 Task: Create a modern business letterhead pack template set of two.
Action: Mouse moved to (310, 87)
Screenshot: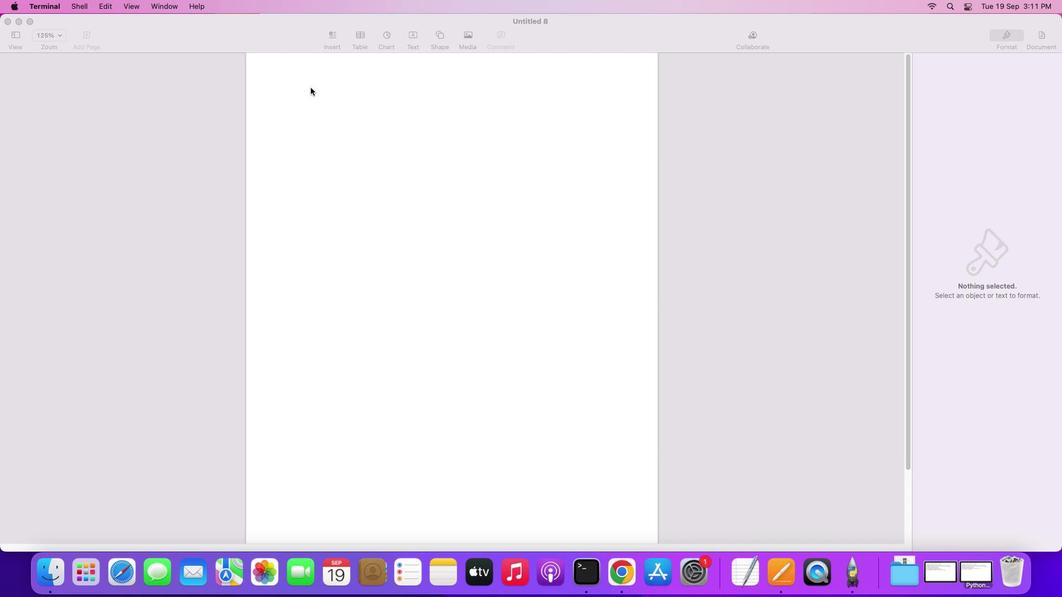 
Action: Mouse pressed left at (310, 87)
Screenshot: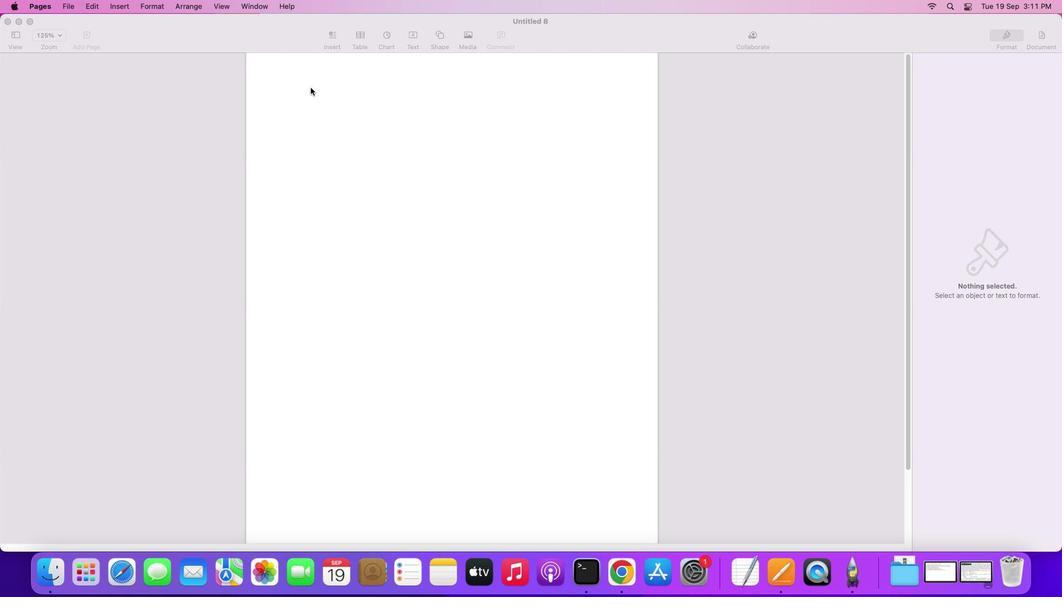 
Action: Mouse moved to (108, 77)
Screenshot: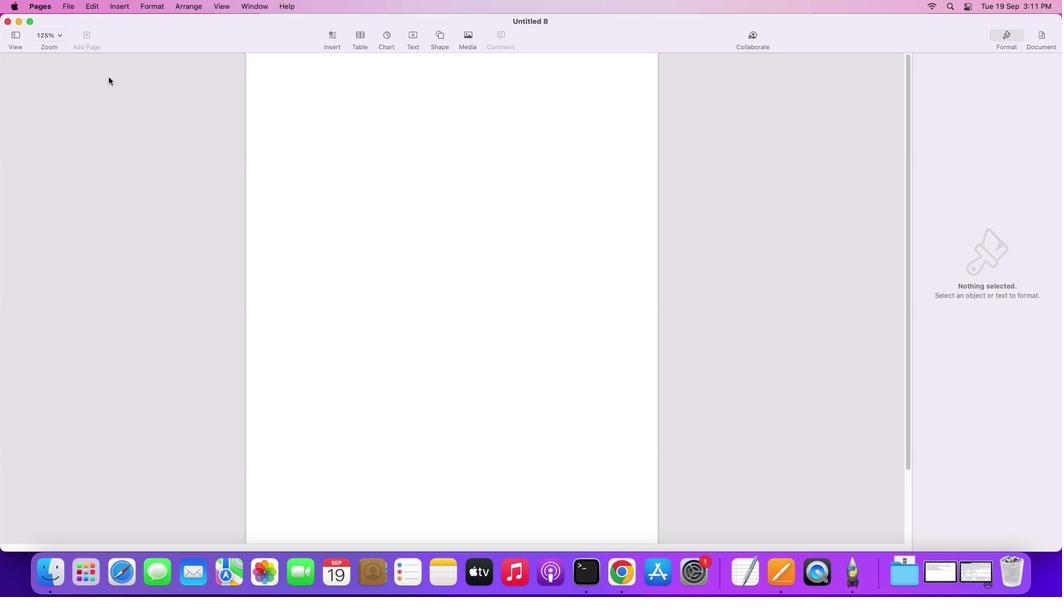 
Action: Mouse pressed left at (108, 77)
Screenshot: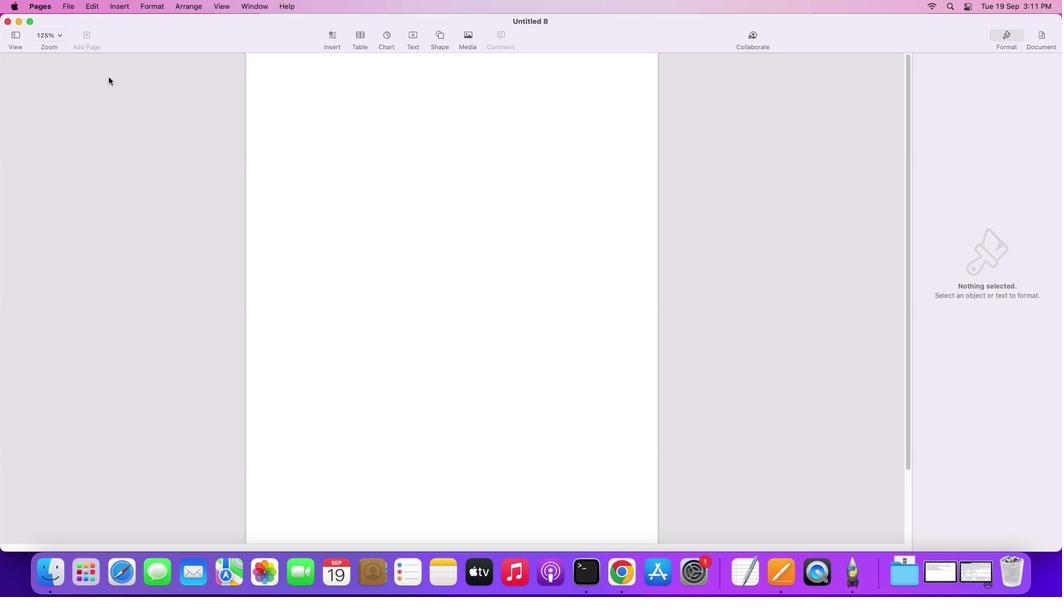 
Action: Mouse moved to (86, 35)
Screenshot: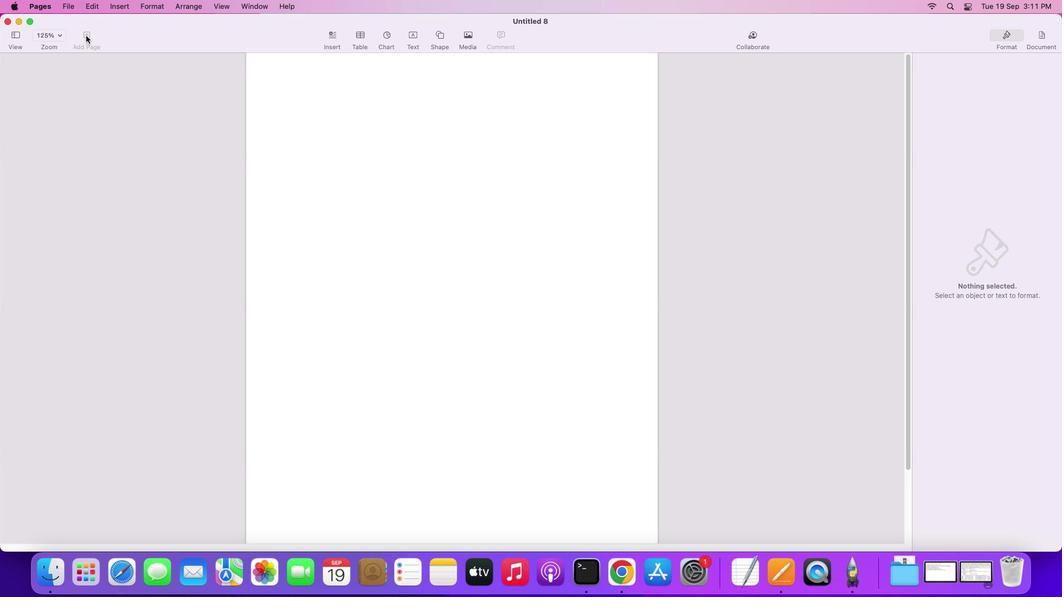 
Action: Mouse pressed left at (86, 35)
Screenshot: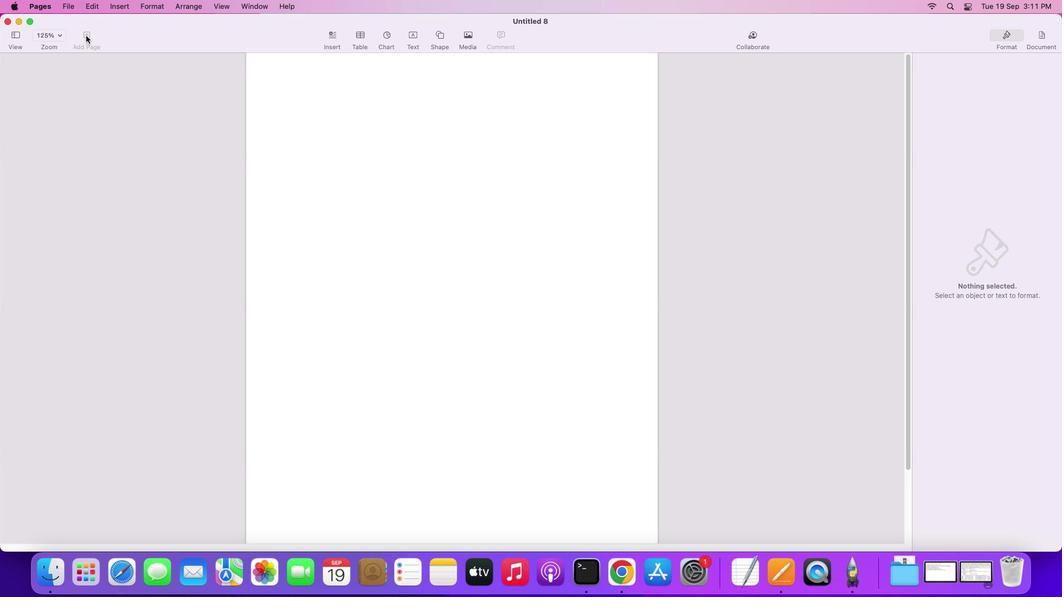 
Action: Mouse moved to (87, 35)
Screenshot: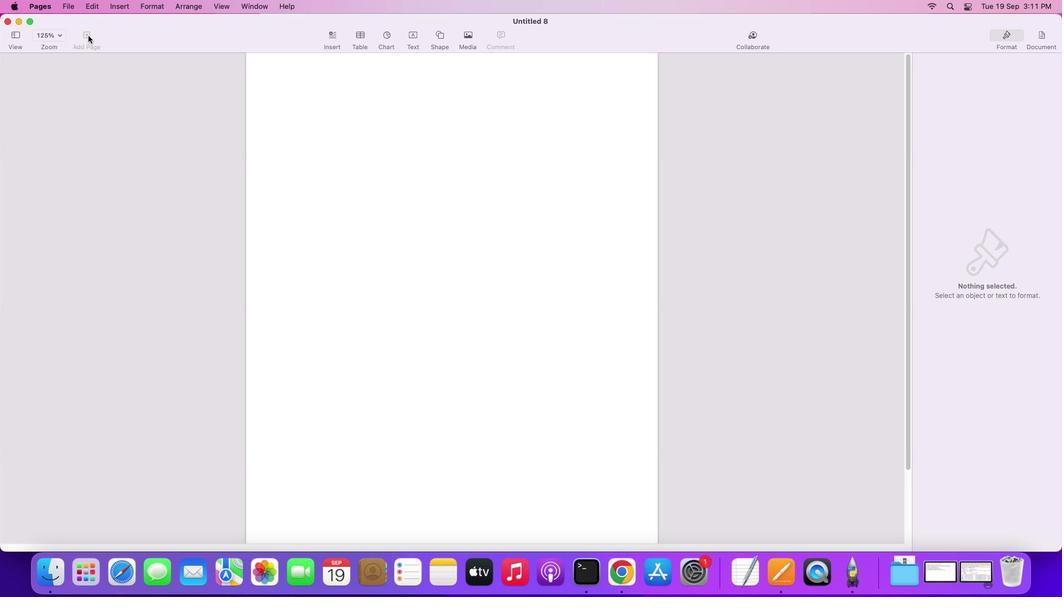 
Action: Mouse pressed left at (87, 35)
Screenshot: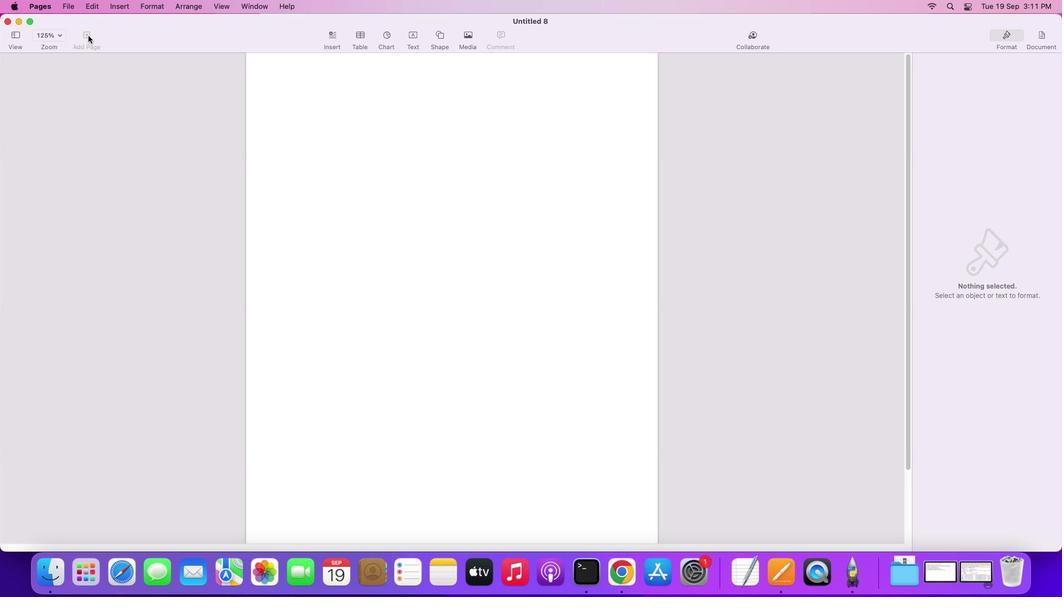 
Action: Mouse moved to (310, 131)
Screenshot: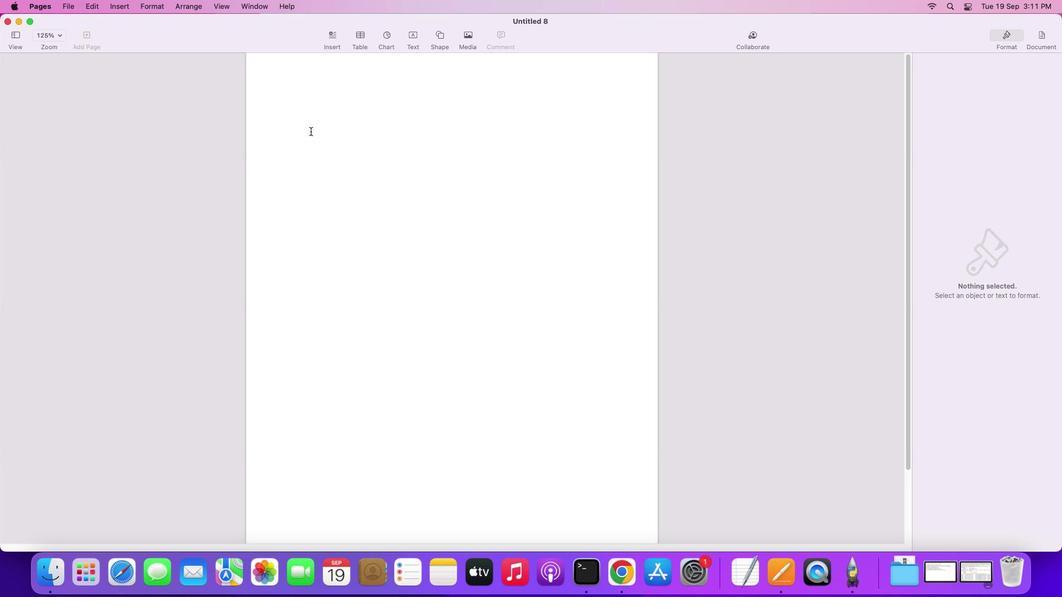 
Action: Mouse pressed left at (310, 131)
Screenshot: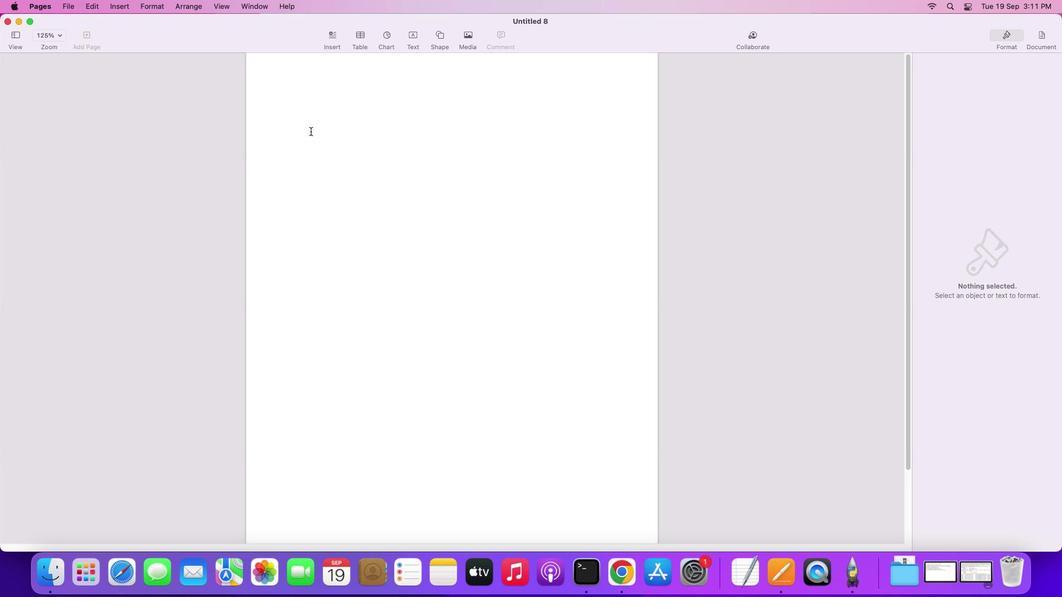 
Action: Mouse moved to (86, 33)
Screenshot: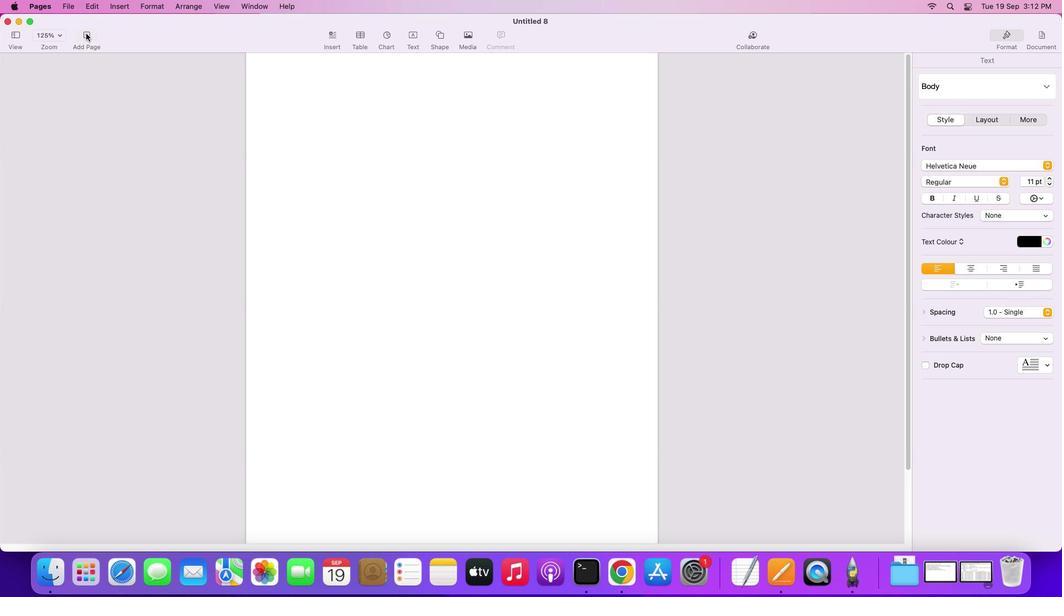 
Action: Mouse pressed left at (86, 33)
Screenshot: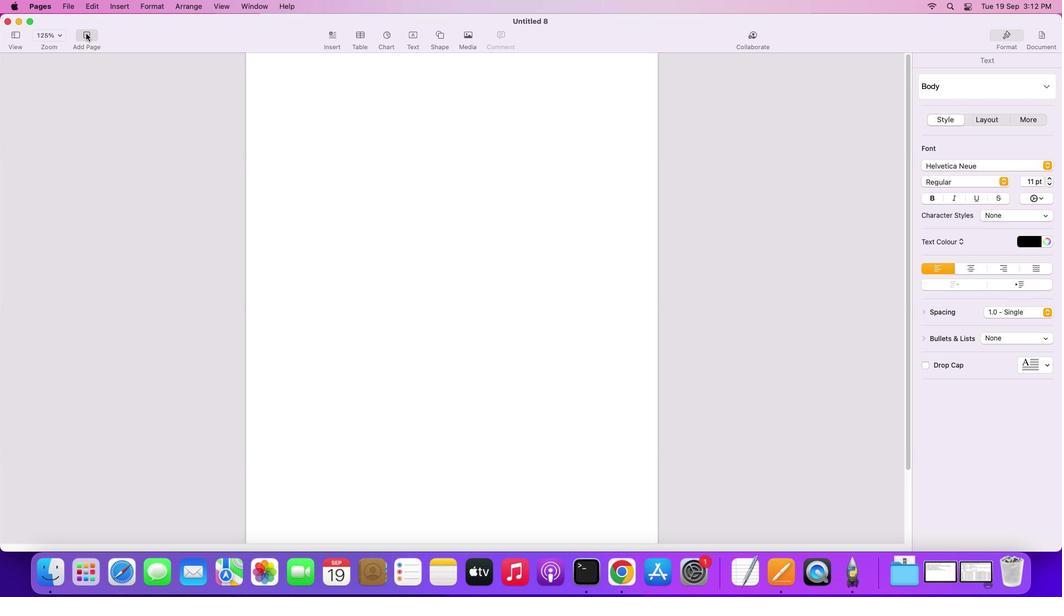 
Action: Mouse moved to (538, 298)
Screenshot: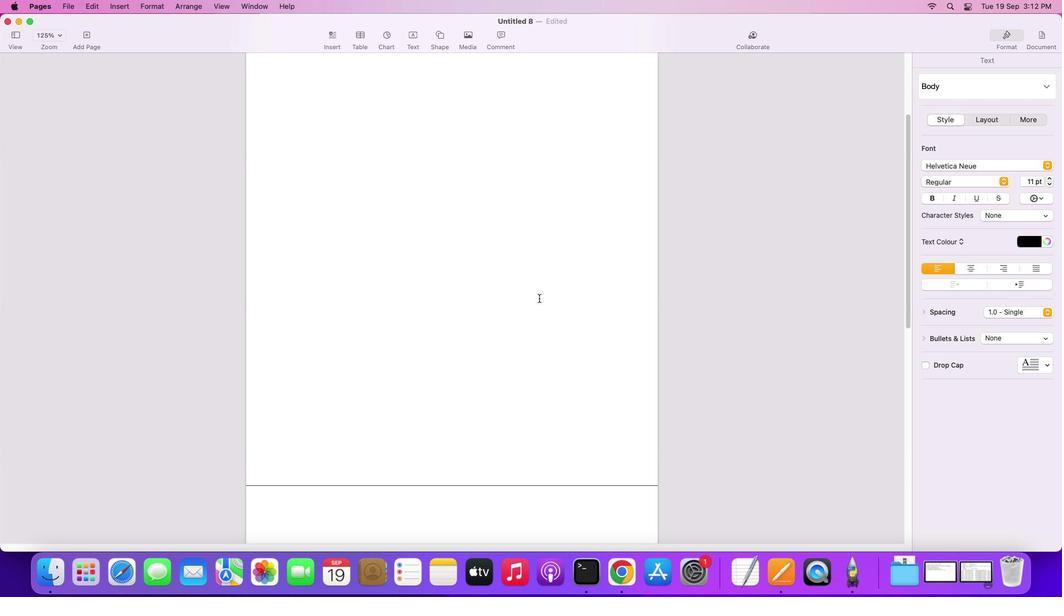 
Action: Mouse scrolled (538, 298) with delta (0, 0)
Screenshot: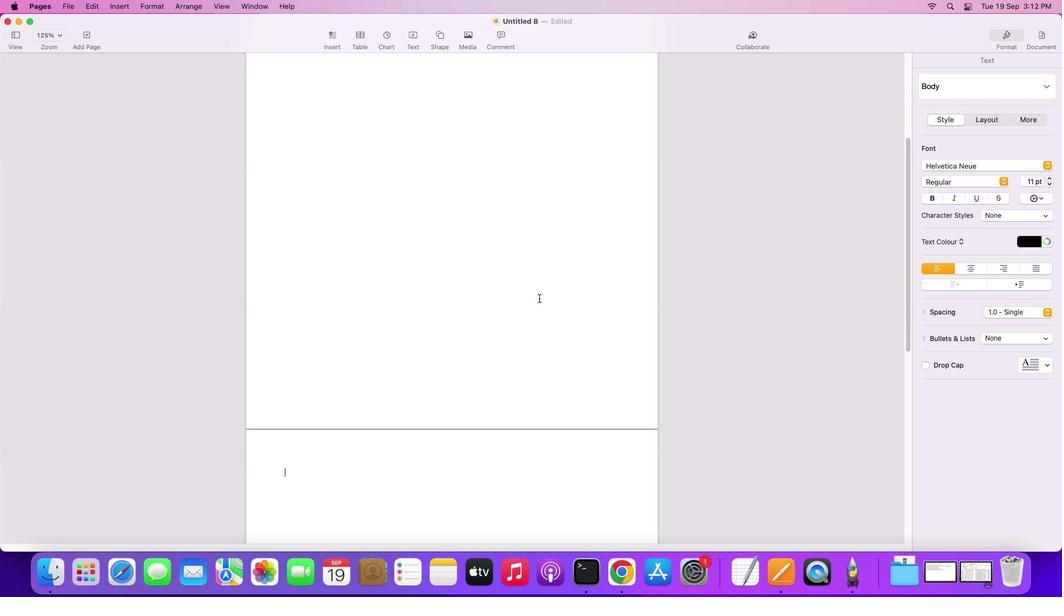 
Action: Mouse scrolled (538, 298) with delta (0, 0)
Screenshot: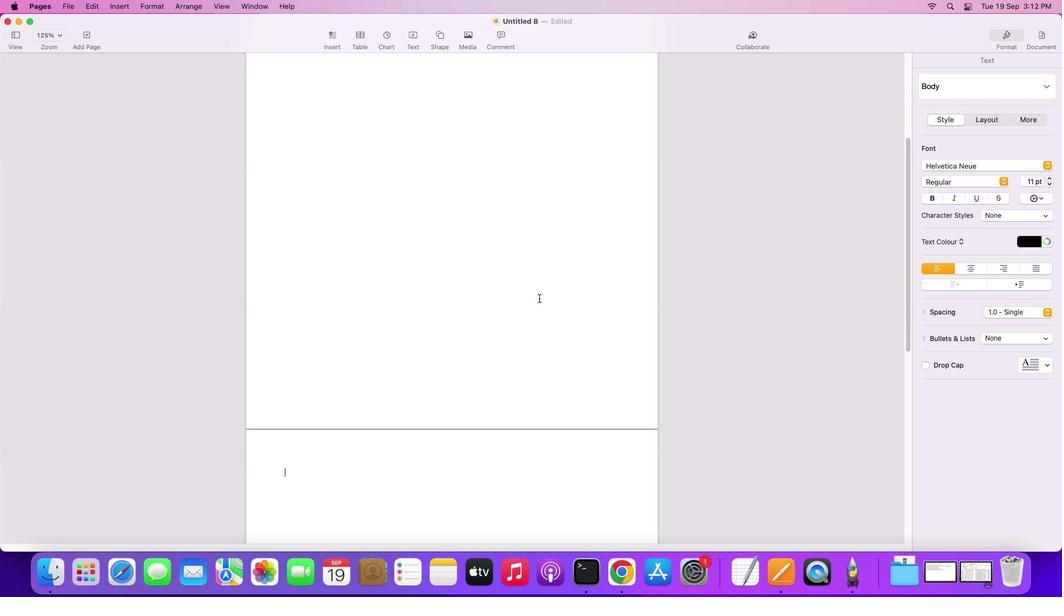 
Action: Mouse scrolled (538, 298) with delta (0, -2)
Screenshot: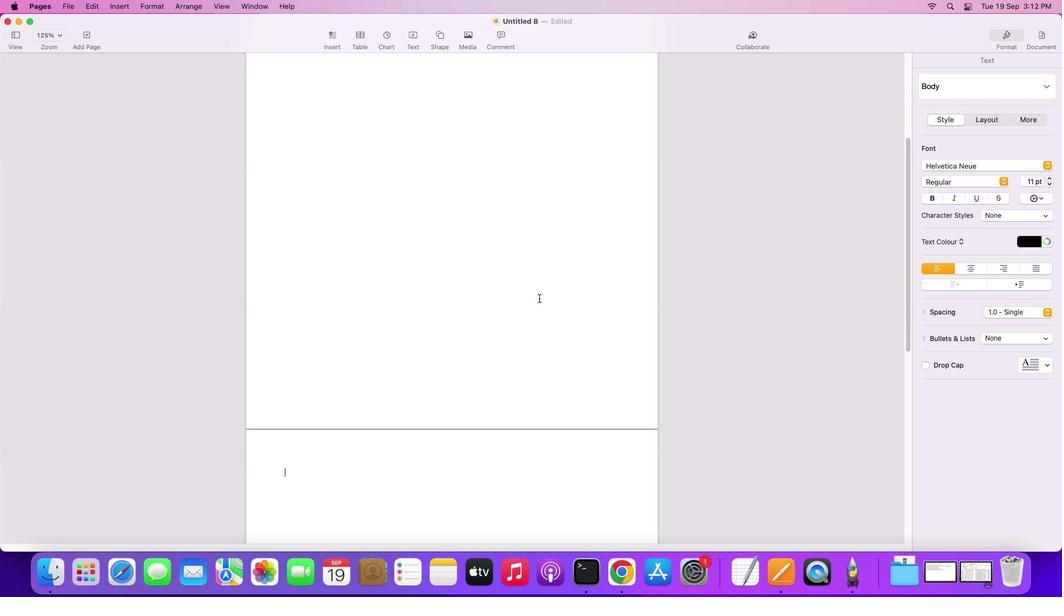 
Action: Mouse scrolled (538, 298) with delta (0, -2)
Screenshot: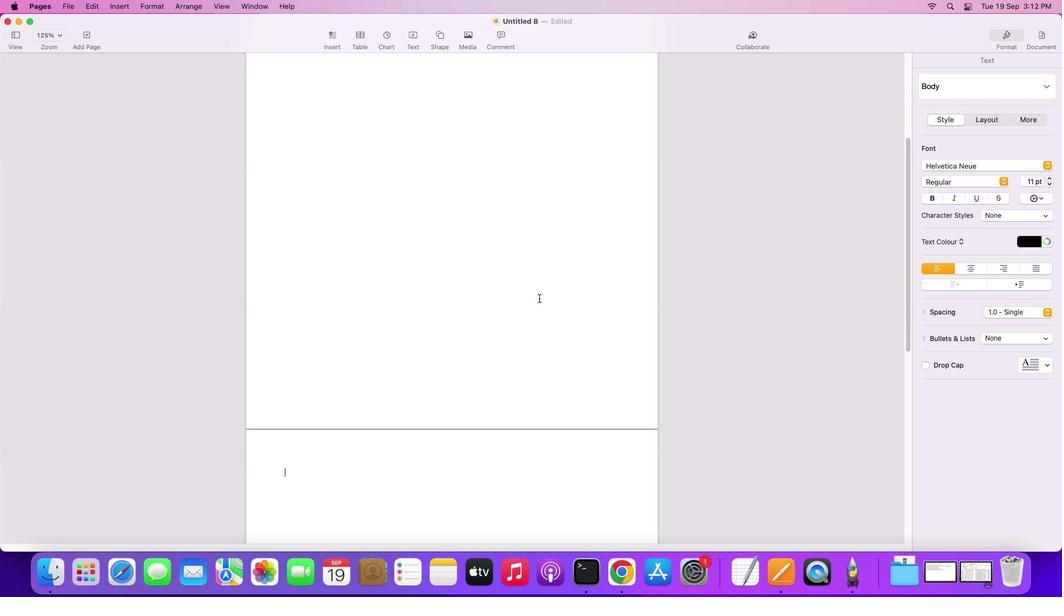 
Action: Mouse scrolled (538, 298) with delta (0, -3)
Screenshot: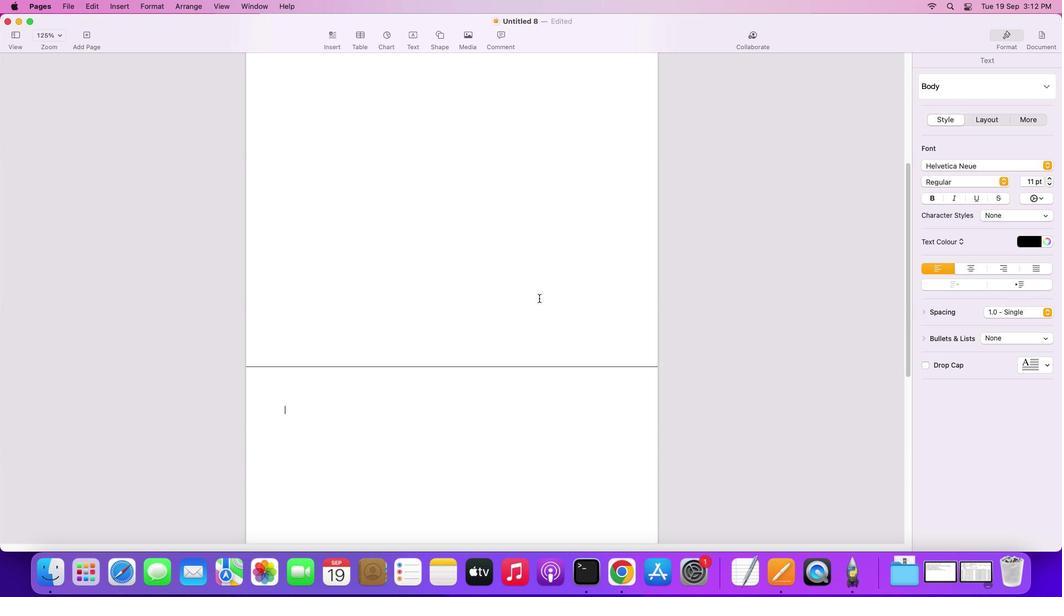 
Action: Mouse scrolled (538, 298) with delta (0, -3)
Screenshot: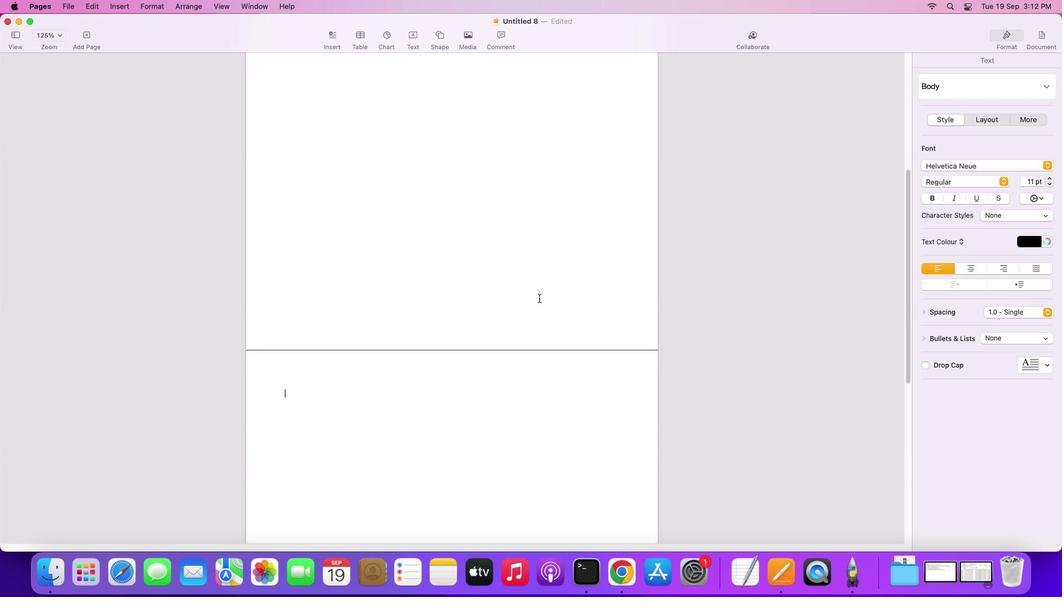 
Action: Mouse scrolled (538, 298) with delta (0, 0)
Screenshot: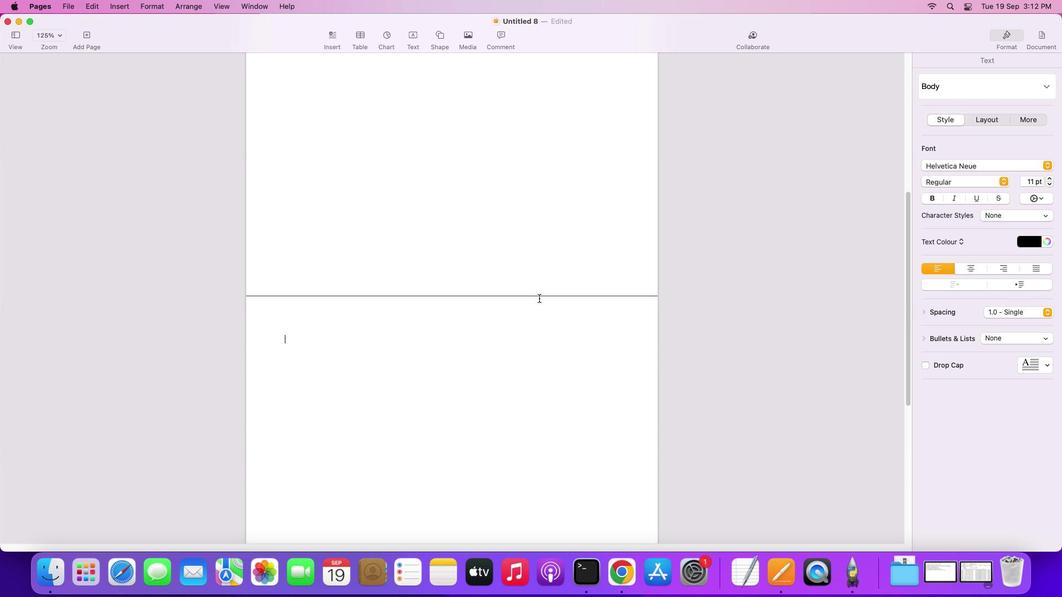 
Action: Mouse scrolled (538, 298) with delta (0, 0)
Screenshot: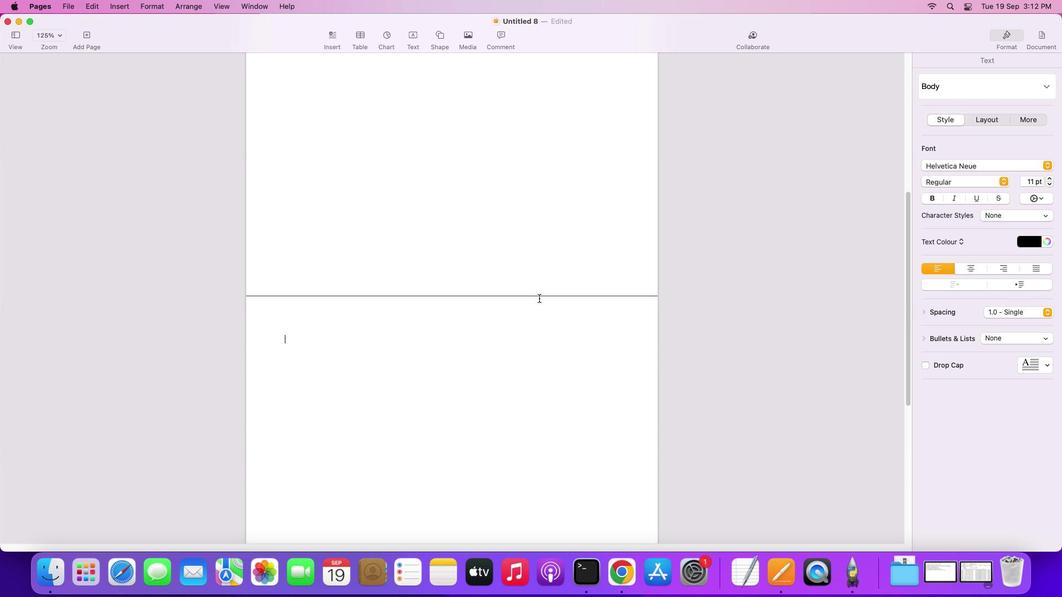 
Action: Mouse scrolled (538, 298) with delta (0, -2)
Screenshot: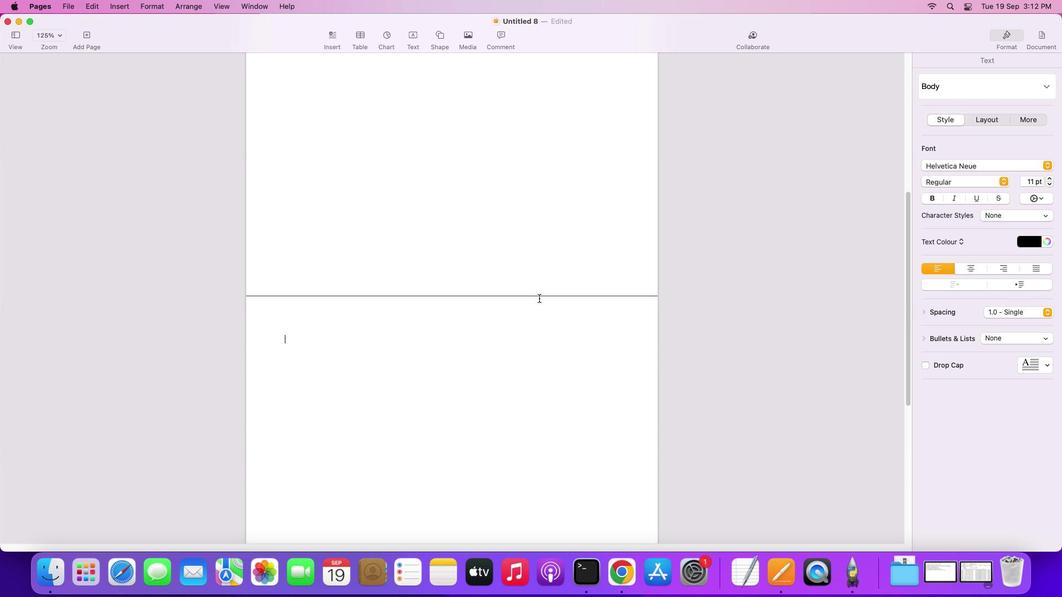 
Action: Mouse scrolled (538, 298) with delta (0, -2)
Screenshot: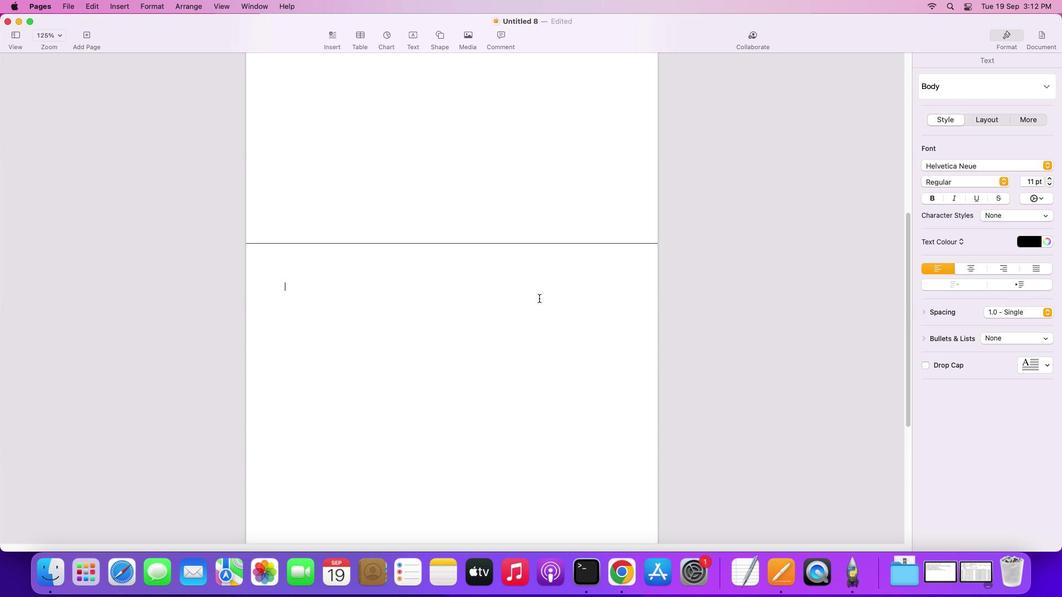
Action: Mouse scrolled (538, 298) with delta (0, -3)
Screenshot: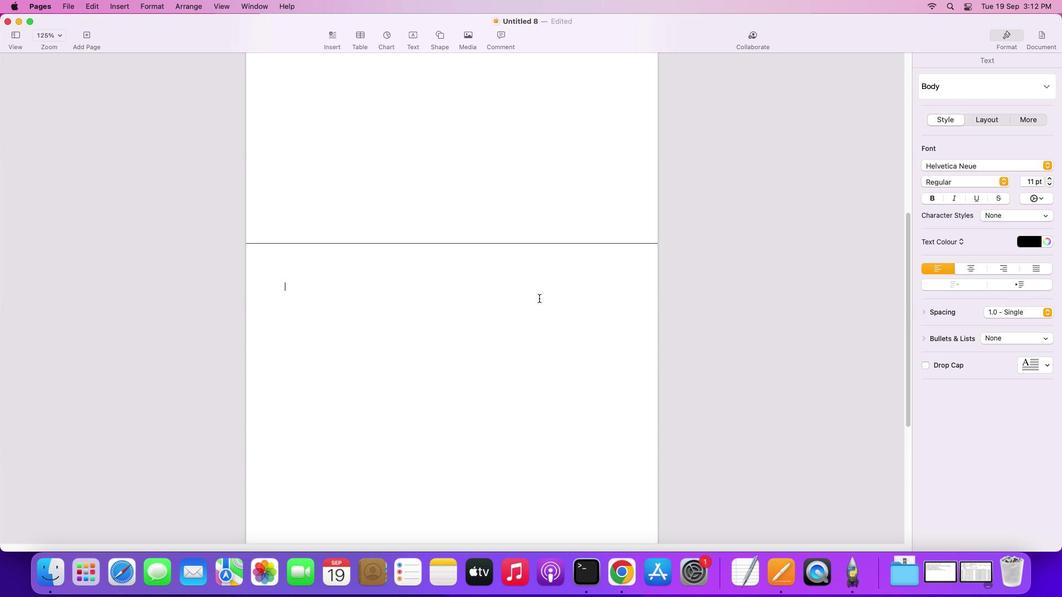 
Action: Mouse scrolled (538, 298) with delta (0, -3)
Screenshot: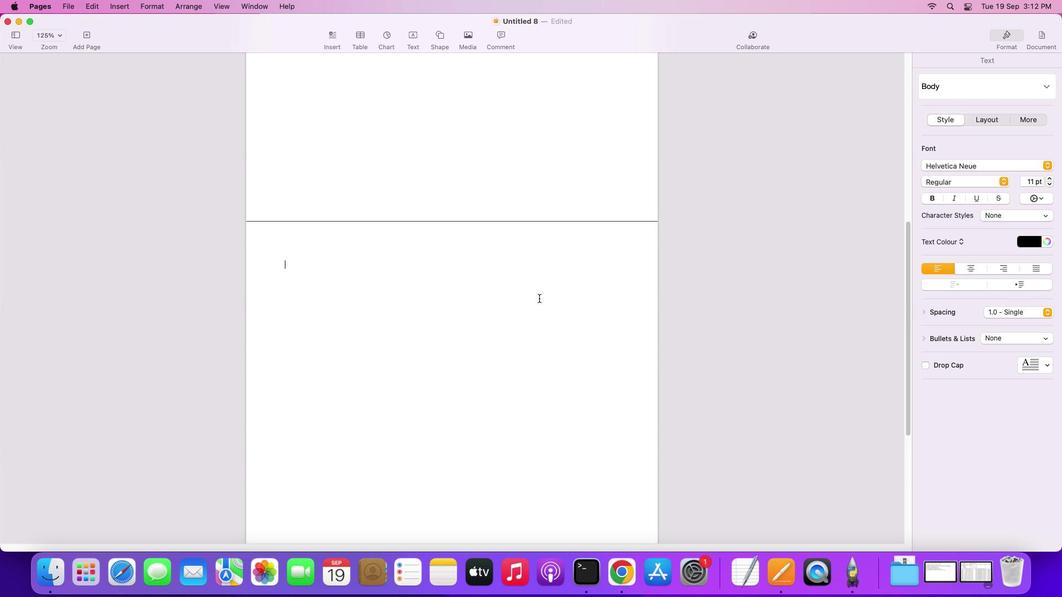
Action: Mouse scrolled (538, 298) with delta (0, 0)
Screenshot: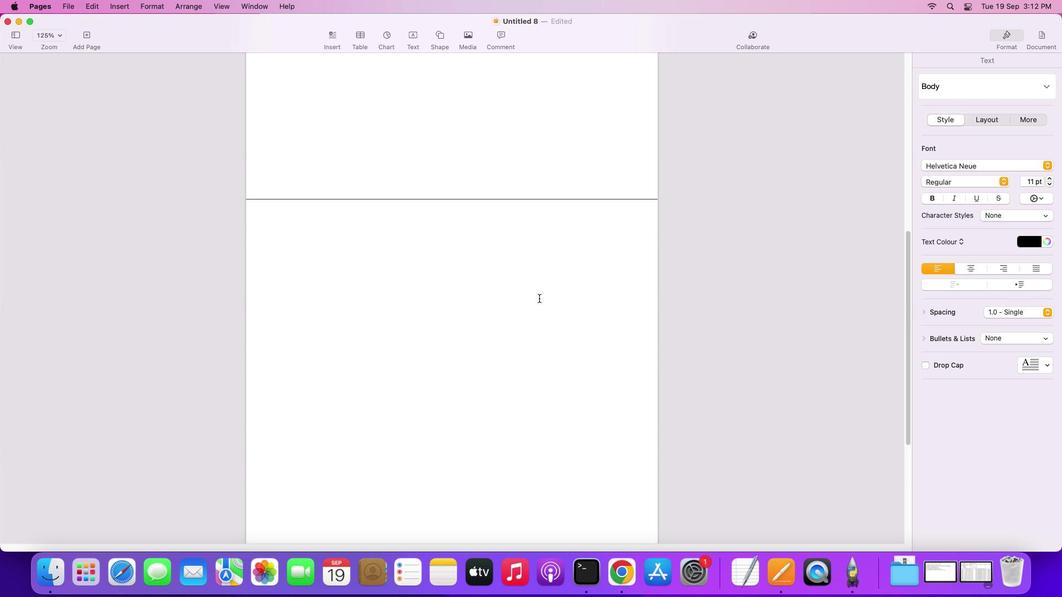 
Action: Mouse scrolled (538, 298) with delta (0, 0)
Screenshot: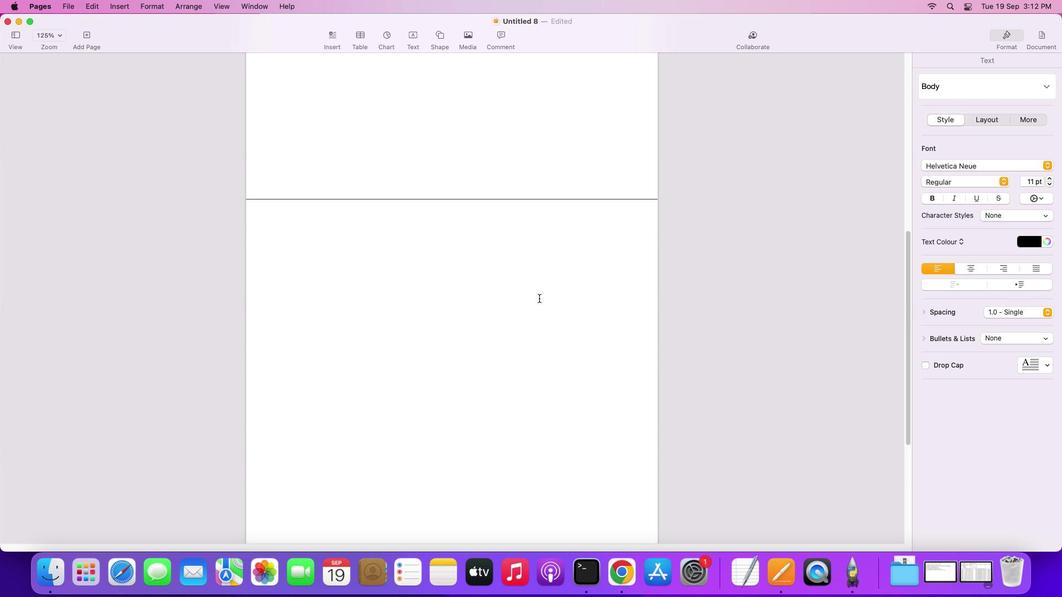 
Action: Mouse scrolled (538, 298) with delta (0, -2)
Screenshot: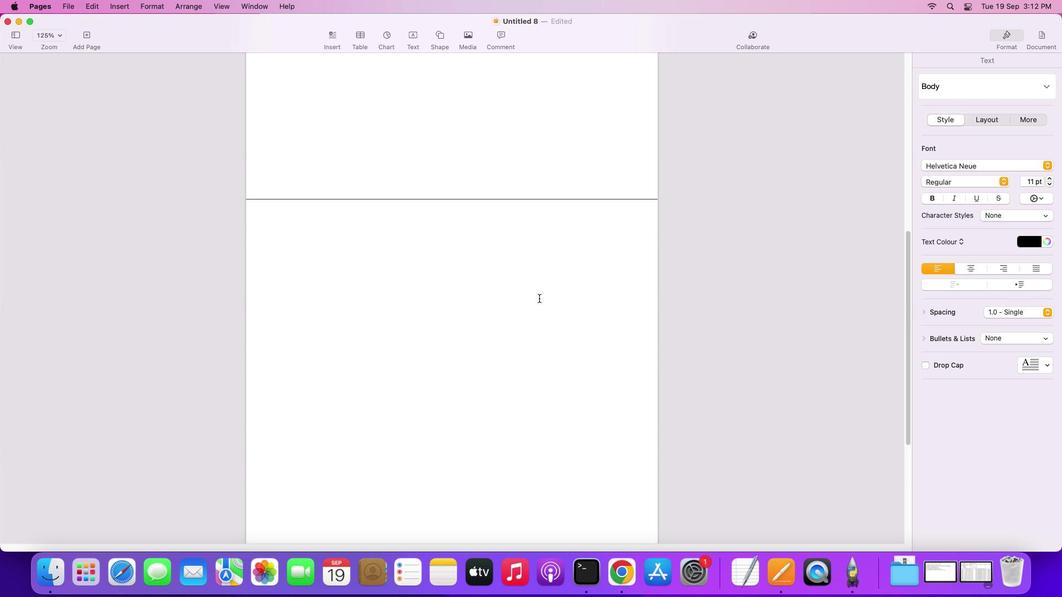 
Action: Mouse scrolled (538, 298) with delta (0, -2)
Screenshot: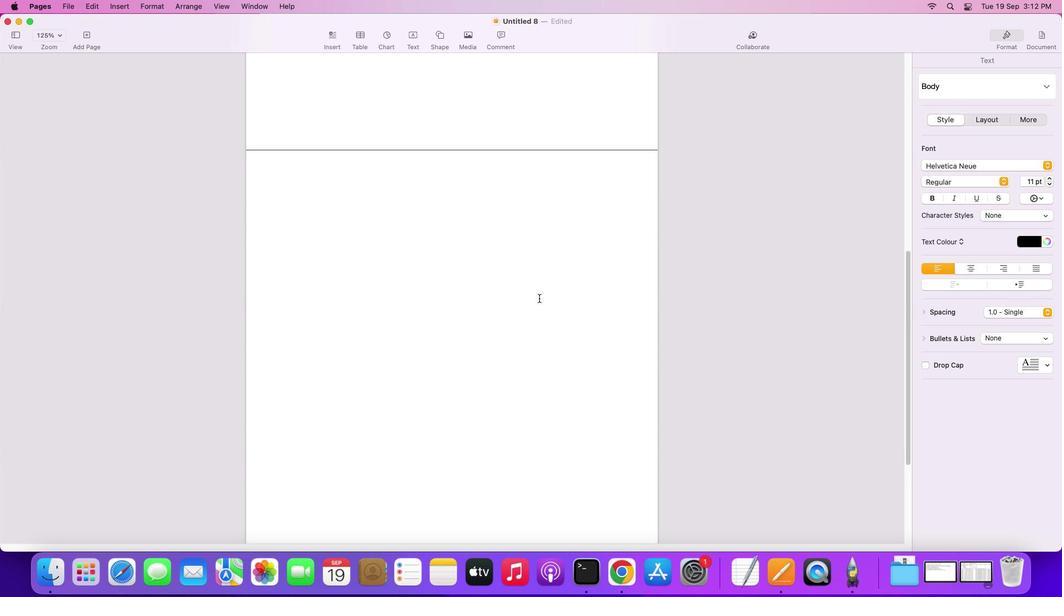 
Action: Mouse scrolled (538, 298) with delta (0, -3)
Screenshot: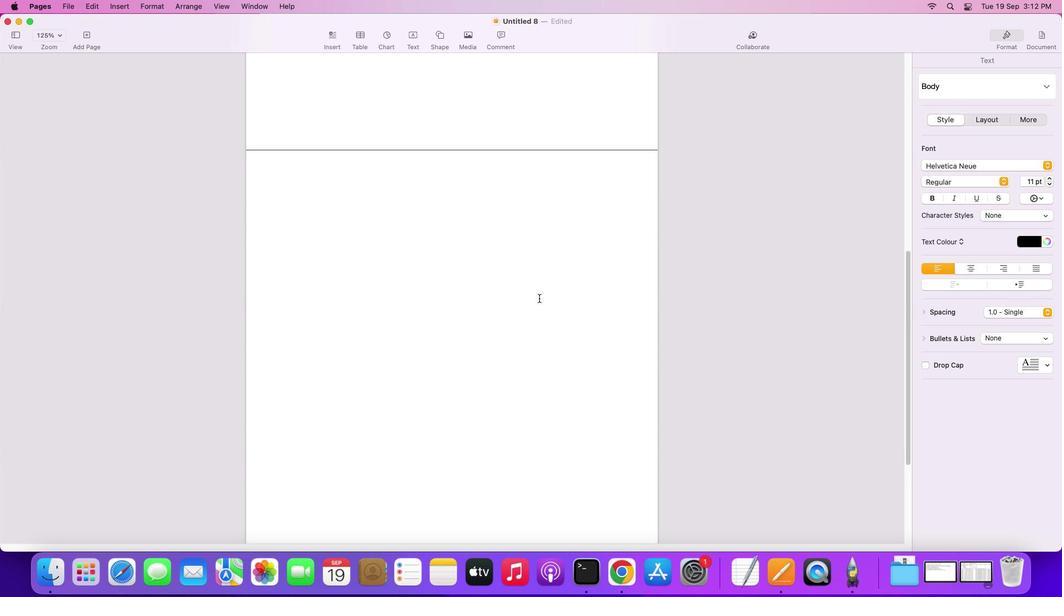 
Action: Mouse scrolled (538, 298) with delta (0, -3)
Screenshot: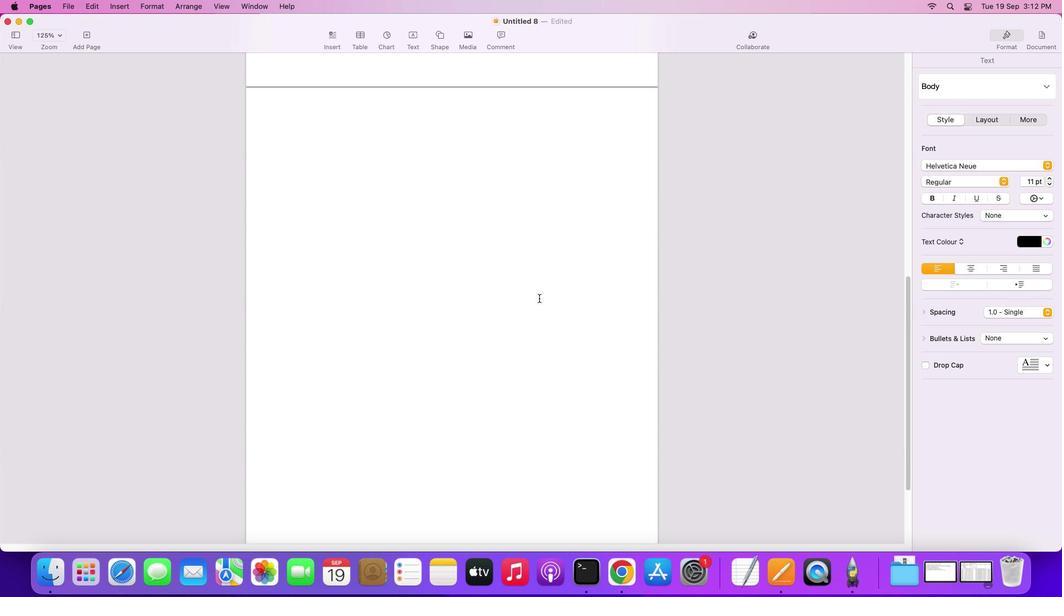
Action: Mouse scrolled (538, 298) with delta (0, 0)
Screenshot: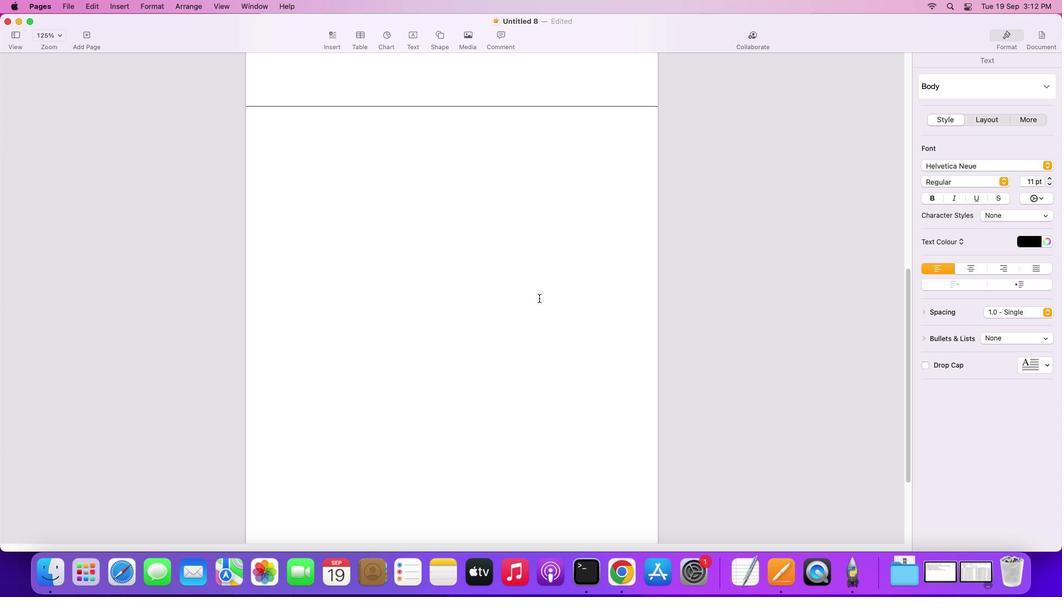 
Action: Mouse scrolled (538, 298) with delta (0, 0)
Screenshot: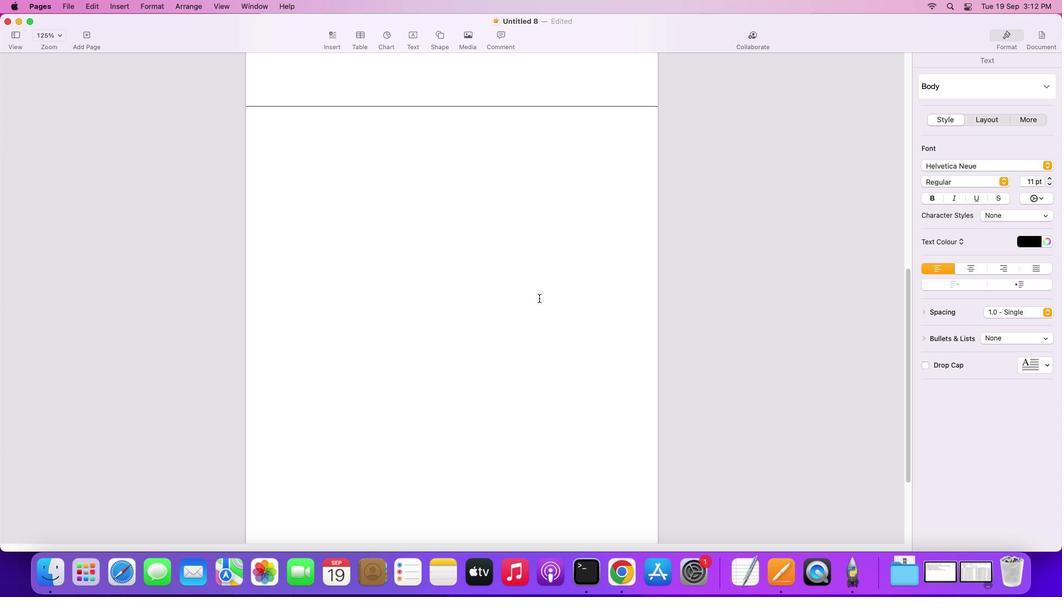 
Action: Mouse scrolled (538, 298) with delta (0, 2)
Screenshot: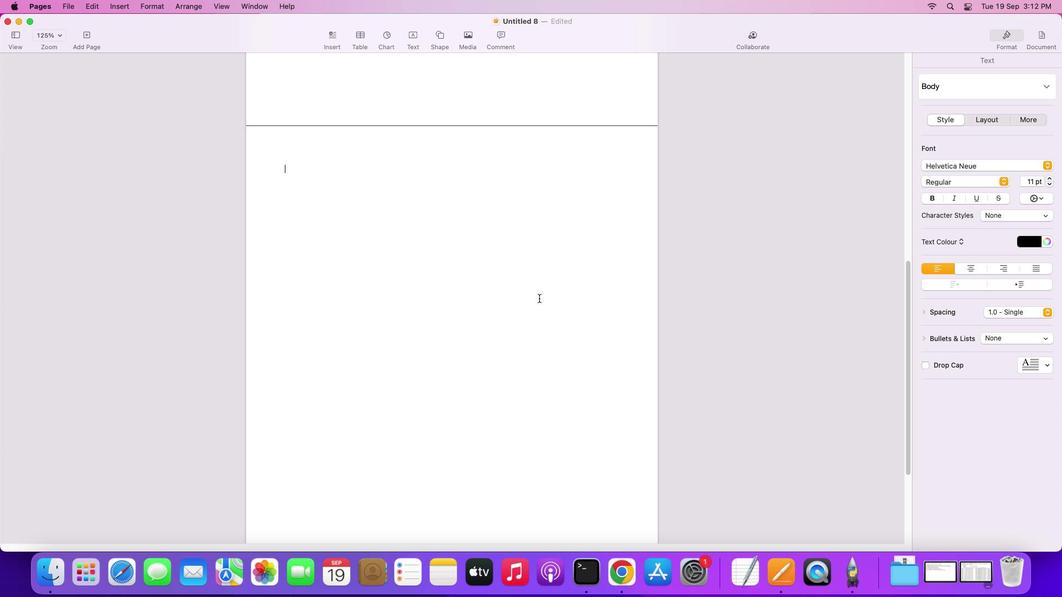 
Action: Mouse scrolled (538, 298) with delta (0, 2)
Screenshot: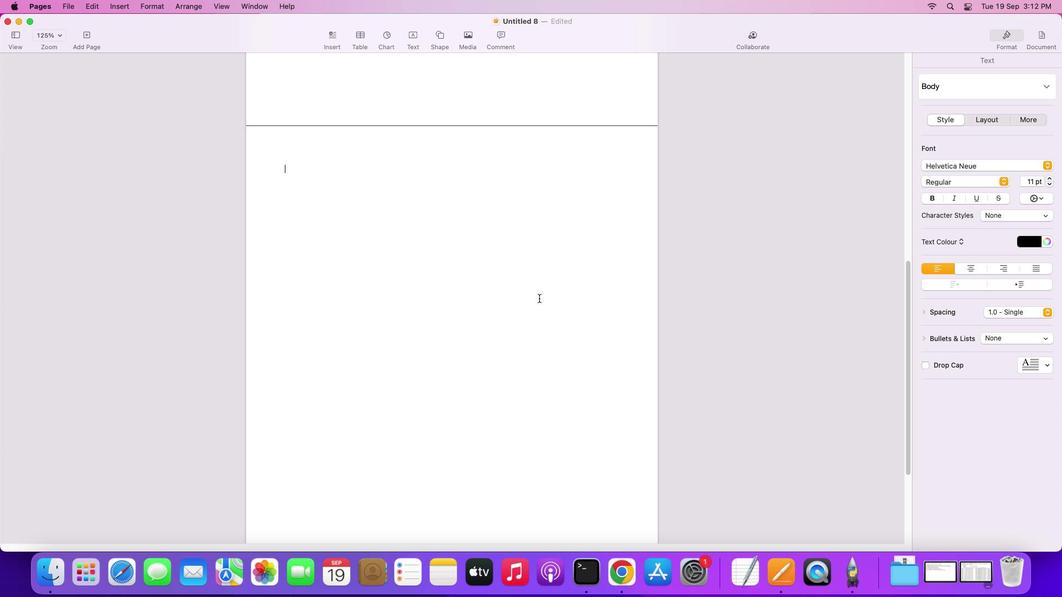 
Action: Mouse scrolled (538, 298) with delta (0, 3)
Screenshot: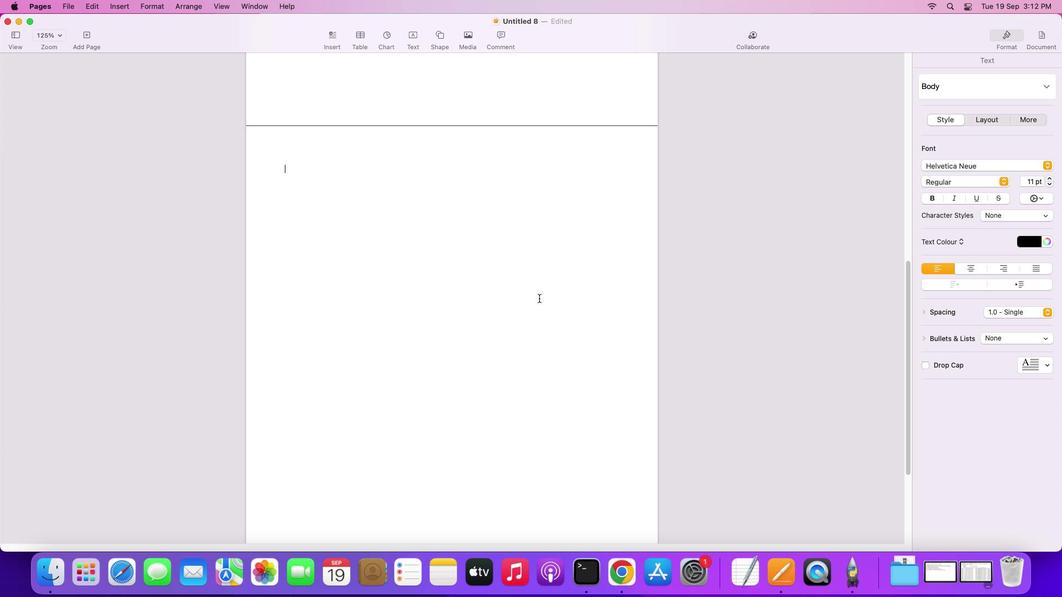 
Action: Mouse scrolled (538, 298) with delta (0, 3)
Screenshot: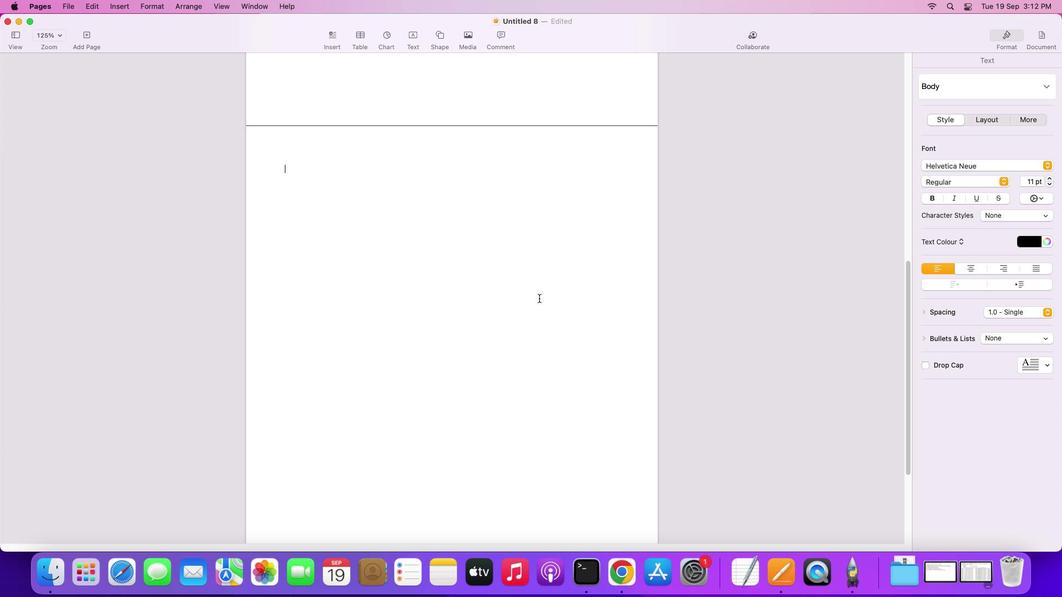 
Action: Mouse scrolled (538, 298) with delta (0, 4)
Screenshot: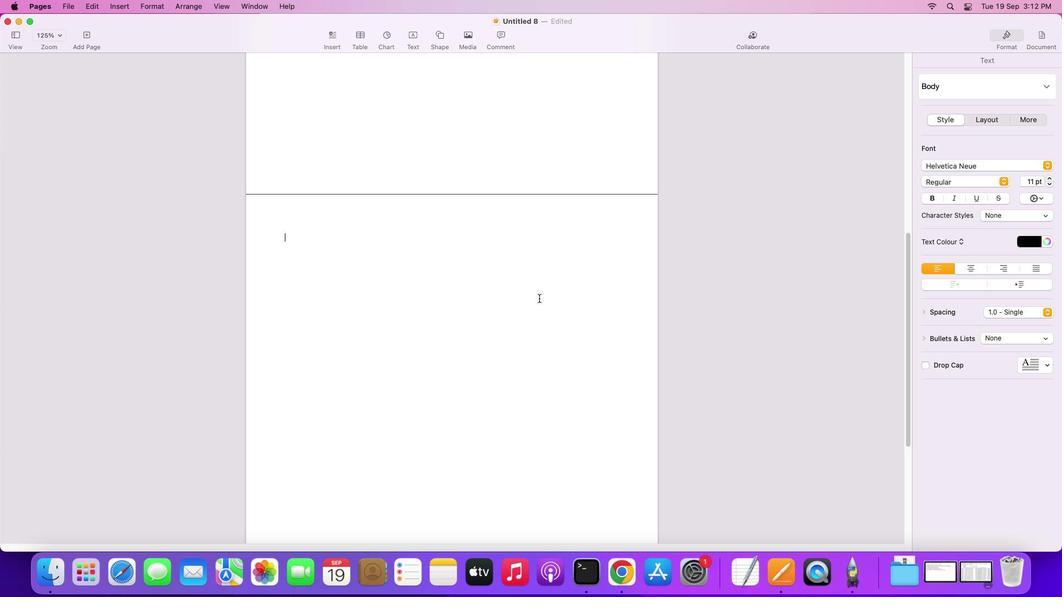 
Action: Mouse scrolled (538, 298) with delta (0, 4)
Screenshot: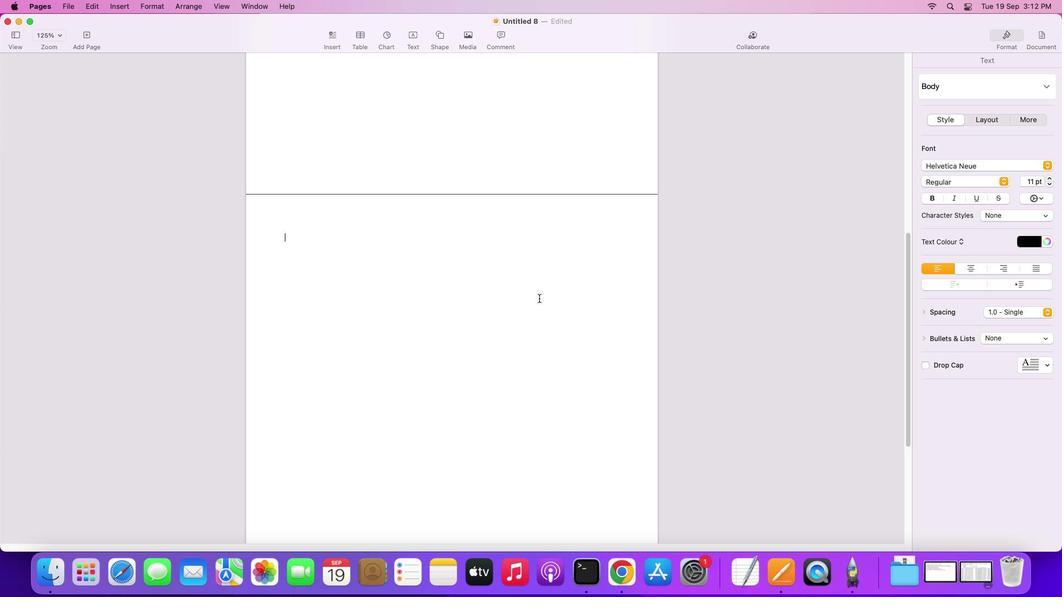 
Action: Mouse scrolled (538, 298) with delta (0, 0)
Screenshot: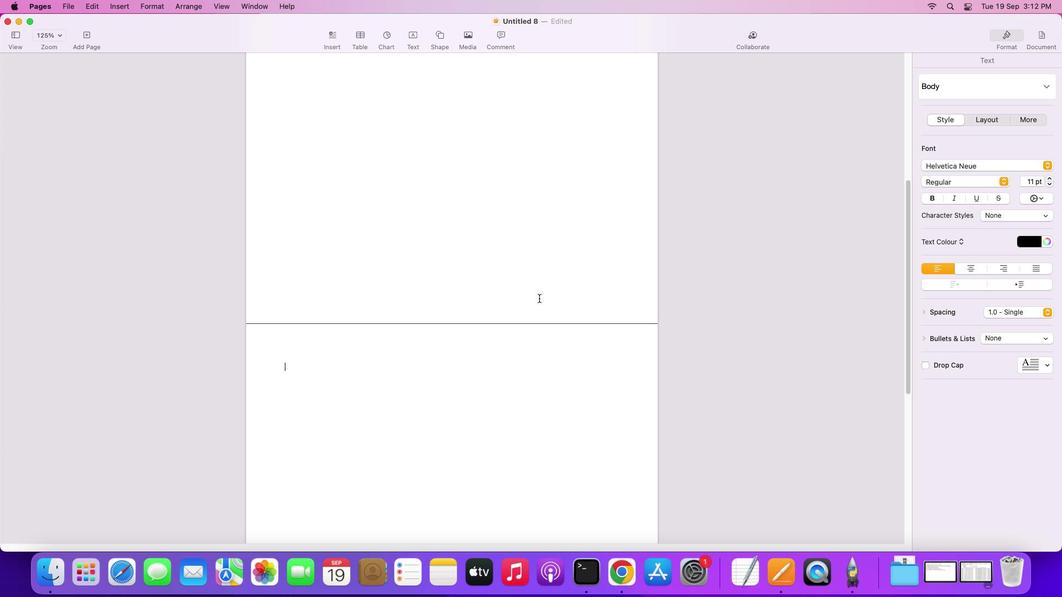 
Action: Mouse scrolled (538, 298) with delta (0, 0)
Screenshot: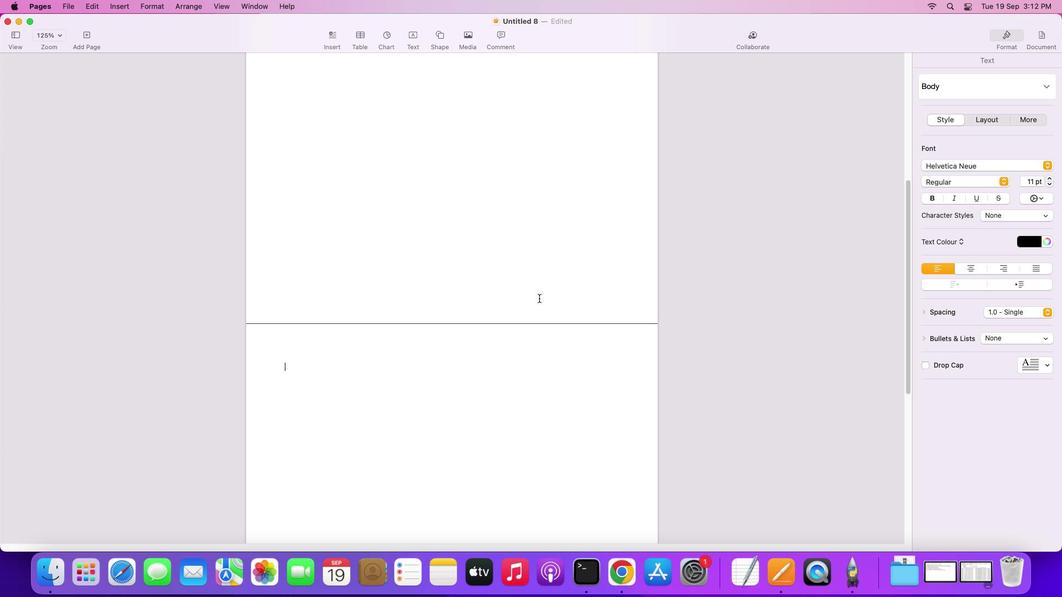 
Action: Mouse scrolled (538, 298) with delta (0, 2)
Screenshot: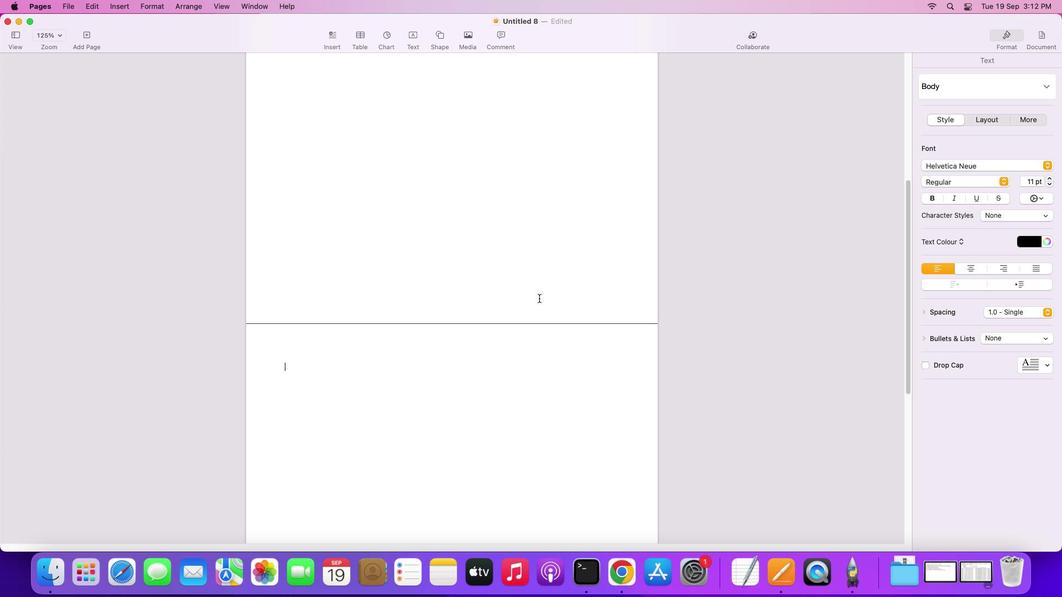 
Action: Mouse scrolled (538, 298) with delta (0, 2)
Screenshot: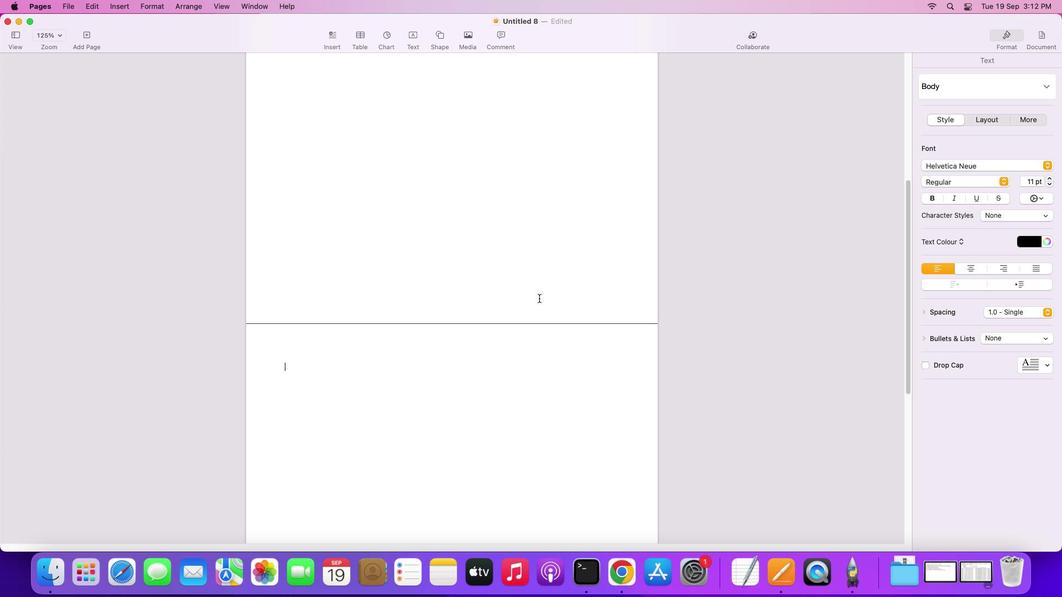 
Action: Mouse scrolled (538, 298) with delta (0, 3)
Screenshot: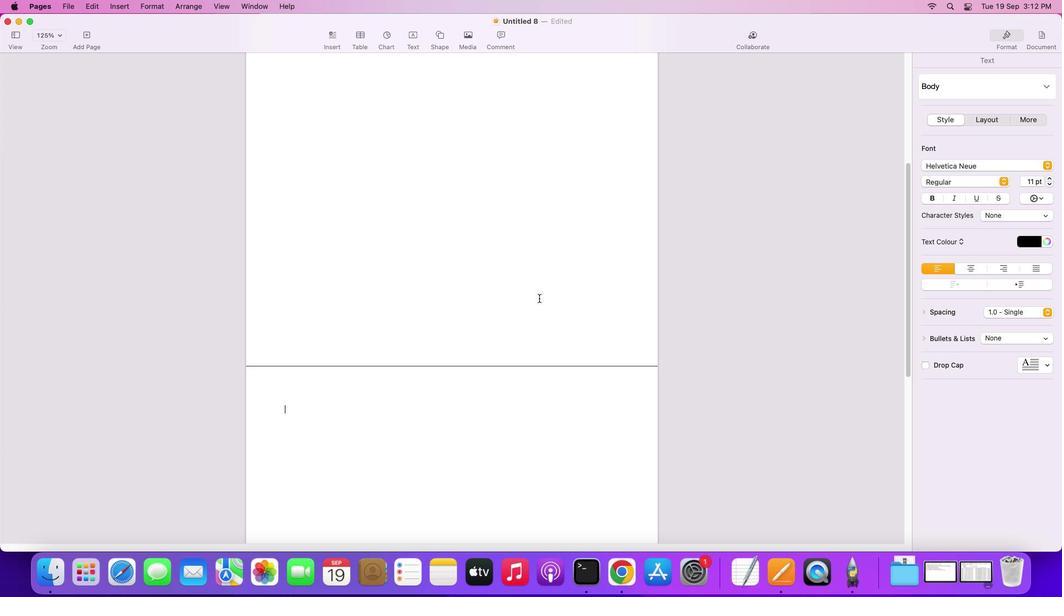 
Action: Mouse scrolled (538, 298) with delta (0, 3)
Screenshot: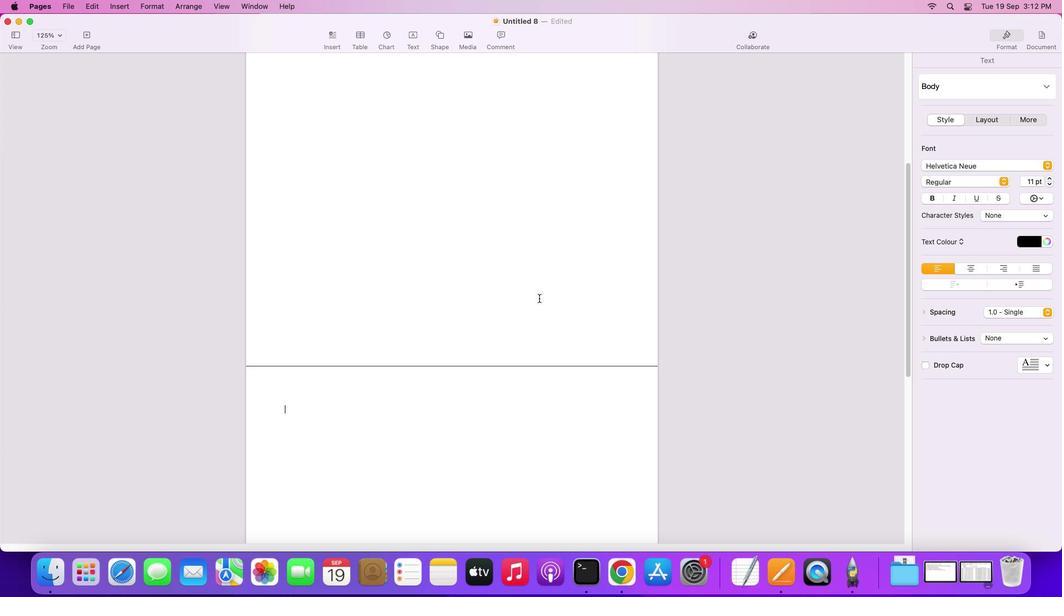 
Action: Mouse scrolled (538, 298) with delta (0, 0)
Screenshot: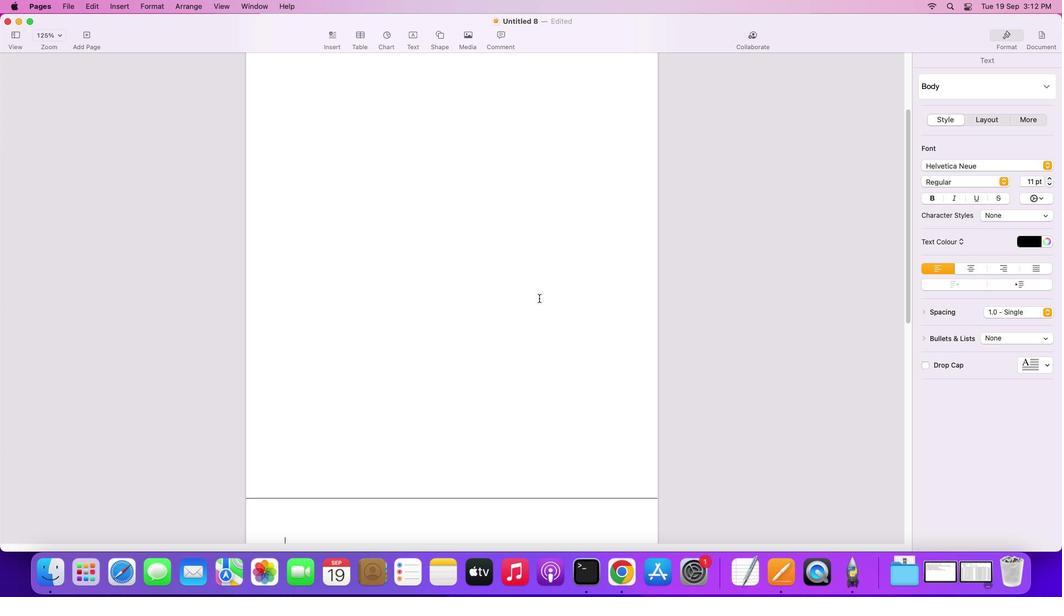 
Action: Mouse scrolled (538, 298) with delta (0, 0)
Screenshot: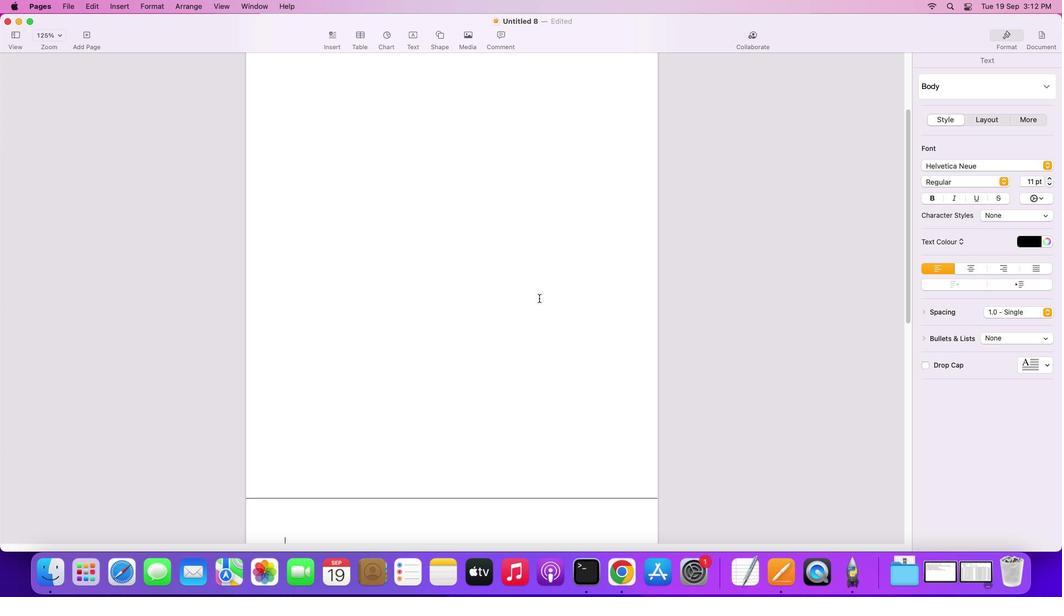 
Action: Mouse scrolled (538, 298) with delta (0, 2)
Screenshot: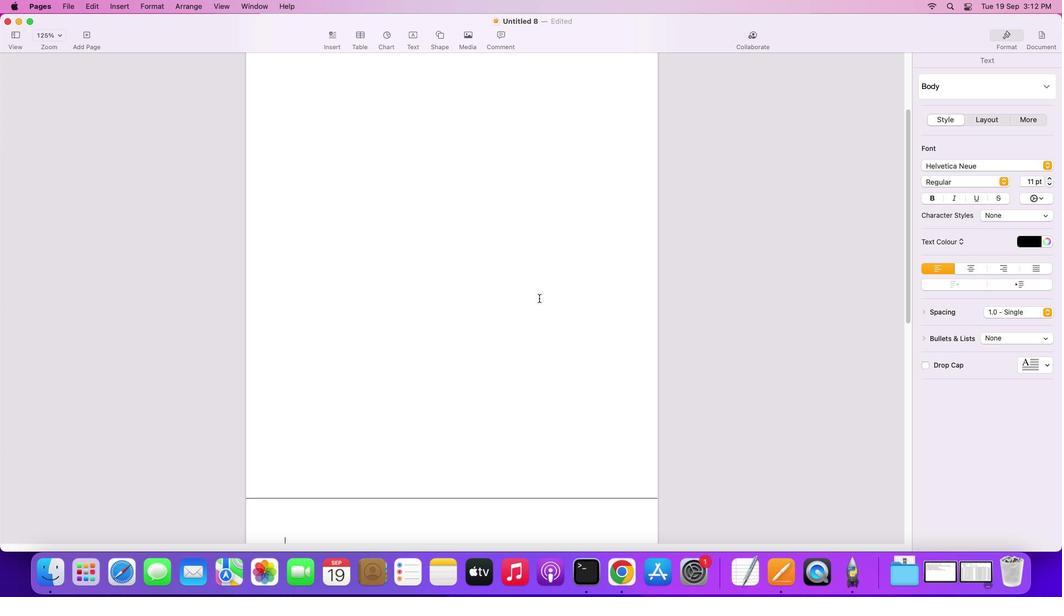 
Action: Mouse scrolled (538, 298) with delta (0, 2)
Screenshot: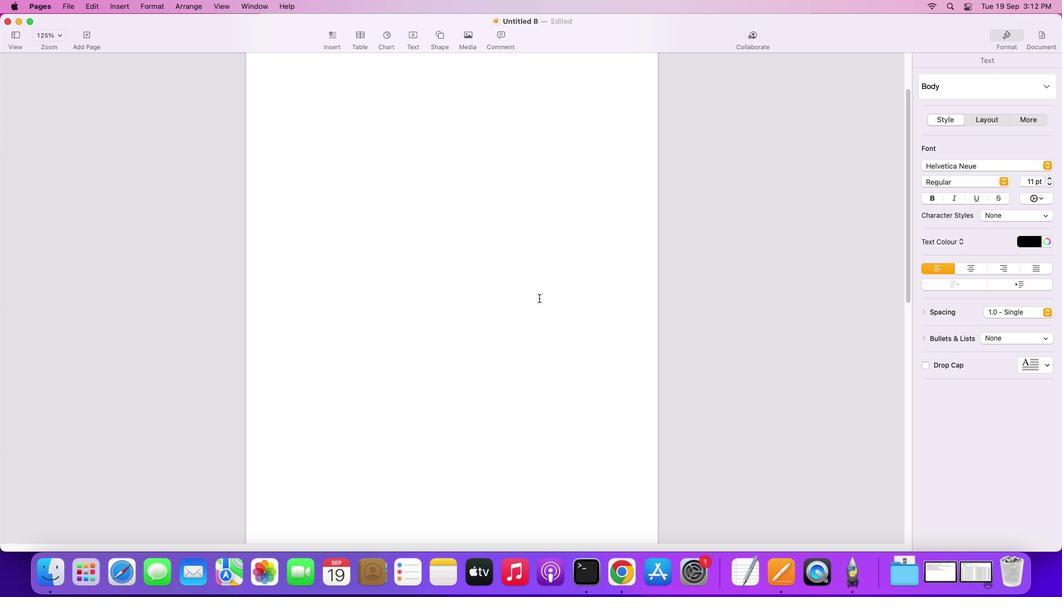 
Action: Mouse scrolled (538, 298) with delta (0, 3)
Screenshot: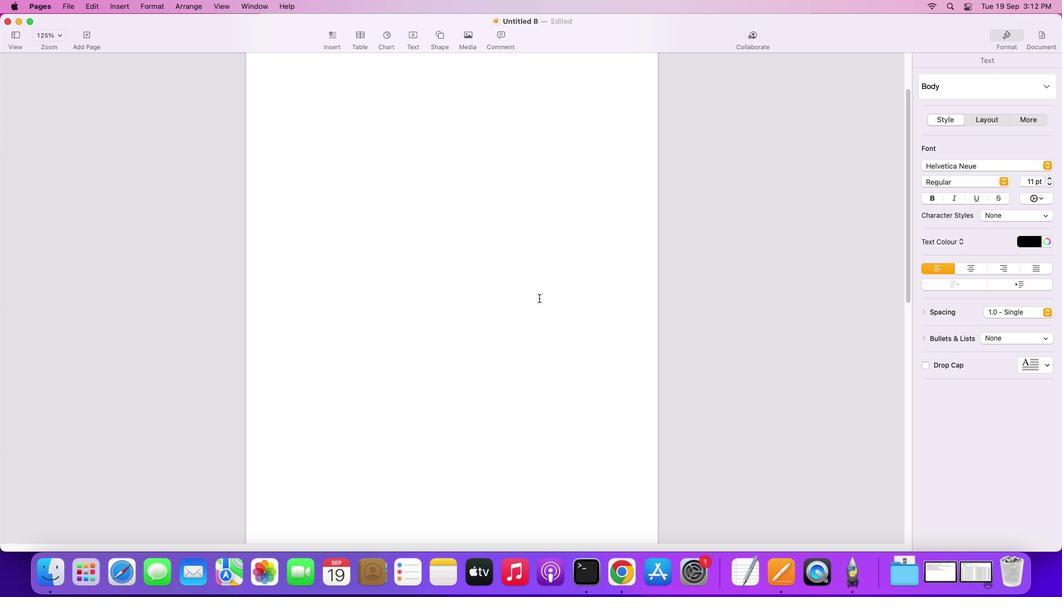
Action: Mouse scrolled (538, 298) with delta (0, 3)
Screenshot: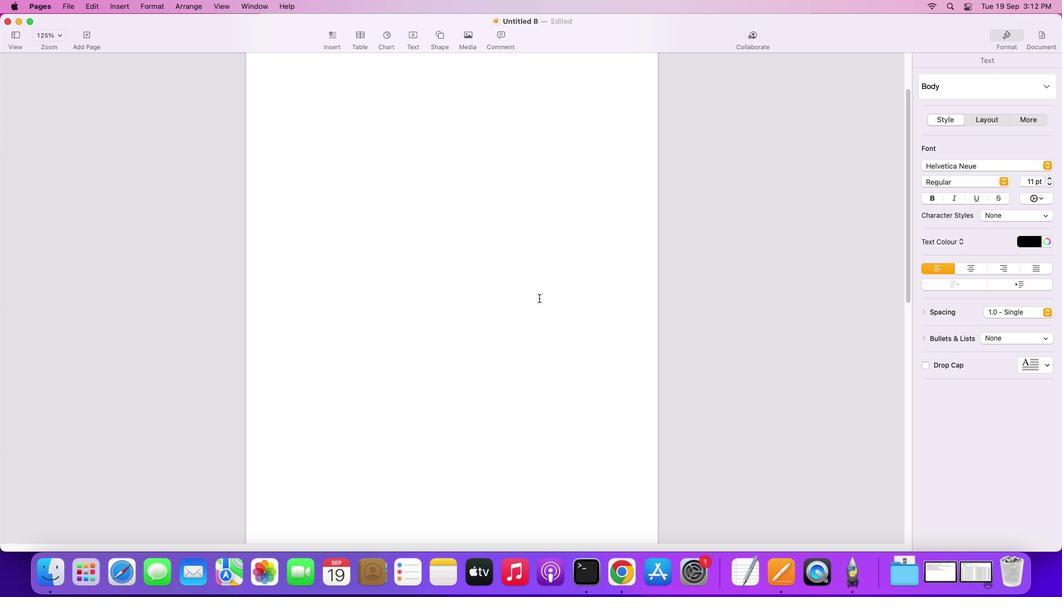 
Action: Mouse moved to (440, 241)
Screenshot: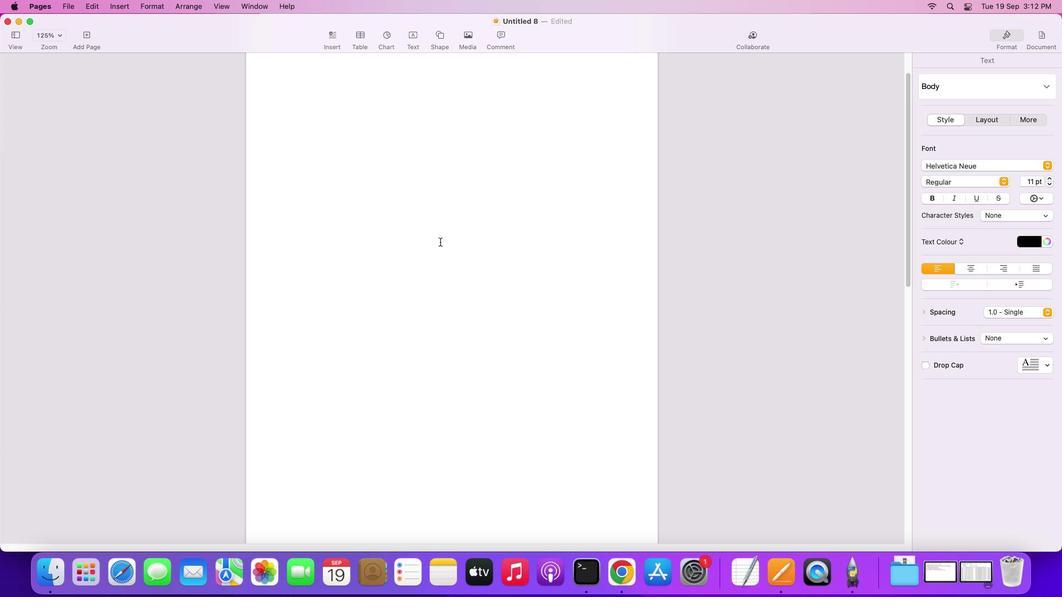 
Action: Mouse pressed left at (440, 241)
Screenshot: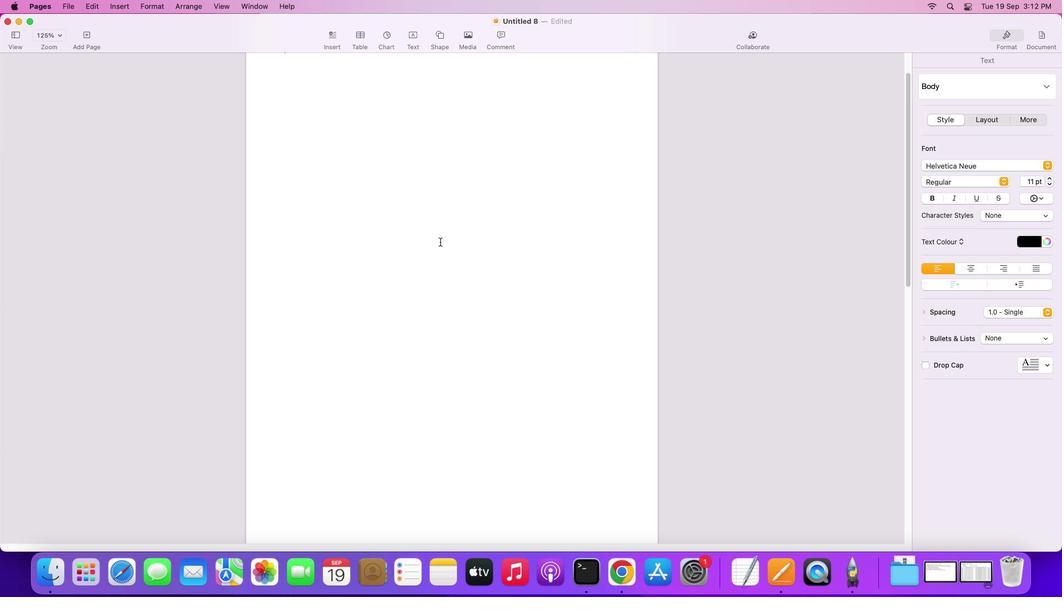 
Action: Mouse moved to (434, 225)
Screenshot: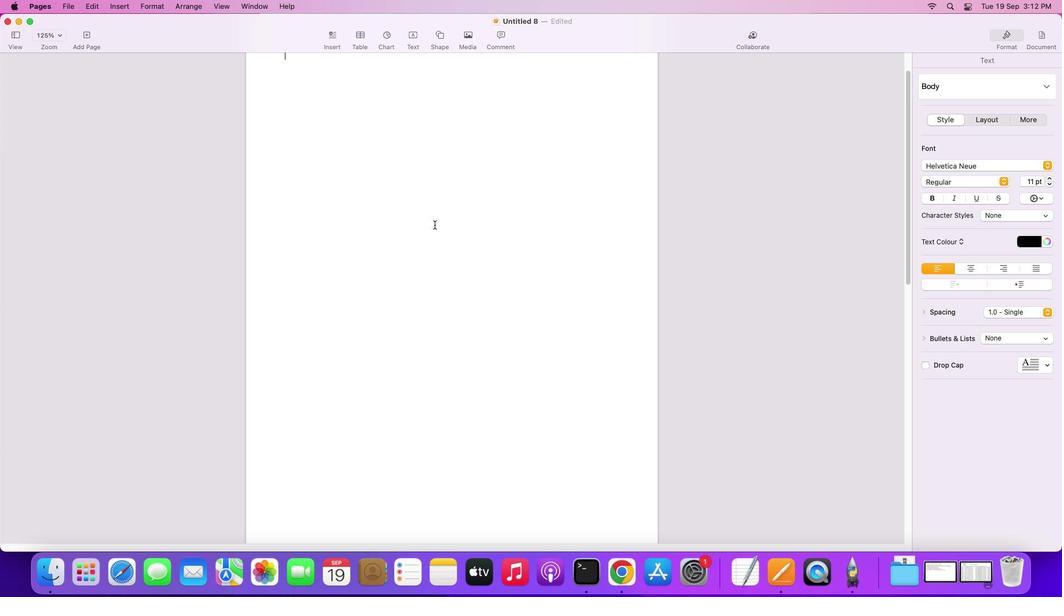 
Action: Mouse scrolled (434, 225) with delta (0, 0)
Screenshot: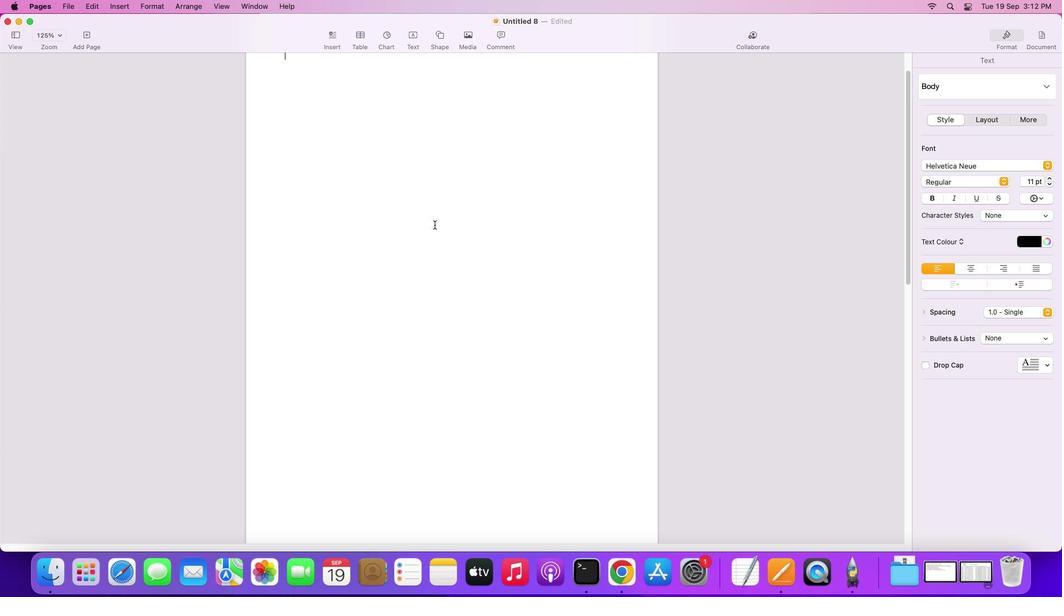 
Action: Mouse scrolled (434, 225) with delta (0, 0)
Screenshot: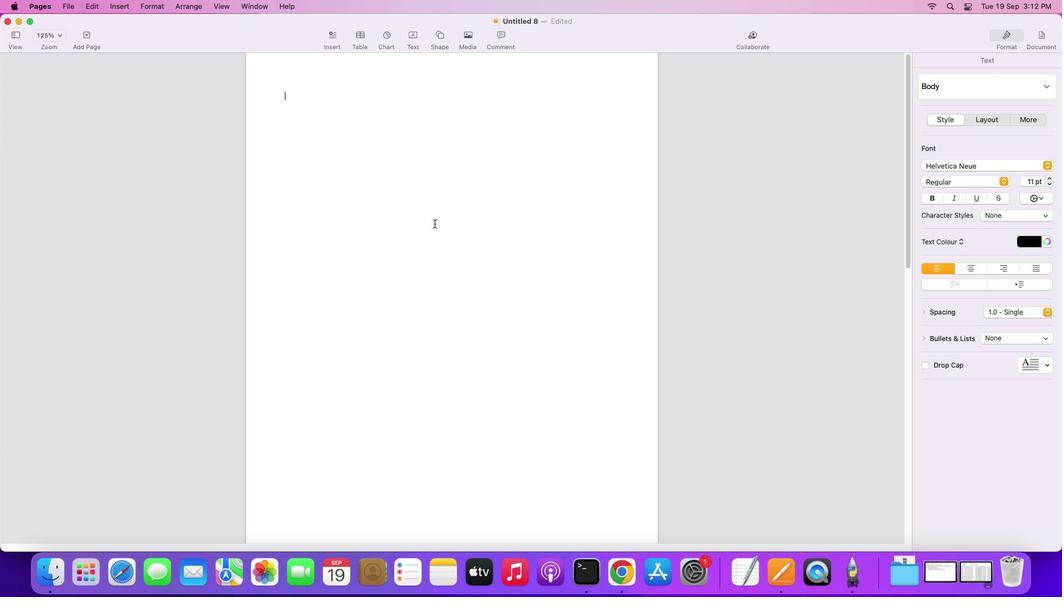 
Action: Mouse scrolled (434, 225) with delta (0, 2)
Screenshot: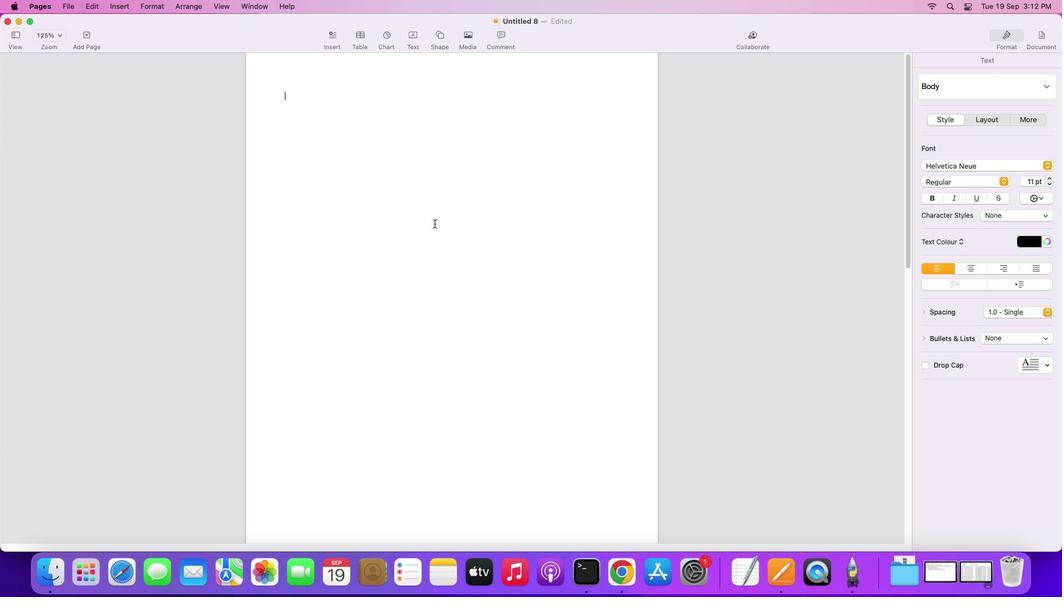 
Action: Mouse scrolled (434, 225) with delta (0, 2)
Screenshot: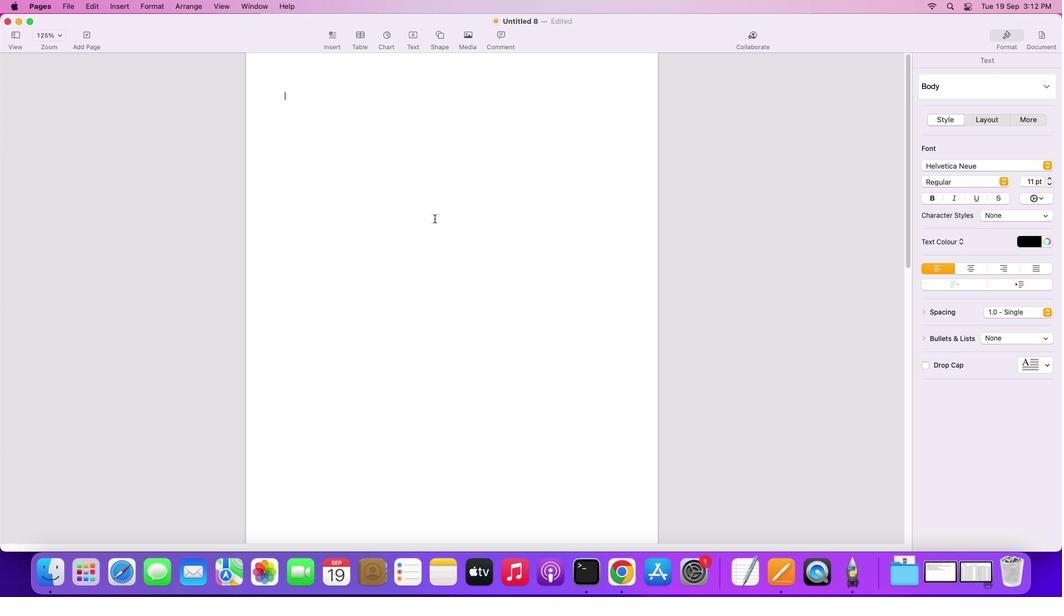 
Action: Mouse scrolled (434, 225) with delta (0, 3)
Screenshot: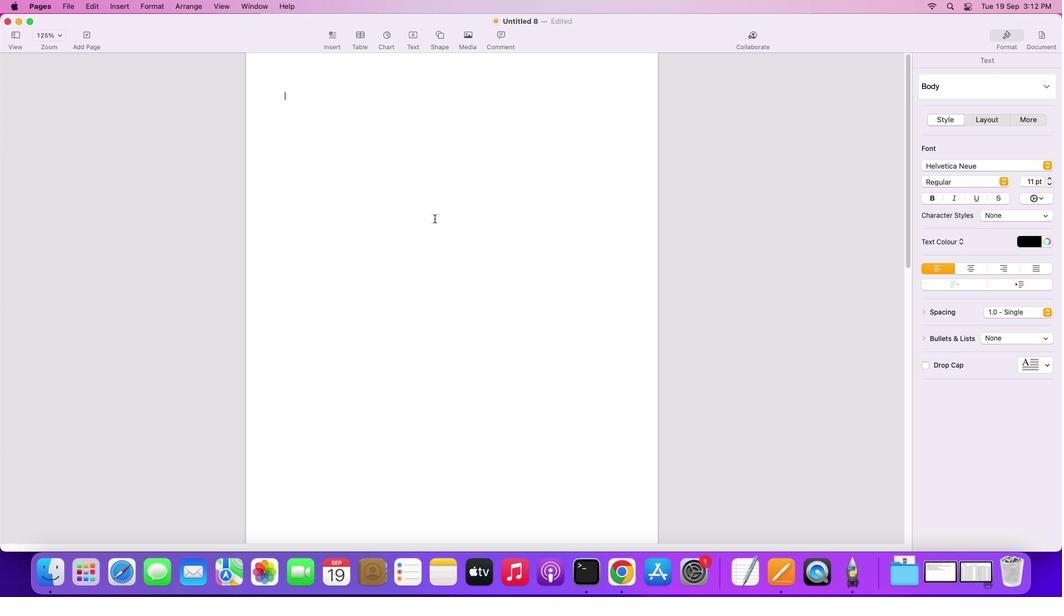 
Action: Mouse moved to (440, 38)
Screenshot: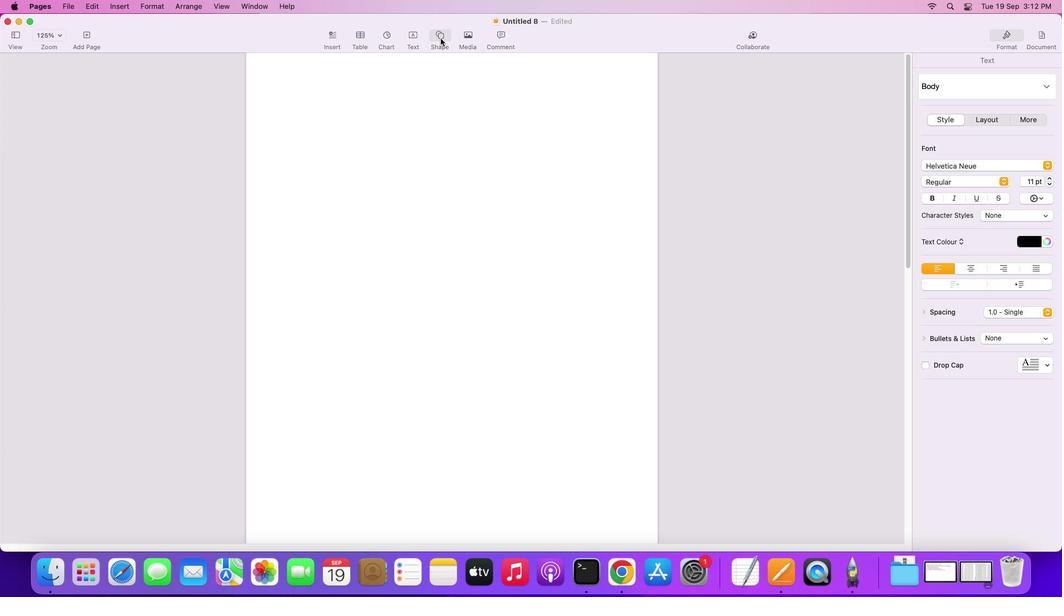 
Action: Mouse pressed left at (440, 38)
Screenshot: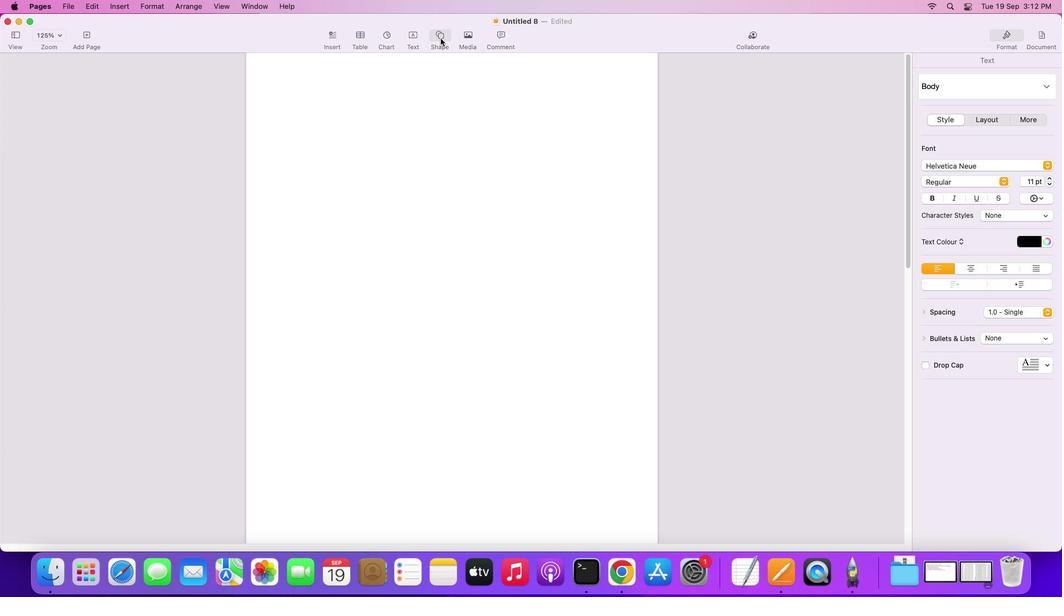 
Action: Mouse moved to (436, 131)
Screenshot: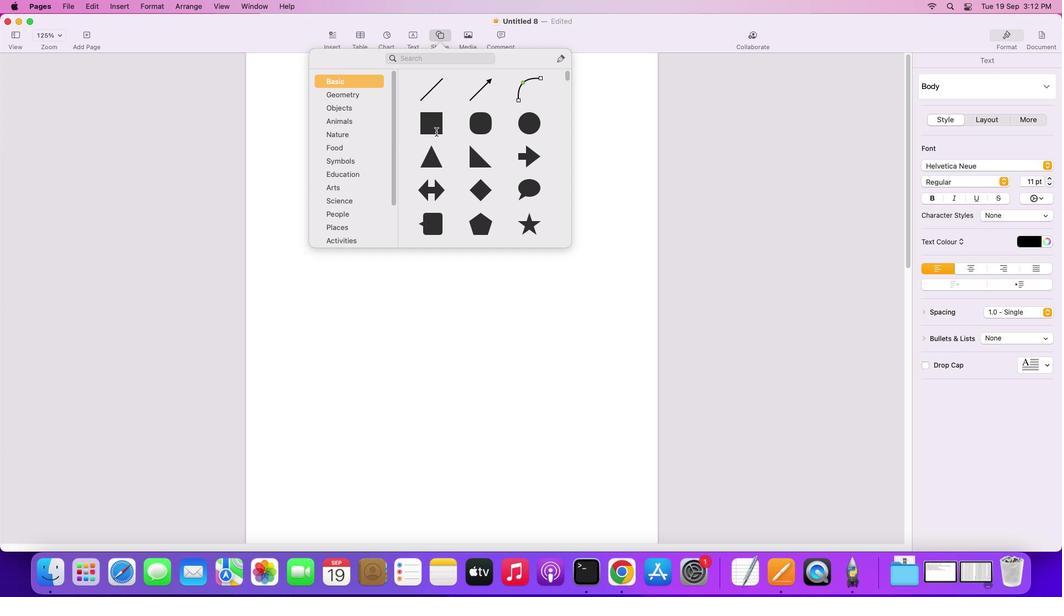 
Action: Mouse pressed left at (436, 131)
Screenshot: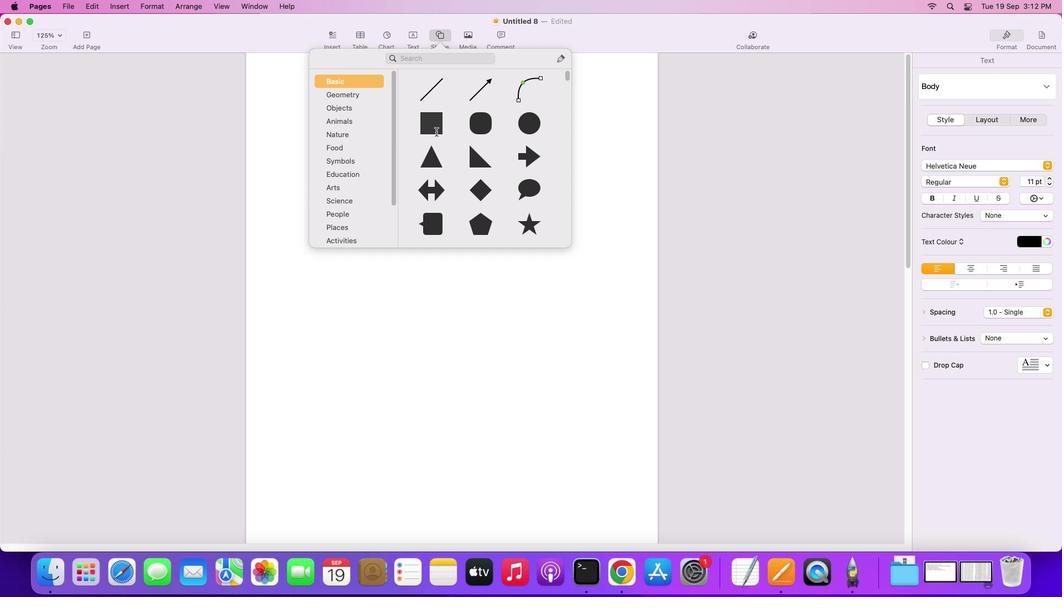 
Action: Mouse moved to (460, 170)
Screenshot: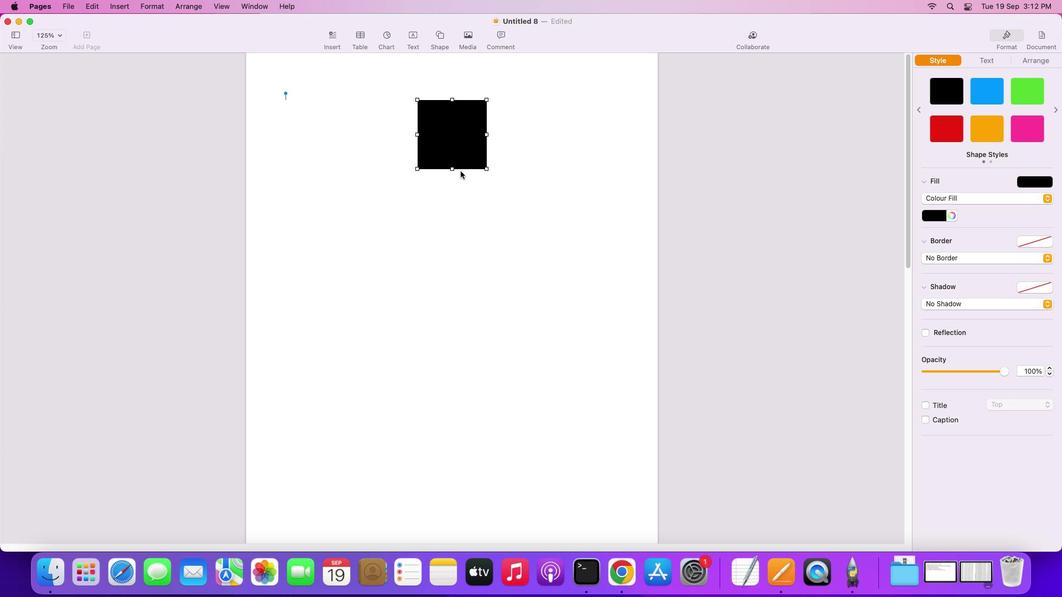 
Action: Mouse scrolled (460, 170) with delta (0, 0)
Screenshot: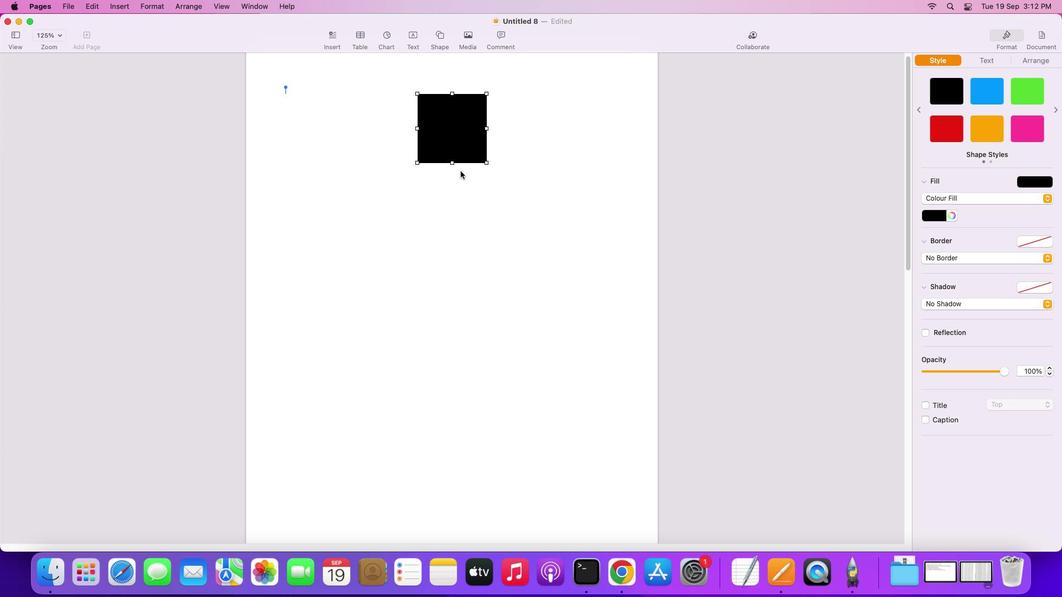 
Action: Mouse moved to (460, 171)
Screenshot: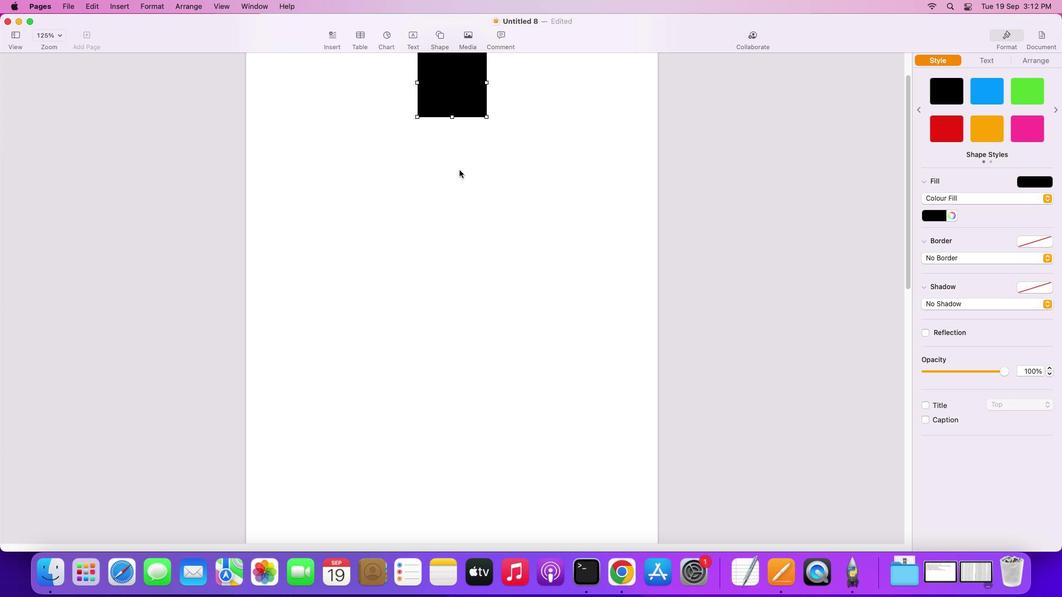 
Action: Mouse scrolled (460, 171) with delta (0, 0)
Screenshot: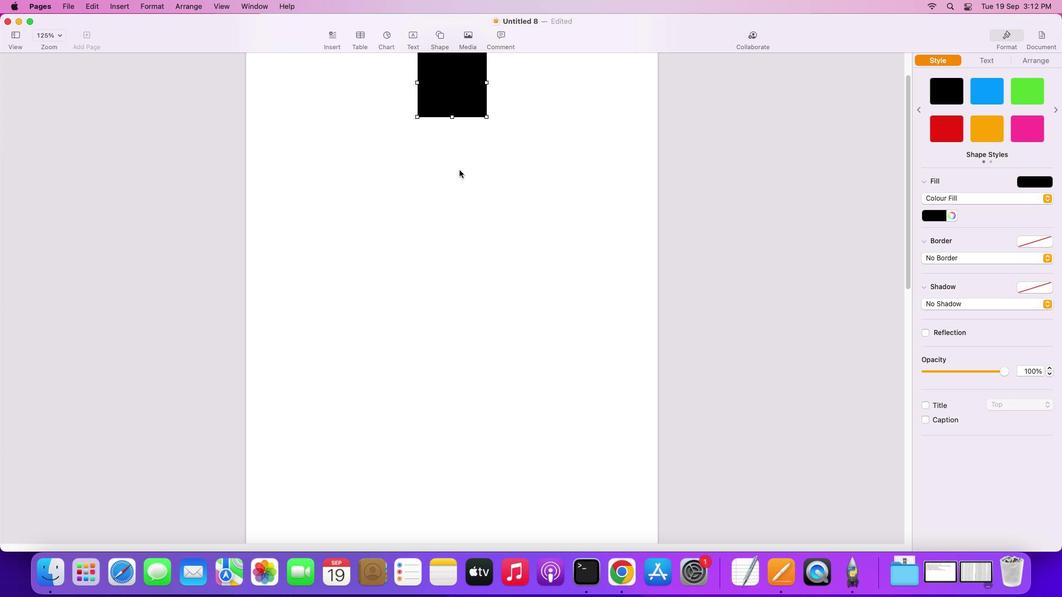 
Action: Mouse scrolled (460, 171) with delta (0, -1)
Screenshot: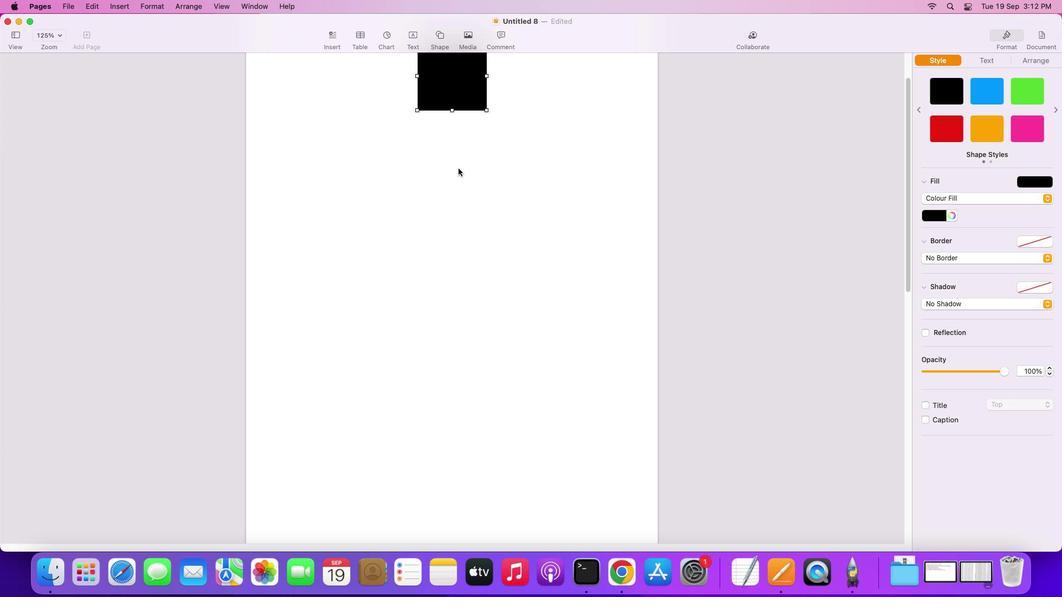 
Action: Mouse moved to (460, 170)
Screenshot: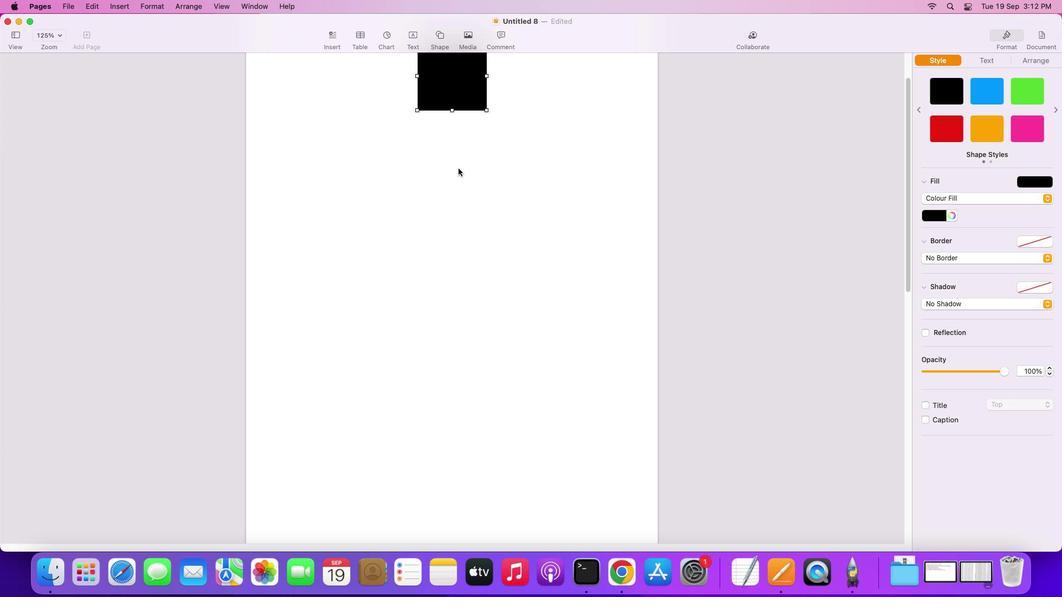 
Action: Mouse scrolled (460, 170) with delta (0, -2)
Screenshot: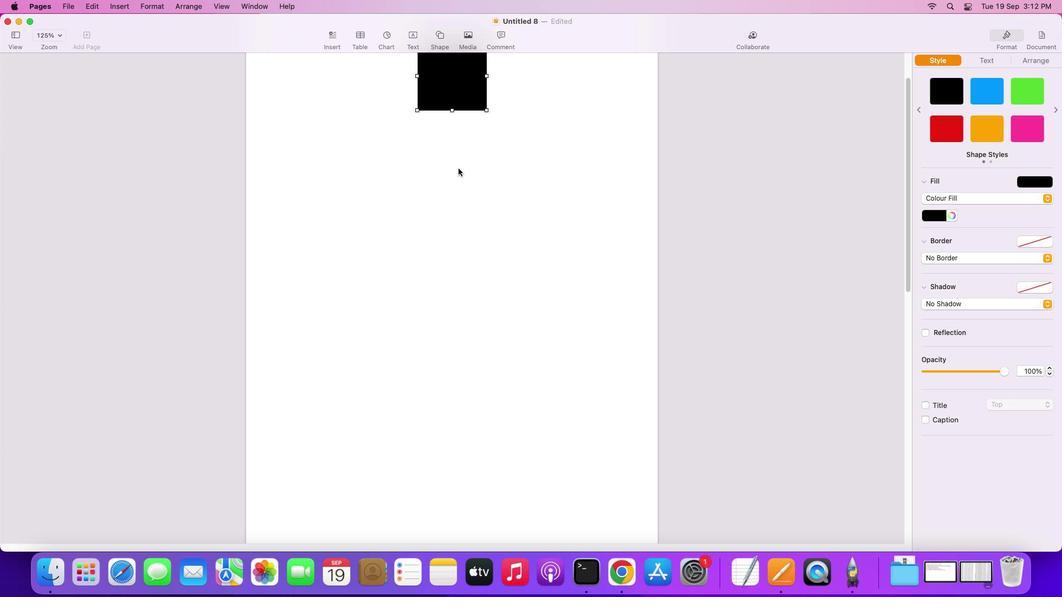 
Action: Mouse moved to (451, 103)
Screenshot: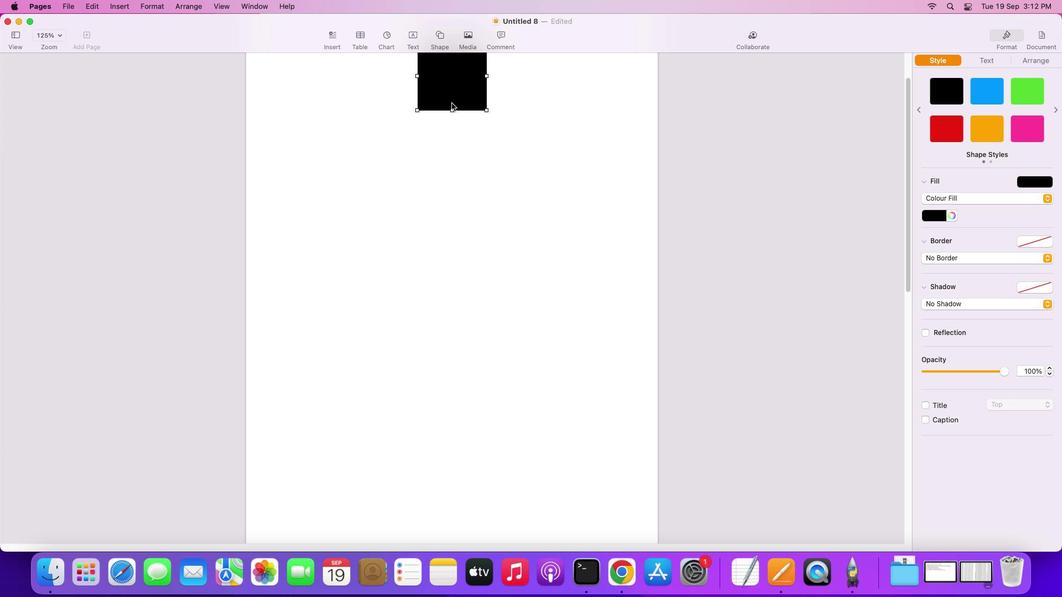 
Action: Mouse pressed left at (451, 103)
Screenshot: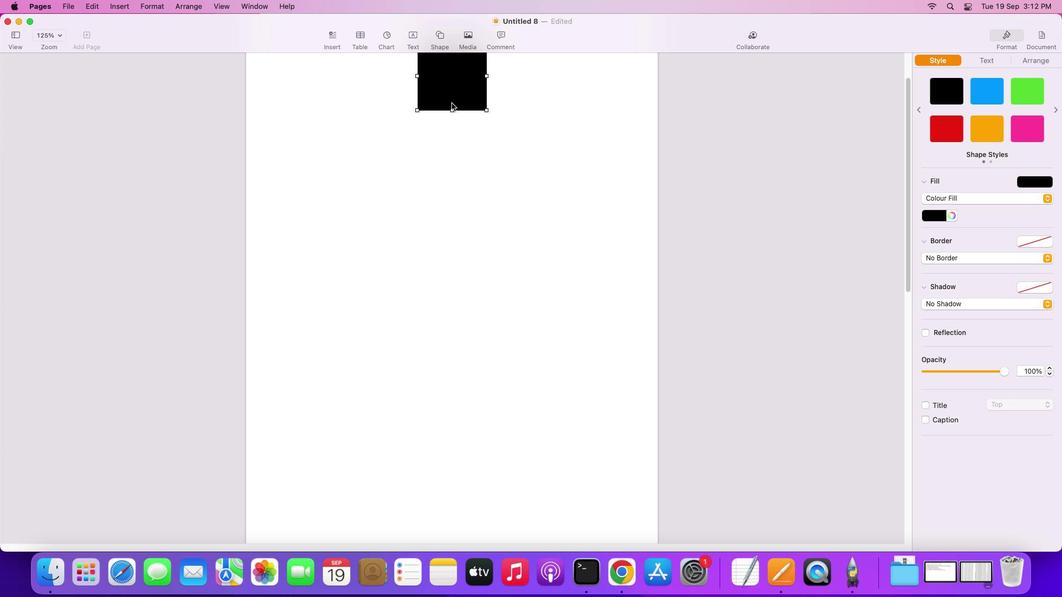 
Action: Mouse moved to (490, 424)
Screenshot: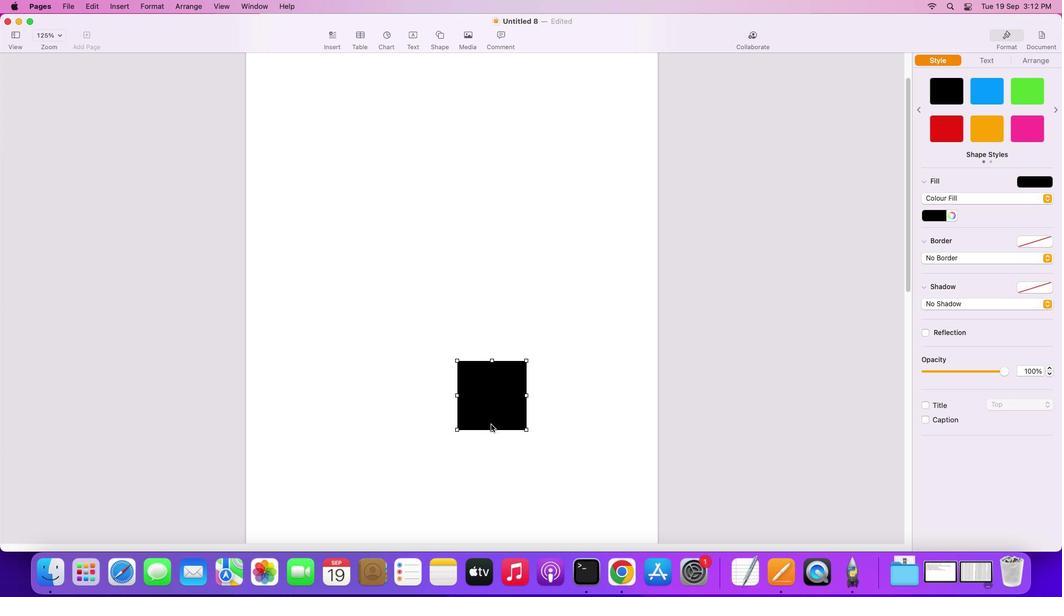 
Action: Mouse scrolled (490, 424) with delta (0, 0)
Screenshot: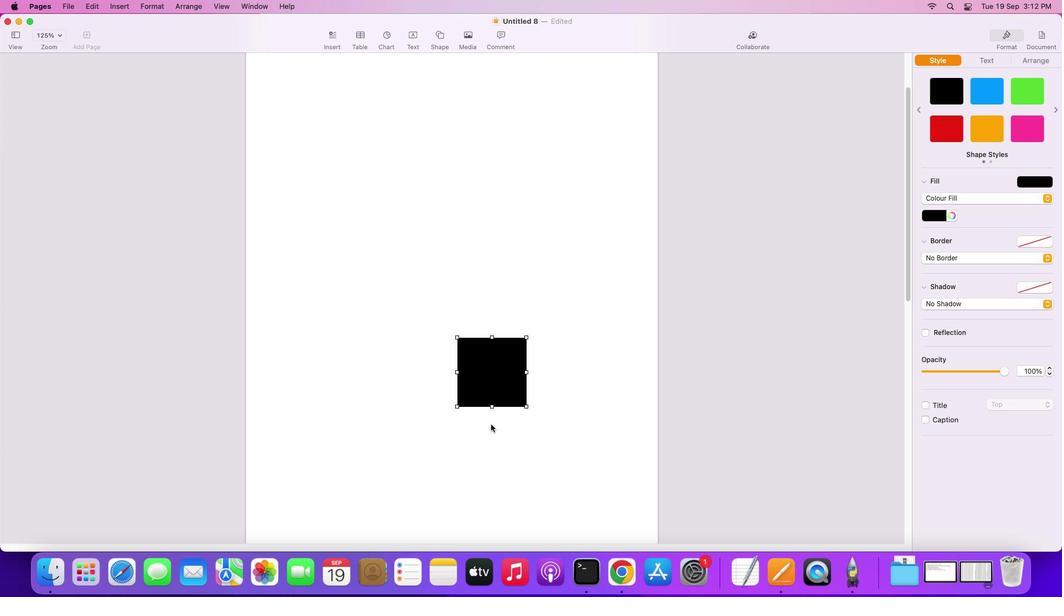 
Action: Mouse scrolled (490, 424) with delta (0, 0)
Screenshot: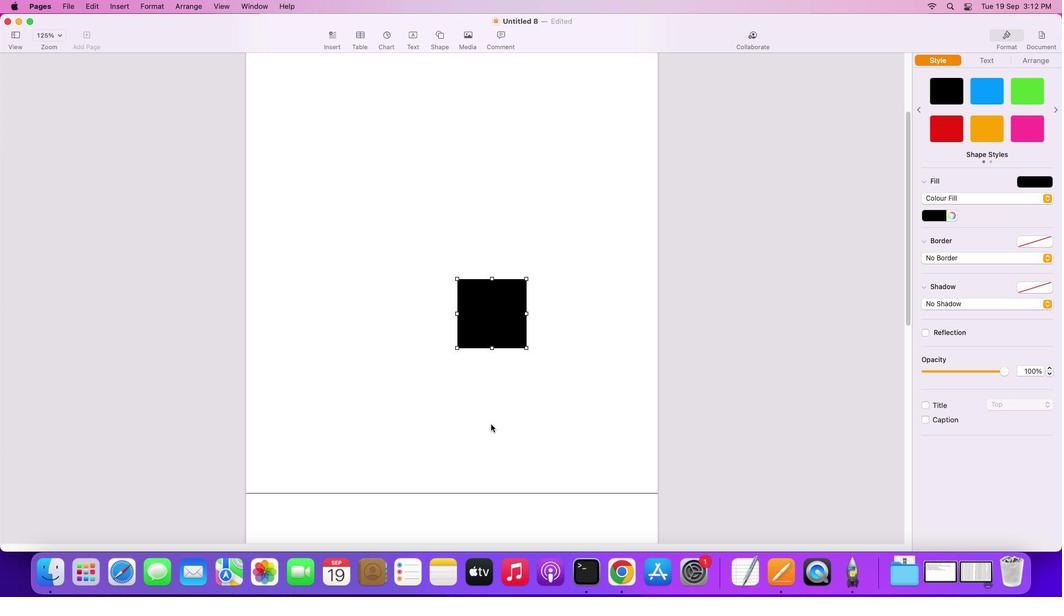 
Action: Mouse scrolled (490, 424) with delta (0, -1)
Screenshot: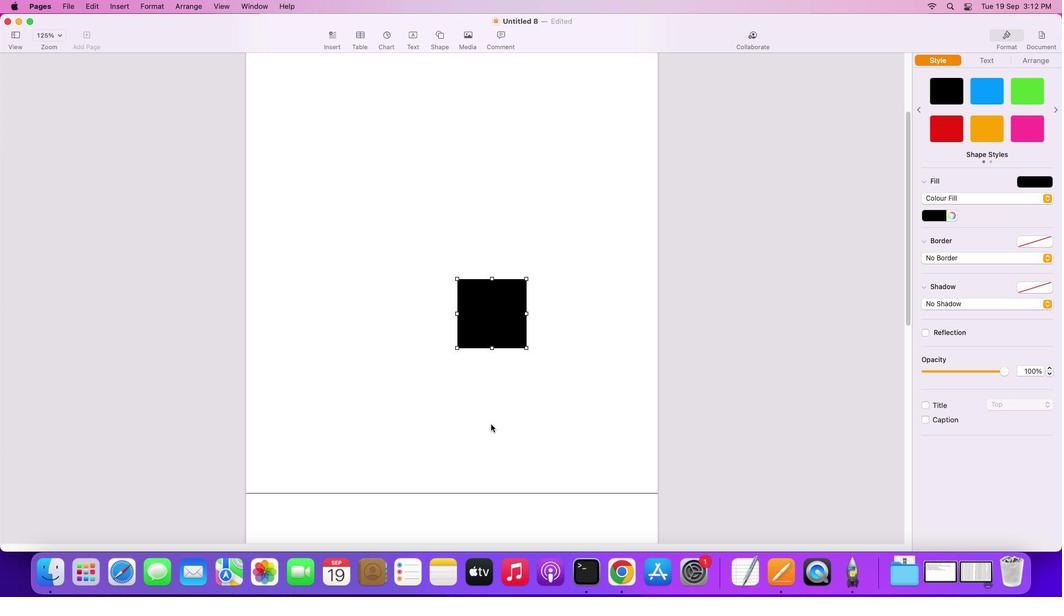 
Action: Mouse scrolled (490, 424) with delta (0, -2)
Screenshot: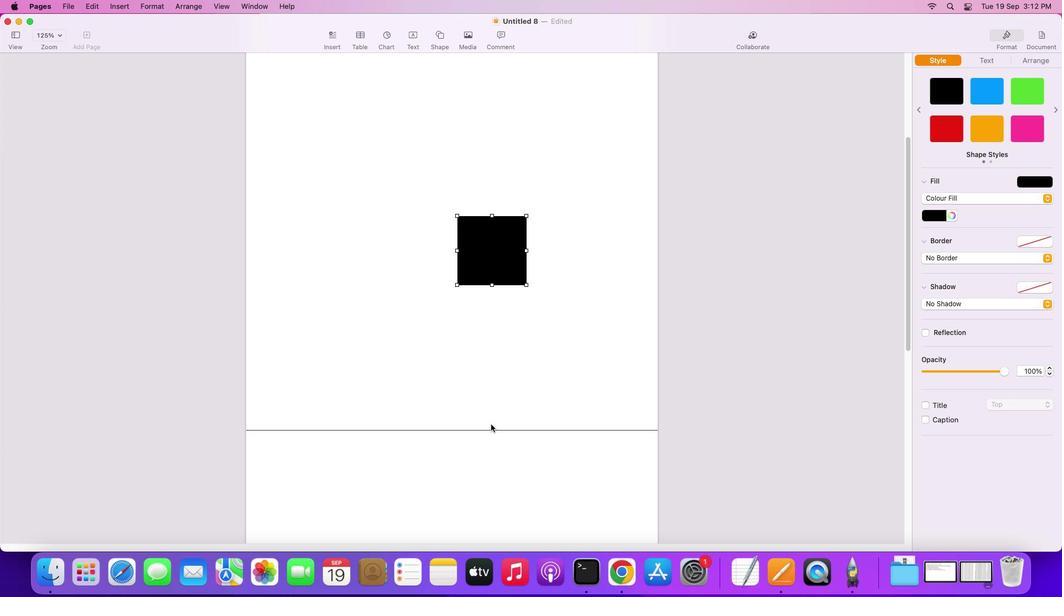 
Action: Mouse scrolled (490, 424) with delta (0, -3)
Screenshot: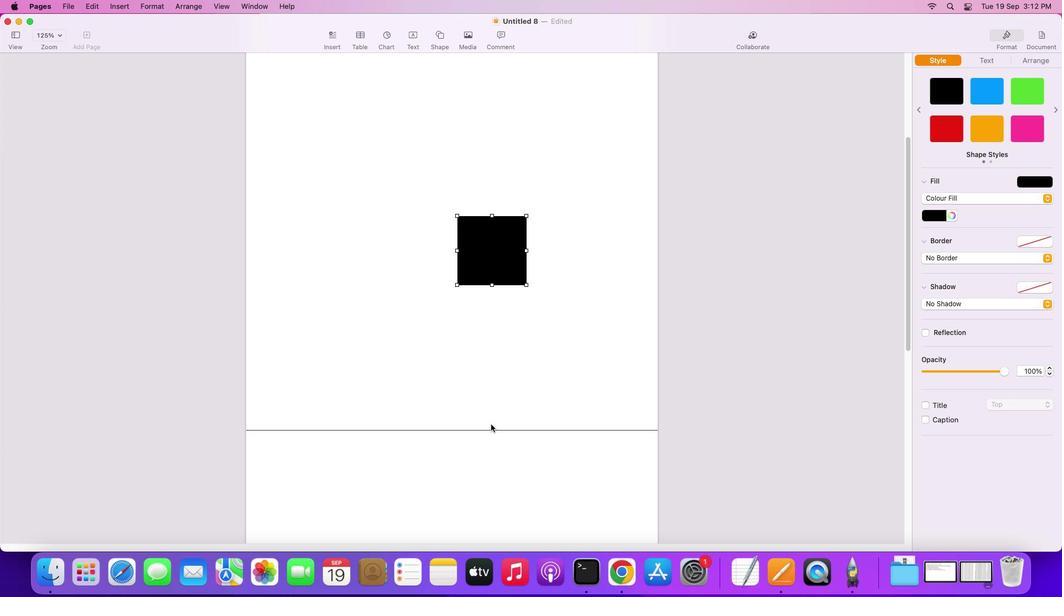 
Action: Mouse scrolled (490, 424) with delta (0, -3)
Screenshot: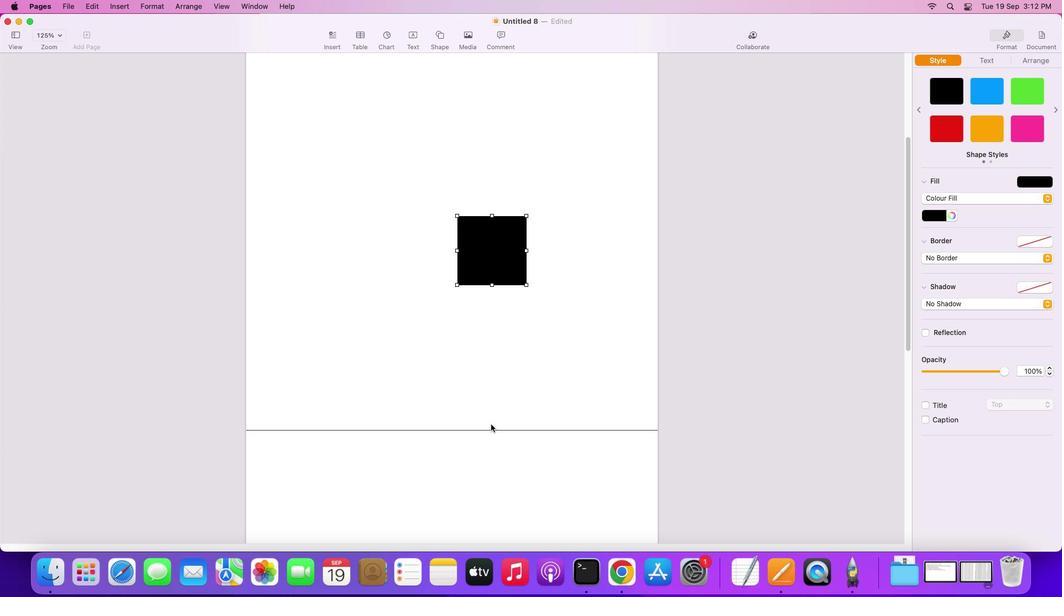 
Action: Mouse scrolled (490, 424) with delta (0, -3)
Screenshot: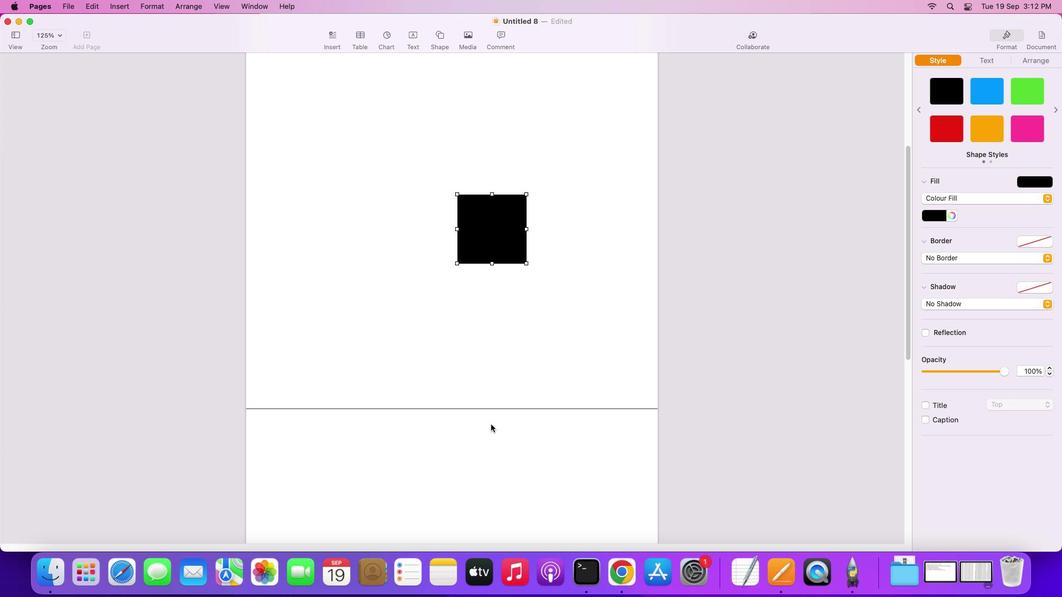 
Action: Mouse moved to (476, 276)
Screenshot: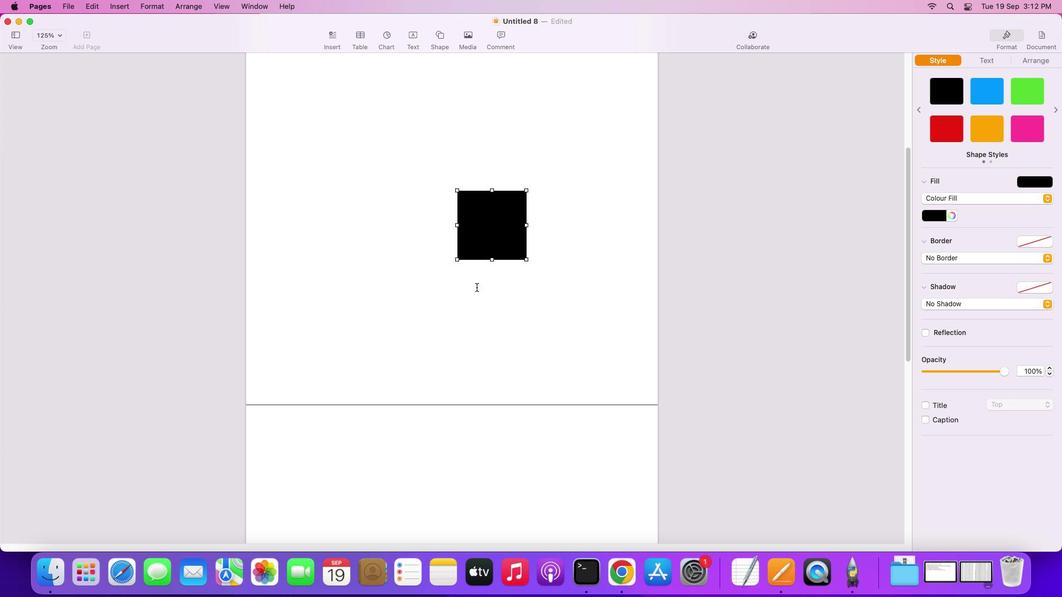 
Action: Mouse scrolled (476, 276) with delta (0, 0)
Screenshot: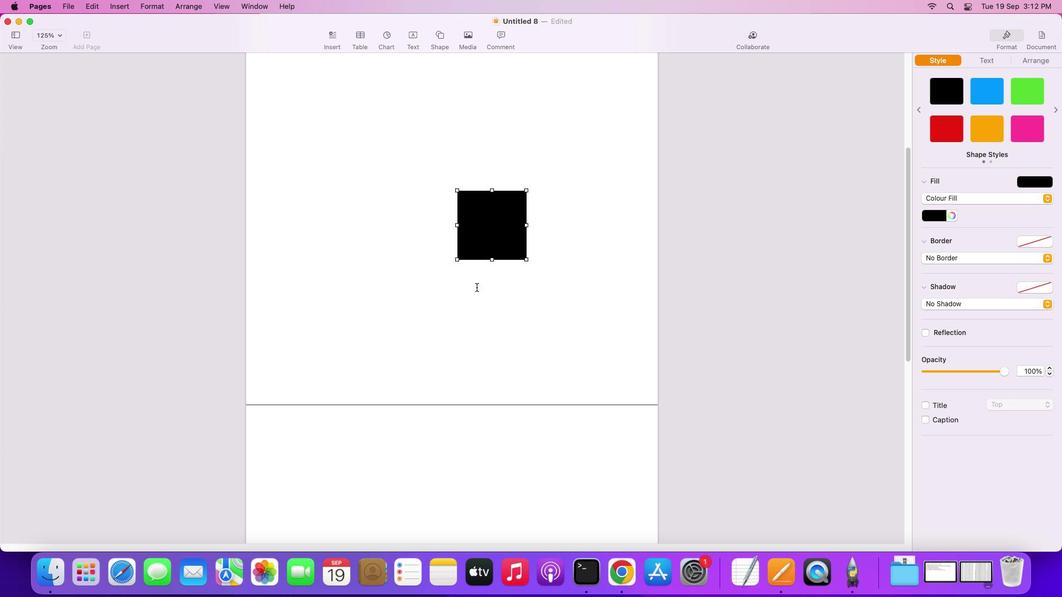 
Action: Mouse moved to (476, 277)
Screenshot: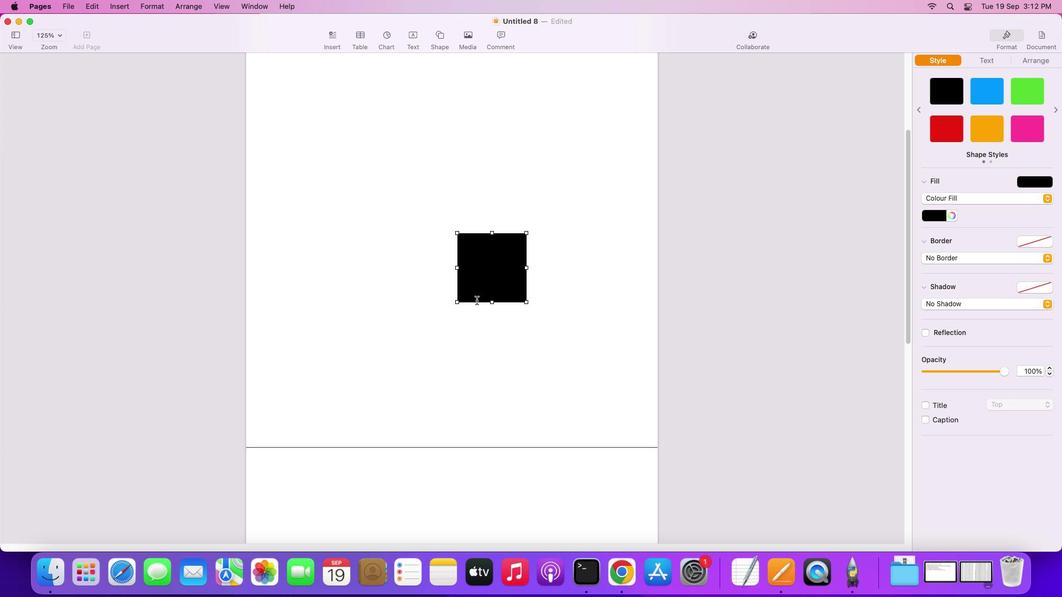 
Action: Mouse scrolled (476, 277) with delta (0, 0)
Screenshot: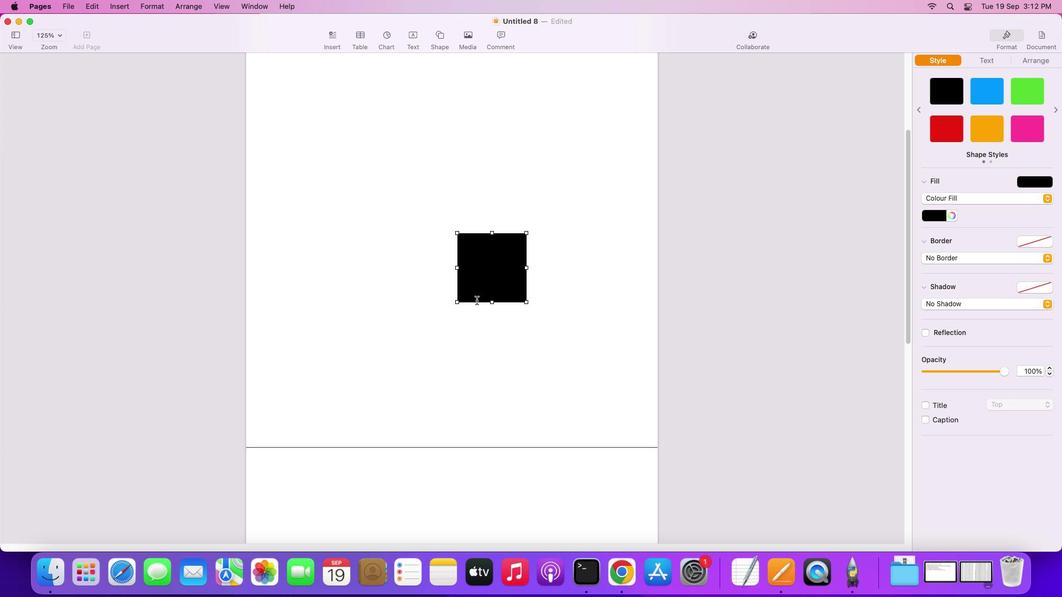 
Action: Mouse moved to (476, 280)
Screenshot: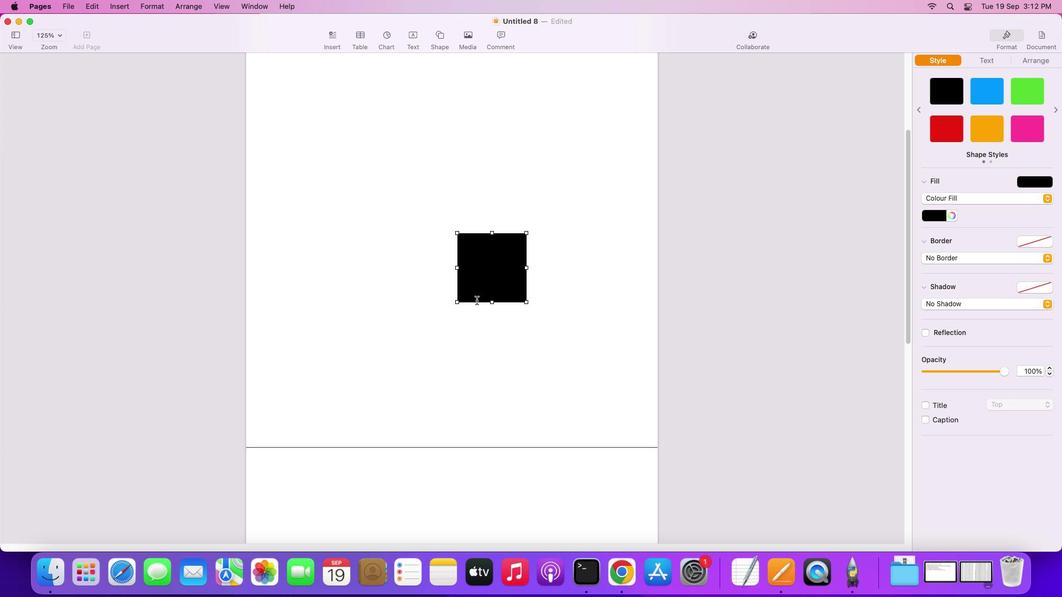 
Action: Mouse scrolled (476, 280) with delta (0, 1)
Screenshot: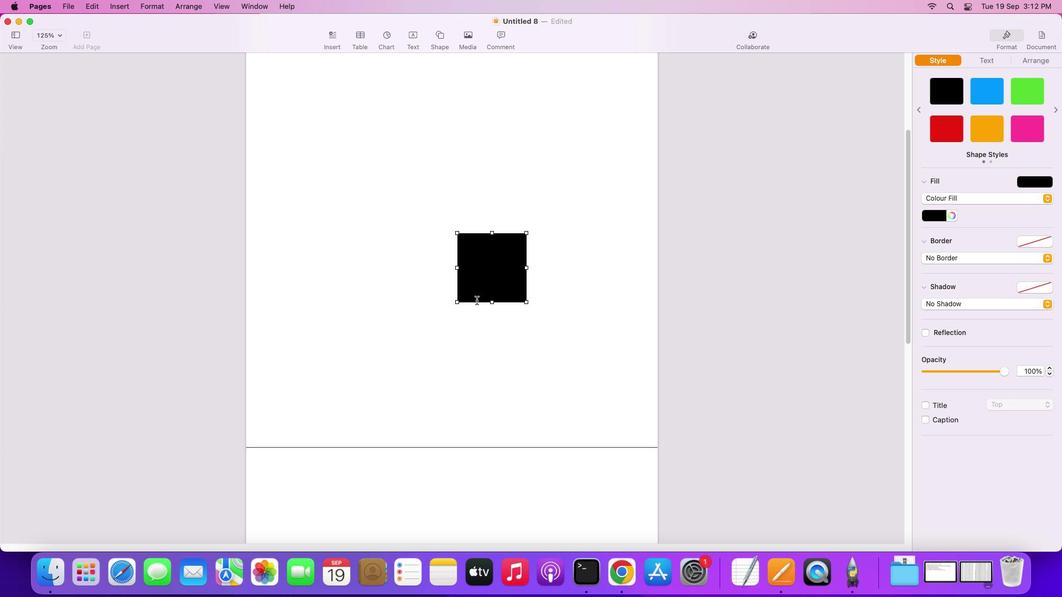 
Action: Mouse moved to (476, 289)
Screenshot: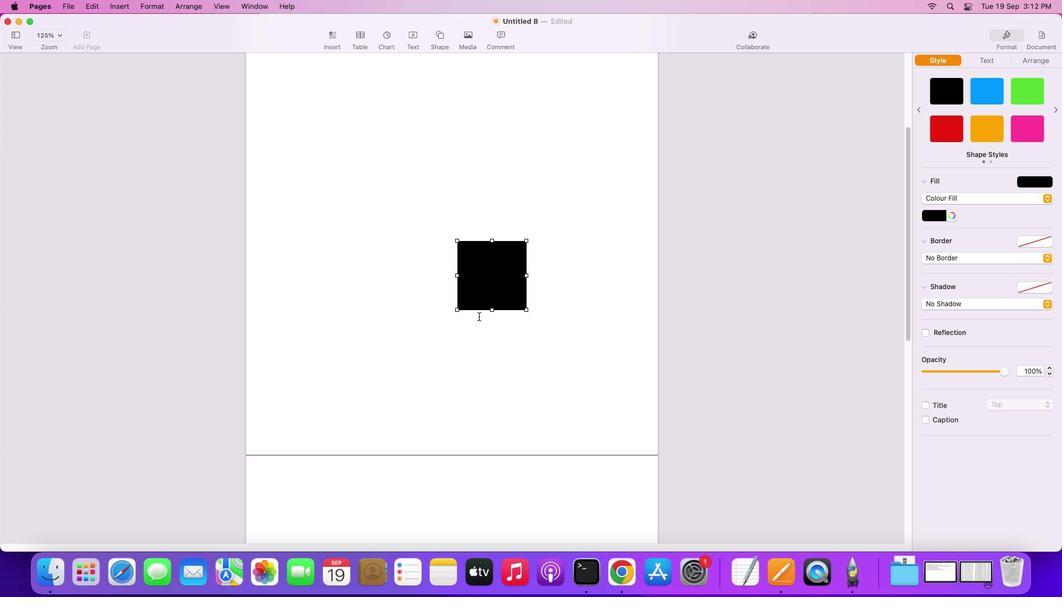 
Action: Mouse scrolled (476, 289) with delta (0, 2)
Screenshot: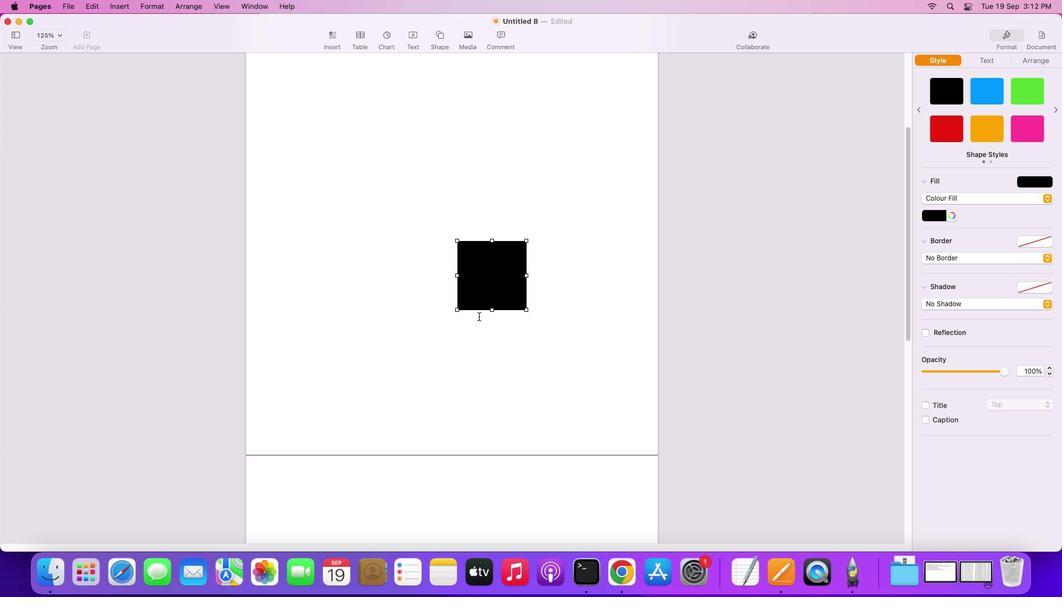 
Action: Mouse moved to (488, 350)
Screenshot: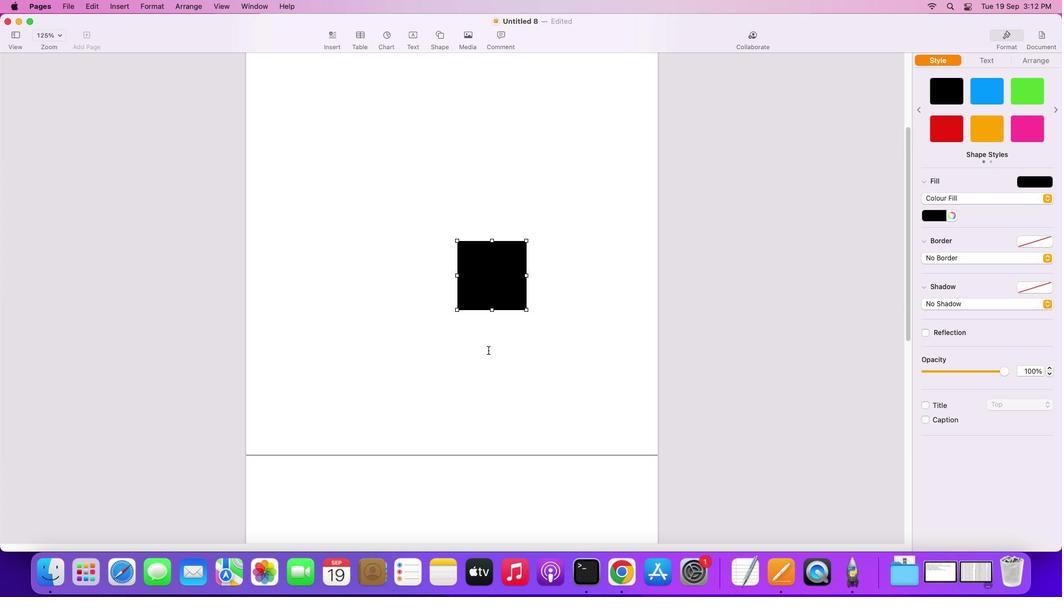
Action: Mouse scrolled (488, 350) with delta (0, 0)
Screenshot: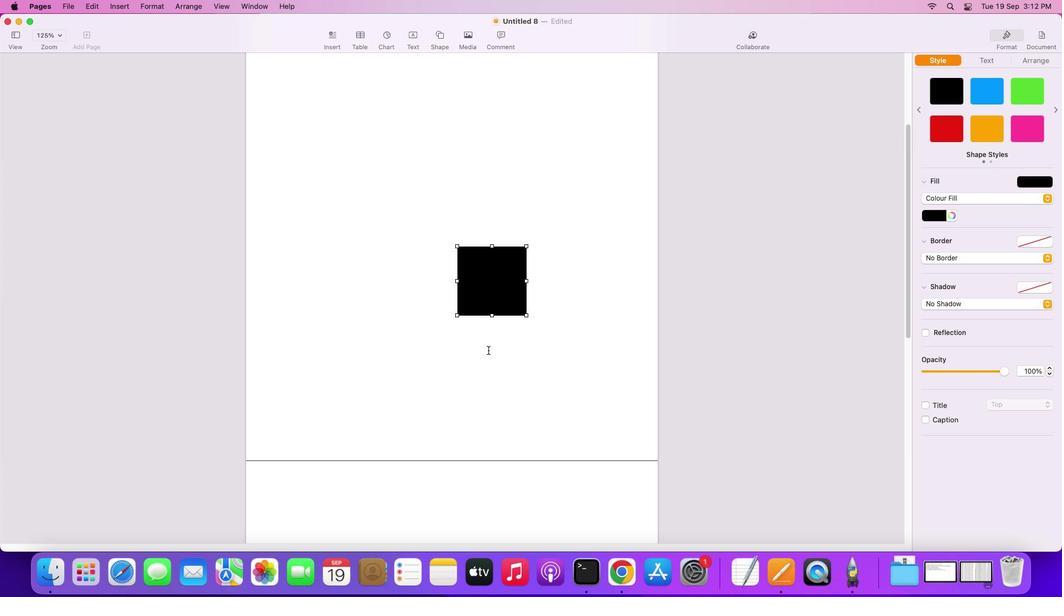 
Action: Mouse scrolled (488, 350) with delta (0, 0)
Screenshot: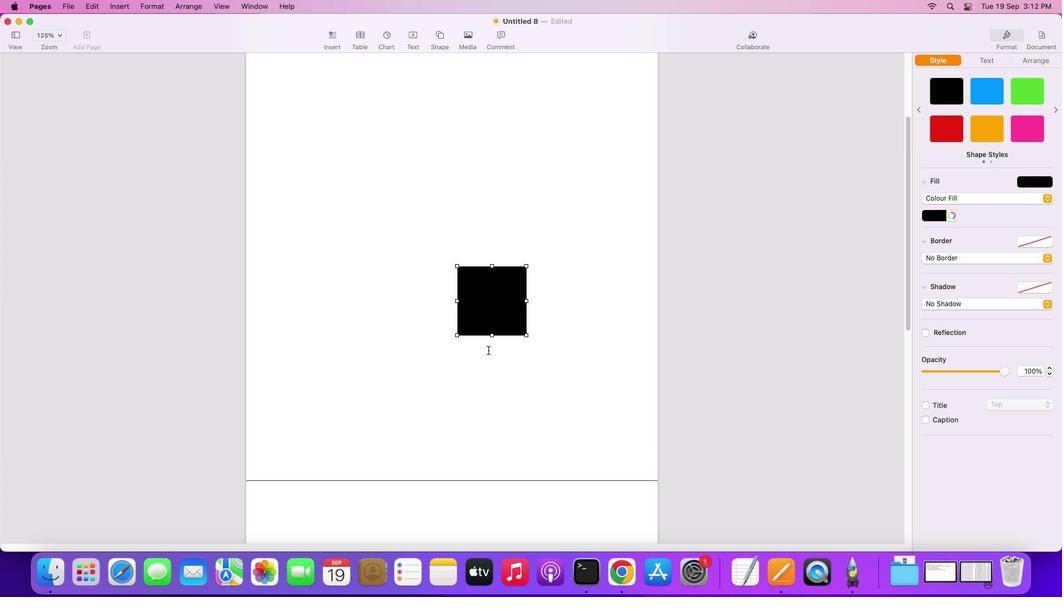 
Action: Mouse scrolled (488, 350) with delta (0, 1)
Screenshot: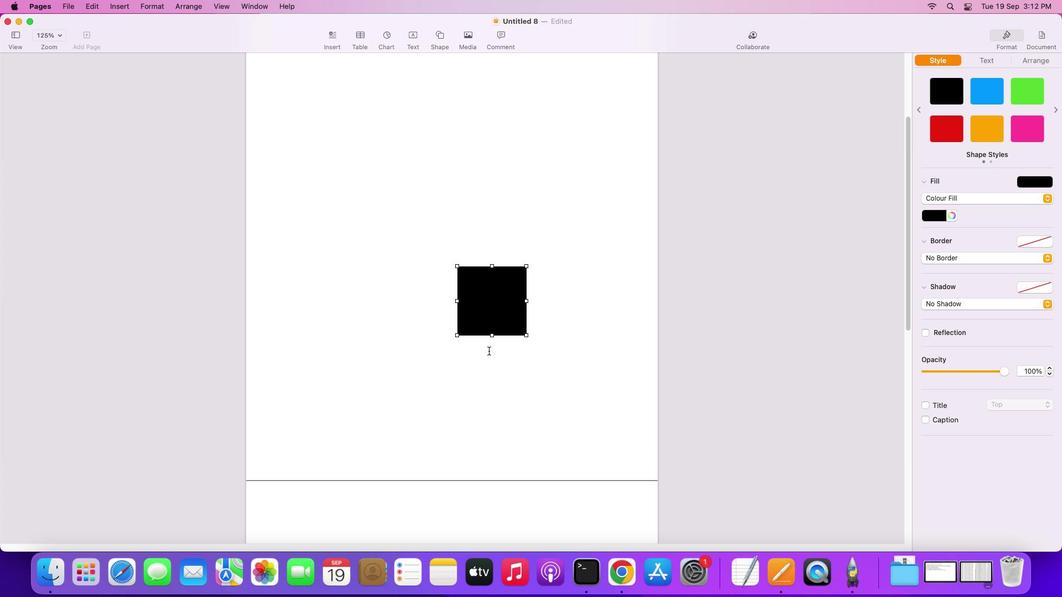 
Action: Mouse moved to (498, 331)
Screenshot: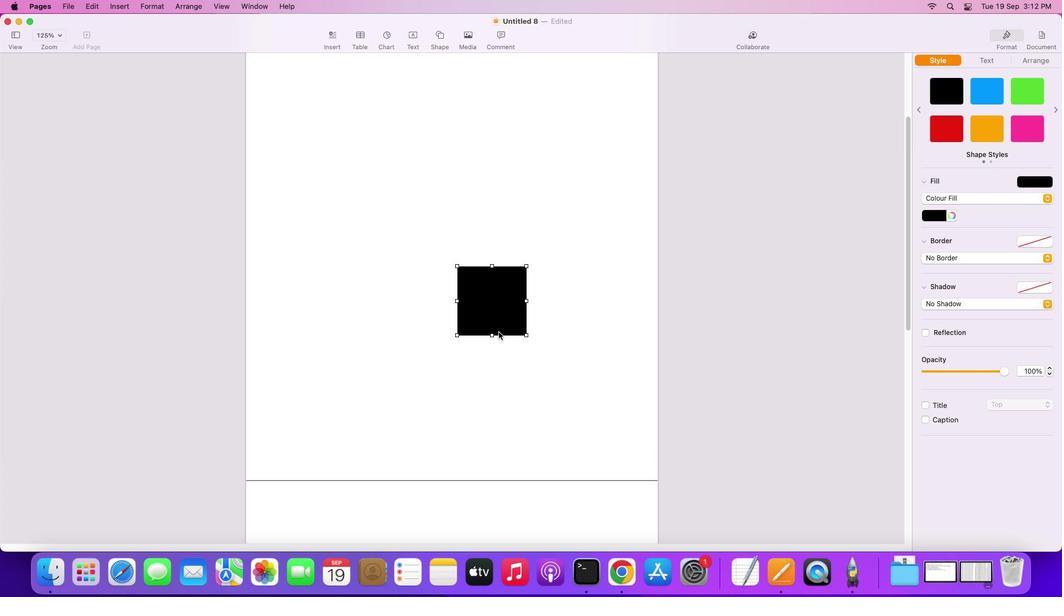 
Action: Mouse pressed left at (498, 331)
Screenshot: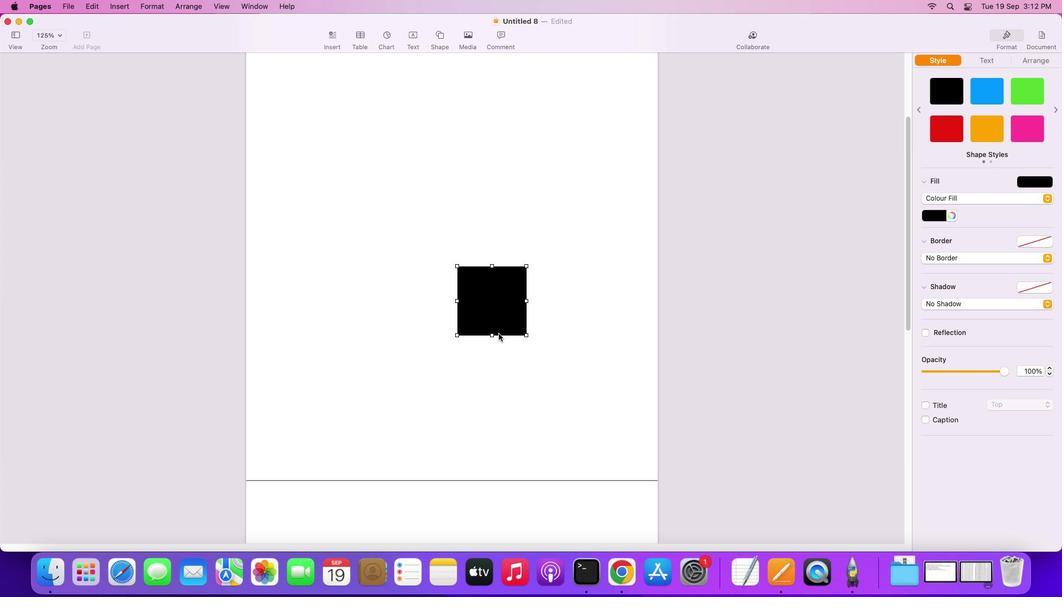 
Action: Mouse moved to (590, 447)
Screenshot: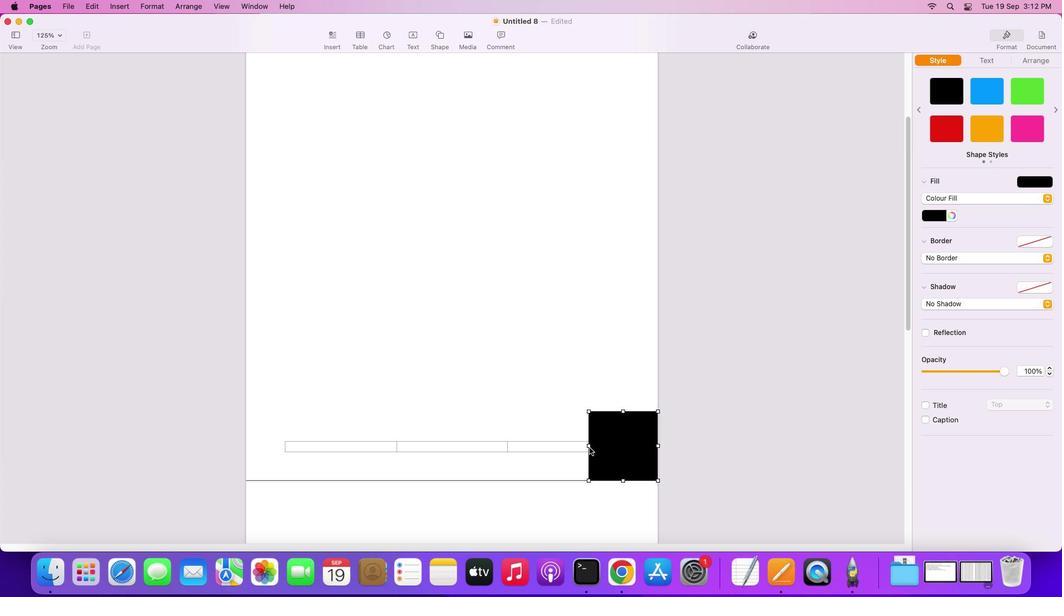 
Action: Mouse pressed left at (590, 447)
Screenshot: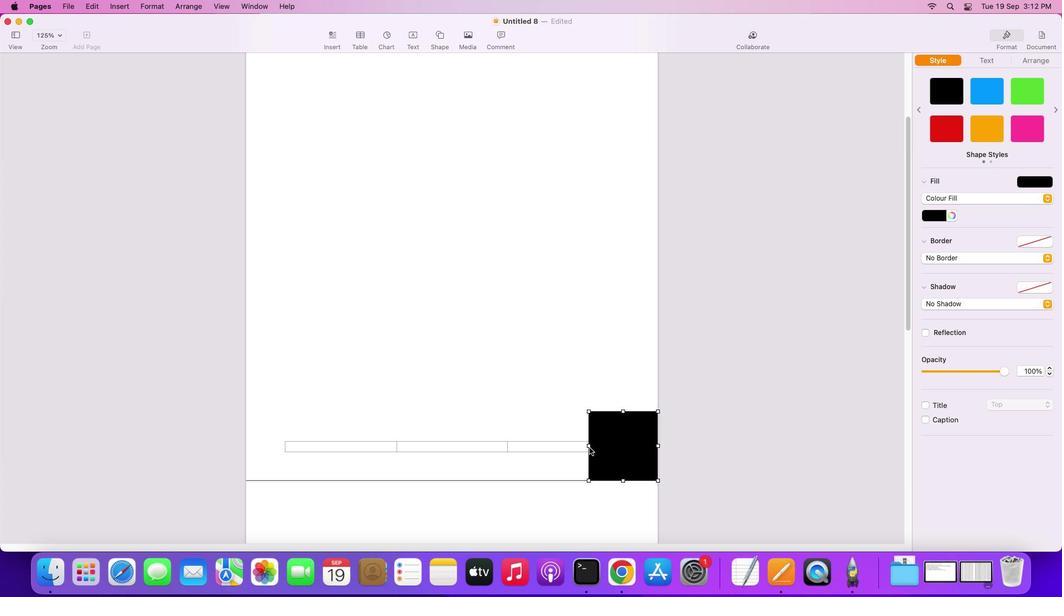 
Action: Mouse moved to (600, 447)
Screenshot: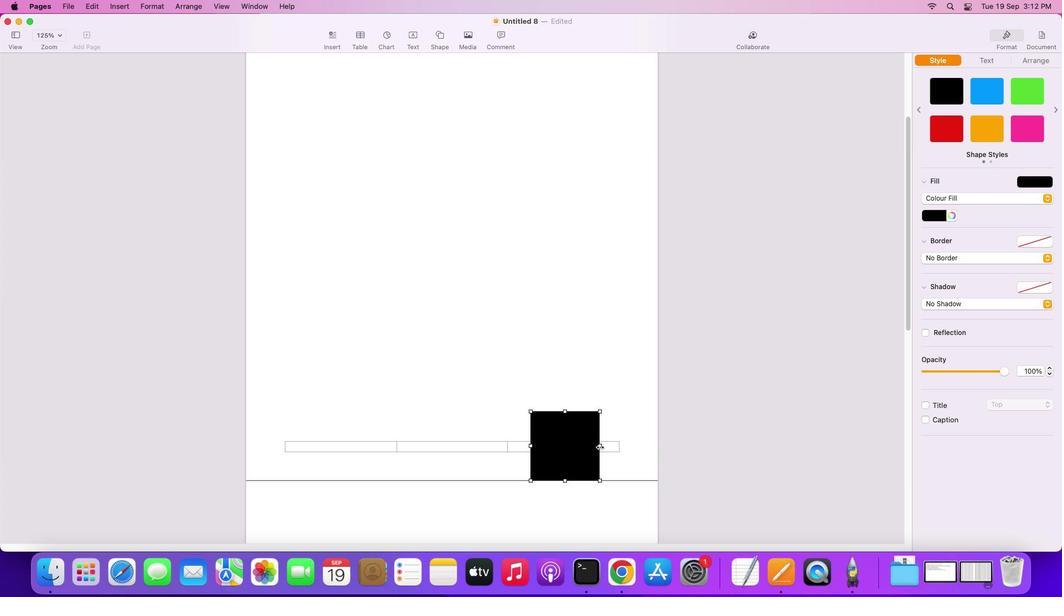 
Action: Mouse pressed left at (600, 447)
Screenshot: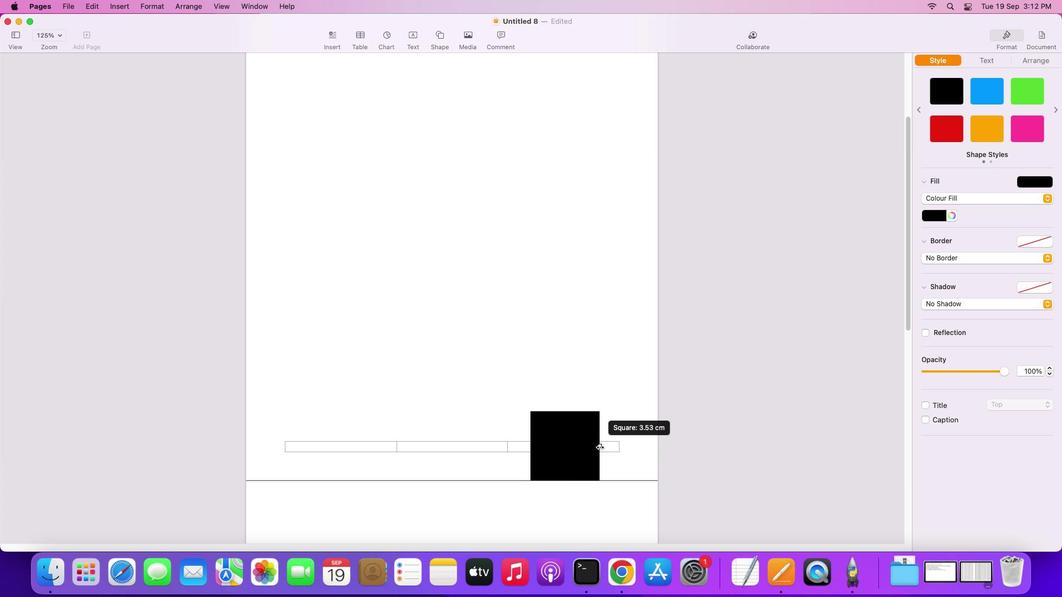 
Action: Mouse moved to (581, 378)
Screenshot: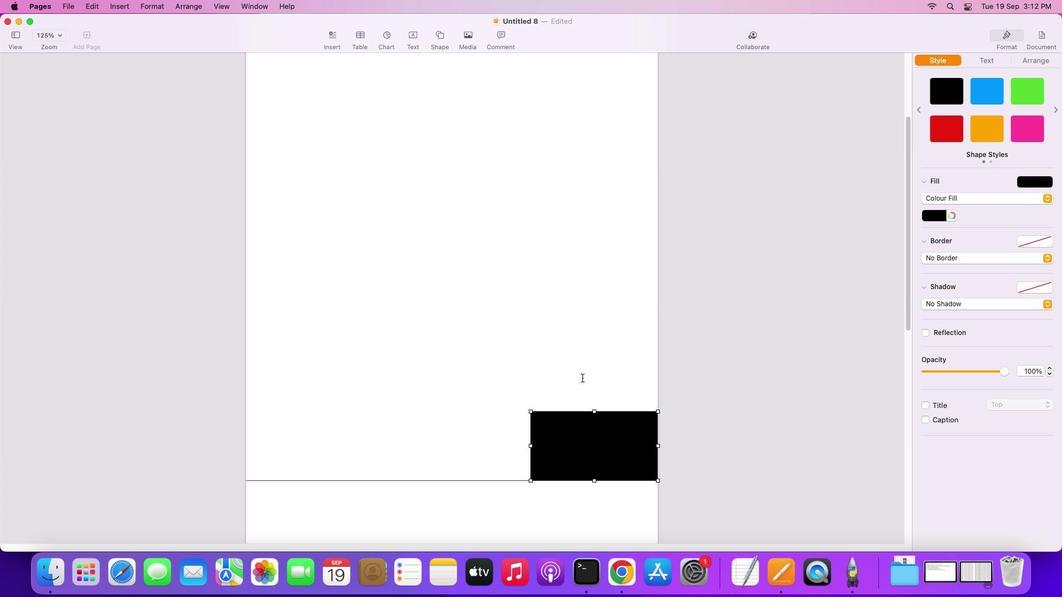 
Action: Mouse pressed left at (581, 378)
Screenshot: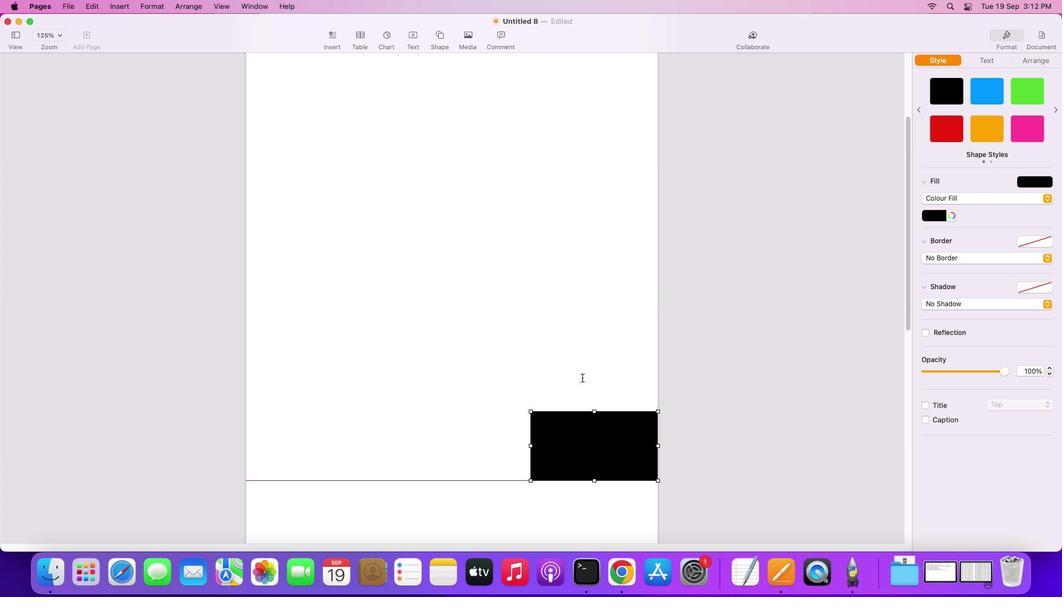 
Action: Mouse moved to (596, 446)
Screenshot: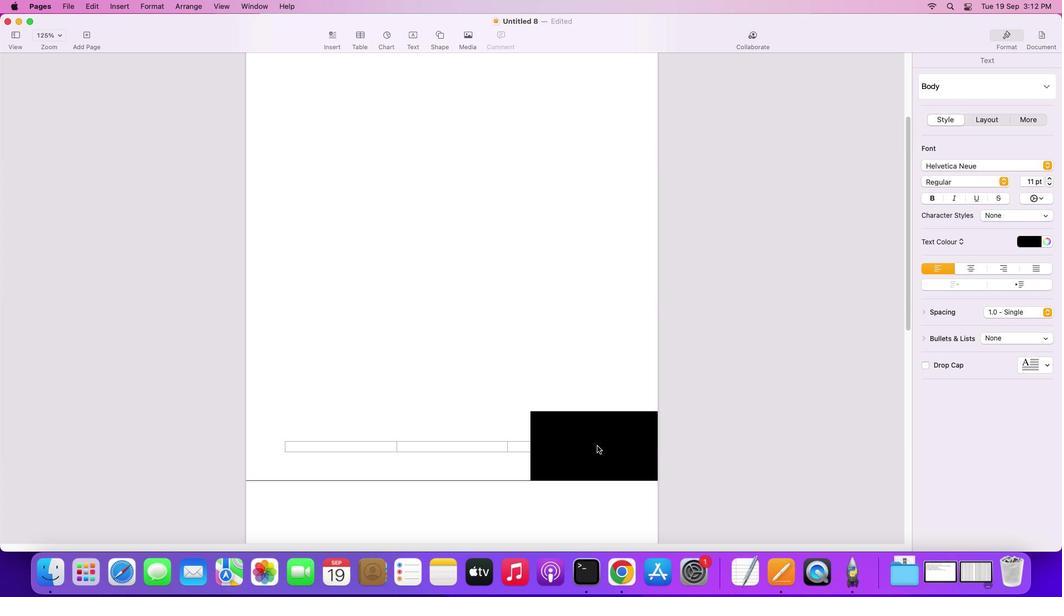 
Action: Key pressed Key.alt
Screenshot: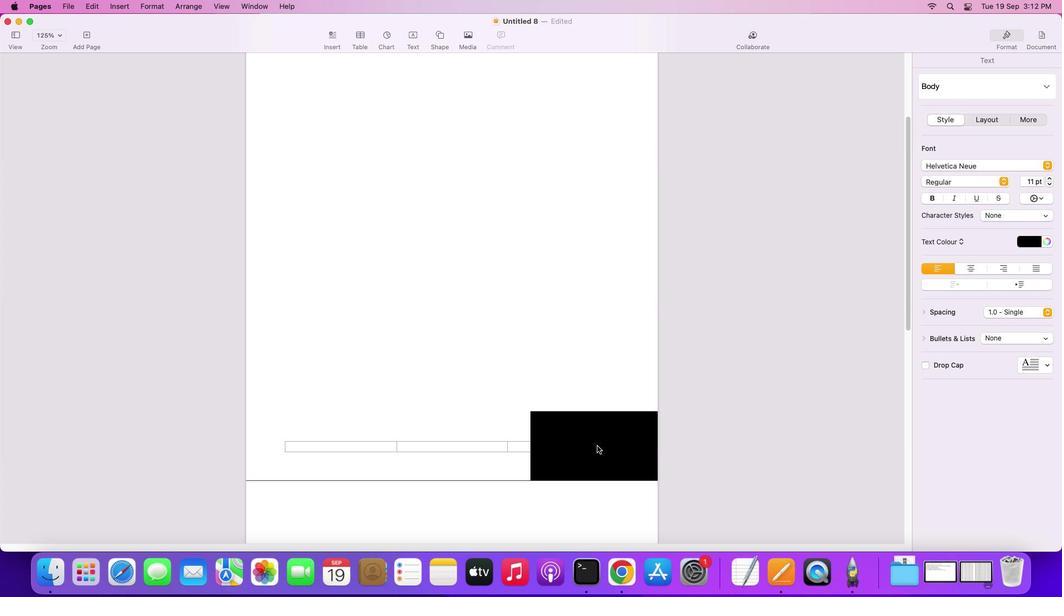 
Action: Mouse pressed left at (596, 446)
Screenshot: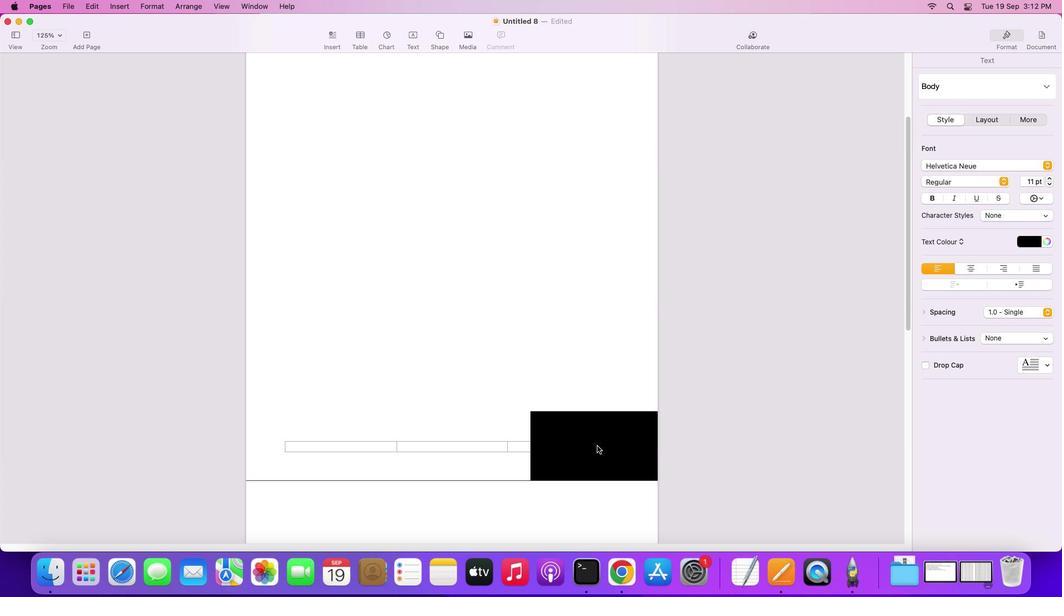 
Action: Mouse moved to (635, 375)
Screenshot: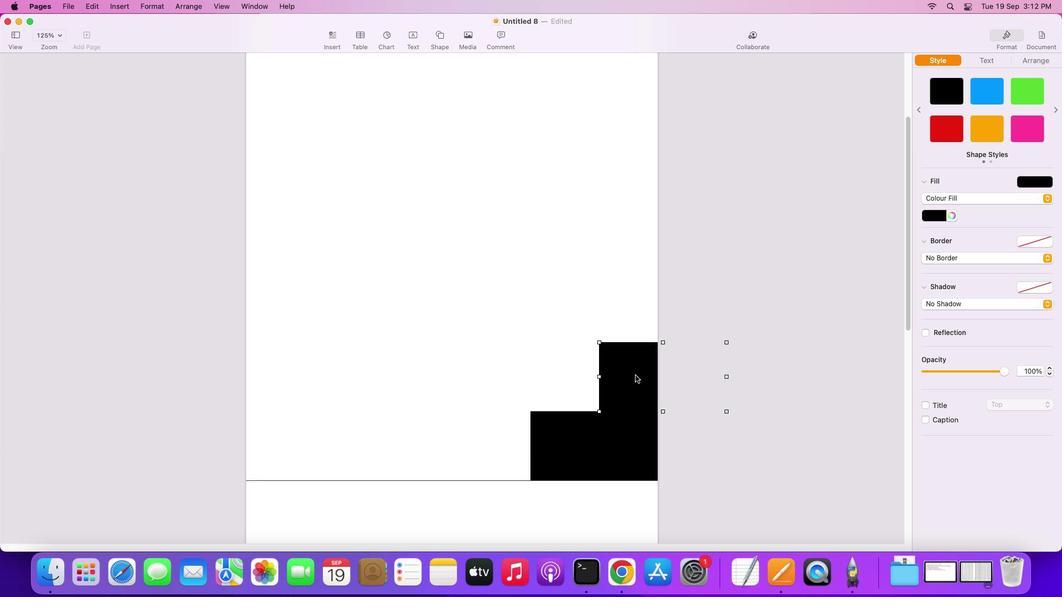 
Action: Mouse pressed left at (635, 375)
Screenshot: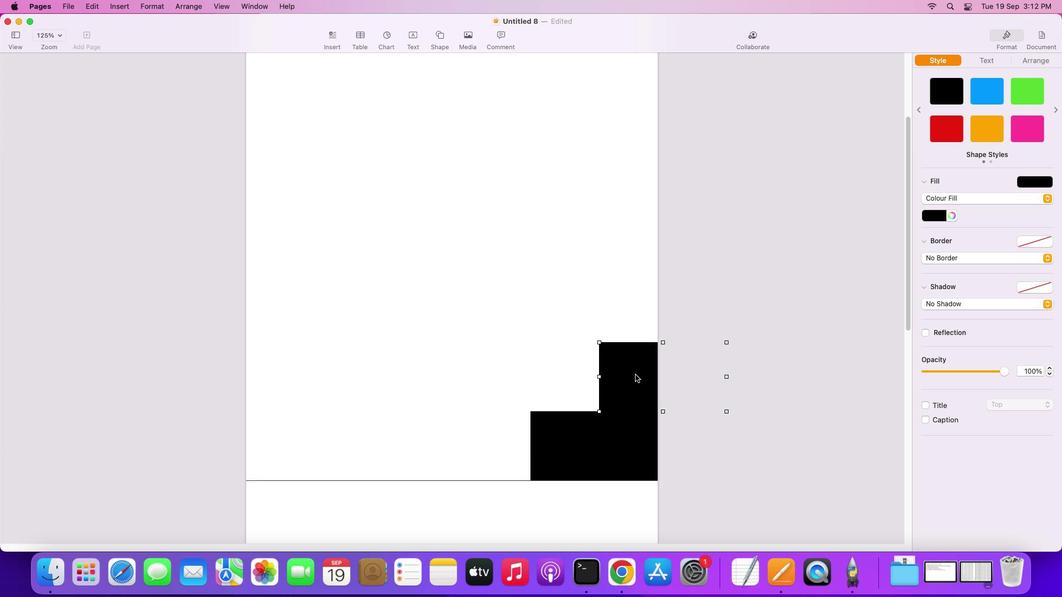 
Action: Mouse moved to (561, 243)
Screenshot: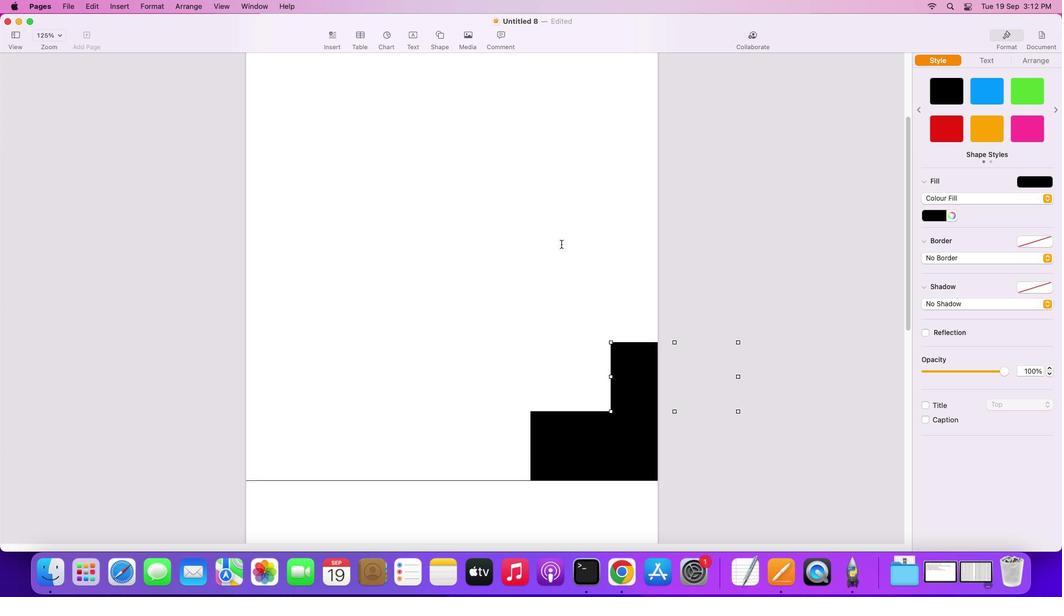 
Action: Mouse pressed left at (561, 243)
Screenshot: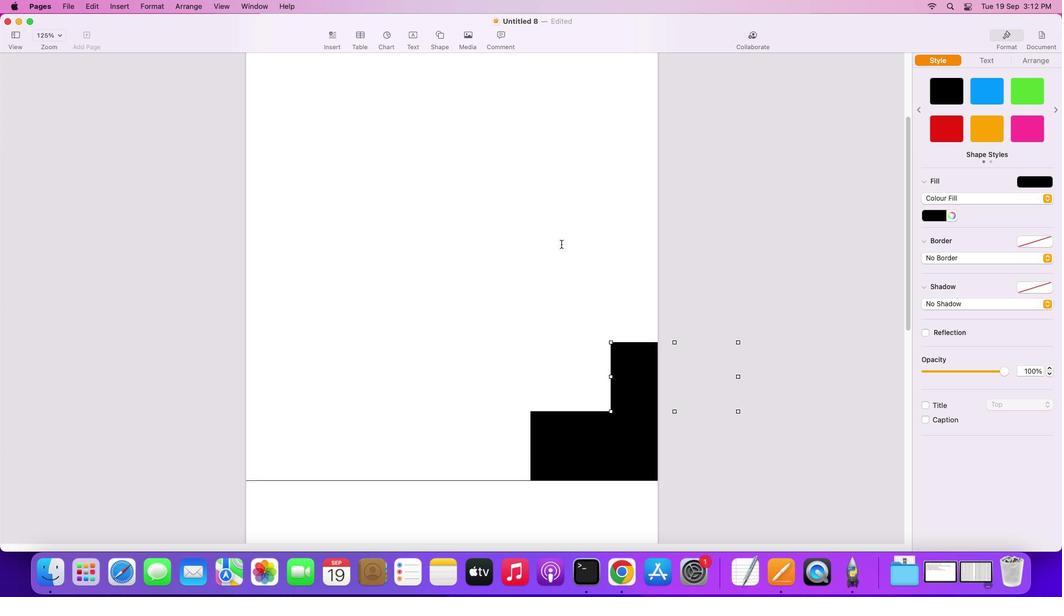 
Action: Mouse moved to (445, 39)
Screenshot: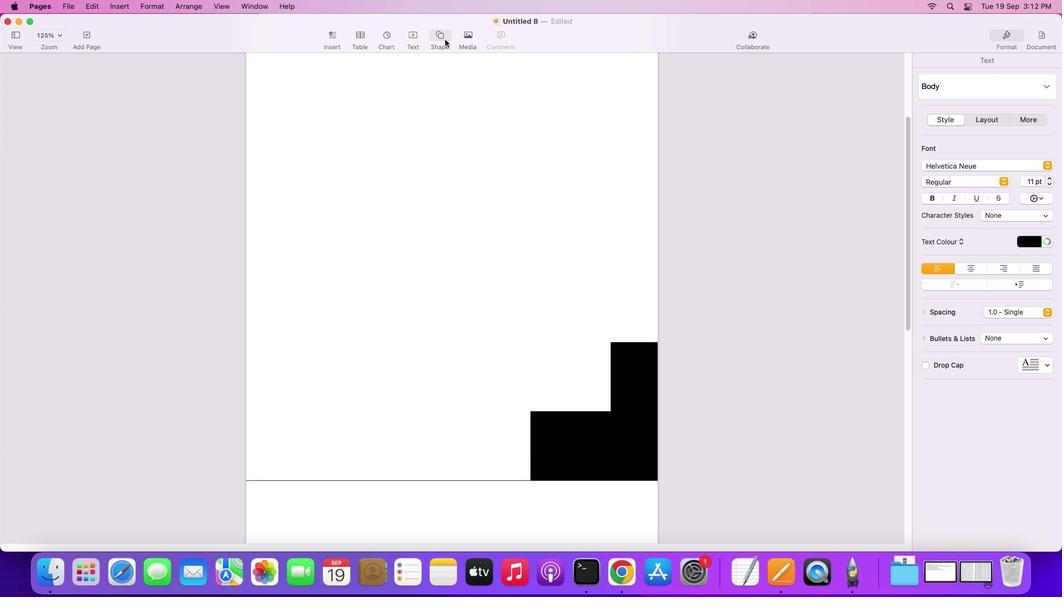 
Action: Mouse pressed left at (445, 39)
Screenshot: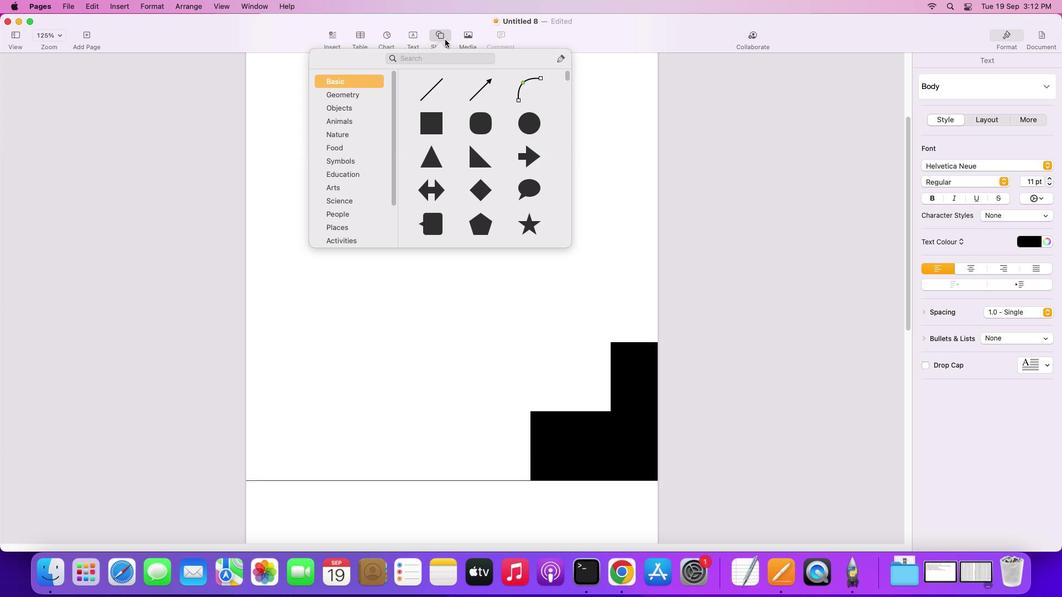 
Action: Mouse moved to (428, 163)
Screenshot: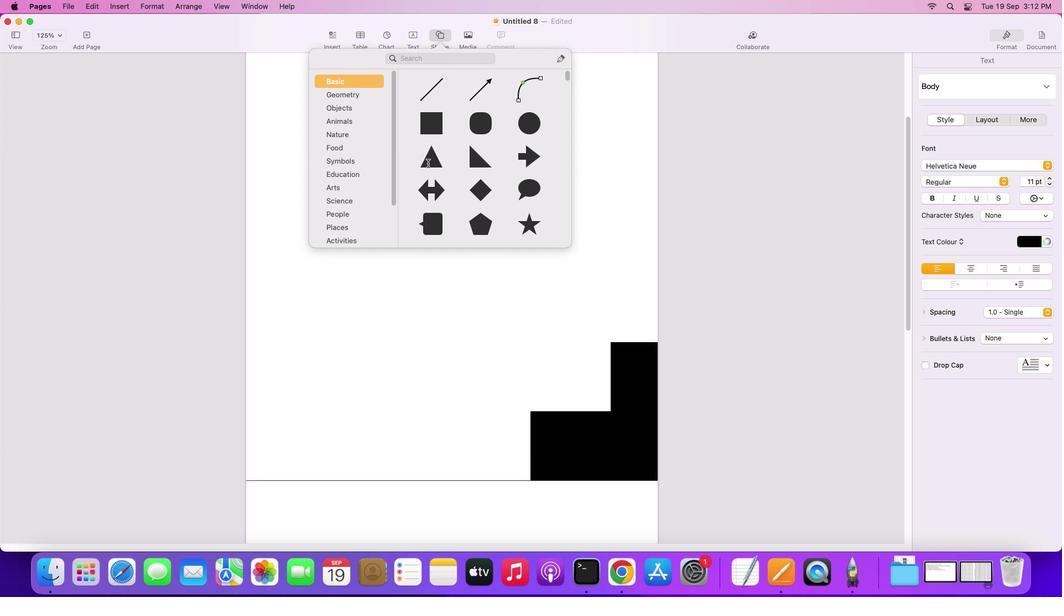 
Action: Mouse pressed left at (428, 163)
Screenshot: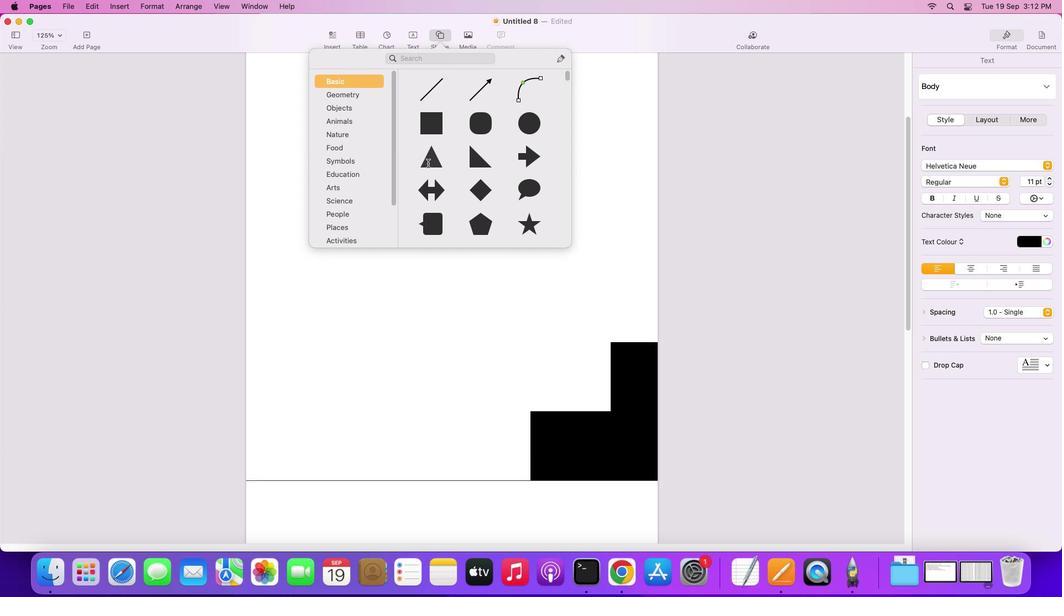 
Action: Mouse moved to (443, 35)
Screenshot: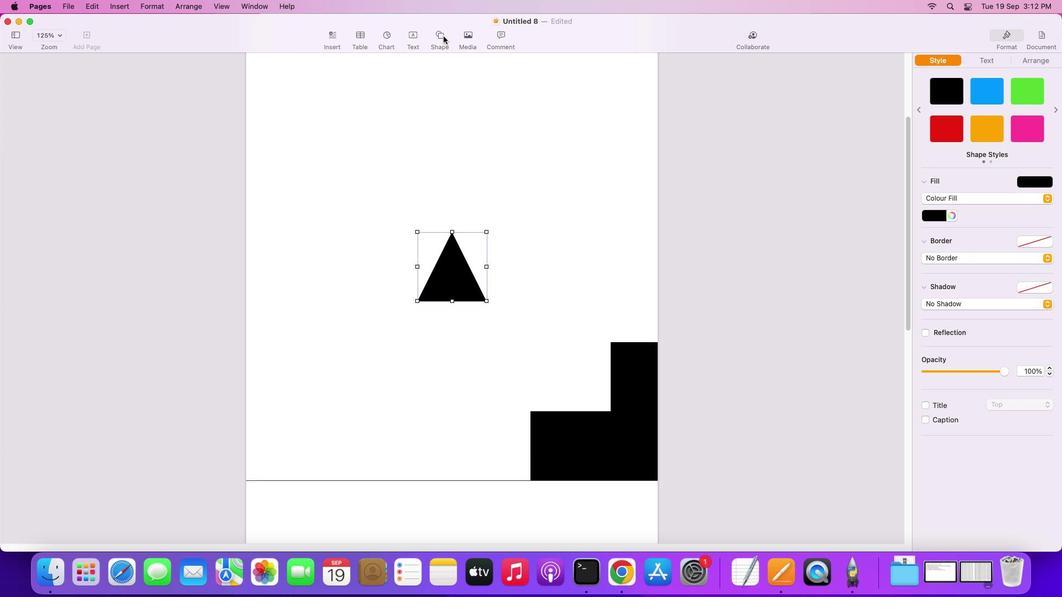 
Action: Mouse pressed left at (443, 35)
Screenshot: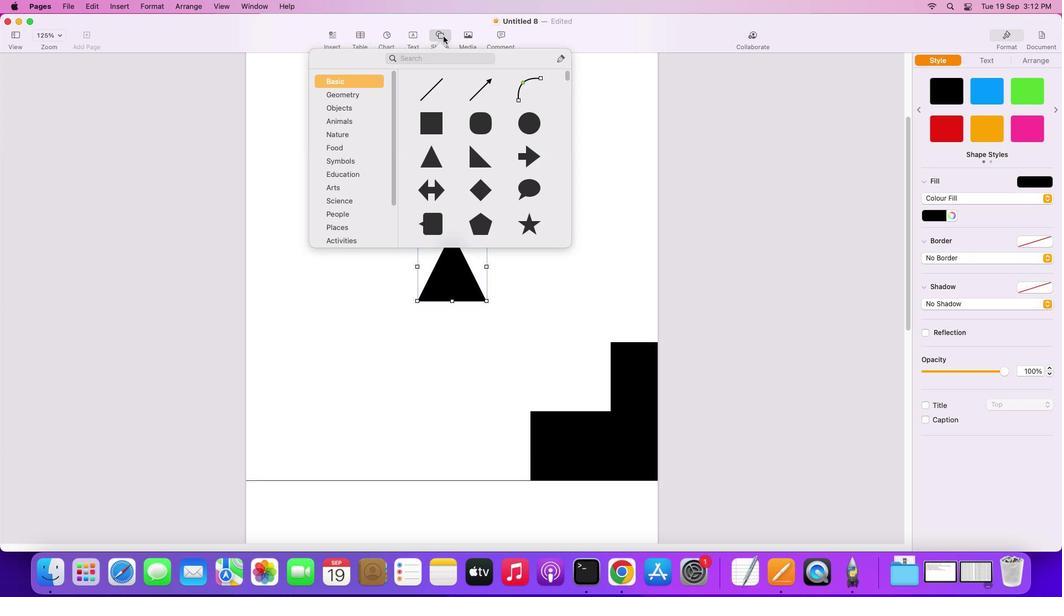 
Action: Mouse moved to (474, 163)
Screenshot: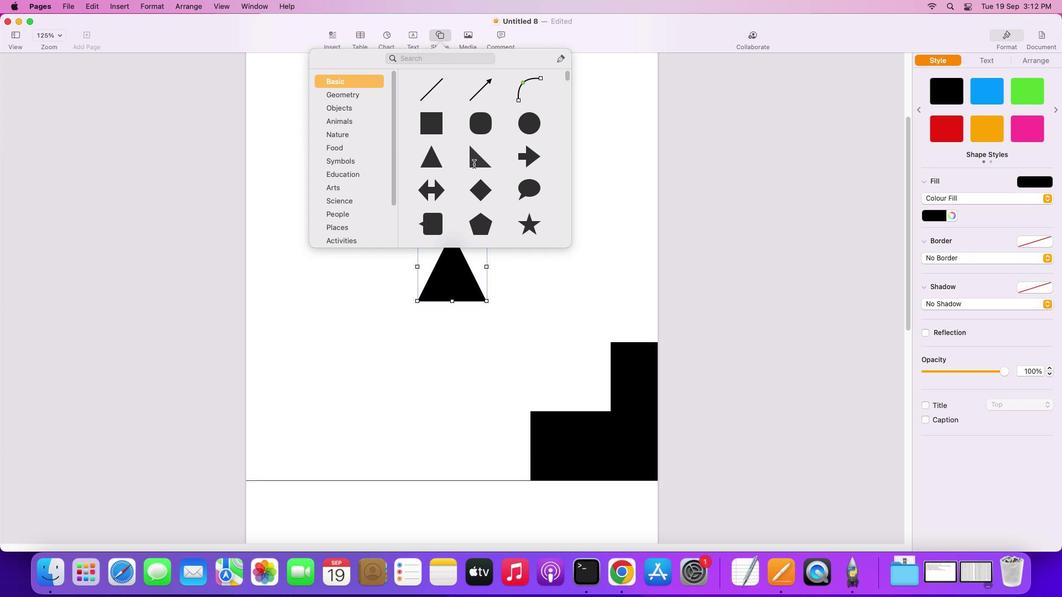 
Action: Mouse pressed left at (474, 163)
Screenshot: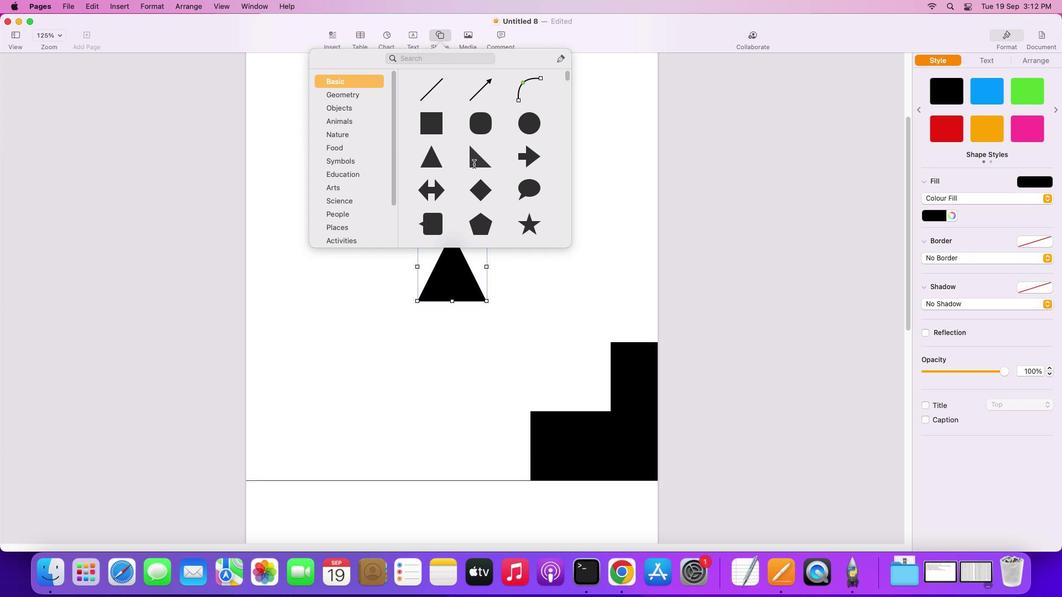 
Action: Mouse moved to (453, 292)
Screenshot: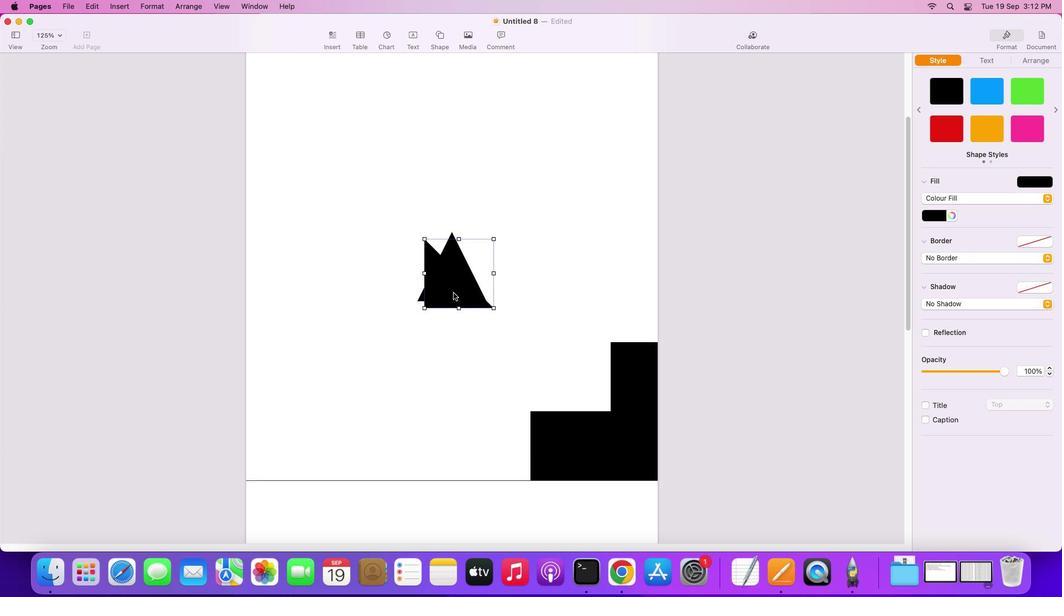 
Action: Mouse pressed left at (453, 292)
Screenshot: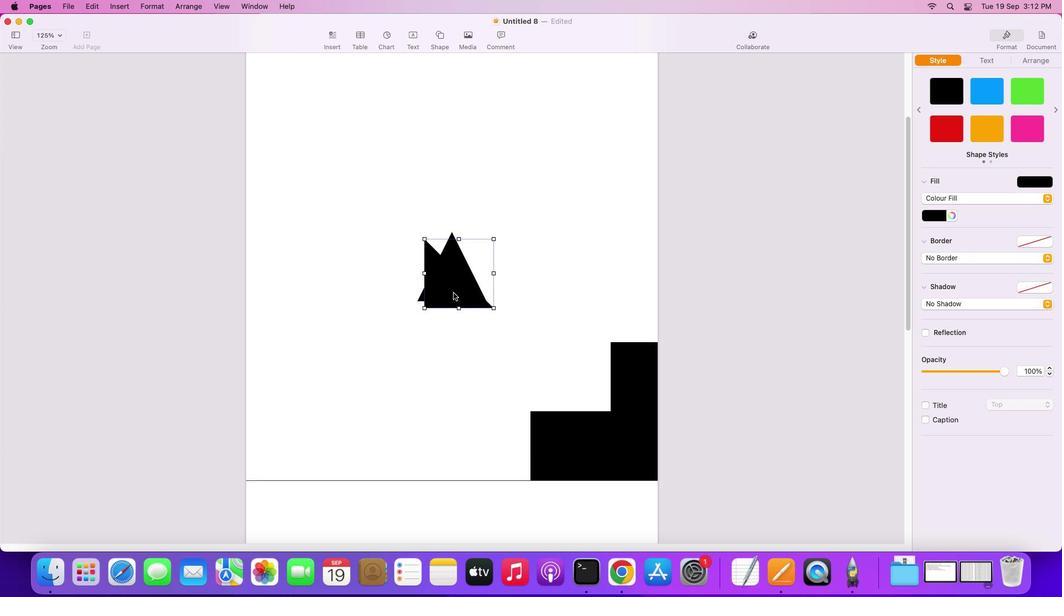 
Action: Mouse moved to (1041, 61)
Screenshot: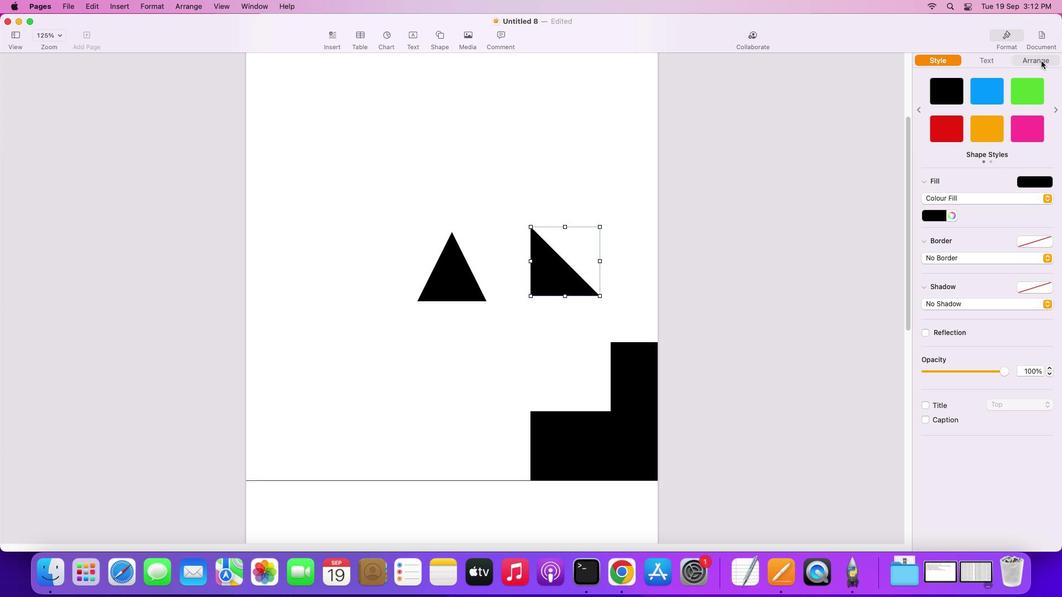 
Action: Mouse pressed left at (1041, 61)
Screenshot: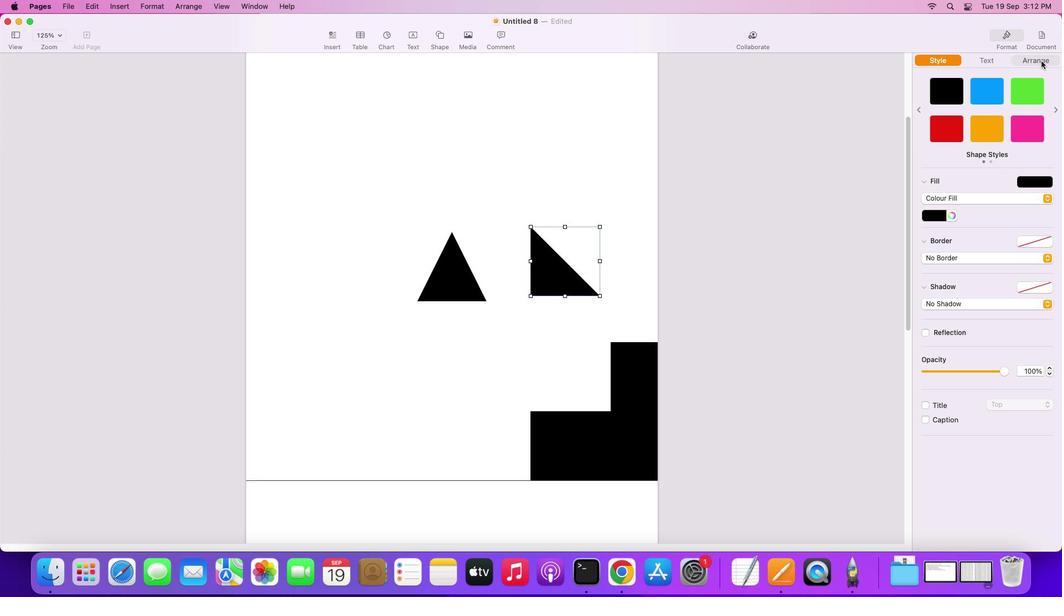 
Action: Mouse moved to (955, 95)
Screenshot: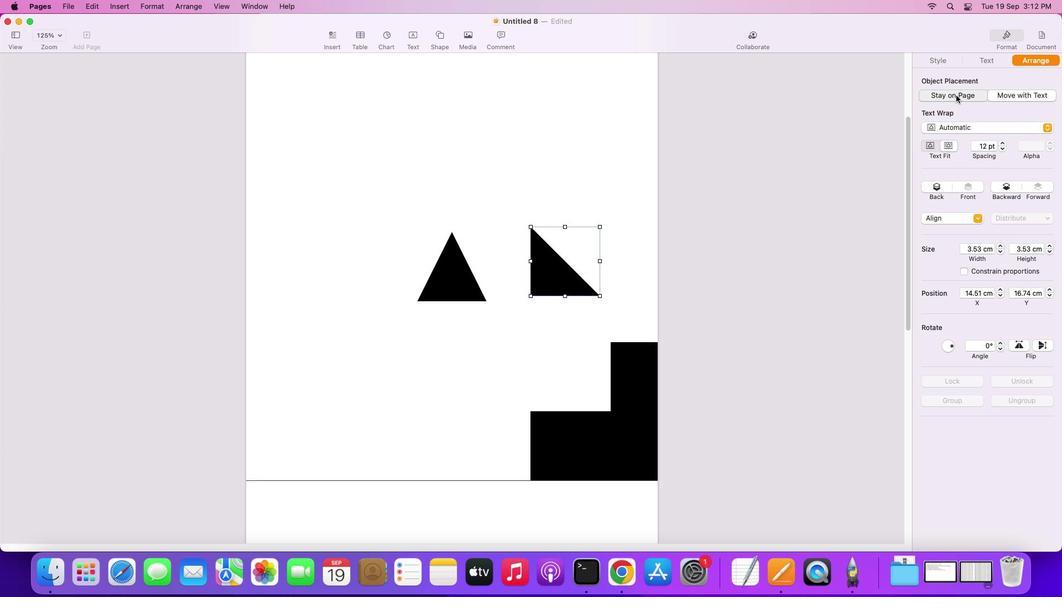 
Action: Mouse pressed left at (955, 95)
Screenshot: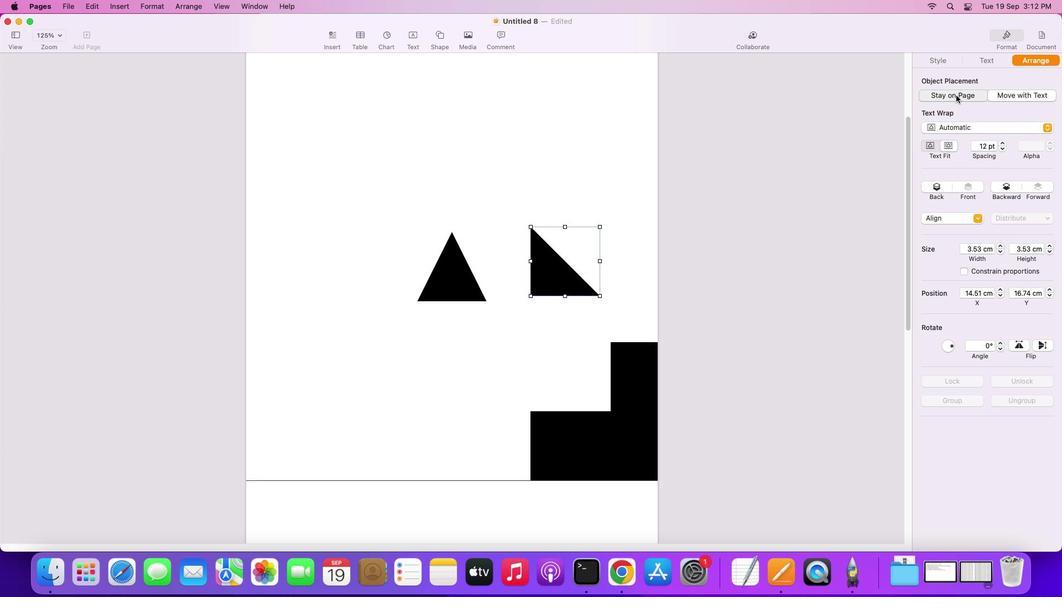 
Action: Mouse moved to (447, 265)
Screenshot: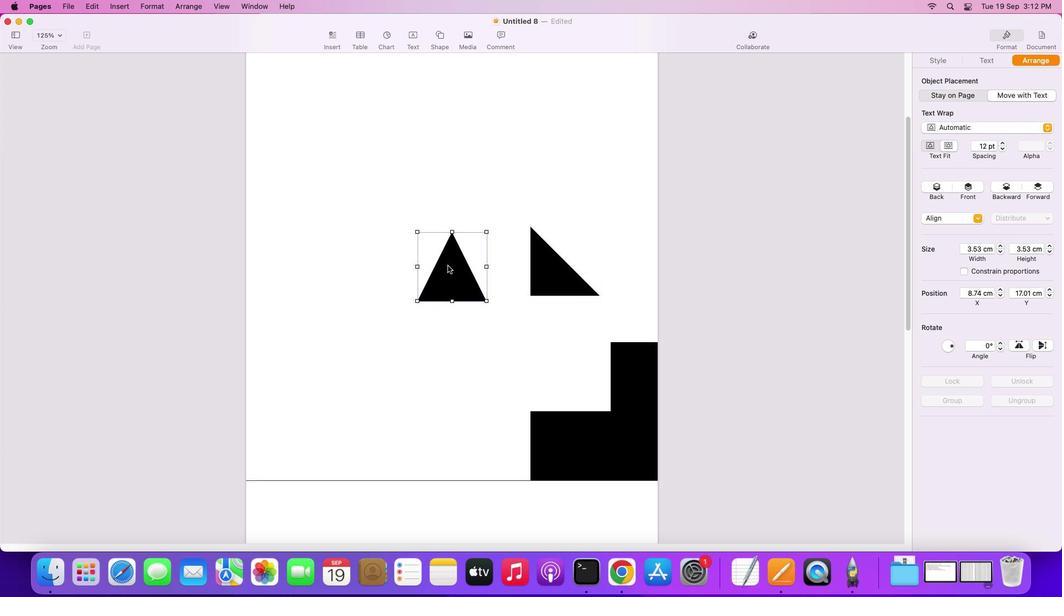 
Action: Mouse pressed left at (447, 265)
Screenshot: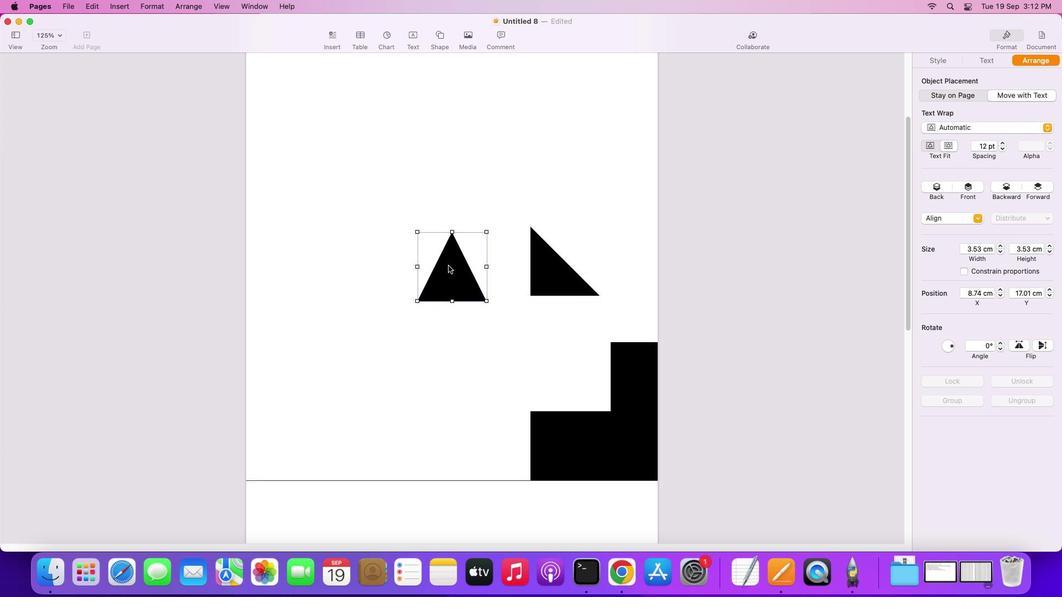 
Action: Mouse moved to (948, 96)
Screenshot: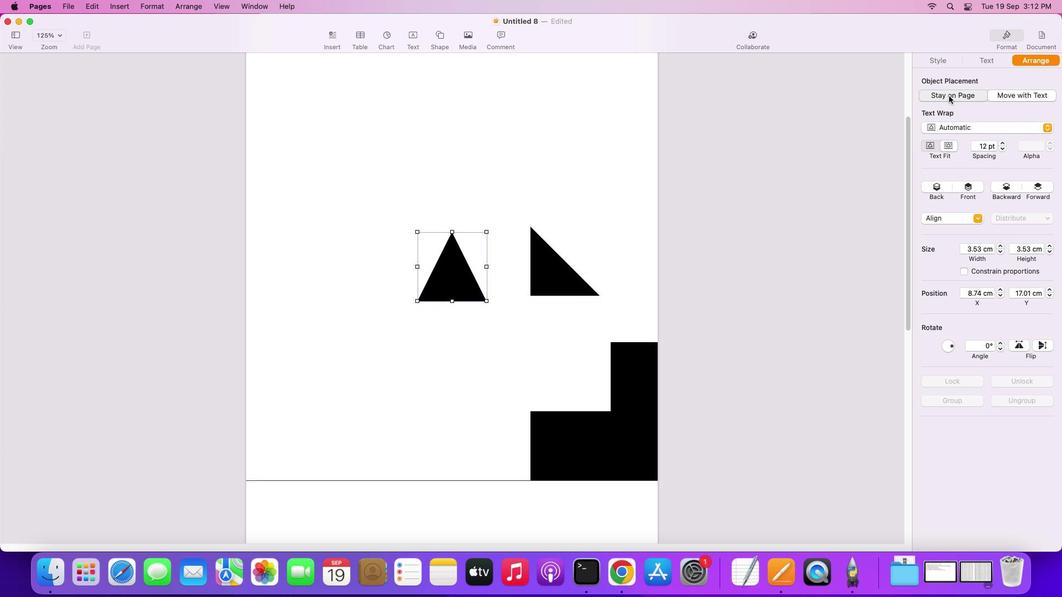
Action: Mouse pressed left at (948, 96)
Screenshot: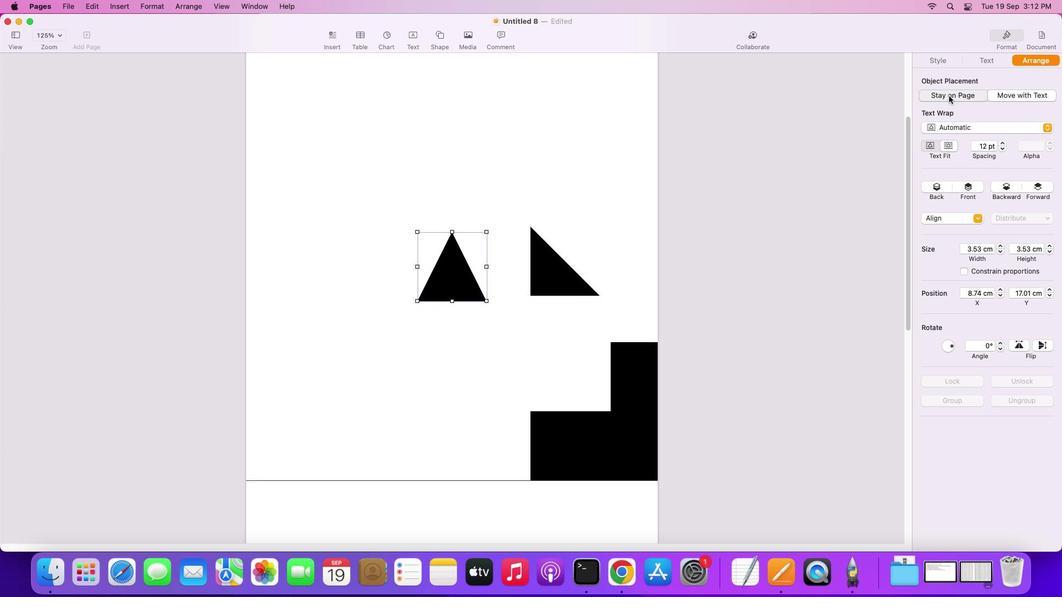 
Action: Mouse moved to (631, 367)
Screenshot: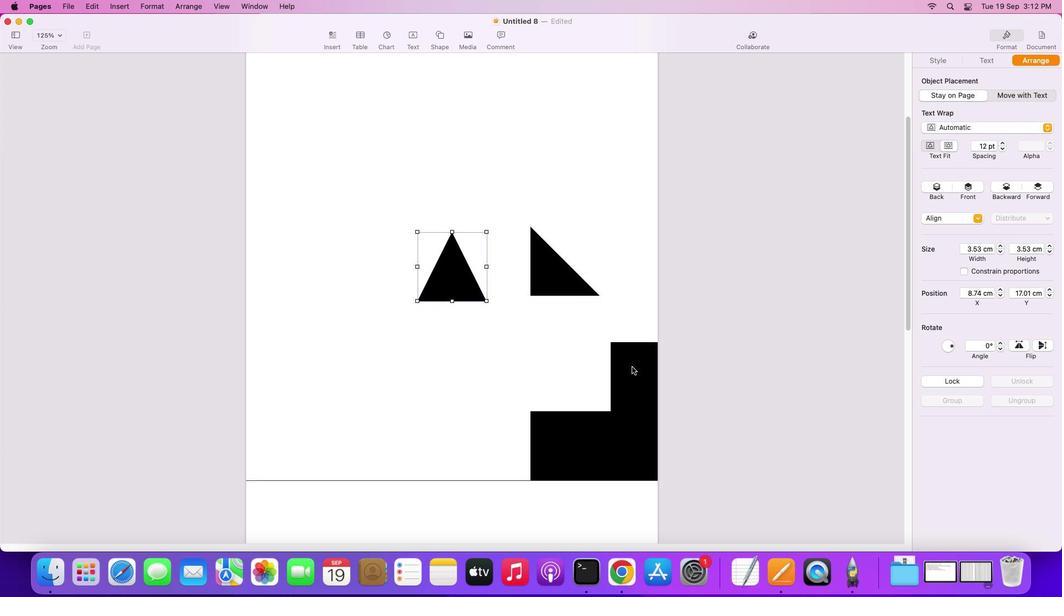 
Action: Mouse pressed left at (631, 367)
Screenshot: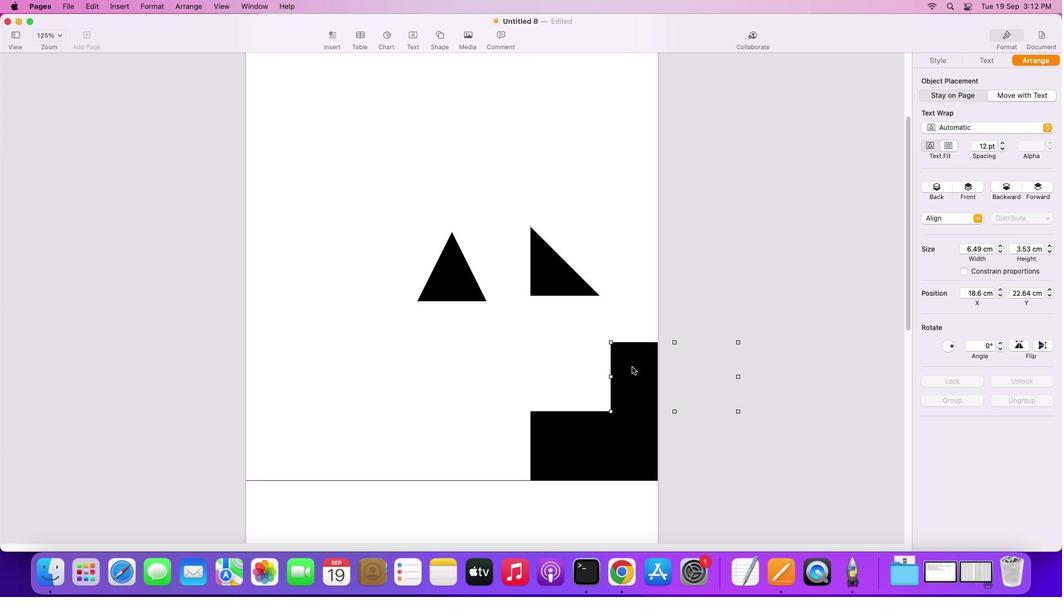 
Action: Mouse moved to (964, 91)
Screenshot: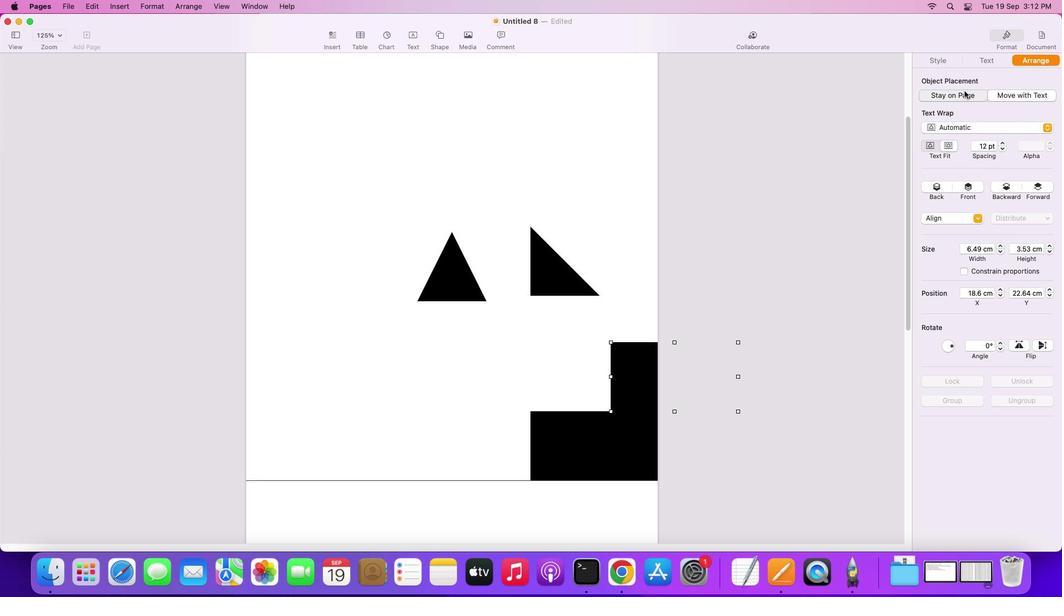 
Action: Mouse pressed left at (964, 91)
Screenshot: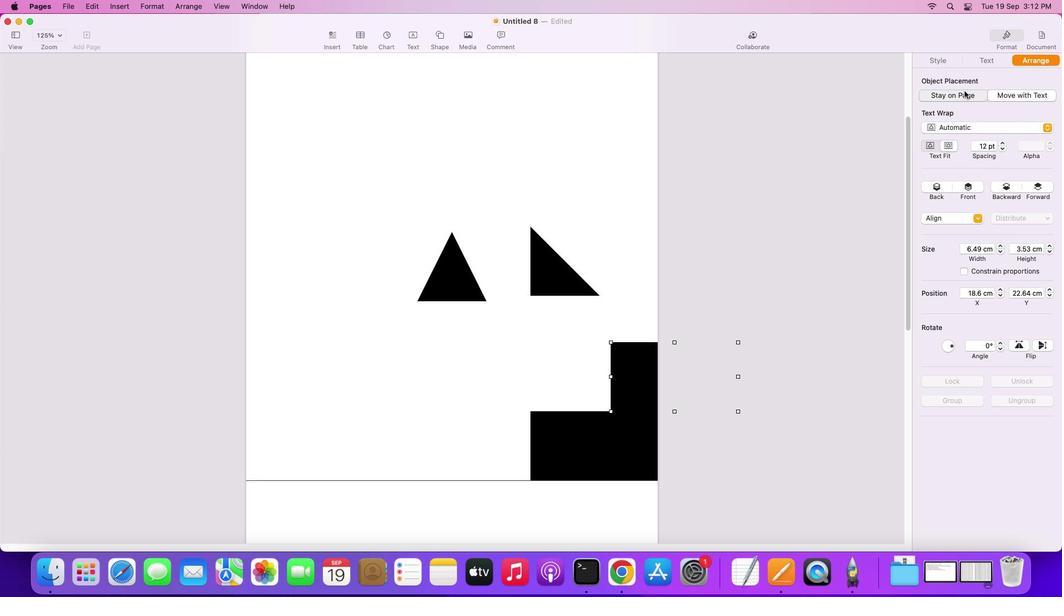 
Action: Mouse moved to (604, 412)
Screenshot: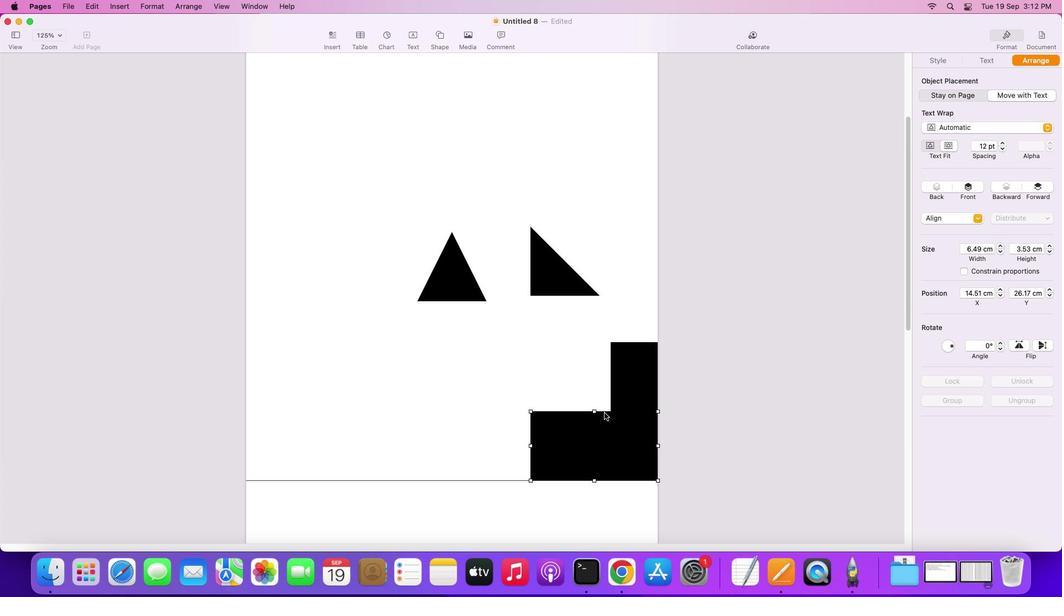 
Action: Mouse pressed left at (604, 412)
Screenshot: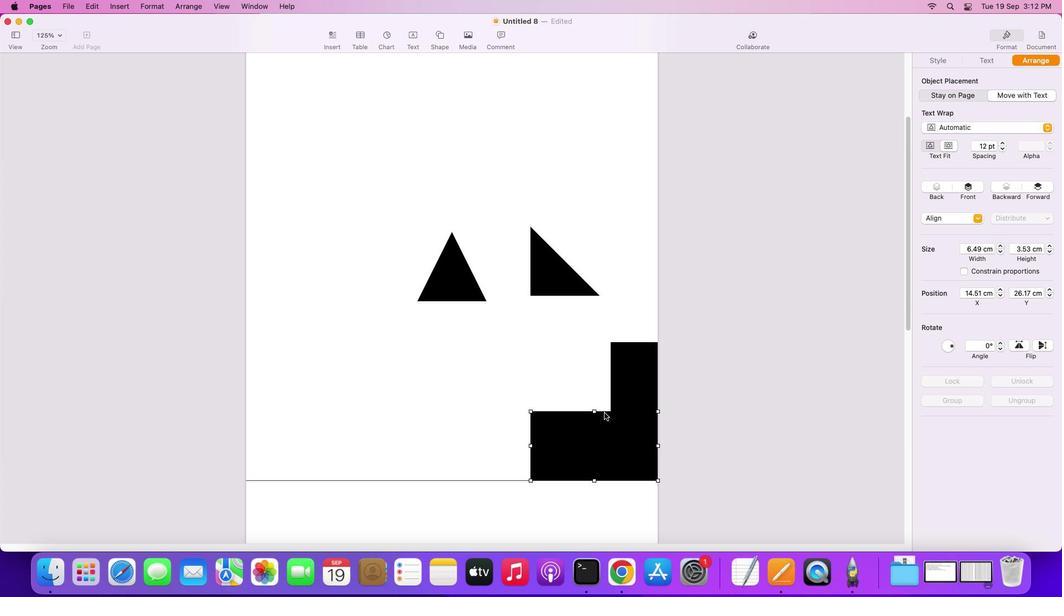 
Action: Mouse moved to (972, 93)
Screenshot: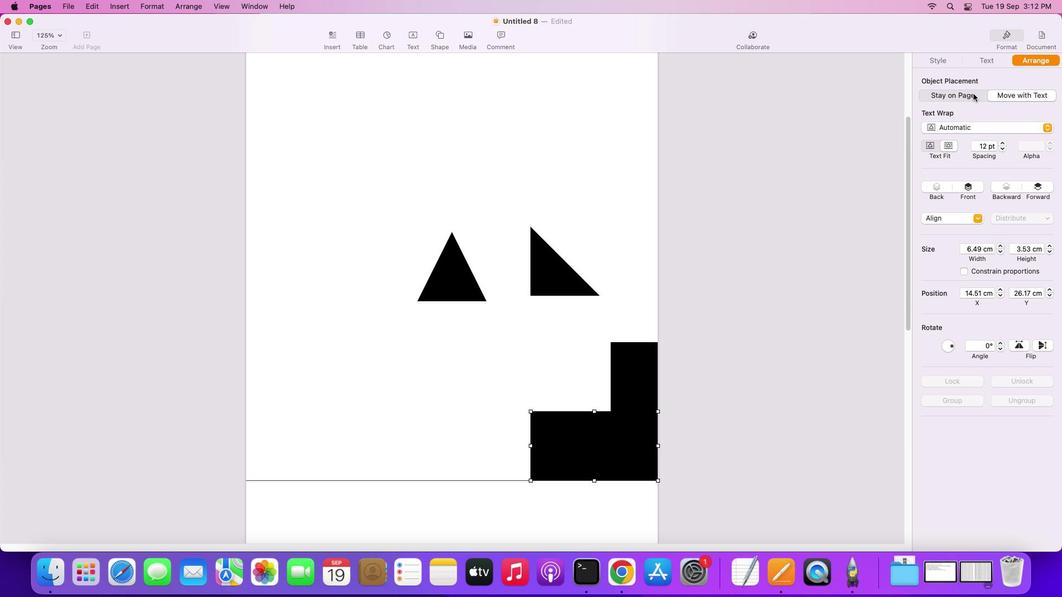 
Action: Mouse pressed left at (972, 93)
Screenshot: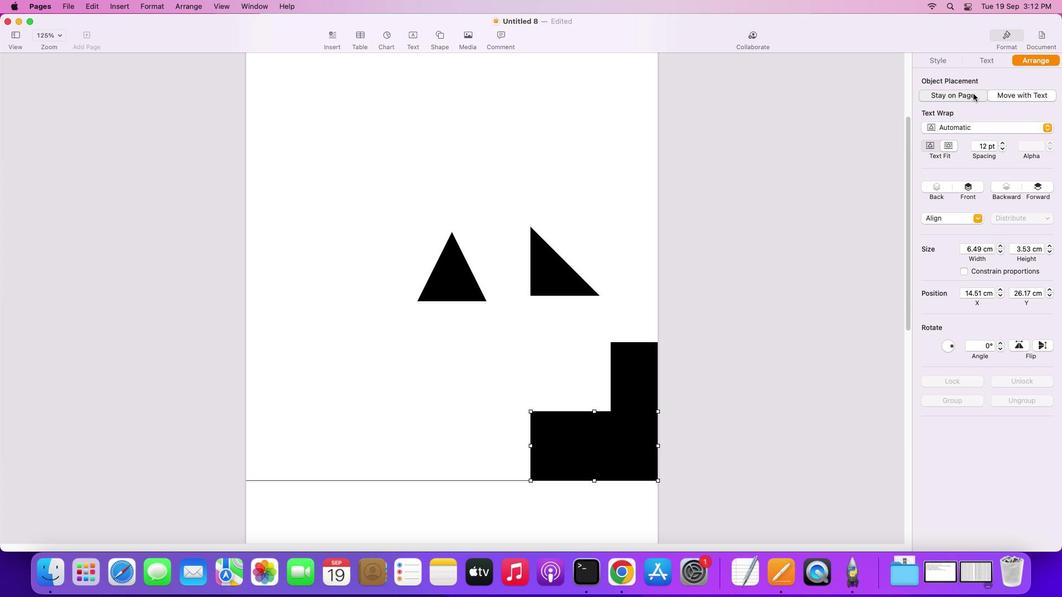 
Action: Mouse moved to (559, 271)
Screenshot: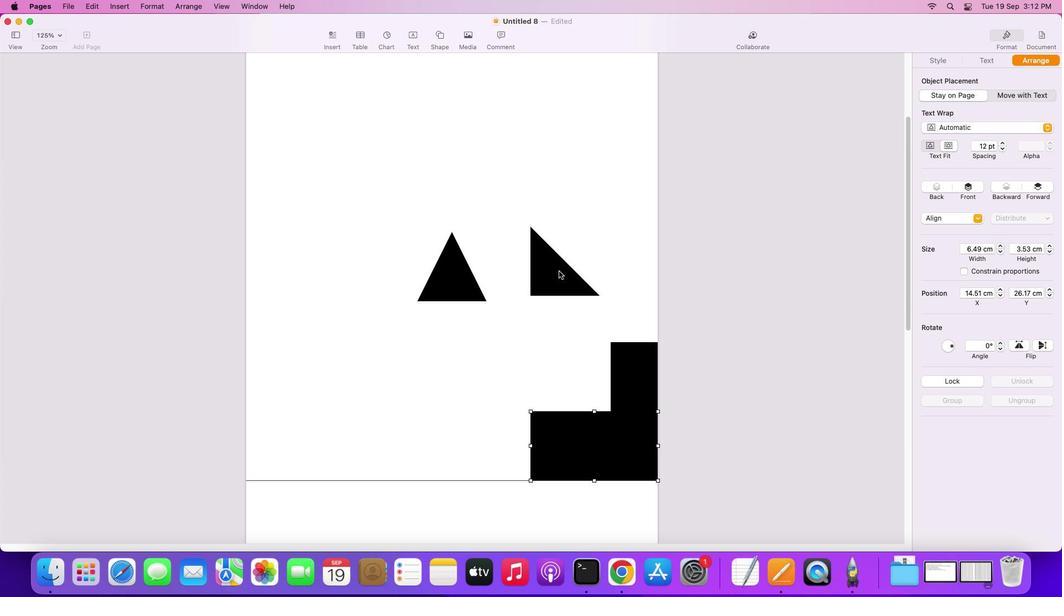 
Action: Mouse pressed left at (559, 271)
Screenshot: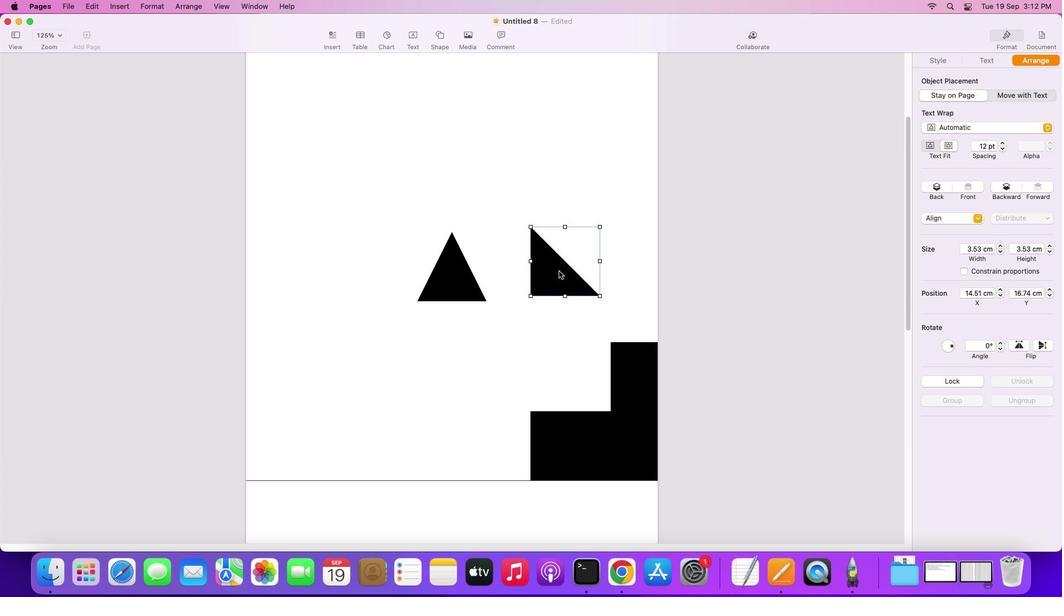 
Action: Mouse moved to (1042, 342)
Screenshot: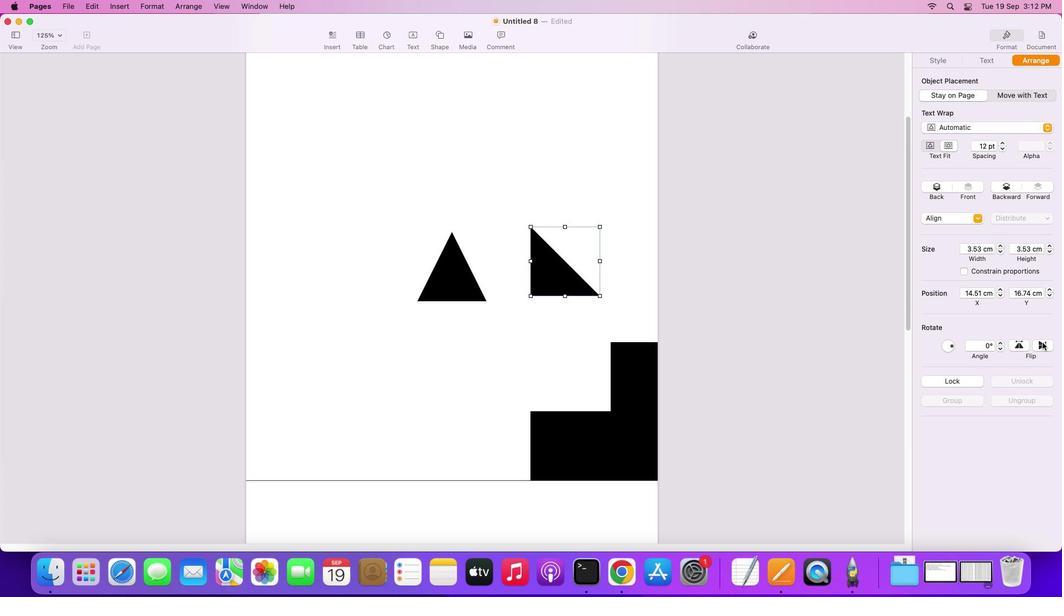 
Action: Mouse pressed left at (1042, 342)
Screenshot: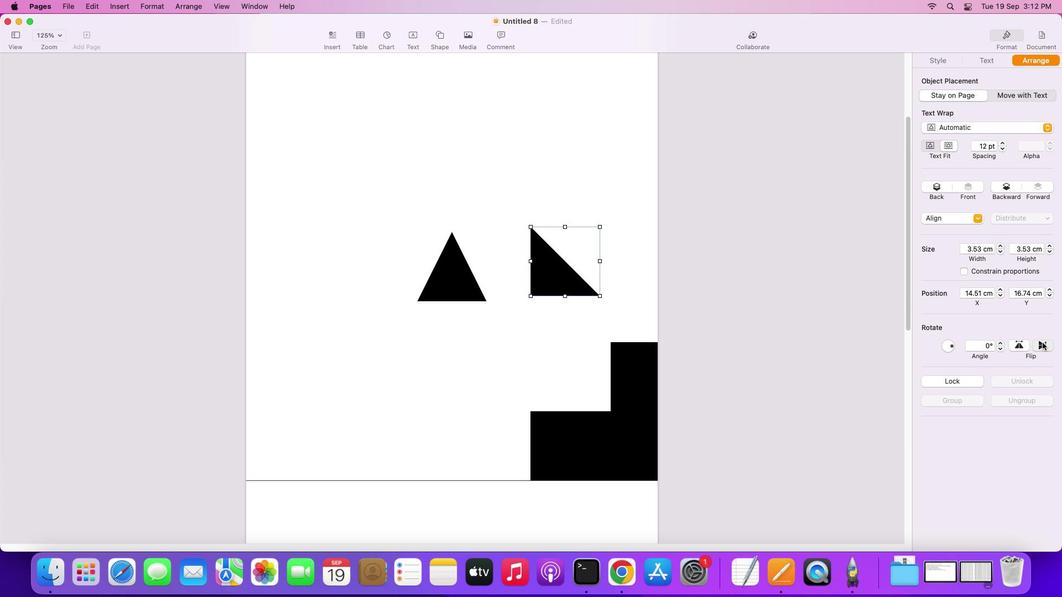 
Action: Mouse moved to (1026, 343)
Screenshot: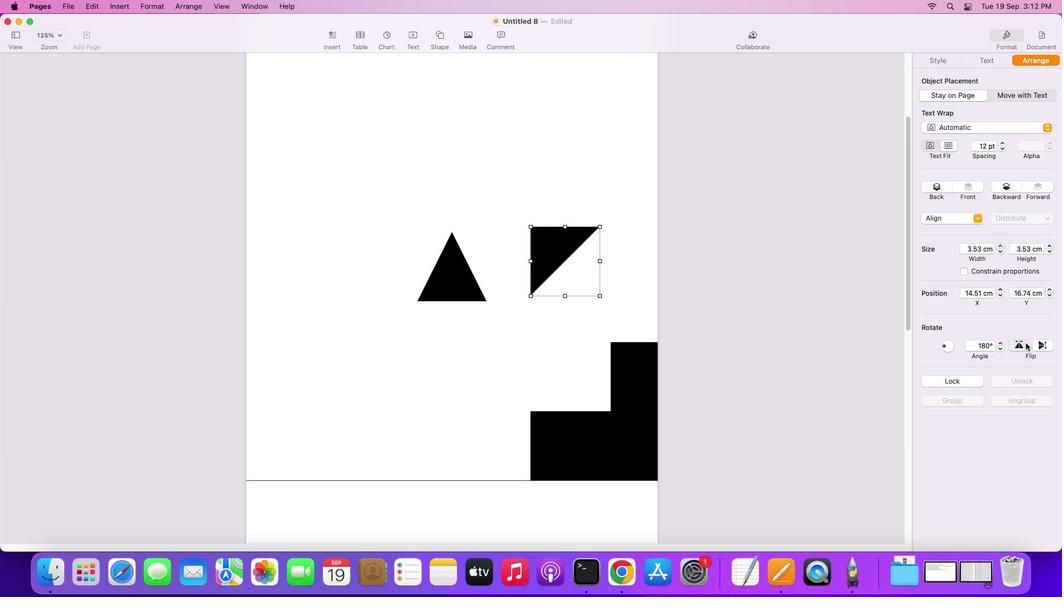 
Action: Mouse pressed left at (1026, 343)
Screenshot: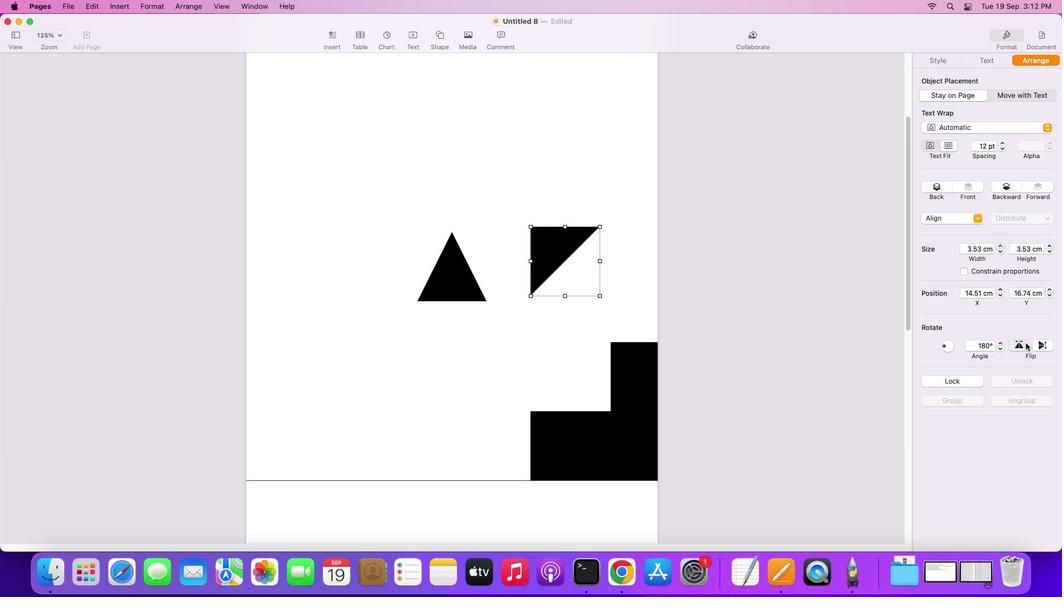 
Action: Mouse moved to (1043, 346)
Screenshot: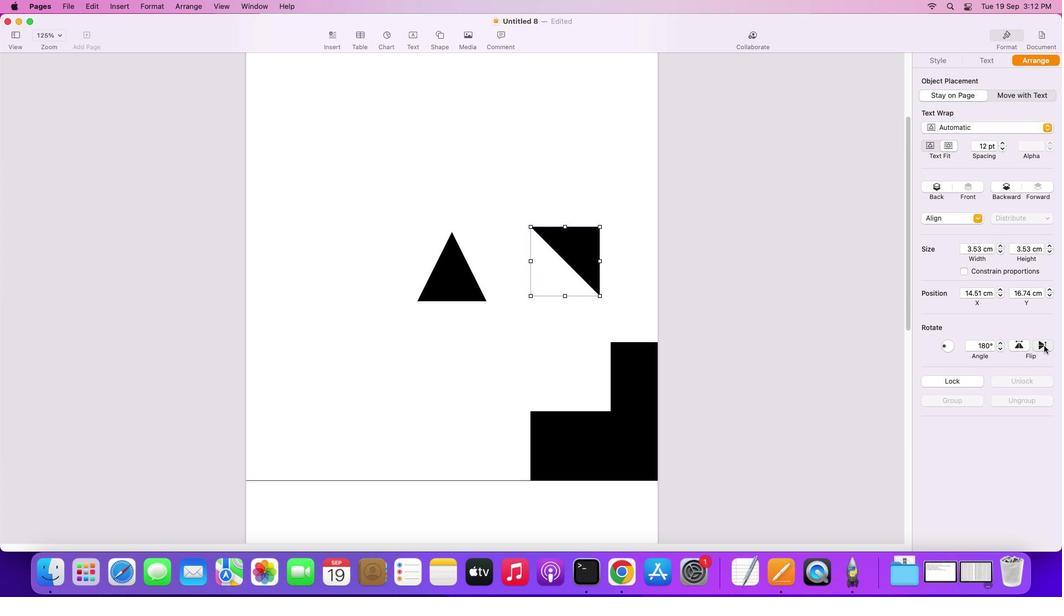 
Action: Mouse pressed left at (1043, 346)
Screenshot: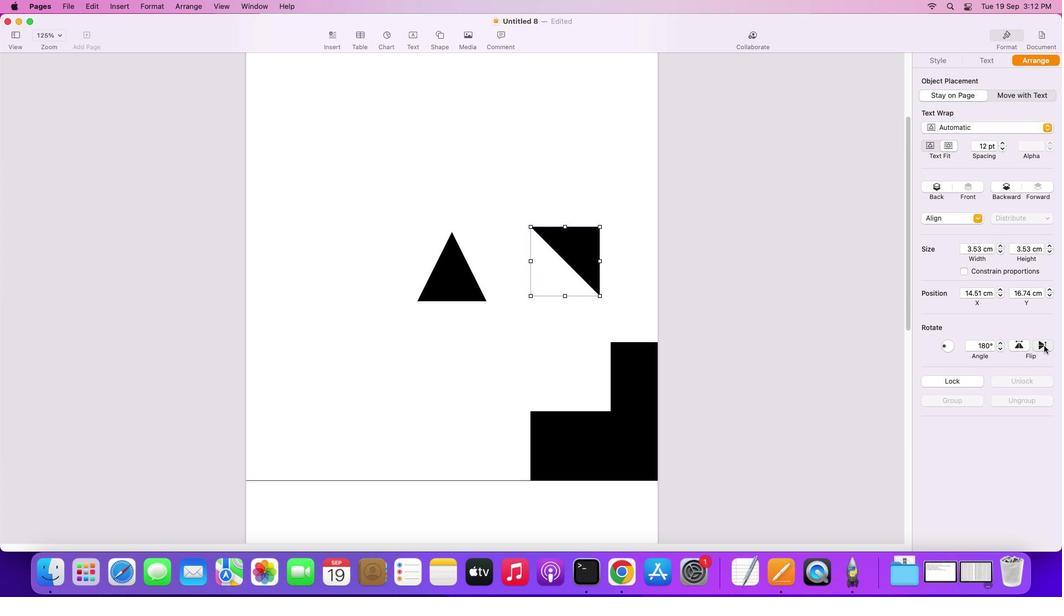 
Action: Mouse moved to (580, 271)
Screenshot: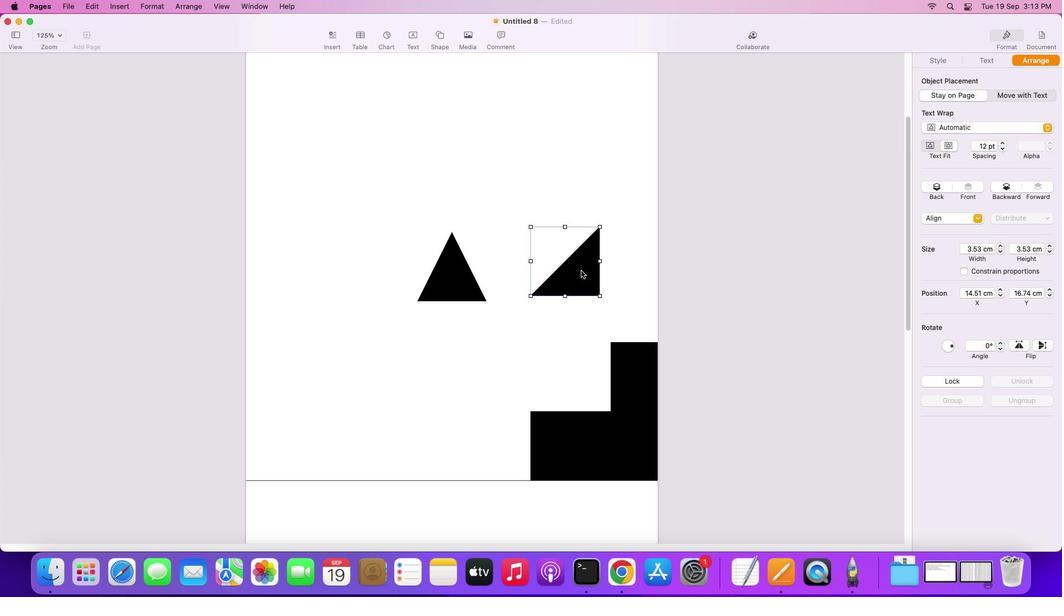 
Action: Mouse pressed left at (580, 271)
Screenshot: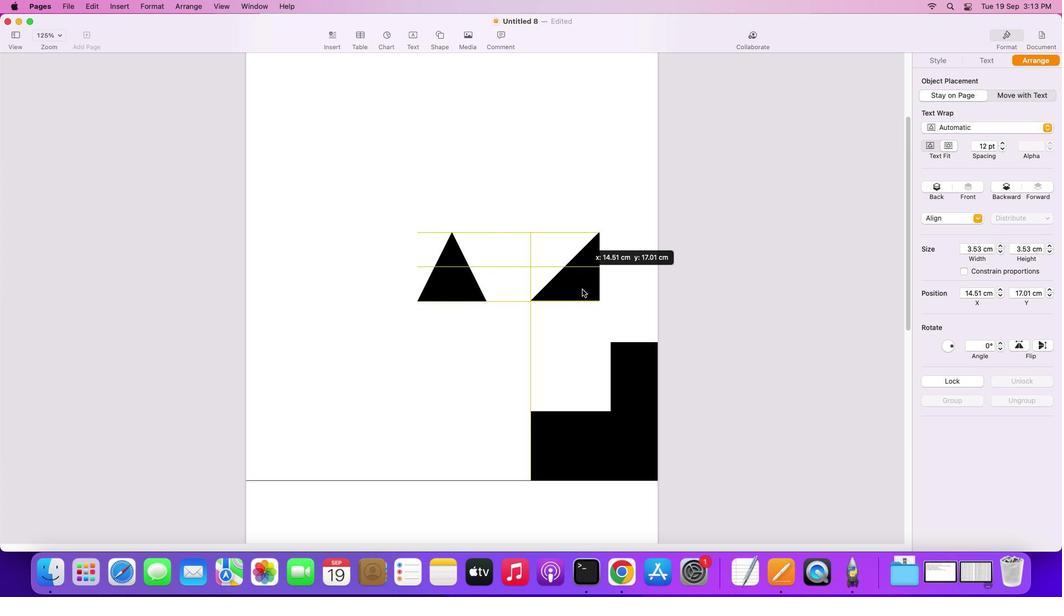
Action: Mouse moved to (635, 294)
Screenshot: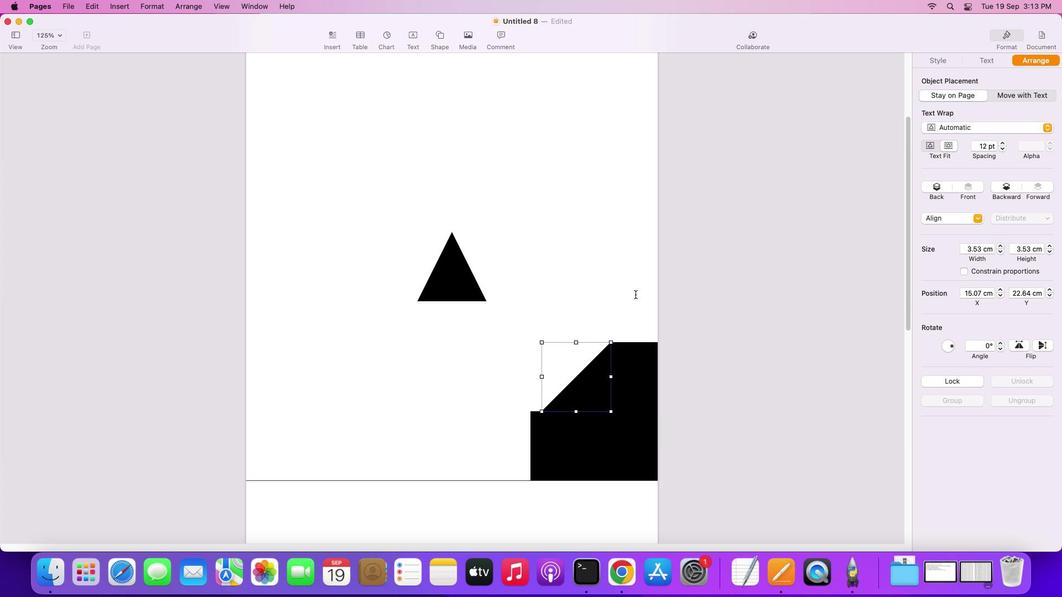 
Action: Mouse pressed left at (635, 294)
Screenshot: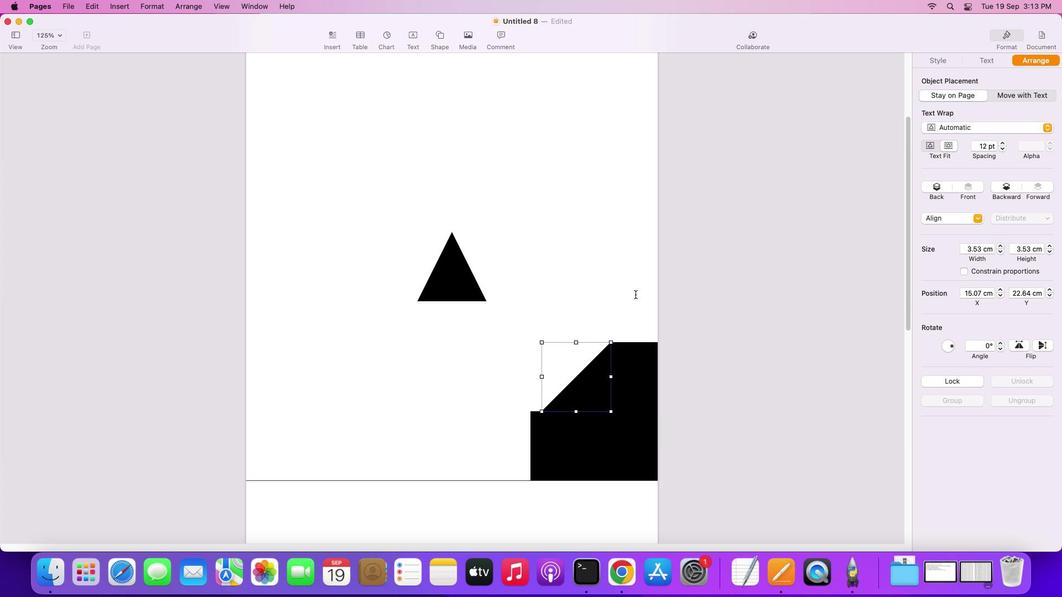 
Action: Mouse moved to (638, 372)
Screenshot: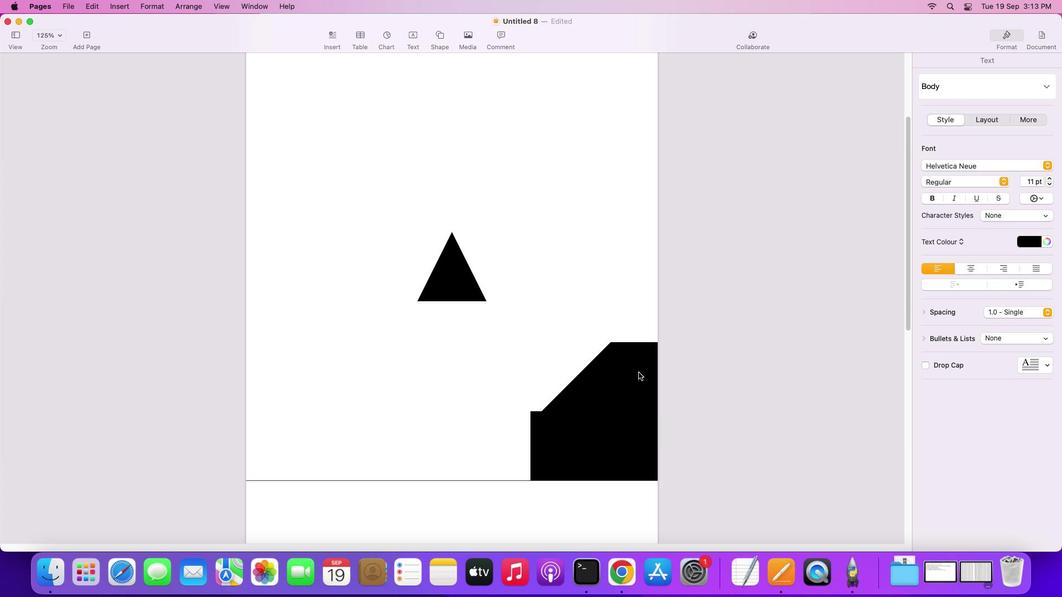 
Action: Mouse pressed left at (638, 372)
Screenshot: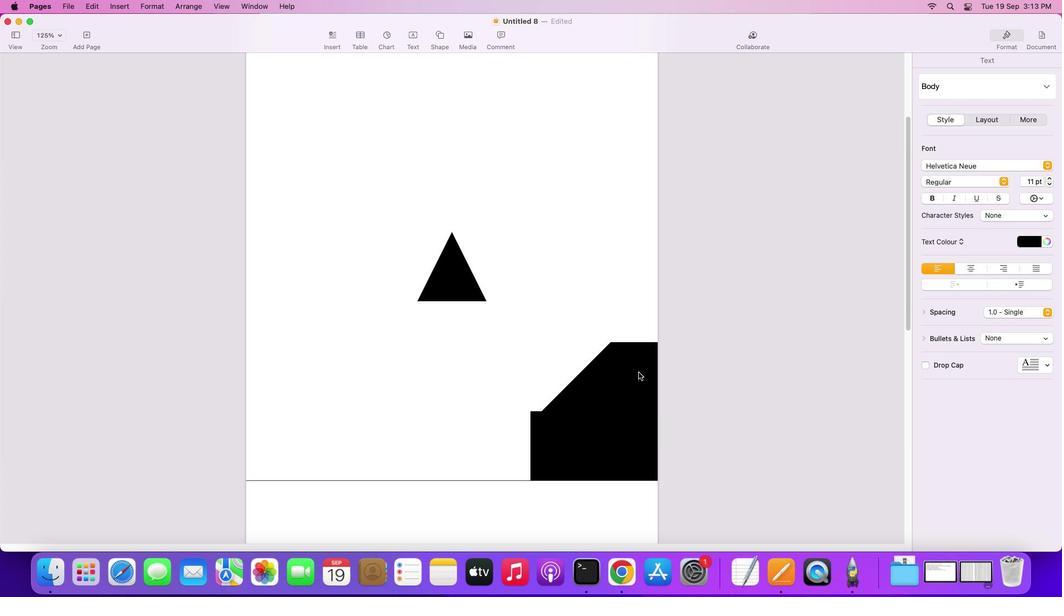 
Action: Mouse moved to (597, 374)
Screenshot: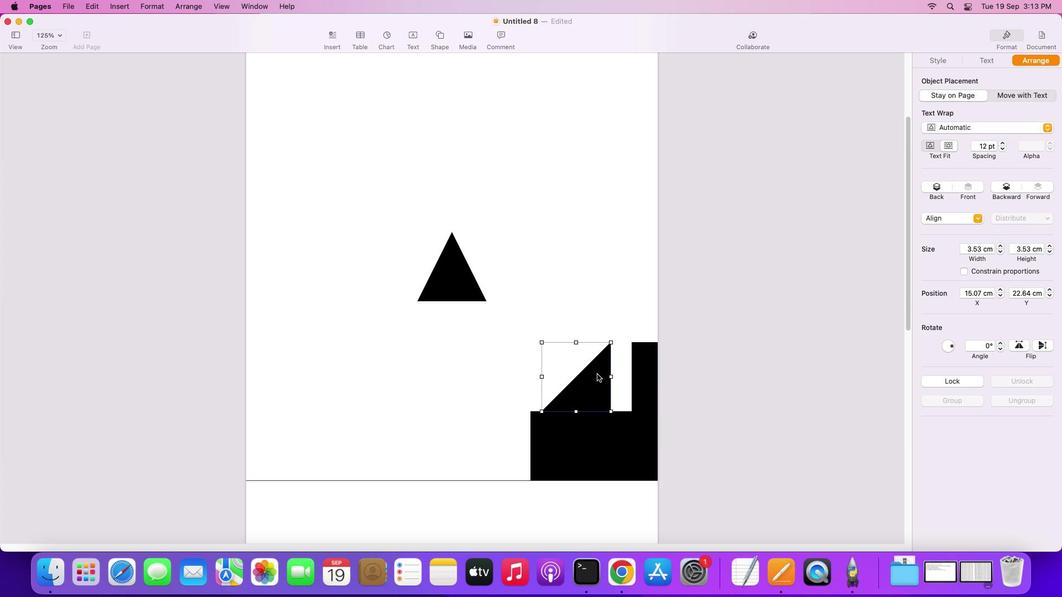 
Action: Mouse pressed left at (597, 374)
Screenshot: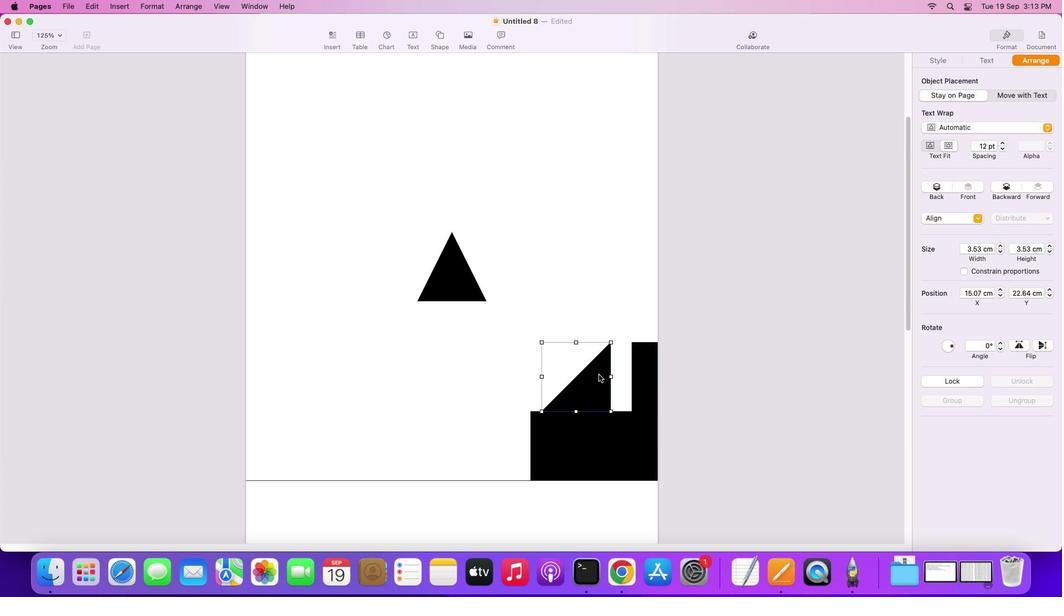 
Action: Mouse moved to (665, 267)
Screenshot: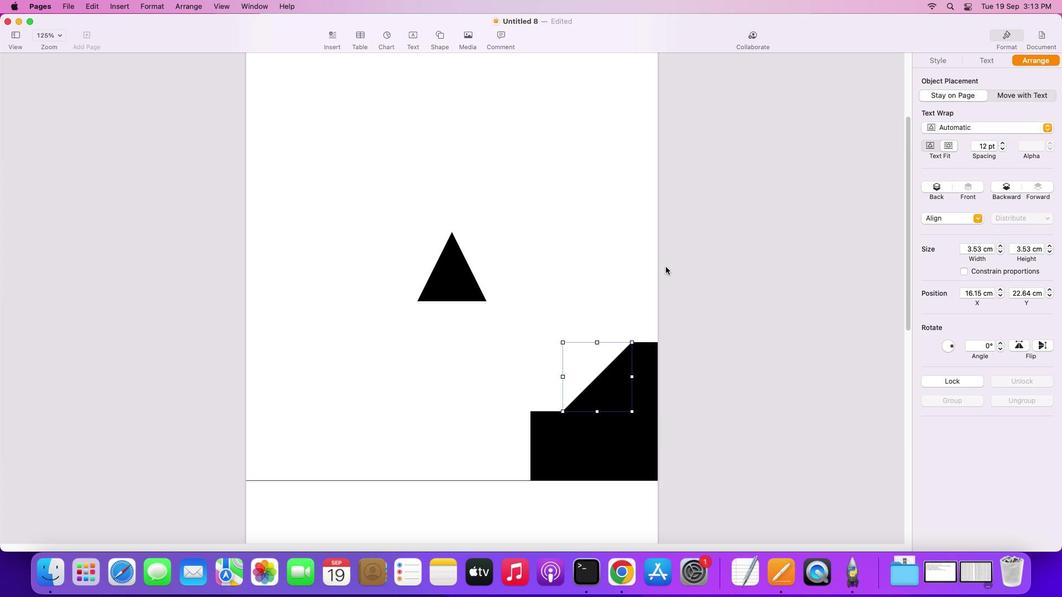 
Action: Mouse pressed left at (665, 267)
Screenshot: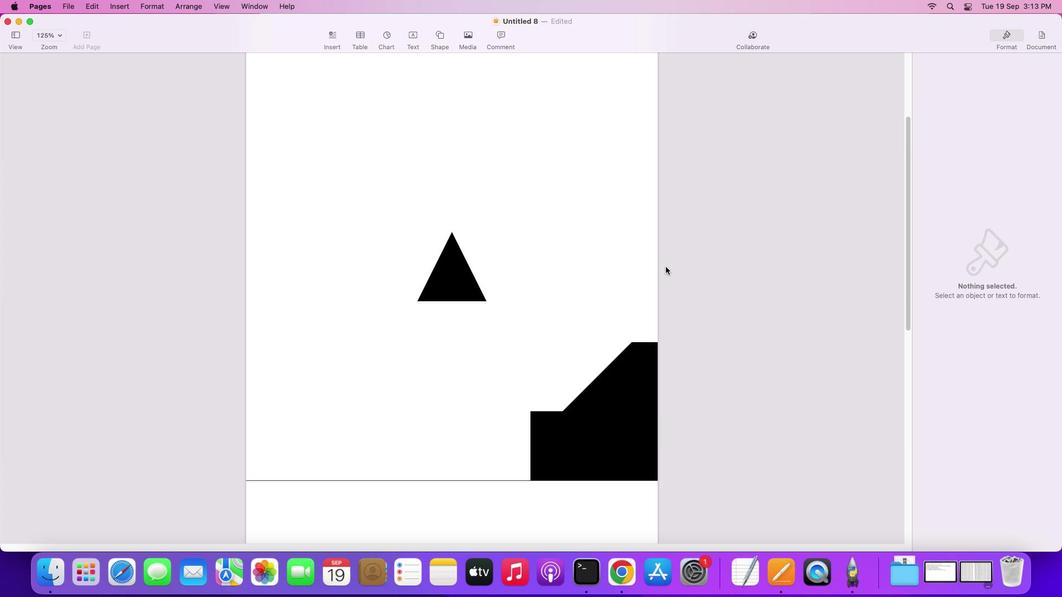 
Action: Mouse moved to (450, 268)
Screenshot: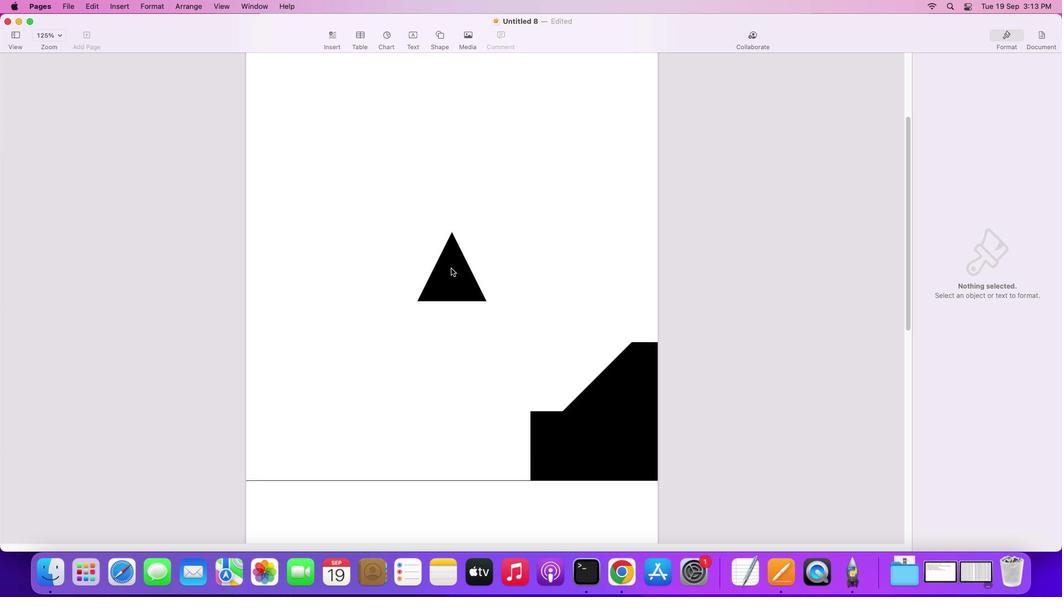 
Action: Mouse pressed left at (450, 268)
Screenshot: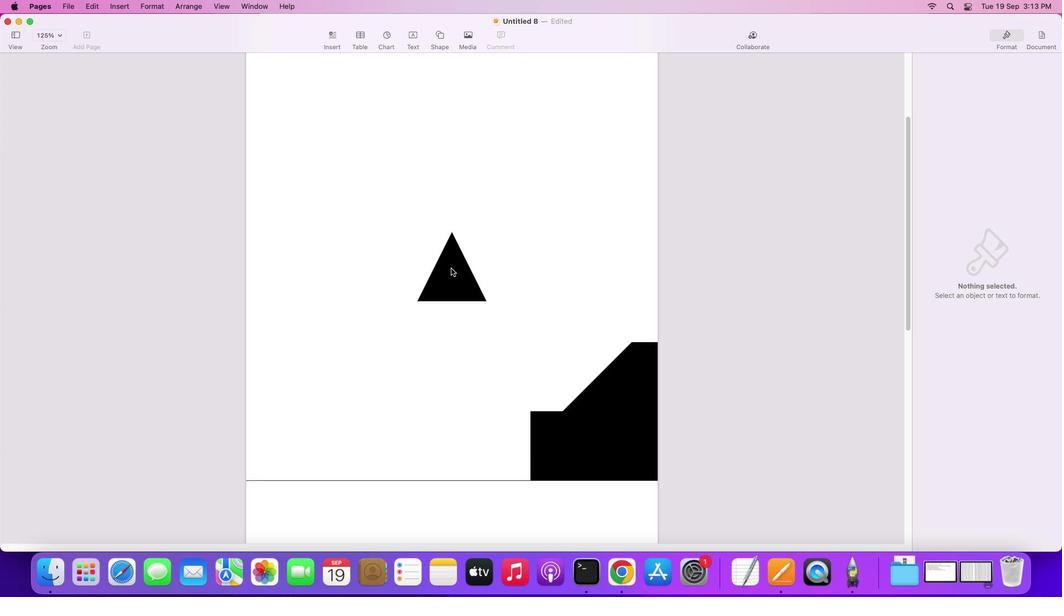 
Action: Mouse moved to (451, 268)
Screenshot: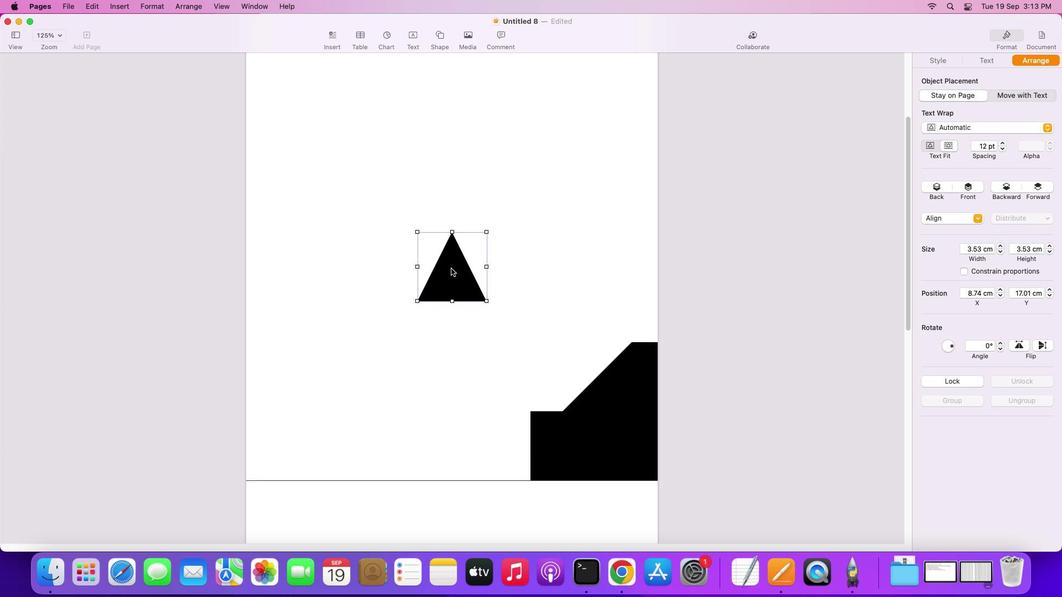 
Action: Mouse pressed left at (451, 268)
Screenshot: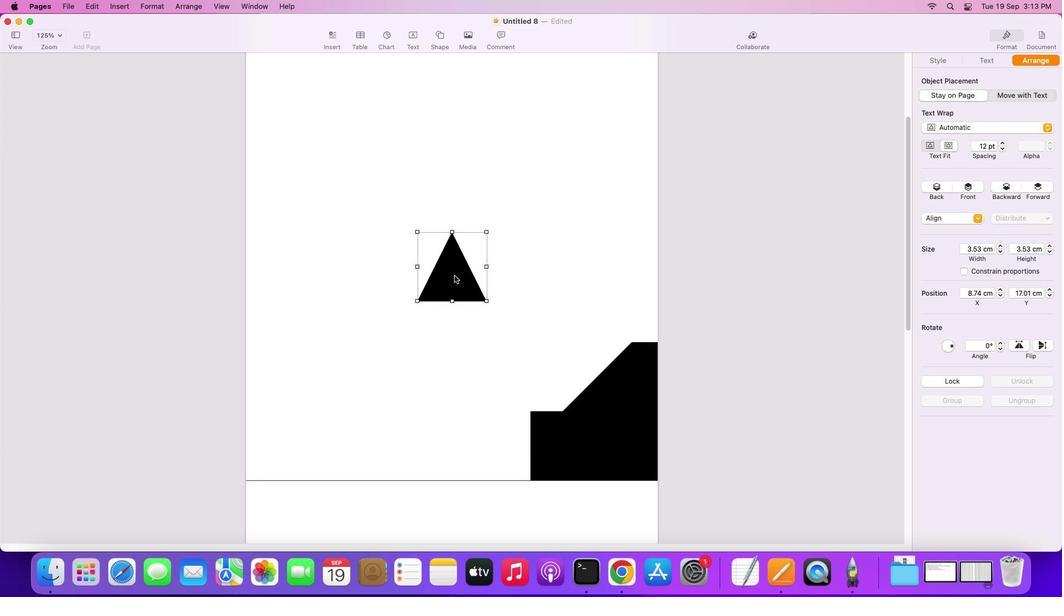 
Action: Mouse moved to (544, 325)
Screenshot: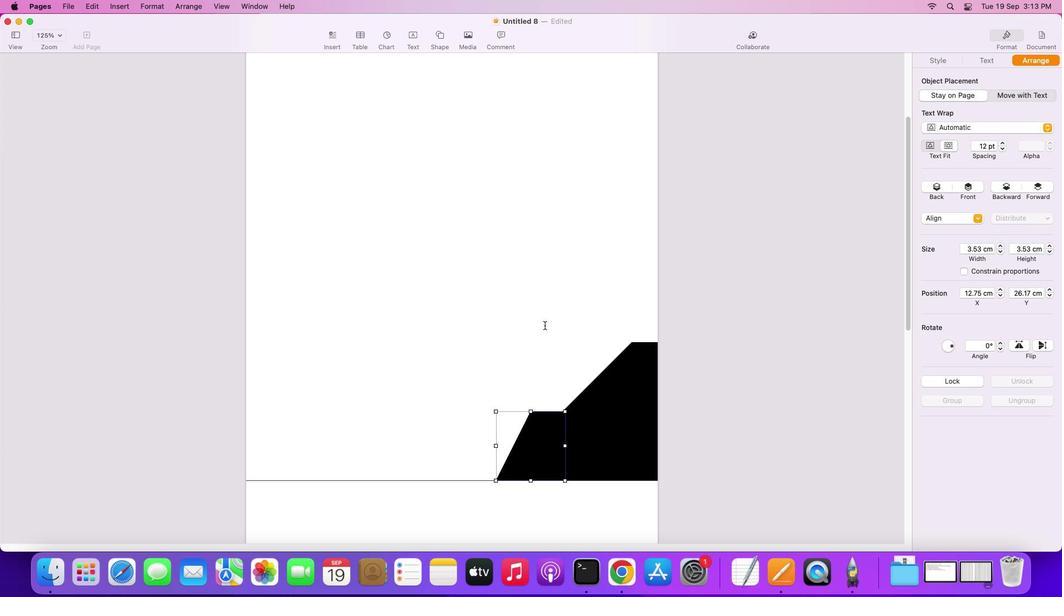 
Action: Mouse pressed left at (544, 325)
Screenshot: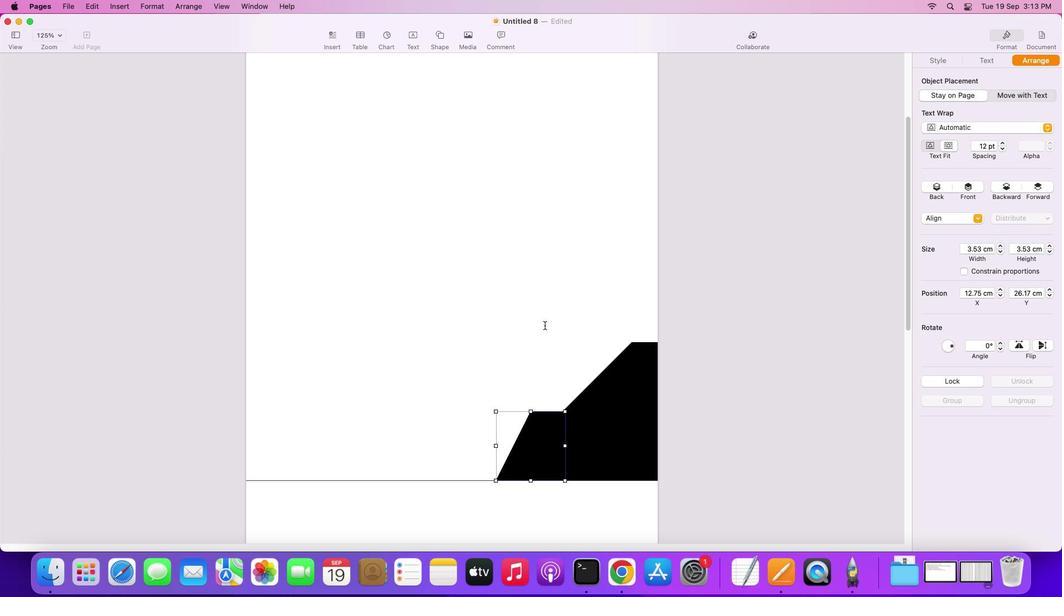 
Action: Mouse moved to (644, 371)
Screenshot: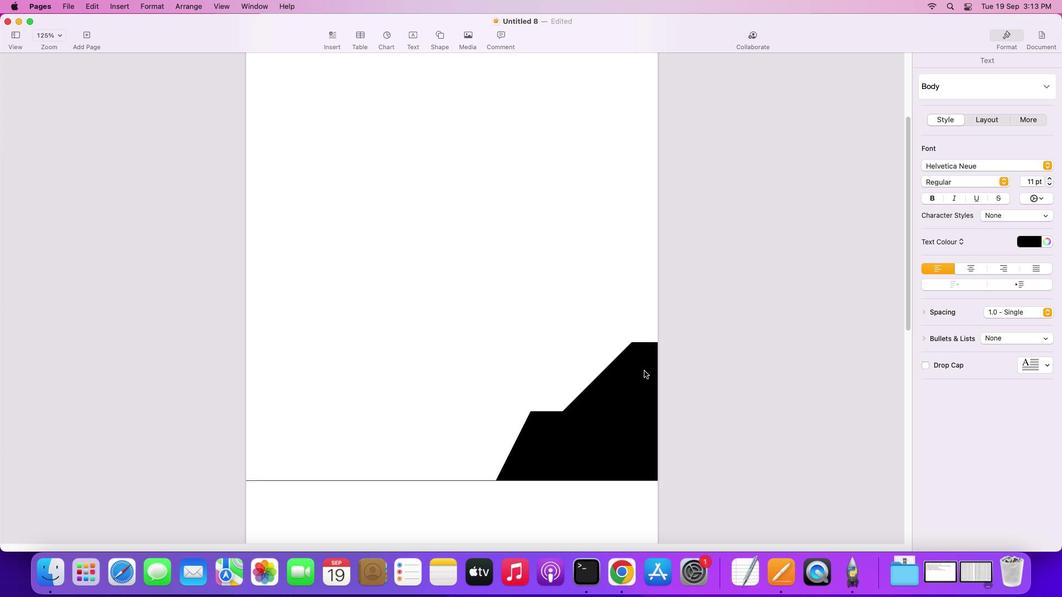 
Action: Mouse pressed left at (644, 371)
Screenshot: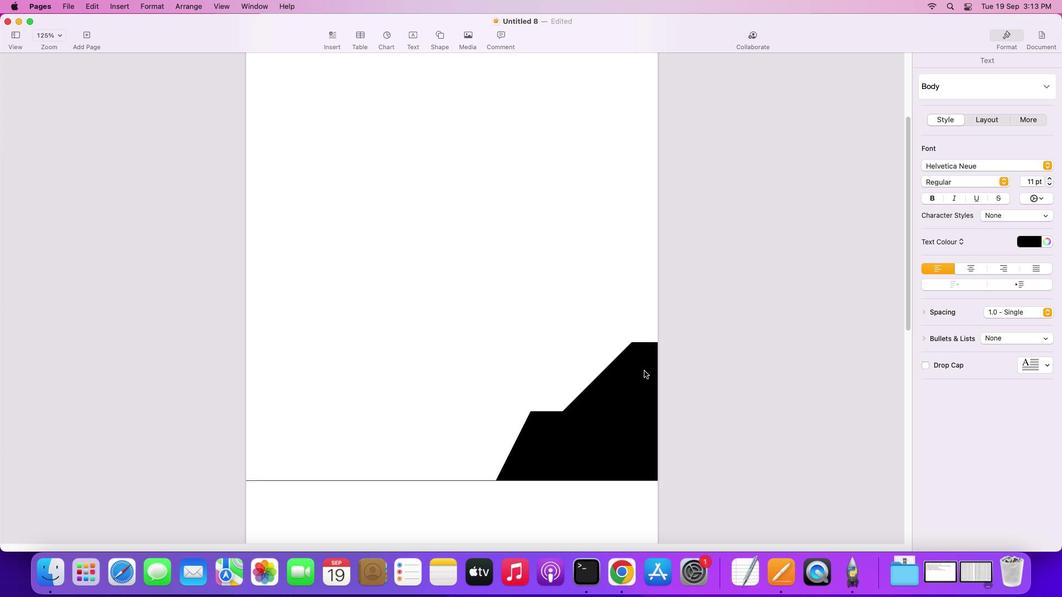 
Action: Mouse moved to (621, 379)
Screenshot: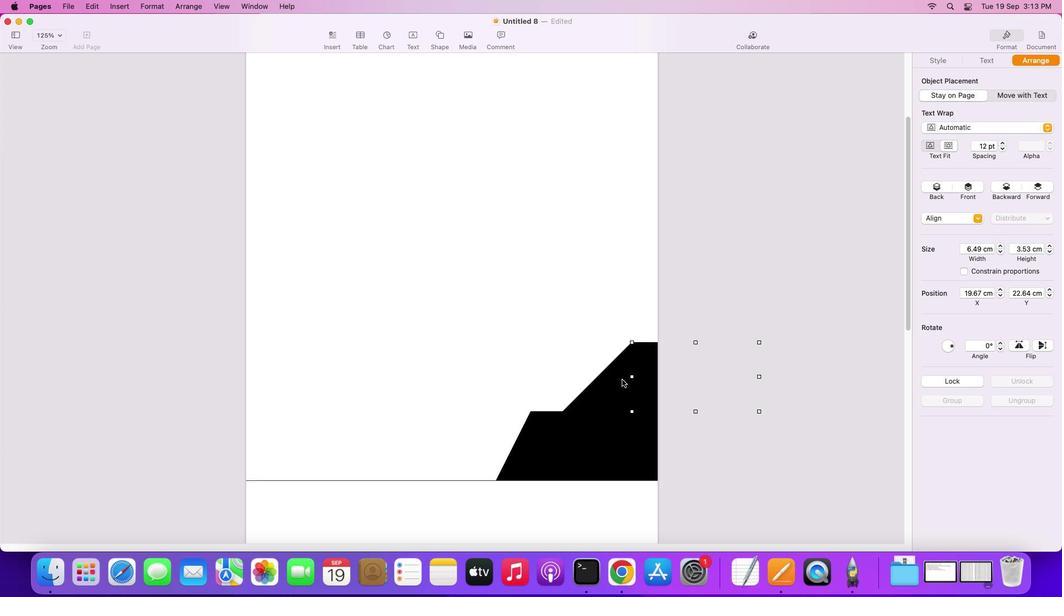 
Action: Mouse pressed left at (621, 379)
Screenshot: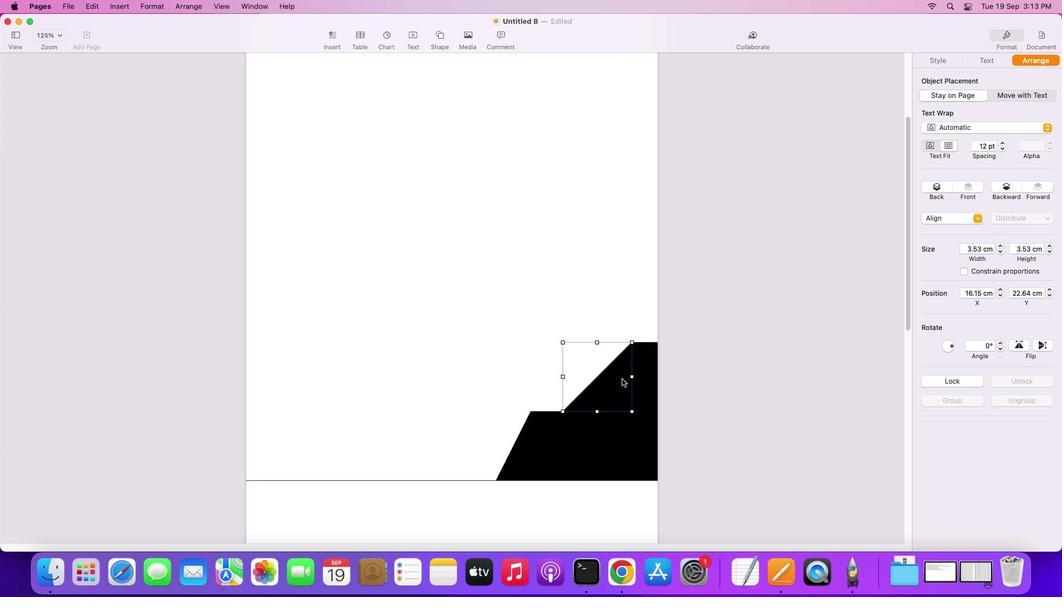 
Action: Mouse moved to (649, 377)
Screenshot: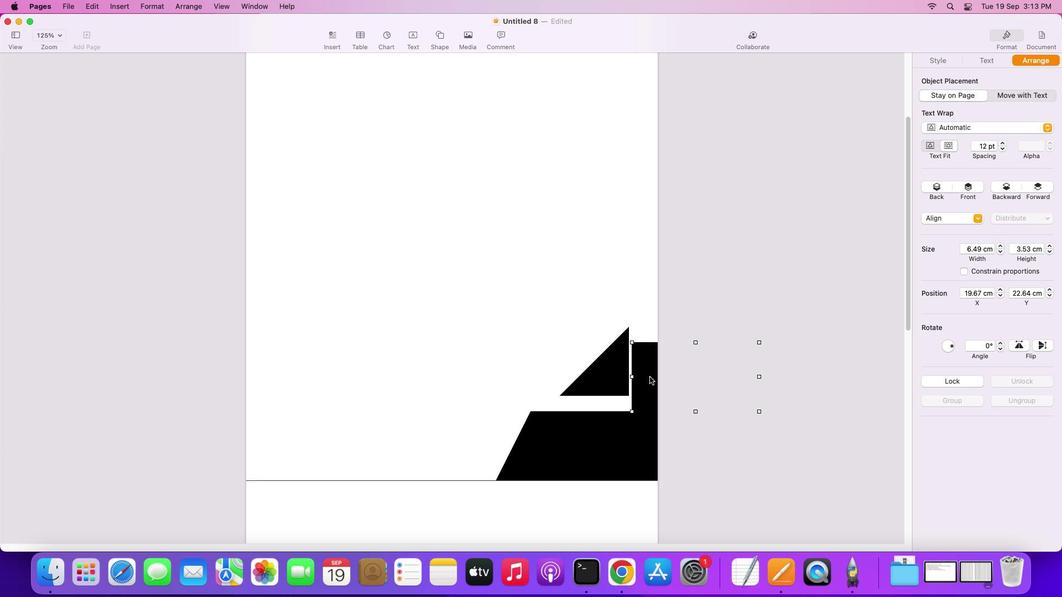 
Action: Mouse pressed left at (649, 377)
Screenshot: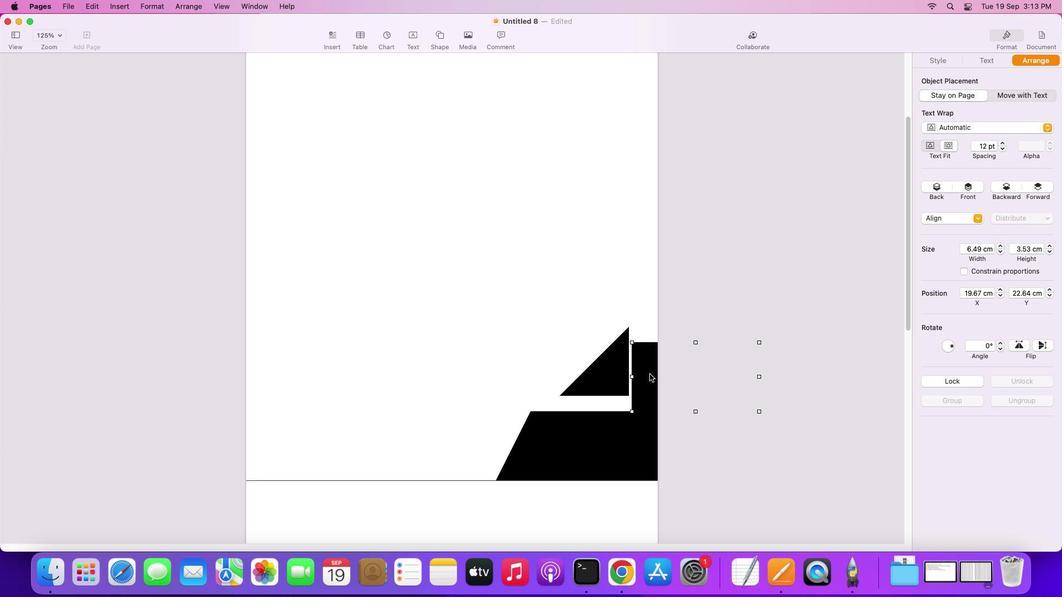 
Action: Mouse moved to (633, 427)
Screenshot: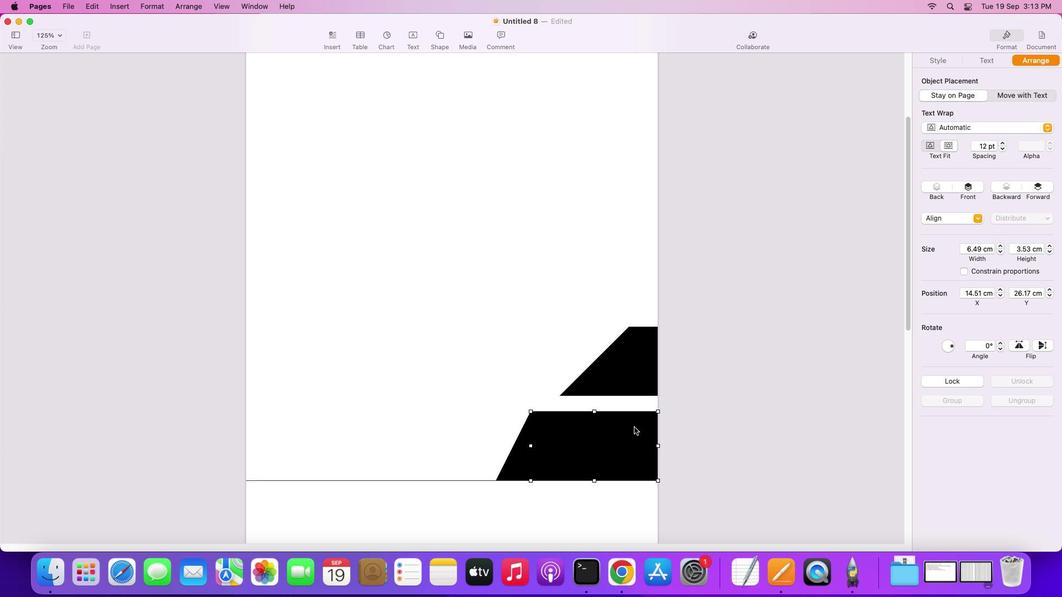 
Action: Mouse pressed left at (633, 427)
Screenshot: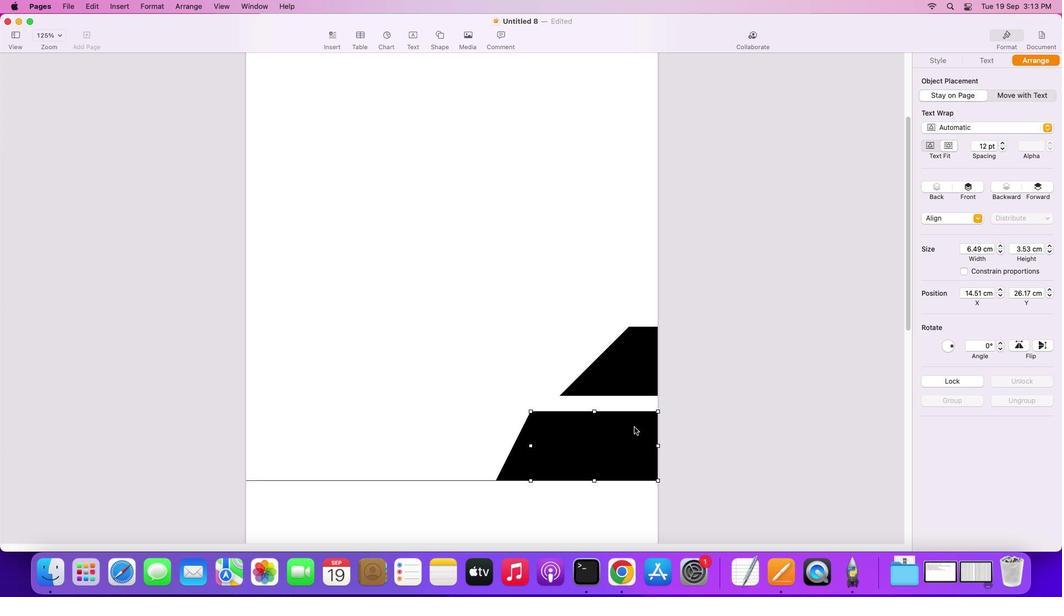 
Action: Mouse moved to (594, 411)
Screenshot: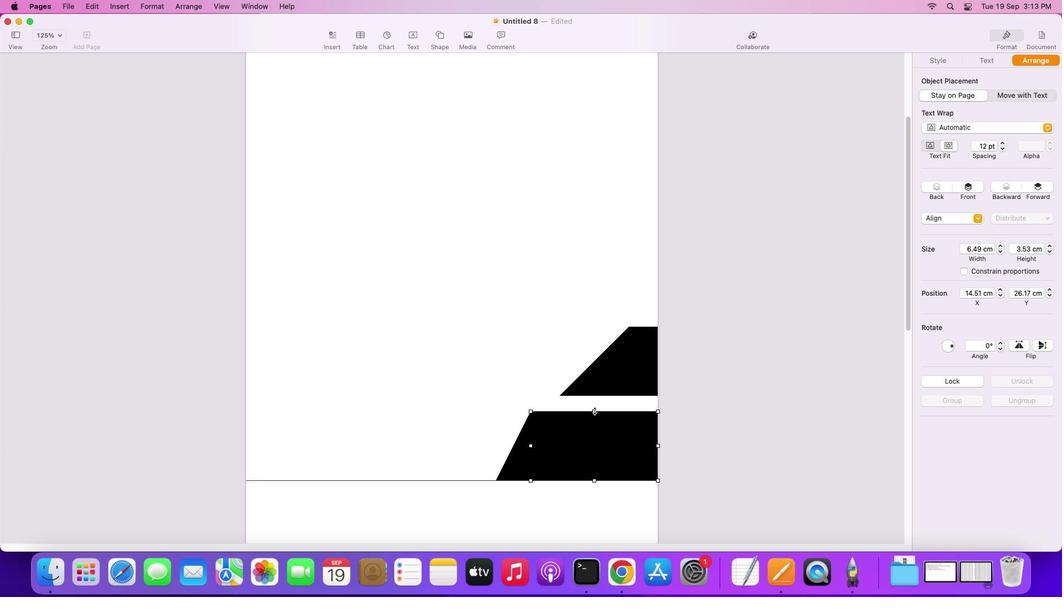 
Action: Mouse pressed left at (594, 411)
Screenshot: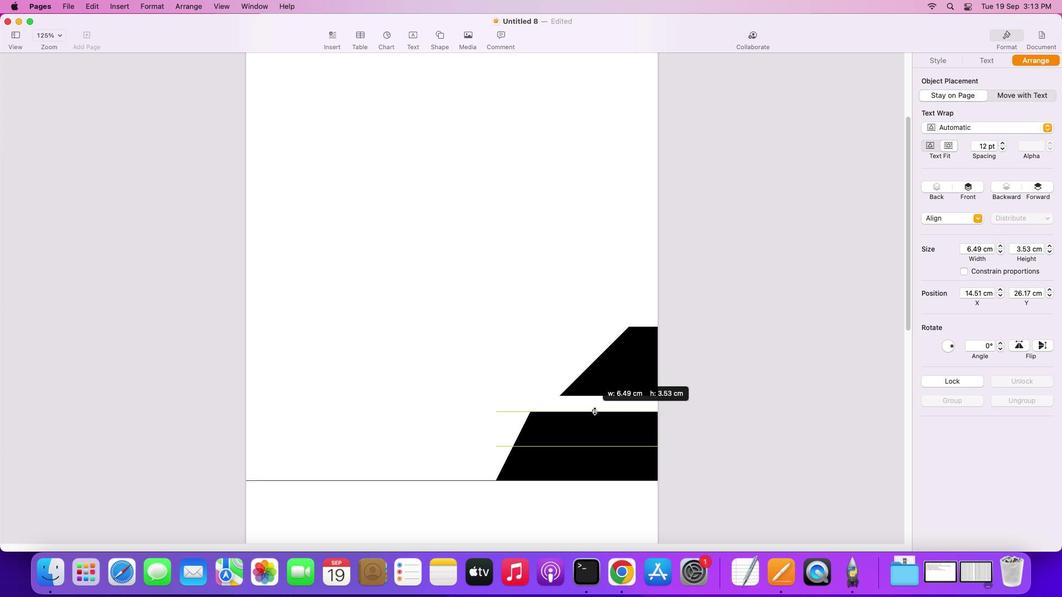 
Action: Mouse moved to (594, 408)
Screenshot: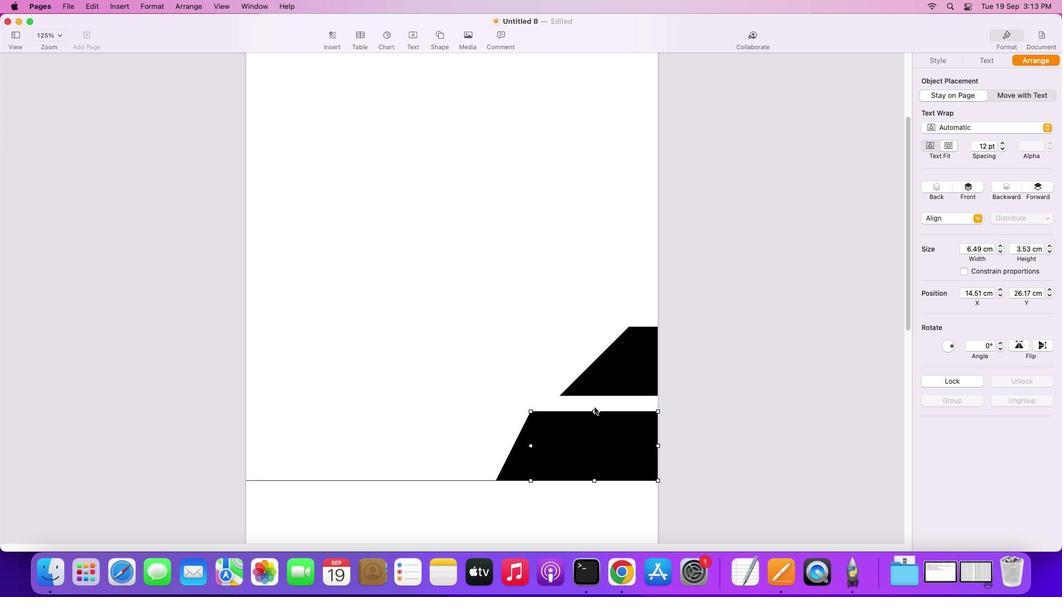
Action: Mouse pressed left at (594, 408)
Screenshot: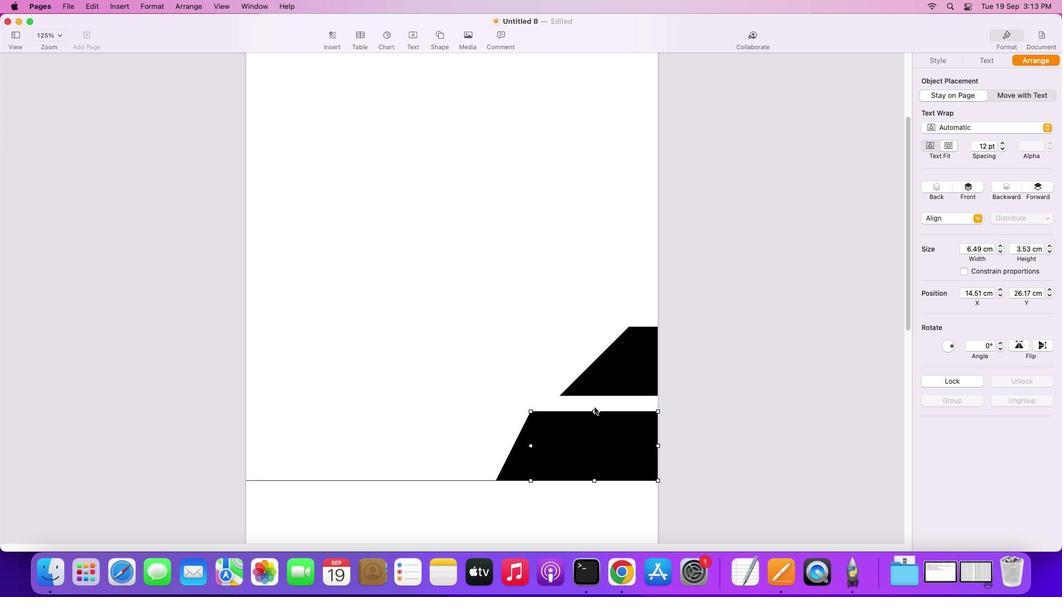
Action: Mouse moved to (595, 465)
Screenshot: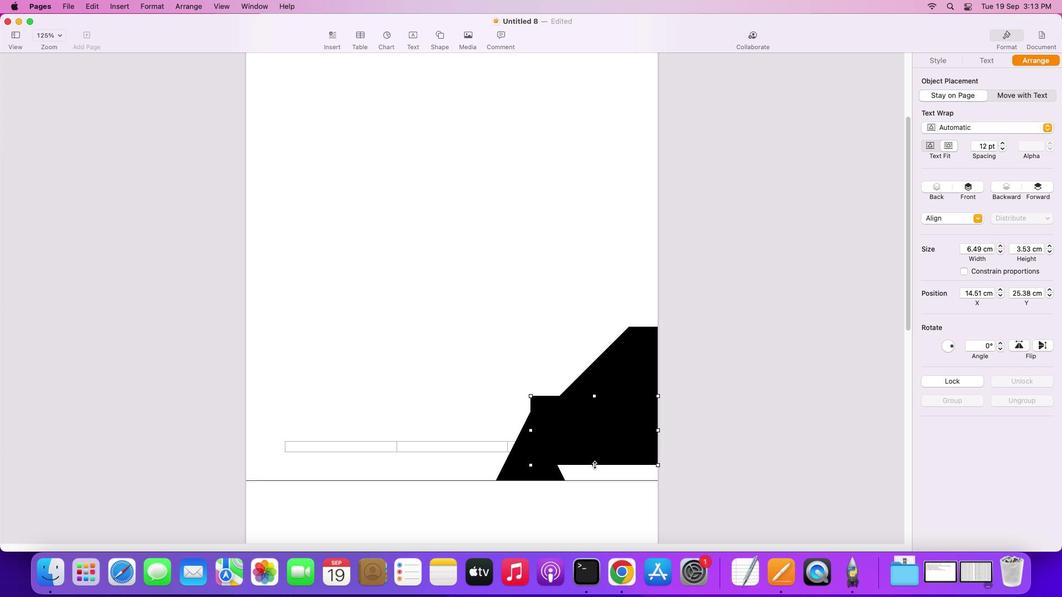 
Action: Mouse pressed left at (595, 465)
Screenshot: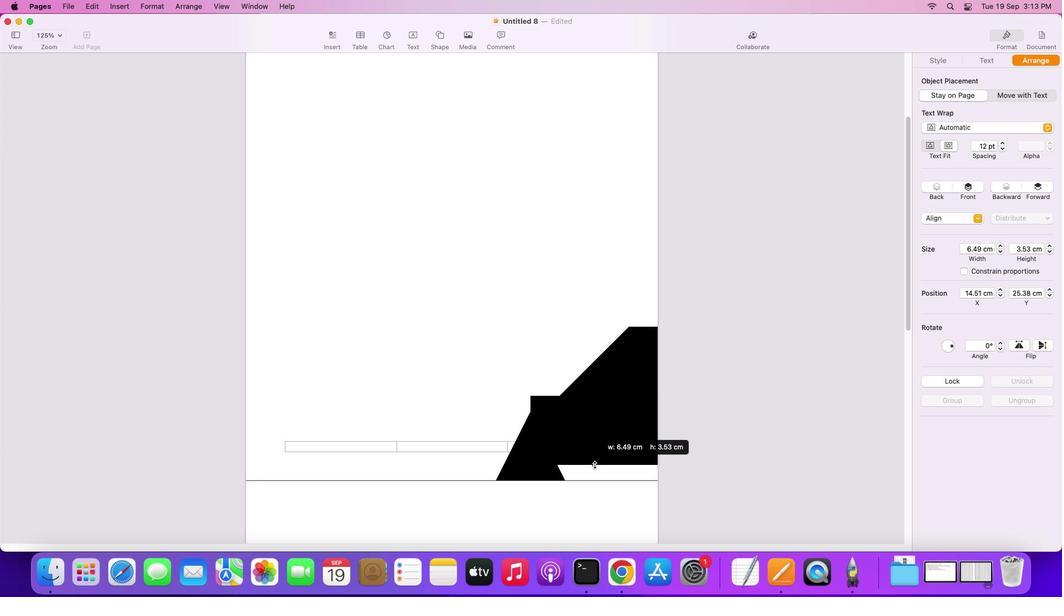 
Action: Mouse moved to (626, 365)
Screenshot: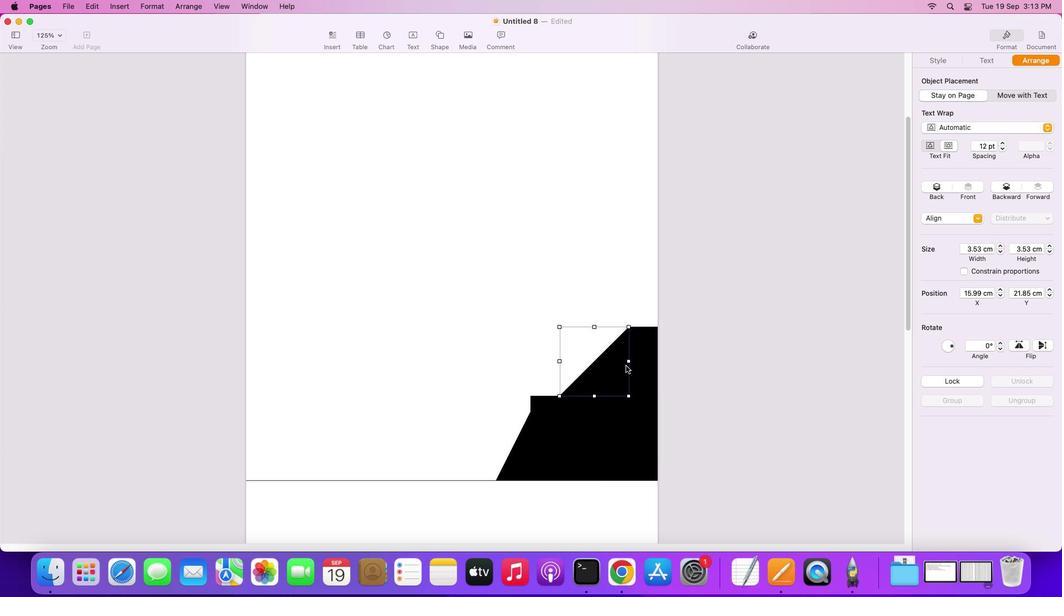 
Action: Mouse pressed left at (626, 365)
Screenshot: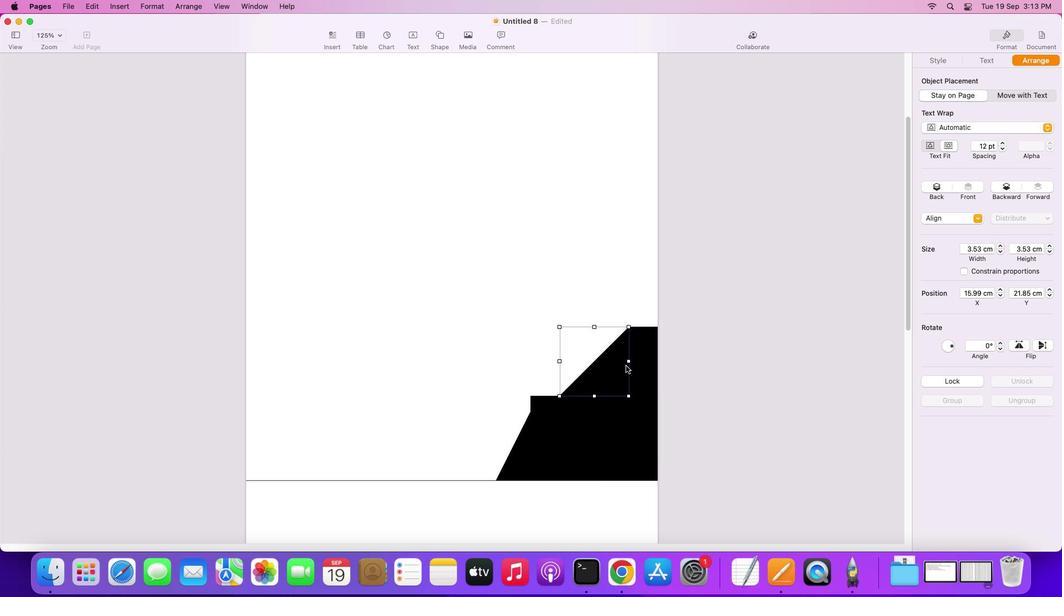 
Action: Mouse moved to (524, 435)
Screenshot: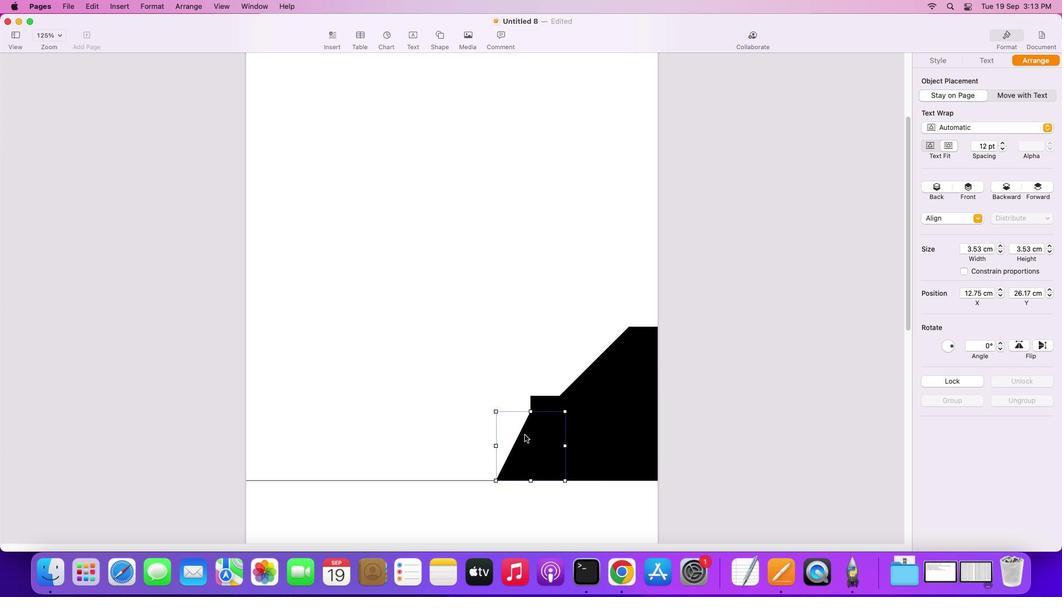 
Action: Mouse pressed left at (524, 435)
Screenshot: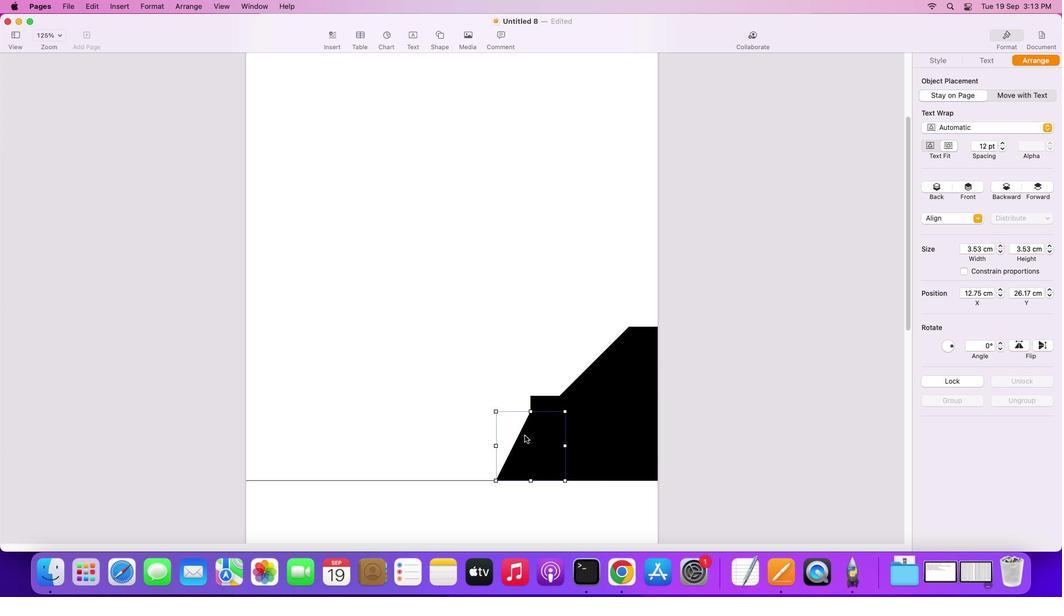 
Action: Mouse moved to (524, 439)
Screenshot: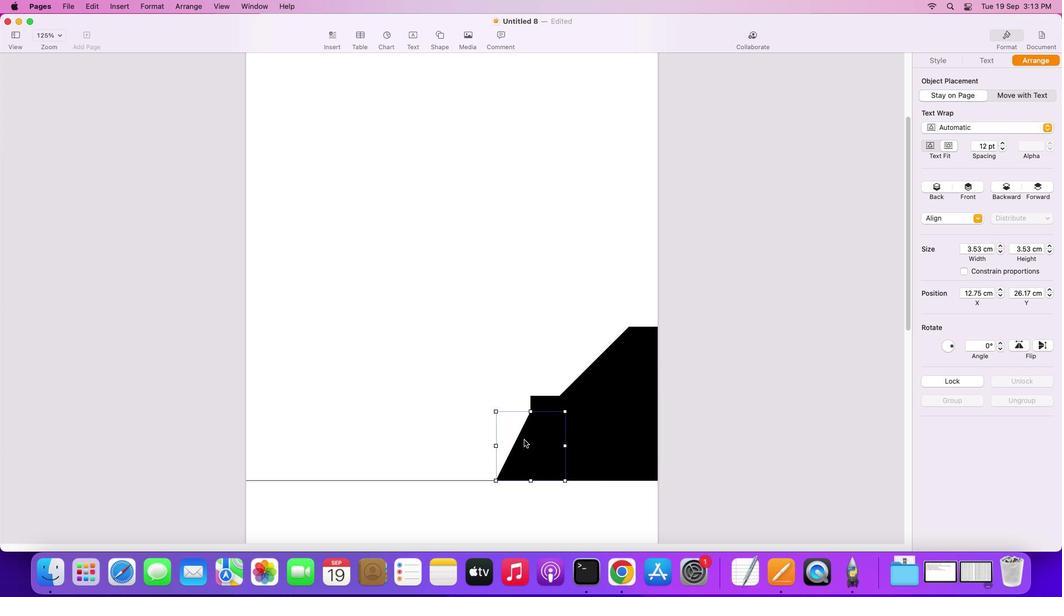 
Action: Mouse pressed left at (524, 439)
Screenshot: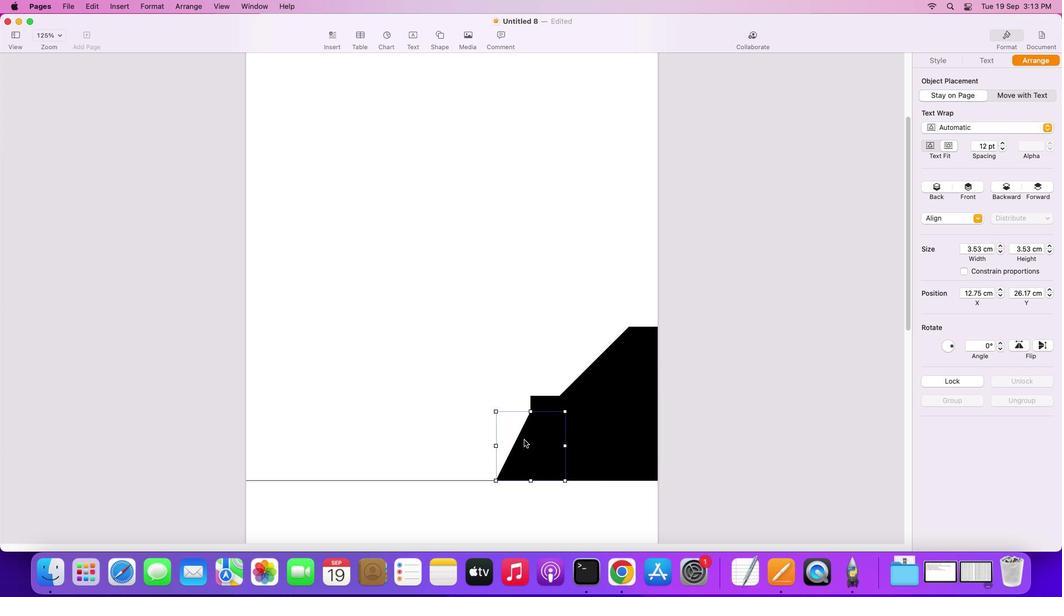 
Action: Mouse moved to (484, 410)
Screenshot: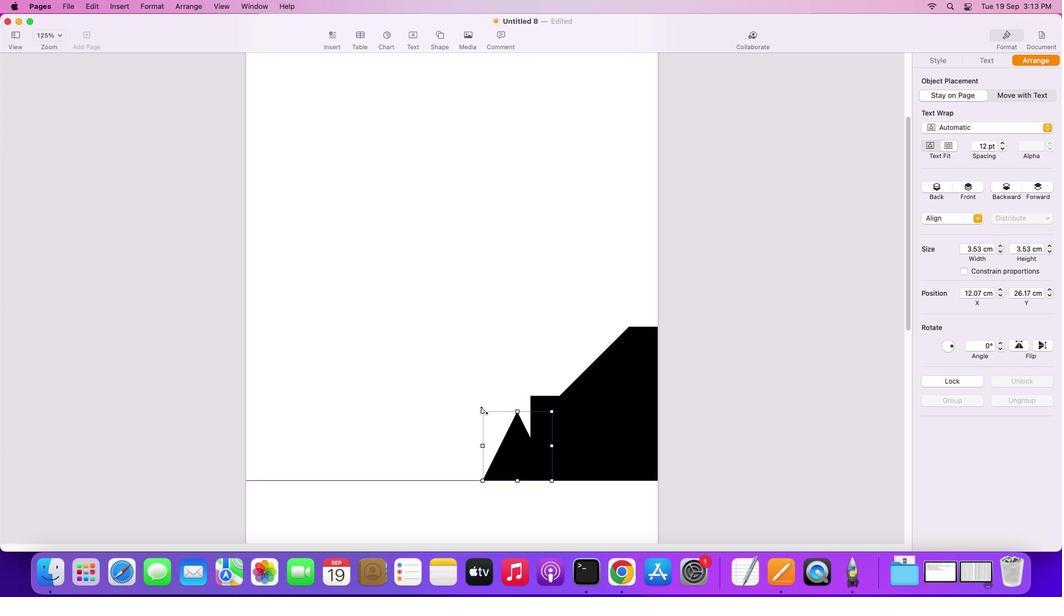 
Action: Mouse pressed left at (484, 410)
Screenshot: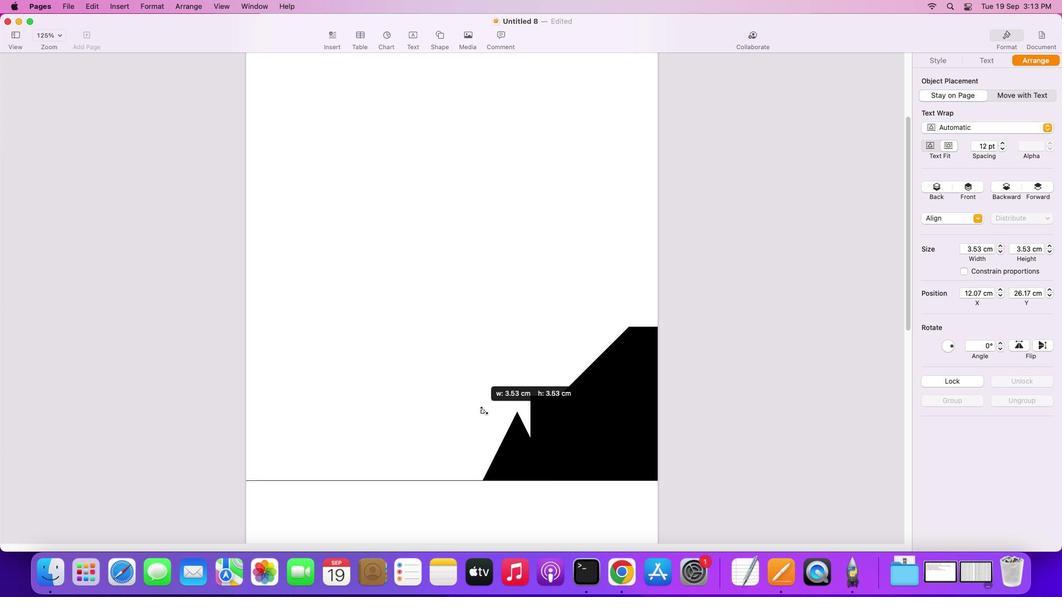 
Action: Mouse moved to (521, 428)
Screenshot: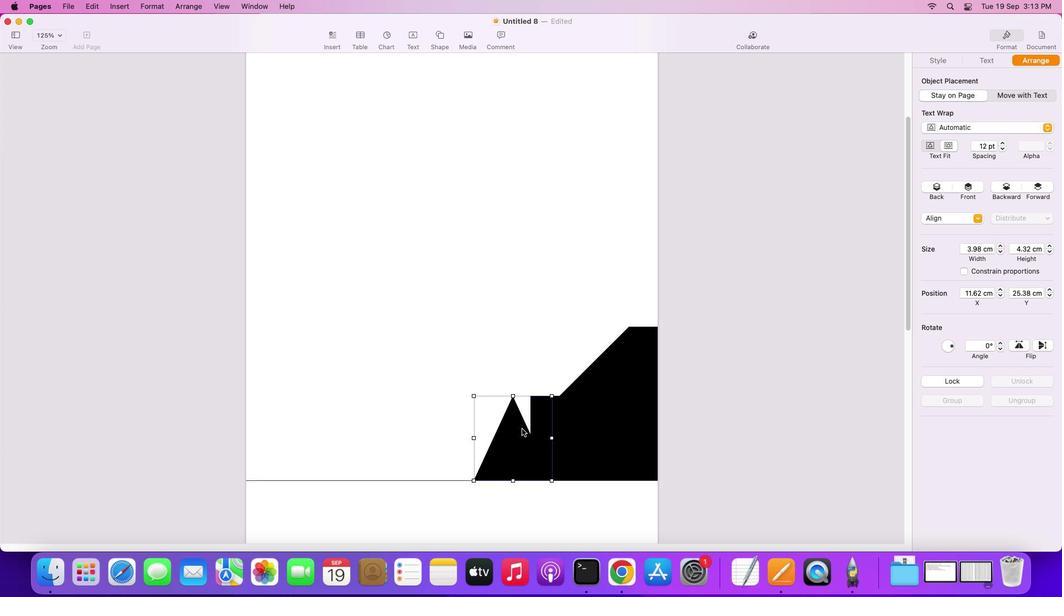 
Action: Mouse pressed left at (521, 428)
Screenshot: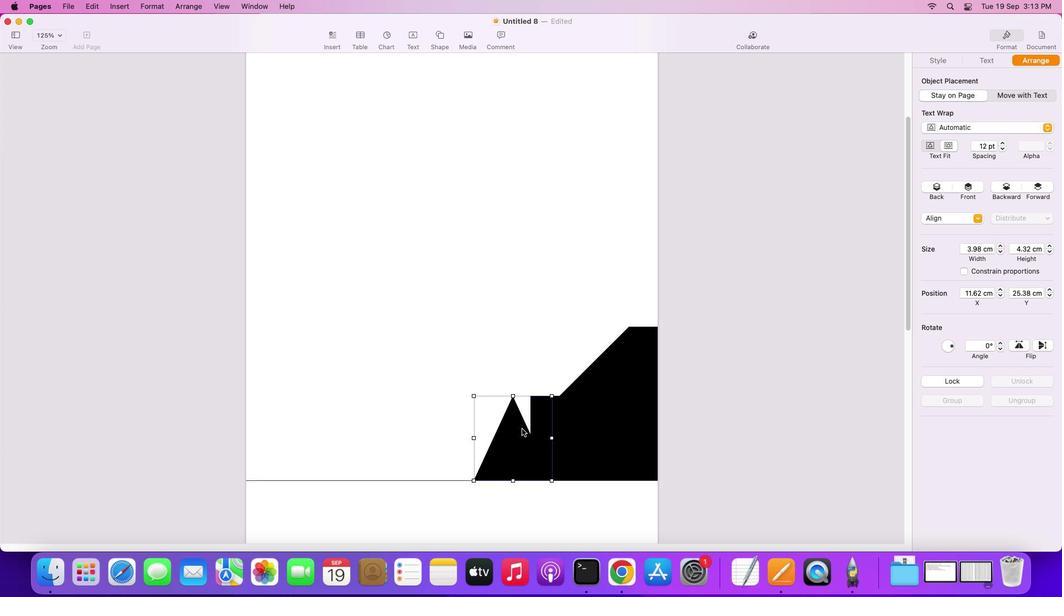 
Action: Mouse moved to (554, 334)
Screenshot: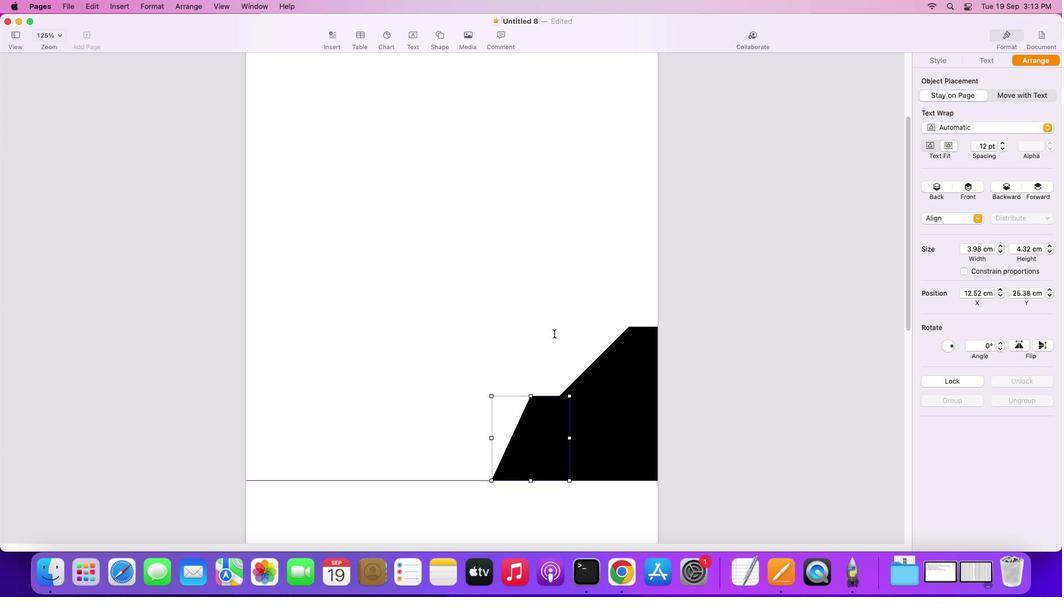 
Action: Mouse pressed left at (554, 334)
Screenshot: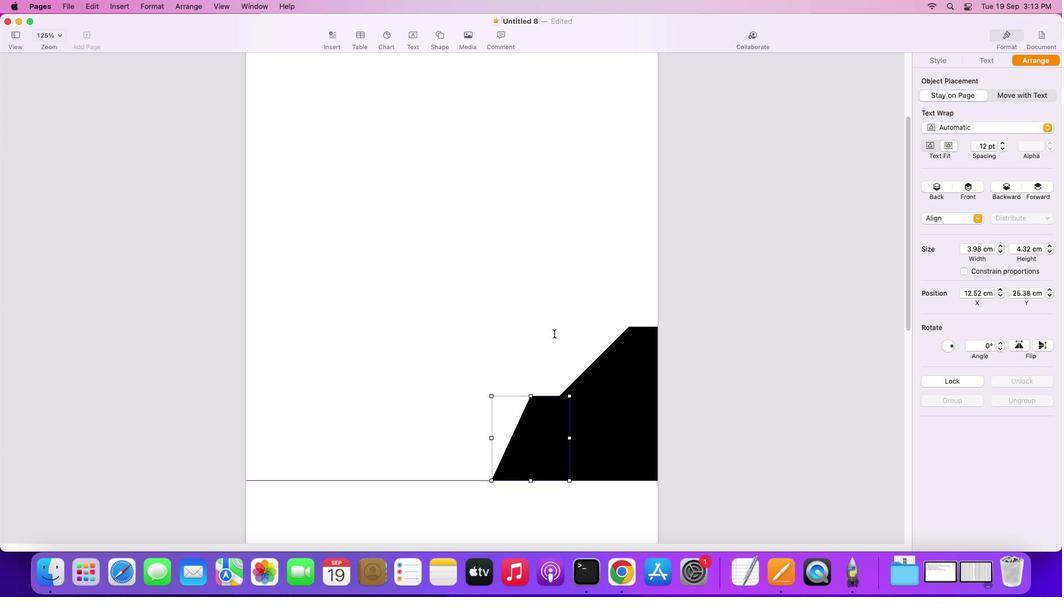 
Action: Mouse moved to (643, 354)
Screenshot: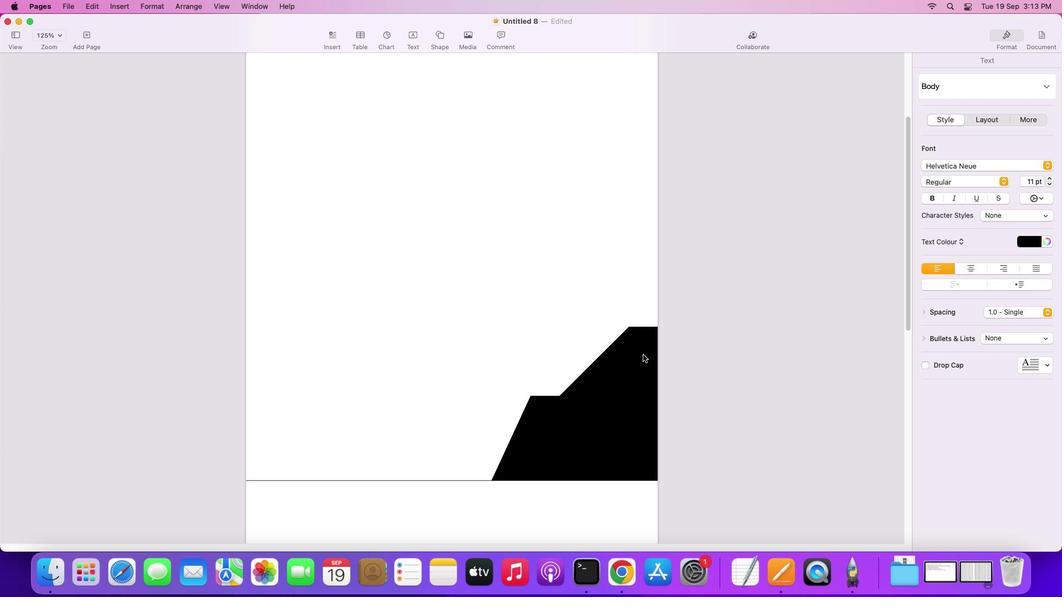 
Action: Mouse pressed left at (643, 354)
Screenshot: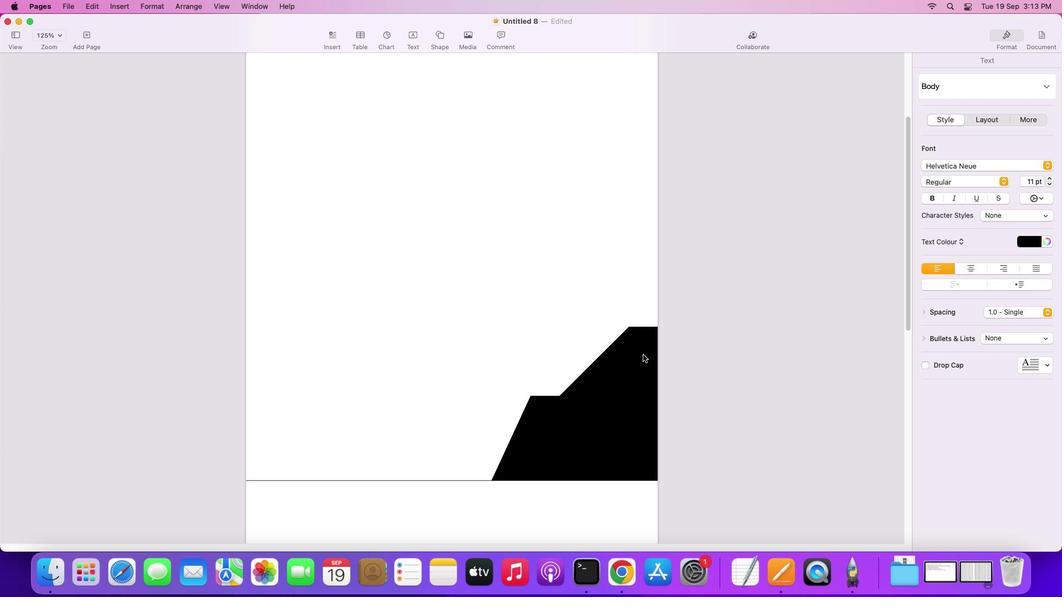 
Action: Mouse moved to (614, 434)
Screenshot: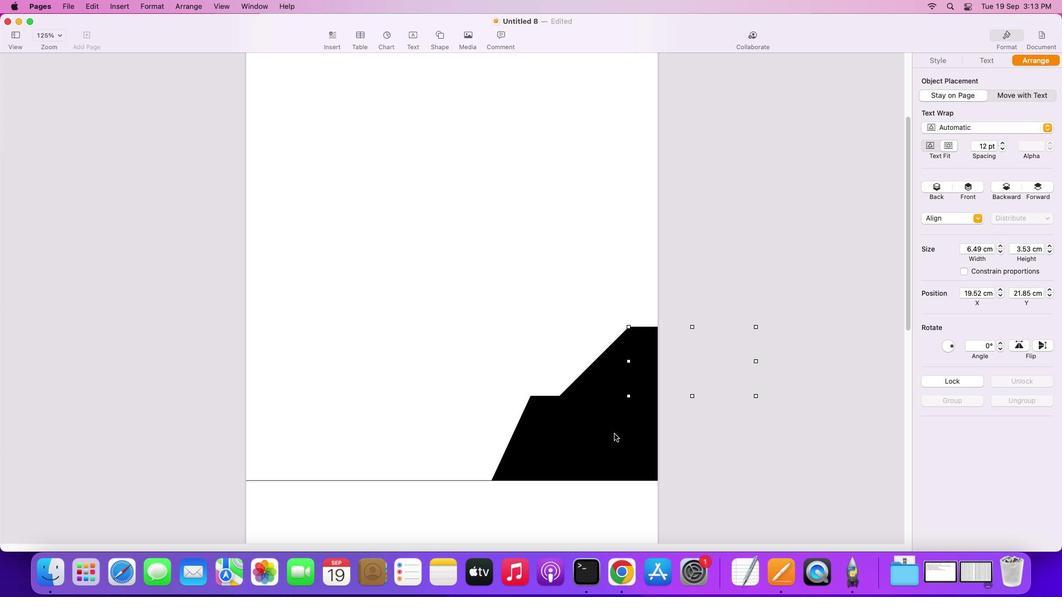 
Action: Mouse pressed left at (614, 434)
Screenshot: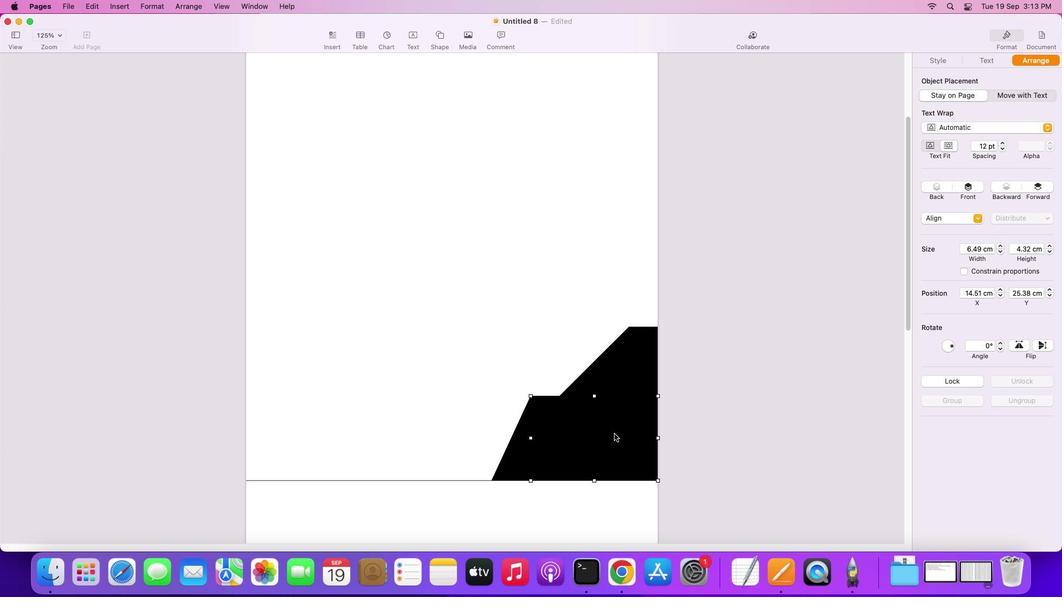 
Action: Mouse moved to (517, 450)
Screenshot: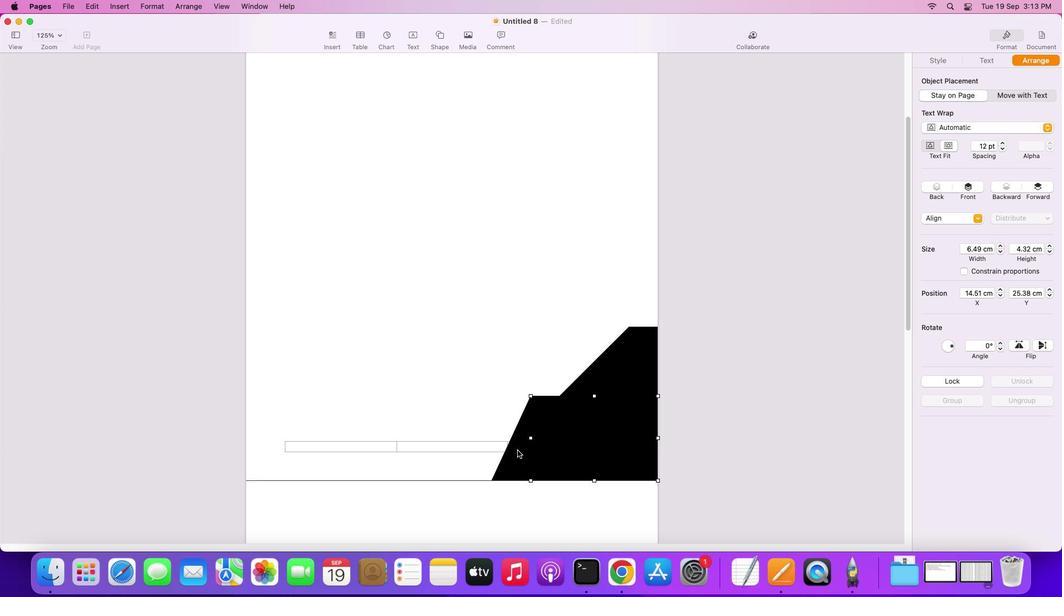 
Action: Mouse pressed left at (517, 450)
Screenshot: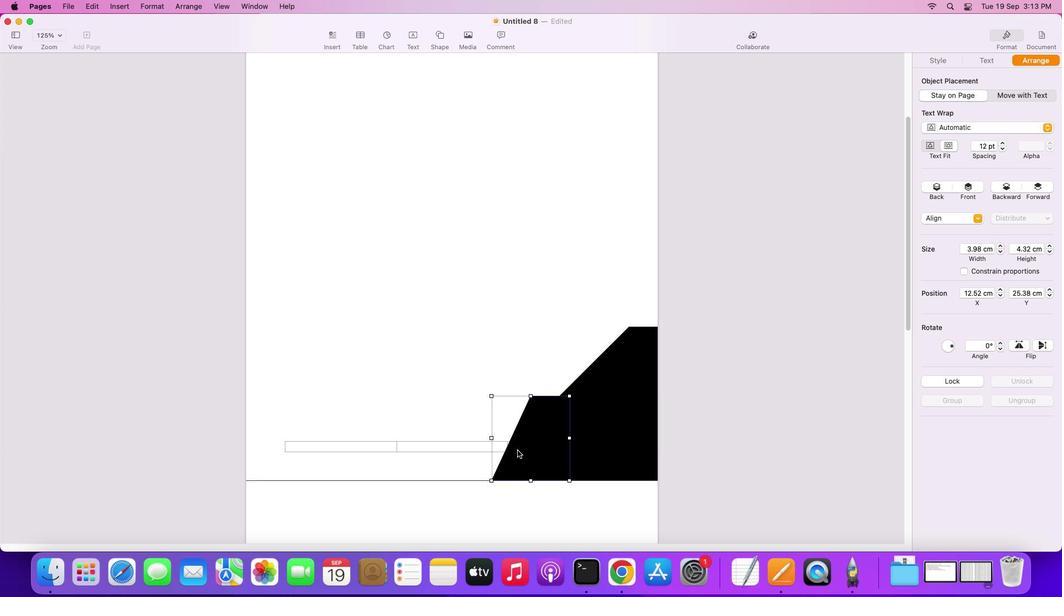 
Action: Mouse moved to (608, 444)
Screenshot: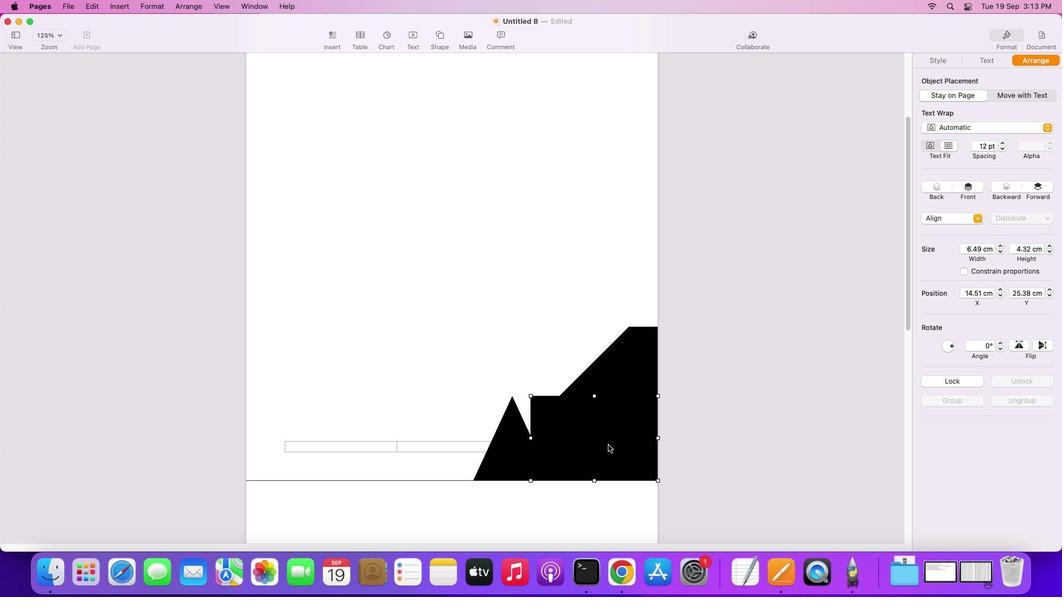 
Action: Mouse pressed left at (608, 444)
Screenshot: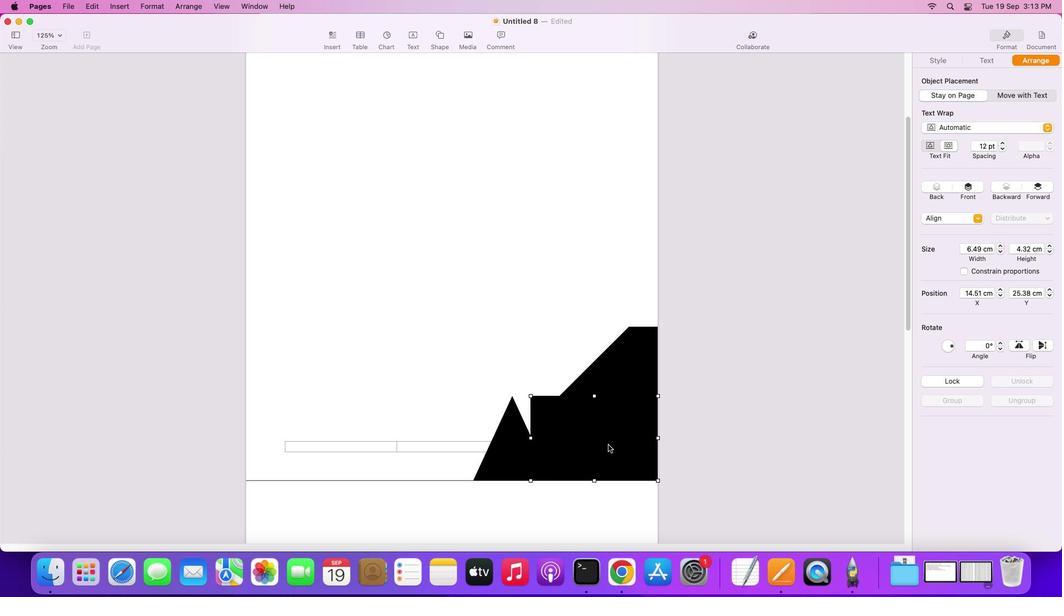 
Action: Mouse moved to (638, 436)
Screenshot: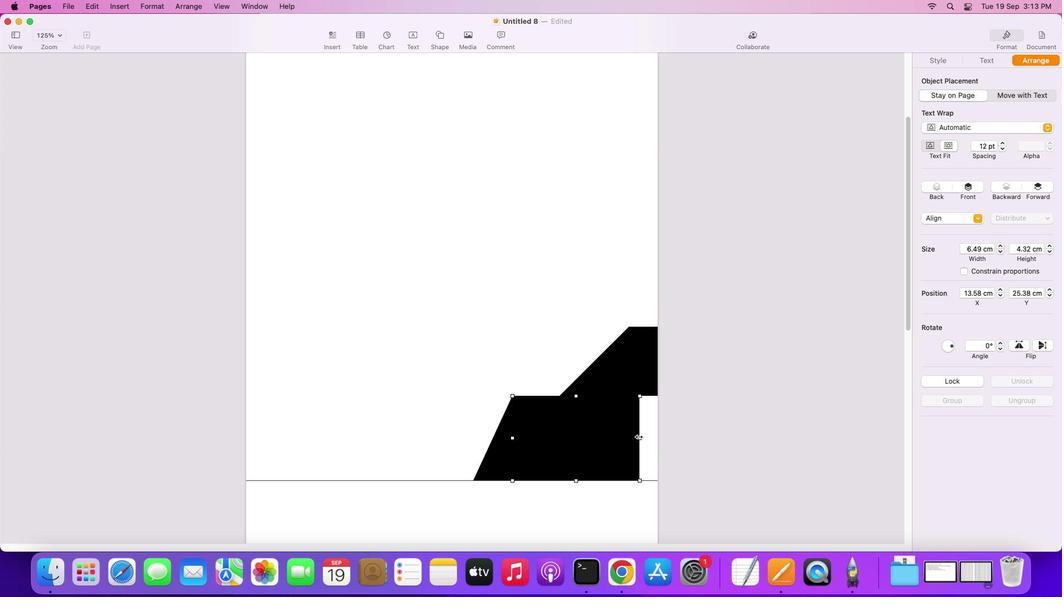 
Action: Mouse pressed left at (638, 436)
Screenshot: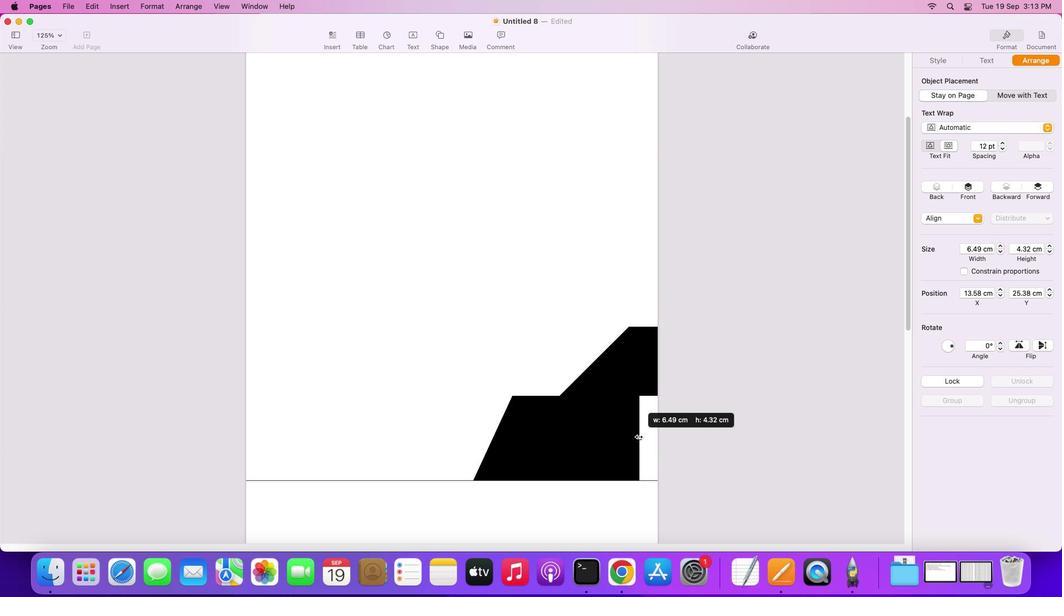 
Action: Mouse moved to (534, 255)
Screenshot: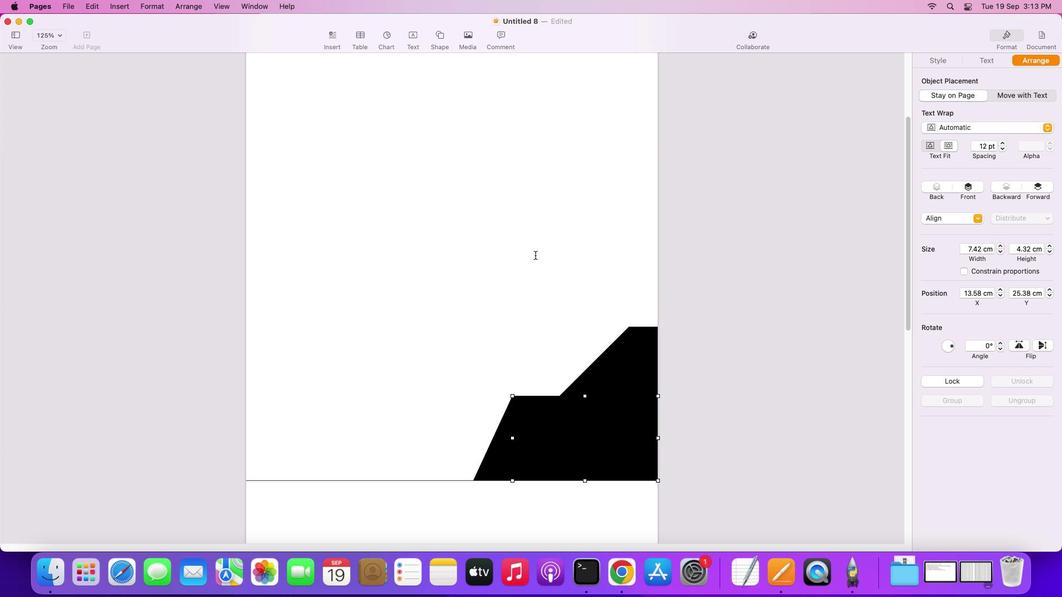 
Action: Mouse pressed left at (534, 255)
Screenshot: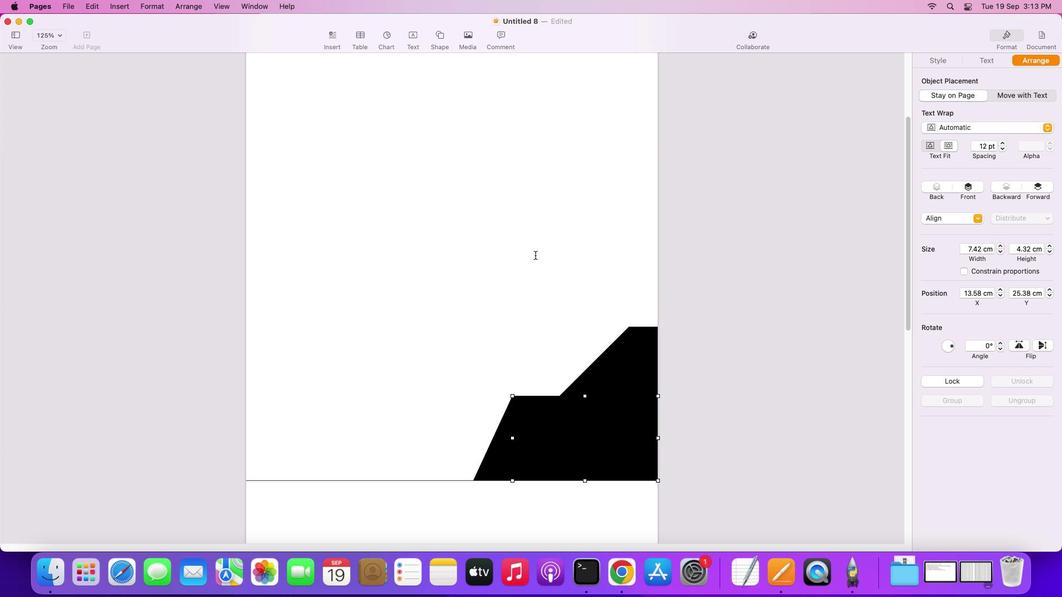 
Action: Mouse moved to (534, 255)
Screenshot: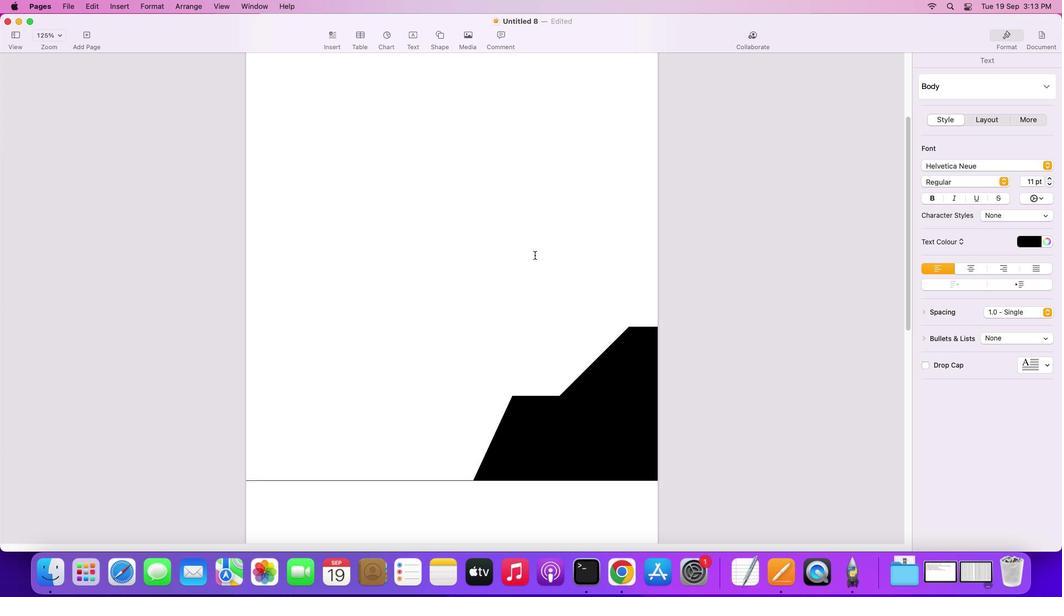 
Action: Mouse scrolled (534, 255) with delta (0, 0)
Screenshot: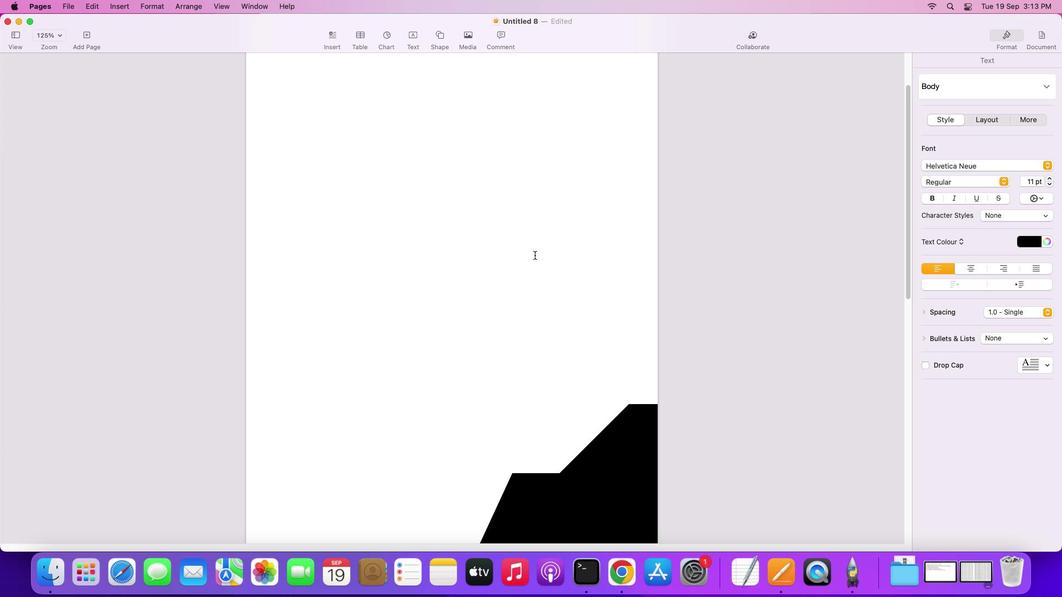
Action: Mouse scrolled (534, 255) with delta (0, 0)
Screenshot: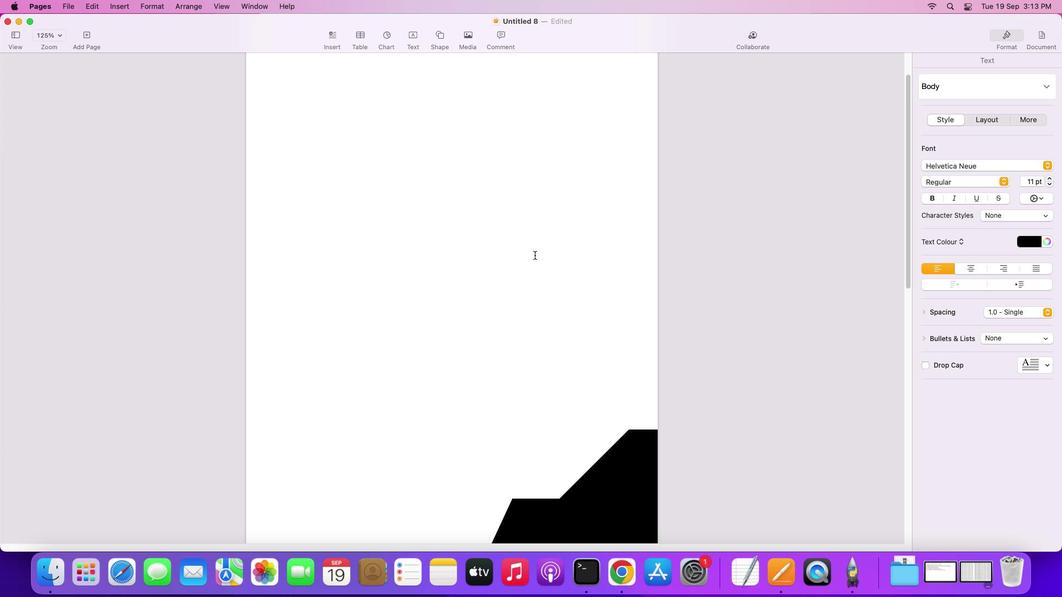 
Action: Mouse scrolled (534, 255) with delta (0, 2)
Screenshot: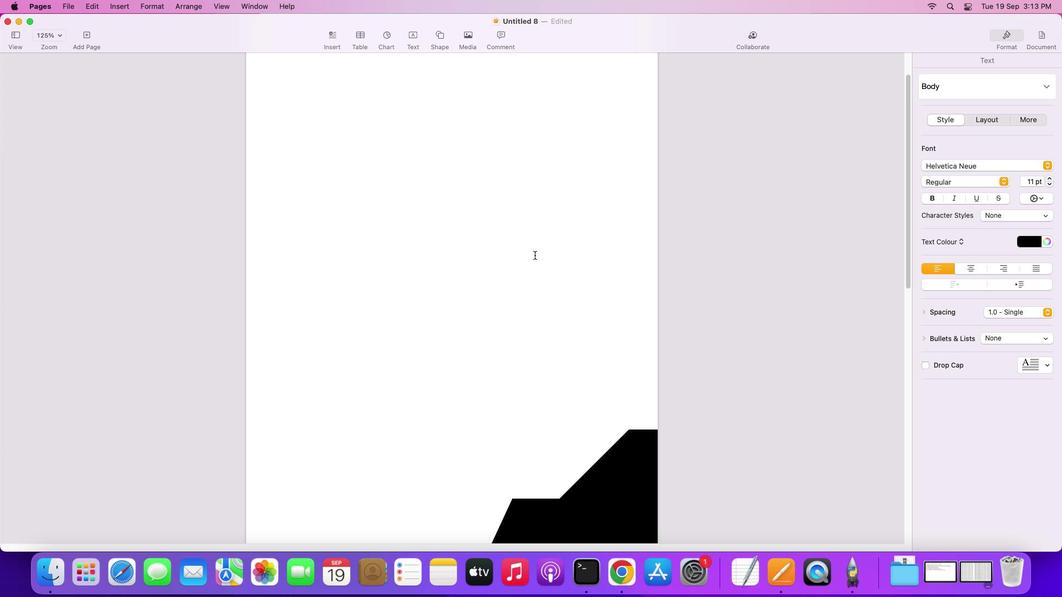 
Action: Mouse scrolled (534, 255) with delta (0, 2)
Screenshot: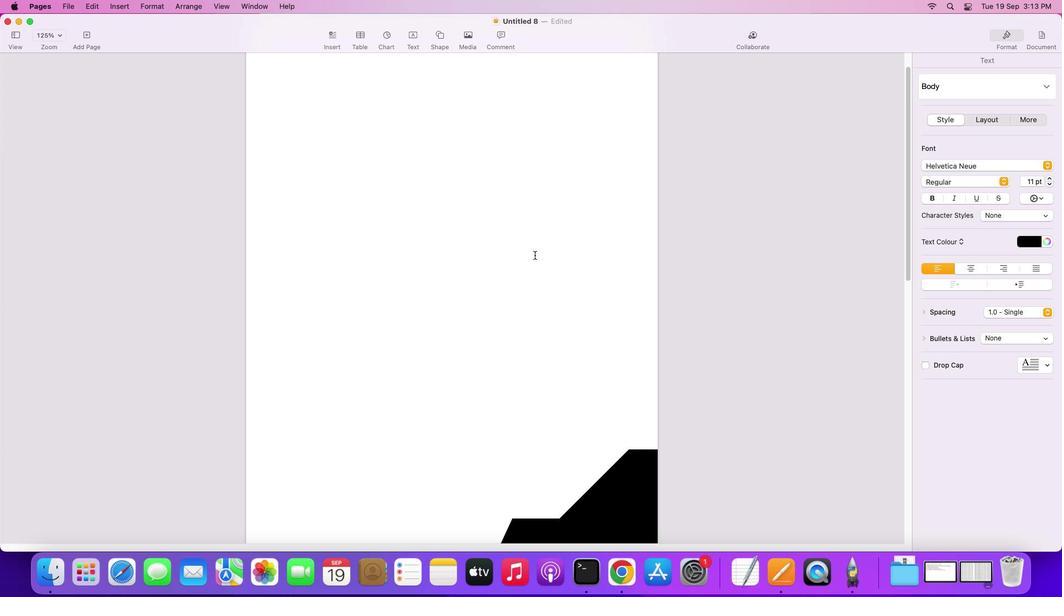
Action: Mouse scrolled (534, 255) with delta (0, 3)
Screenshot: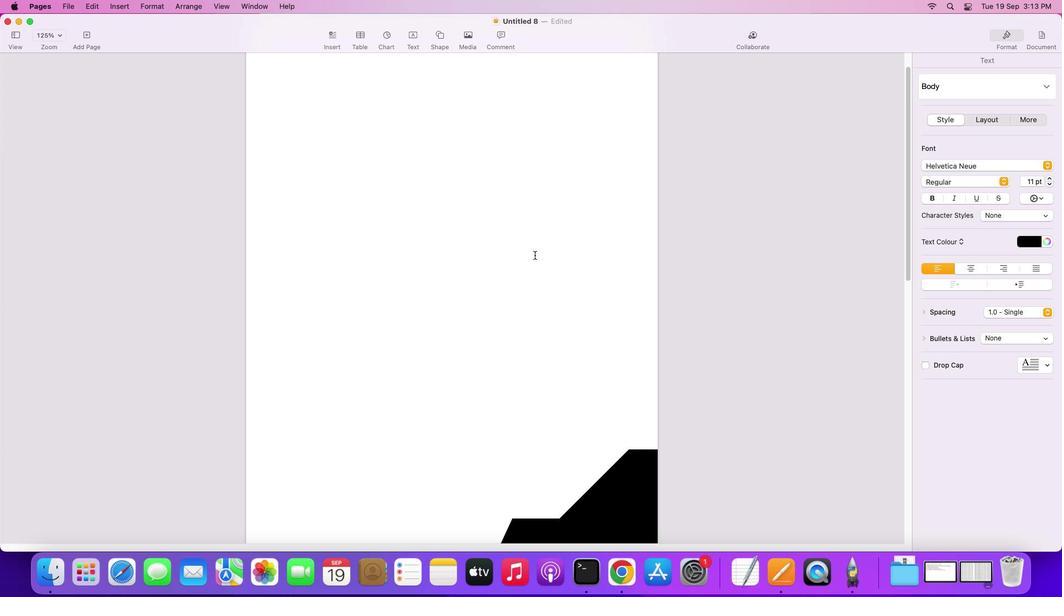 
Action: Mouse scrolled (534, 255) with delta (0, 3)
Screenshot: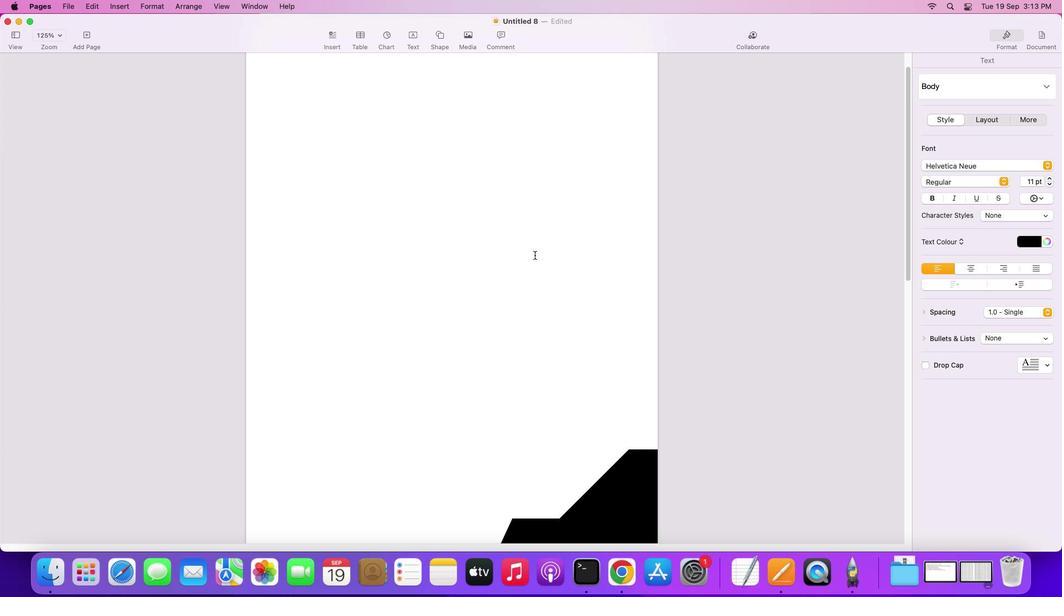 
Action: Mouse scrolled (534, 255) with delta (0, 0)
Screenshot: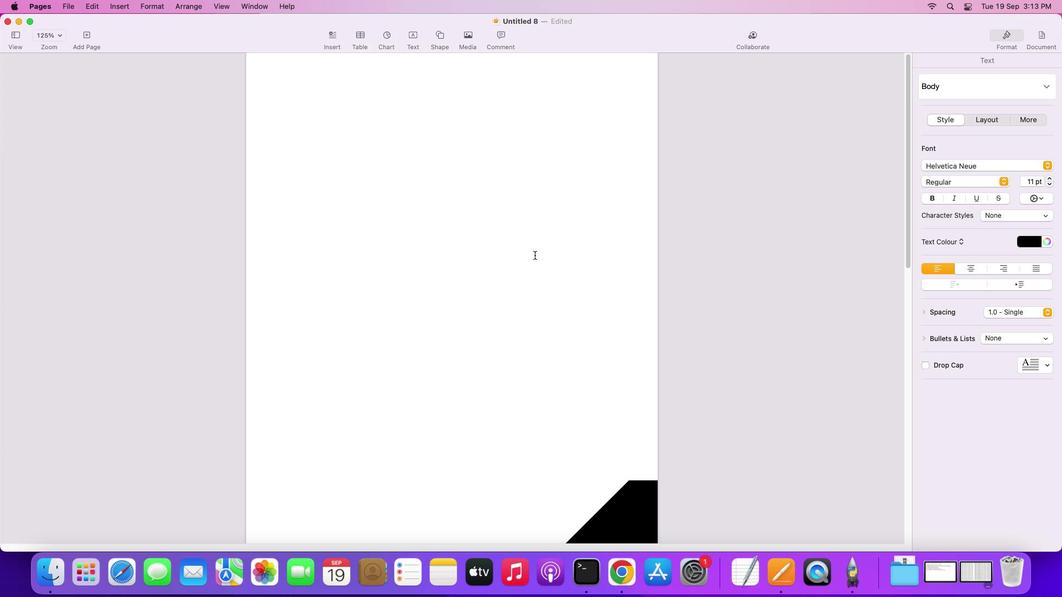 
Action: Mouse scrolled (534, 255) with delta (0, 0)
Screenshot: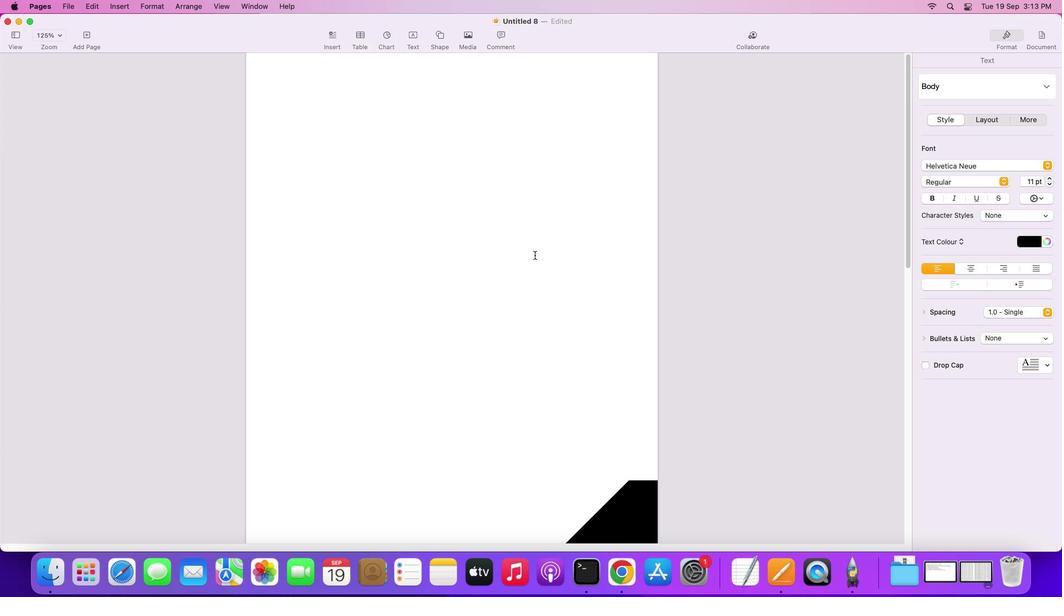 
Action: Mouse scrolled (534, 255) with delta (0, 2)
Screenshot: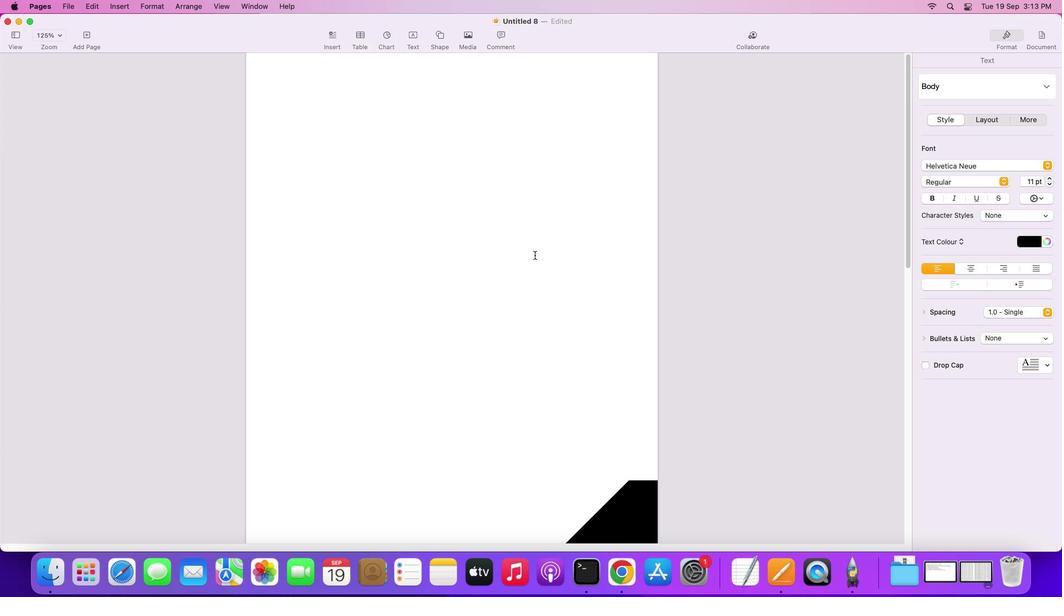 
Action: Mouse scrolled (534, 255) with delta (0, 2)
Screenshot: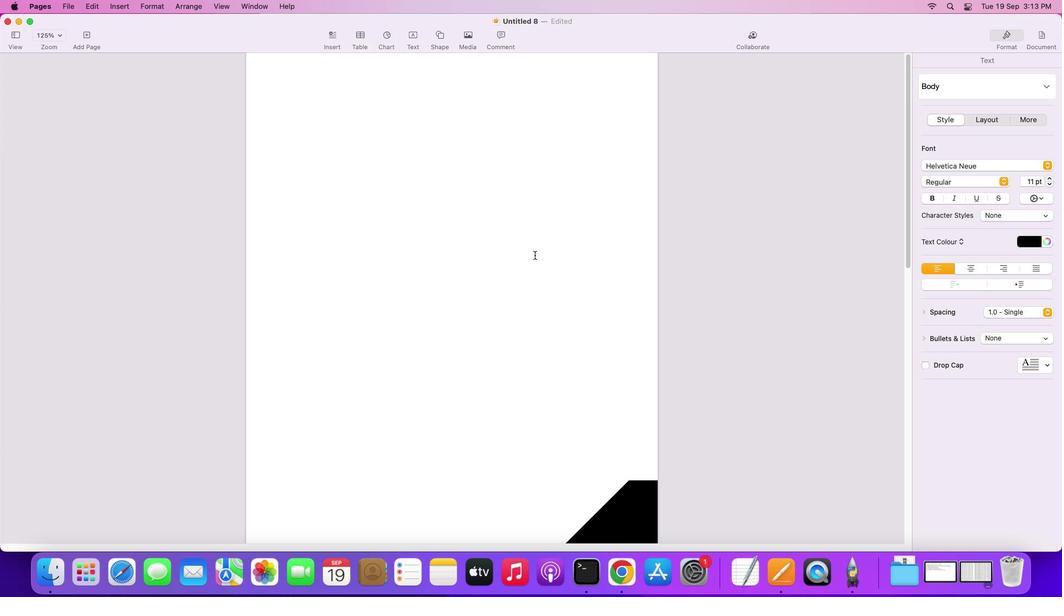 
Action: Mouse scrolled (534, 255) with delta (0, 3)
Screenshot: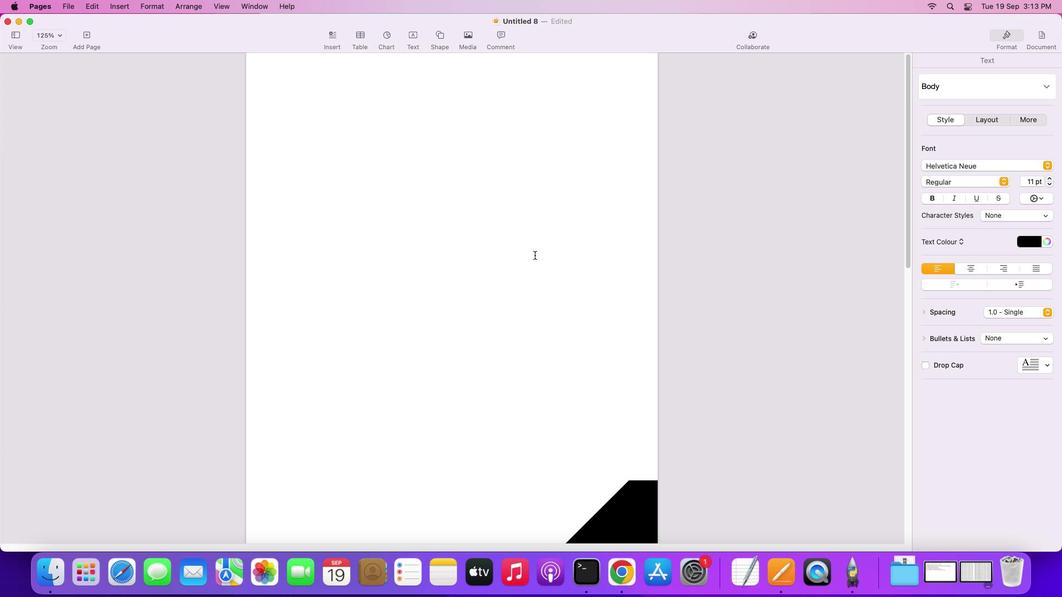
Action: Mouse moved to (439, 37)
Screenshot: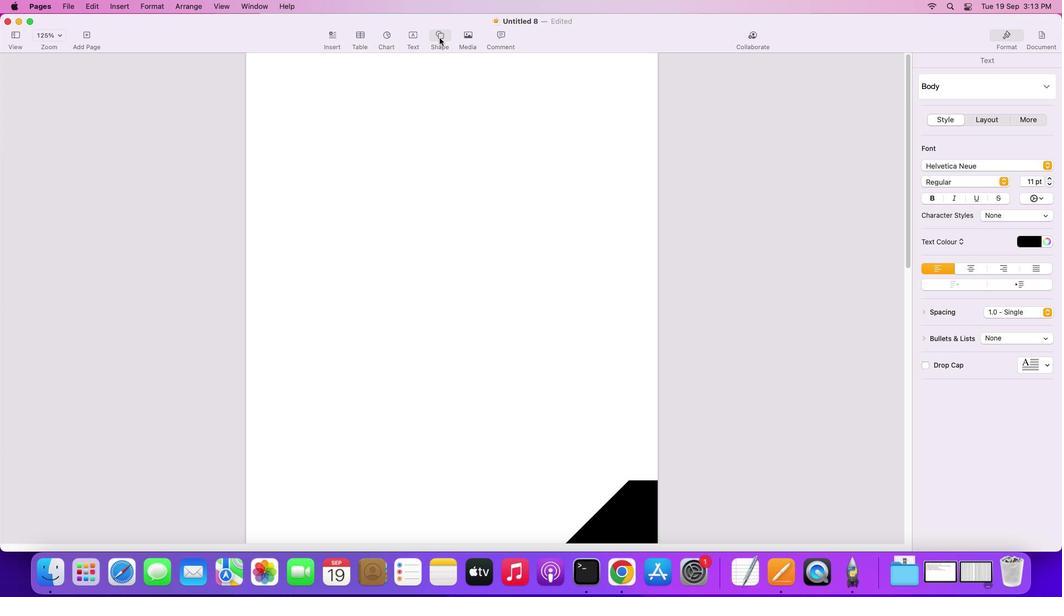 
Action: Mouse pressed left at (439, 37)
Screenshot: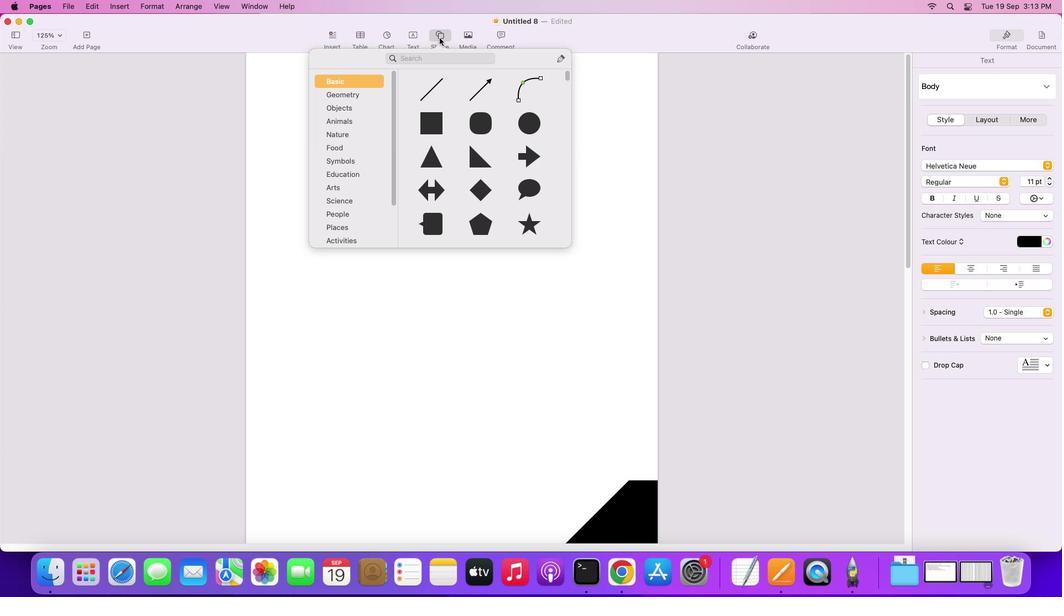 
Action: Mouse moved to (437, 125)
Screenshot: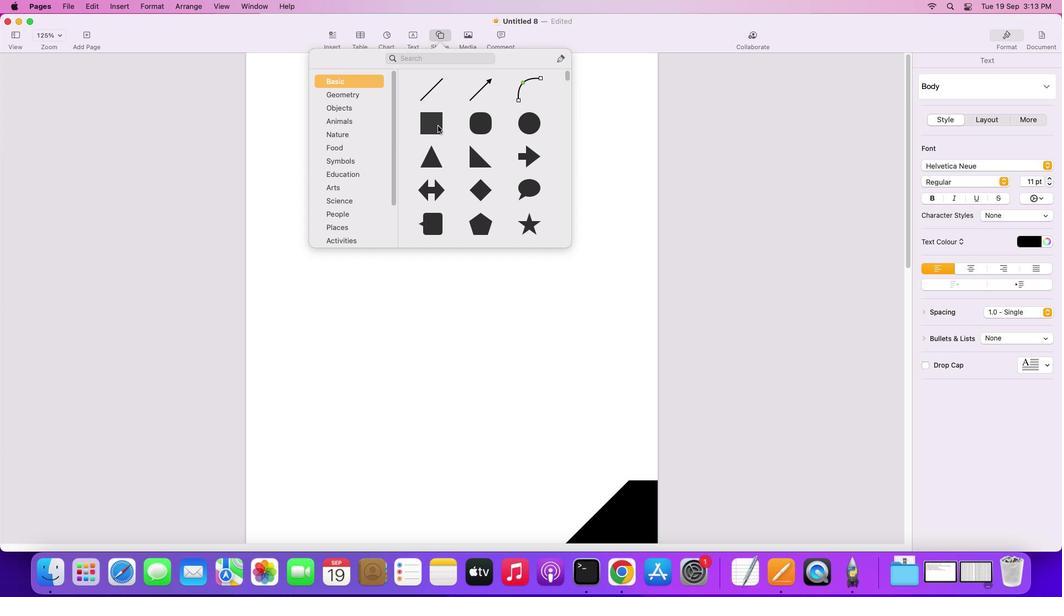 
Action: Mouse pressed left at (437, 125)
Screenshot: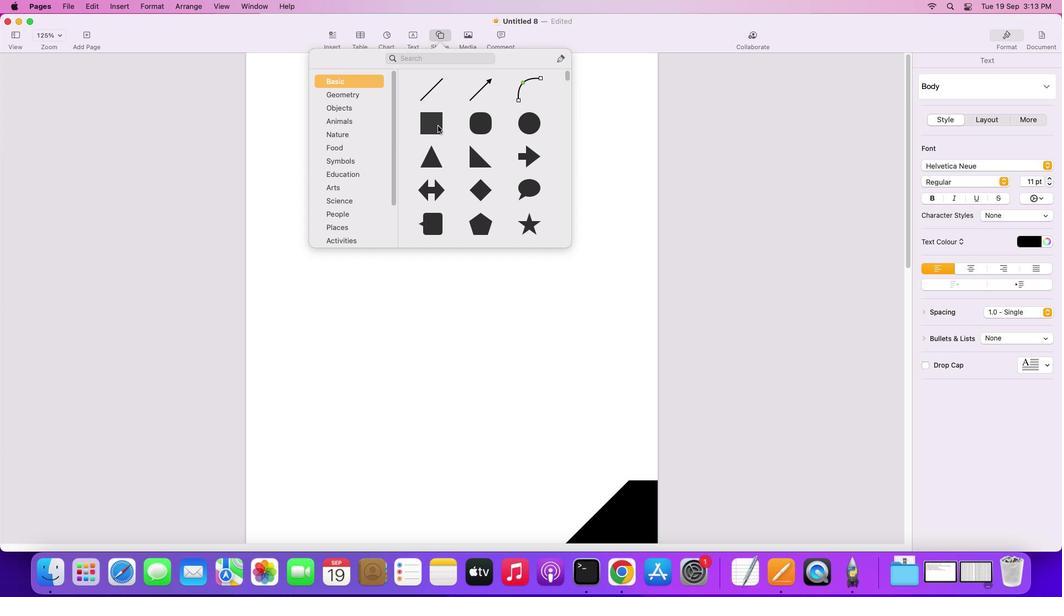 
Action: Mouse moved to (460, 152)
Screenshot: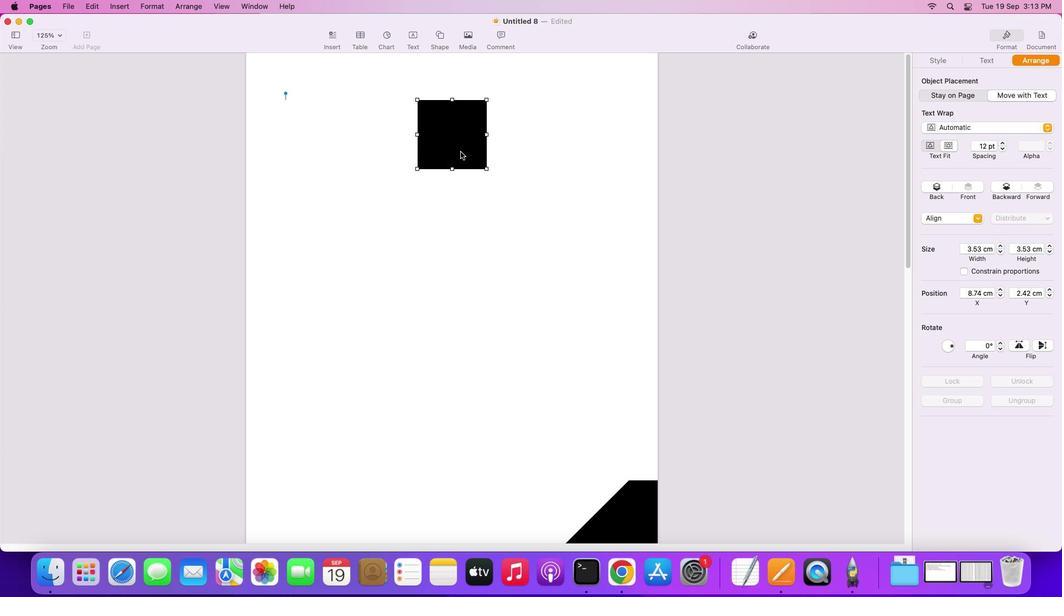 
Action: Mouse pressed left at (460, 152)
Screenshot: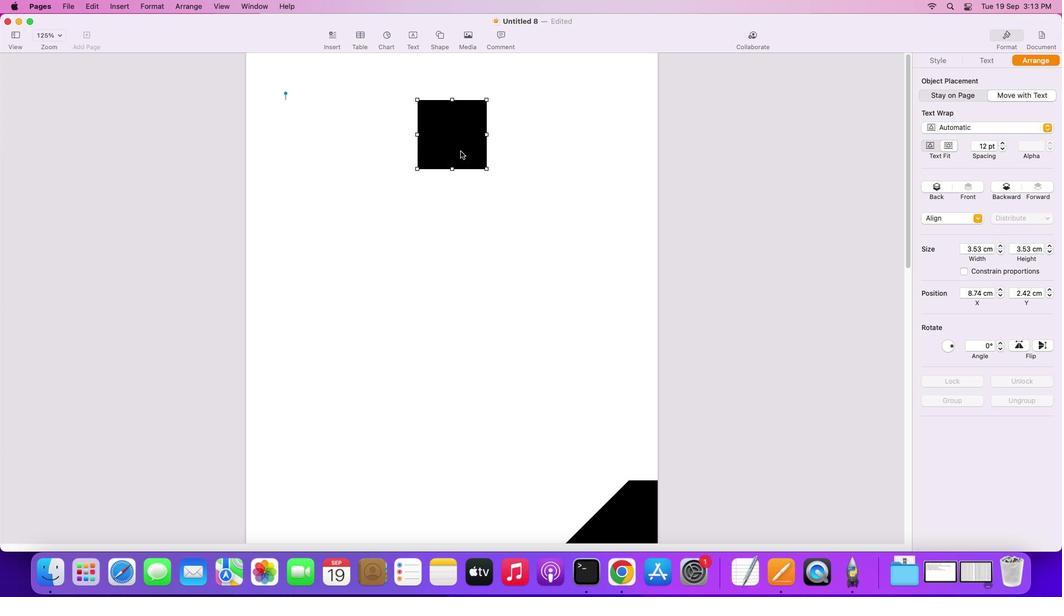 
Action: Mouse moved to (292, 108)
Screenshot: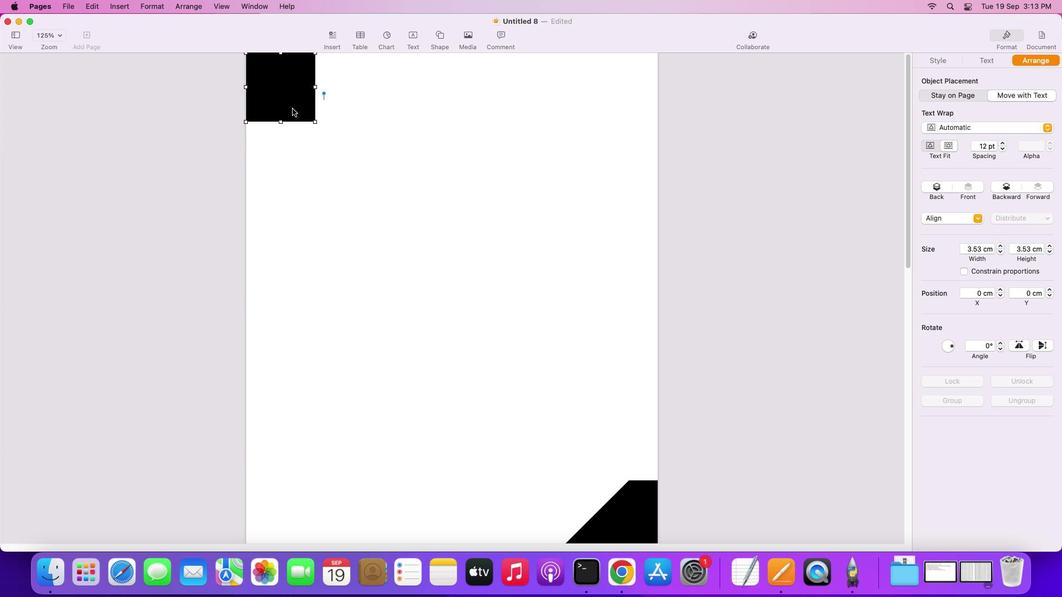 
Action: Mouse scrolled (292, 108) with delta (0, 0)
Screenshot: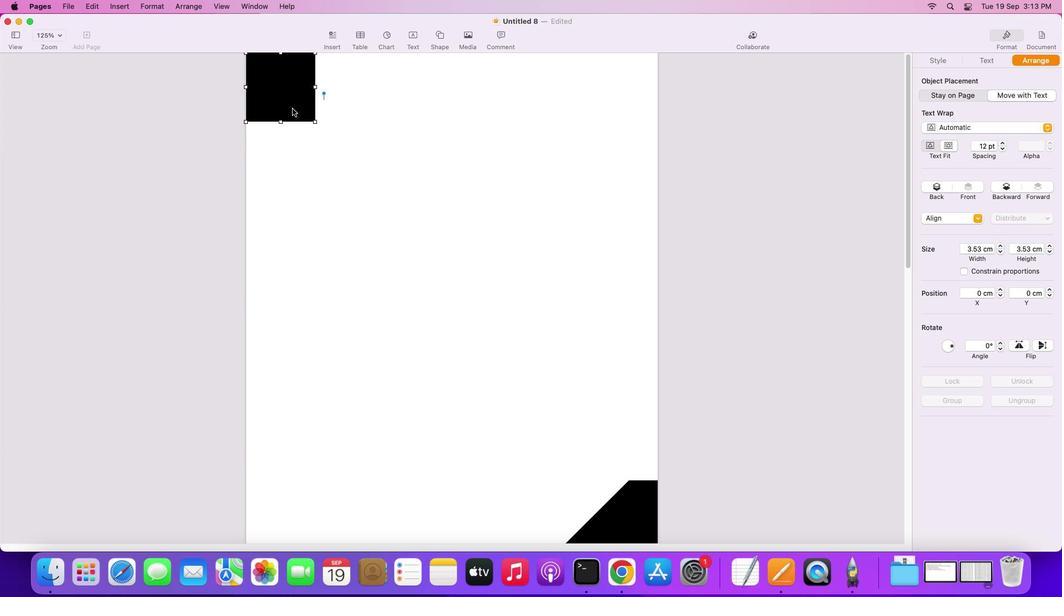 
Action: Mouse scrolled (292, 108) with delta (0, 0)
Screenshot: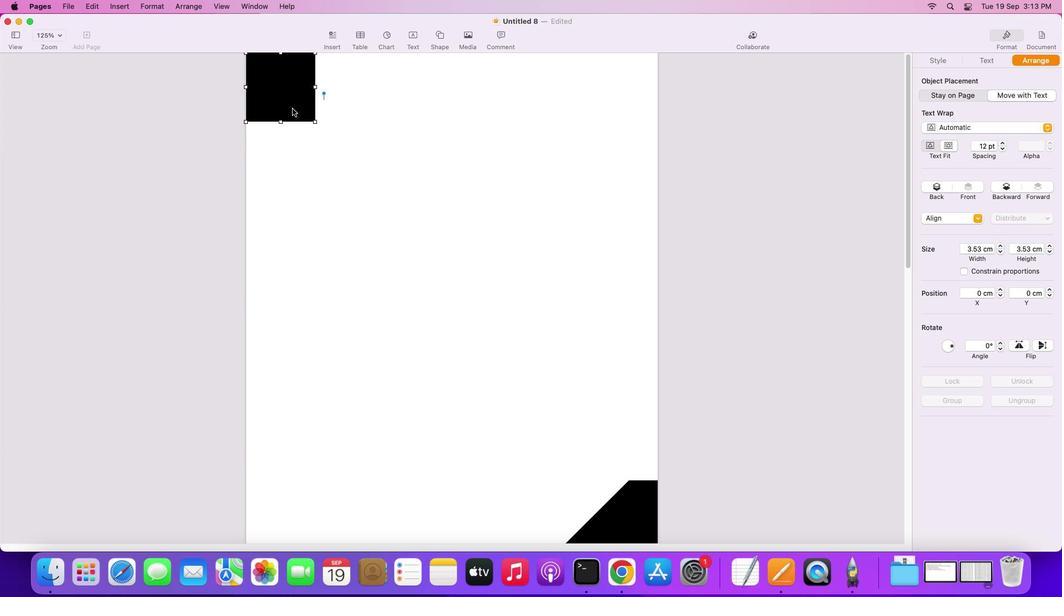 
Action: Mouse scrolled (292, 108) with delta (0, 2)
Screenshot: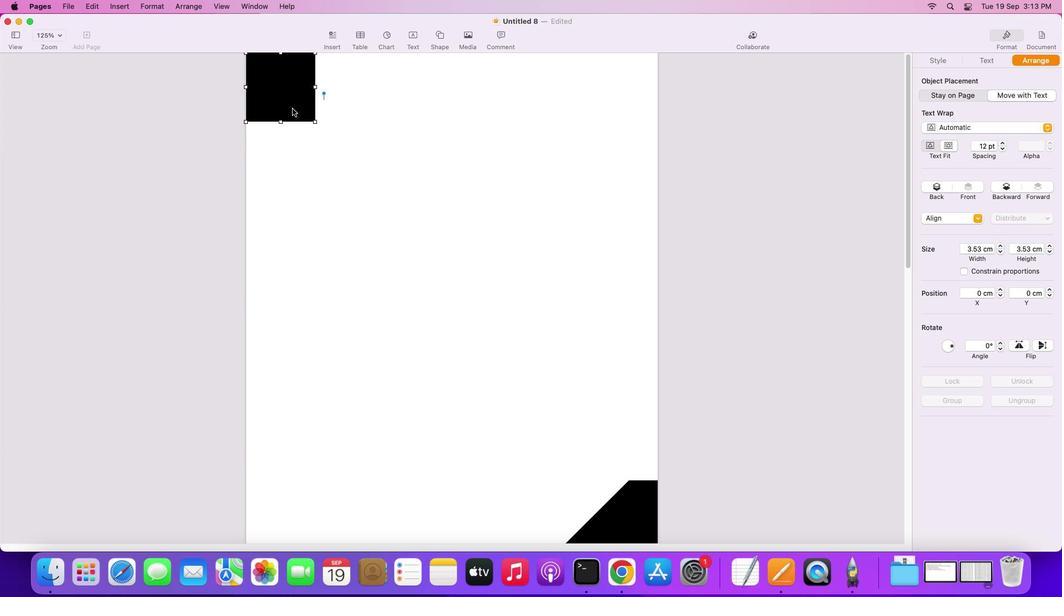 
Action: Mouse scrolled (292, 108) with delta (0, 2)
Screenshot: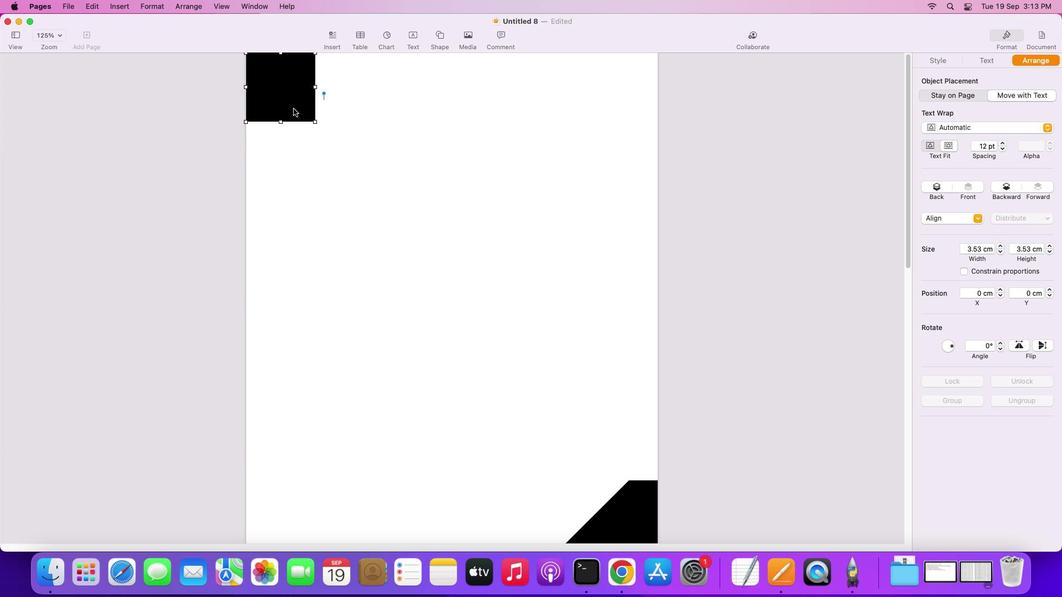 
Action: Mouse scrolled (292, 108) with delta (0, 3)
Screenshot: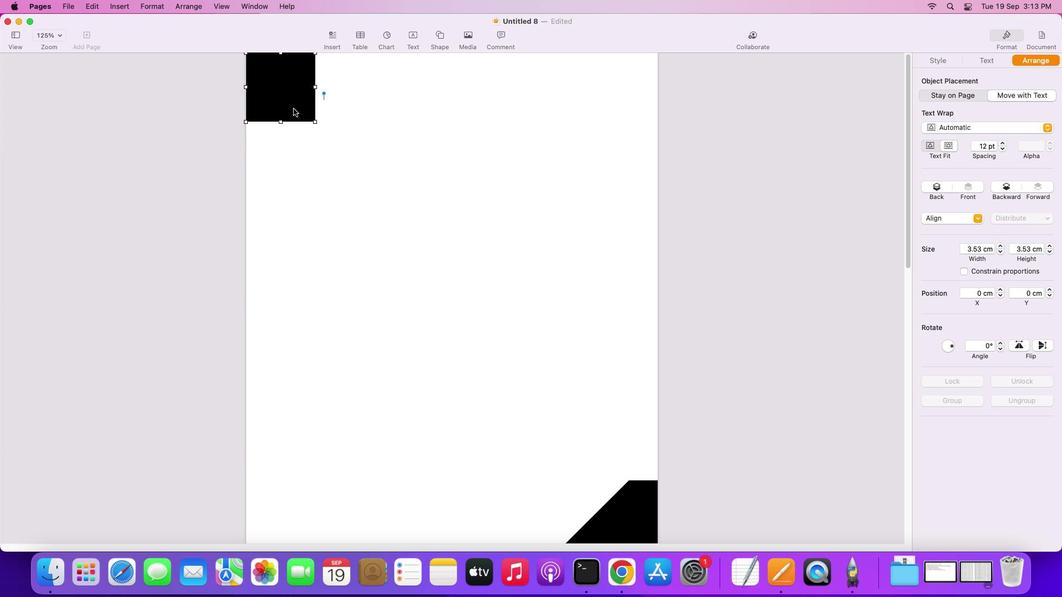 
Action: Mouse scrolled (292, 108) with delta (0, 3)
Screenshot: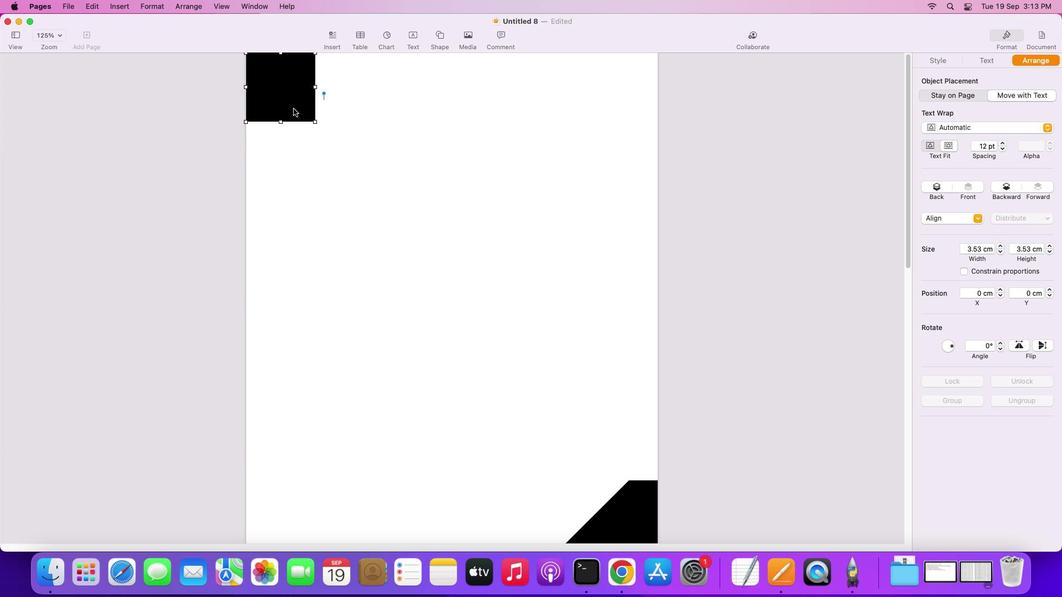 
Action: Mouse moved to (287, 91)
Screenshot: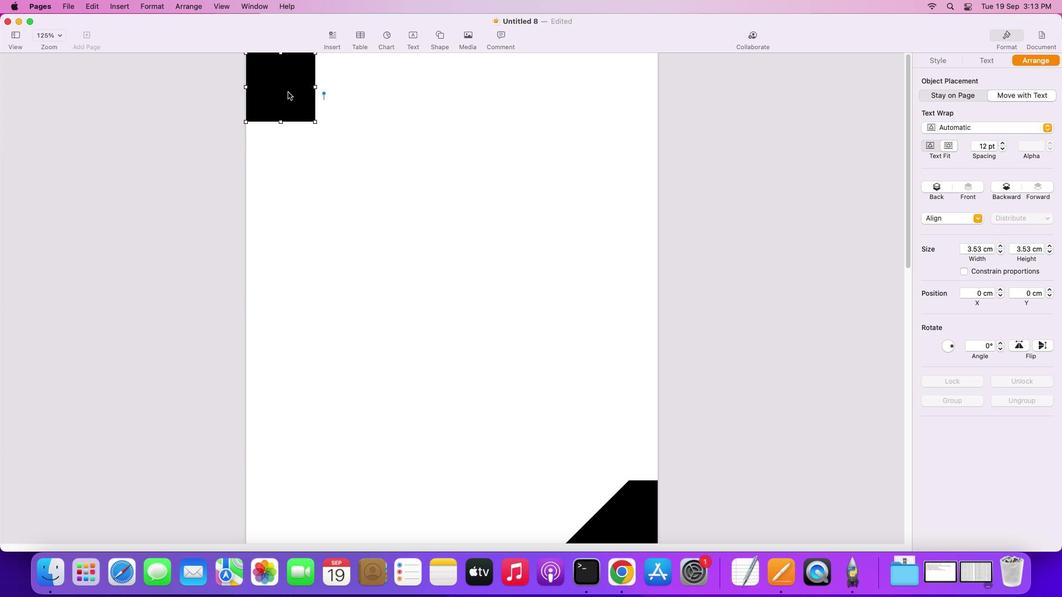 
Action: Mouse pressed left at (287, 91)
Screenshot: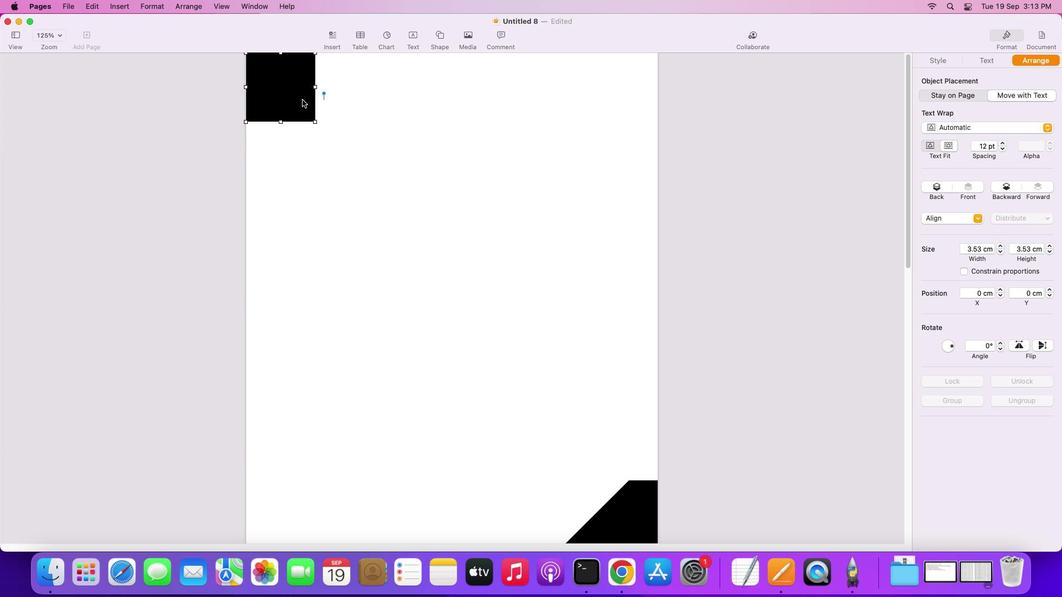 
Action: Mouse moved to (940, 93)
Screenshot: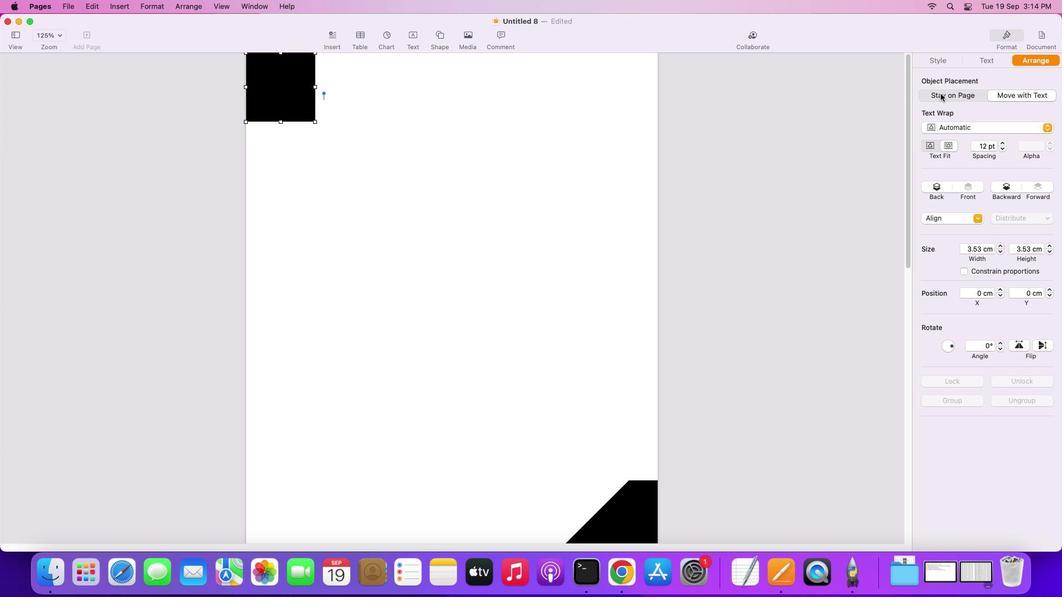 
Action: Mouse pressed left at (940, 93)
Screenshot: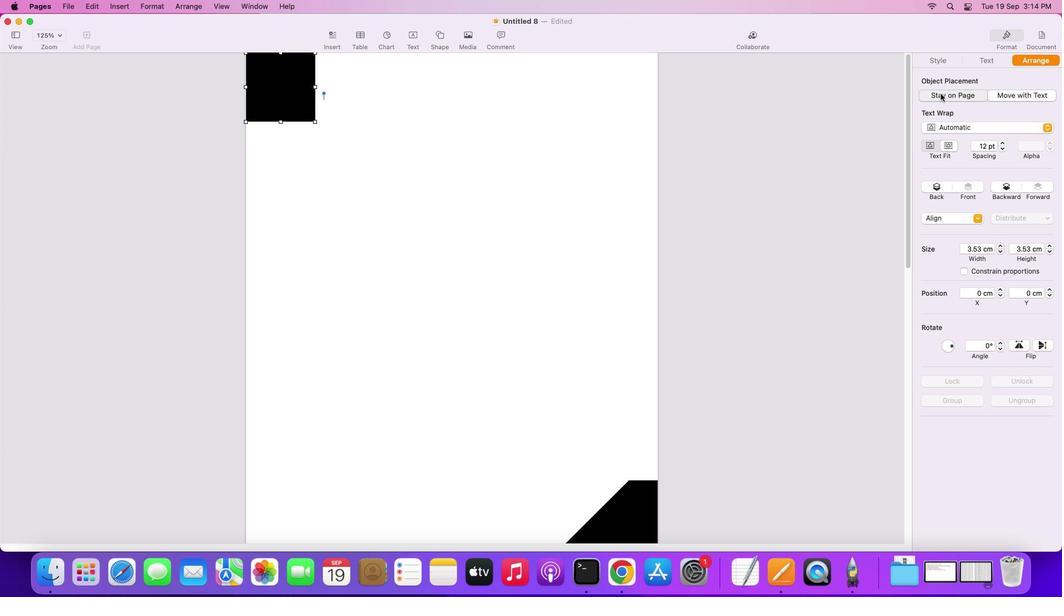 
Action: Mouse moved to (315, 86)
Screenshot: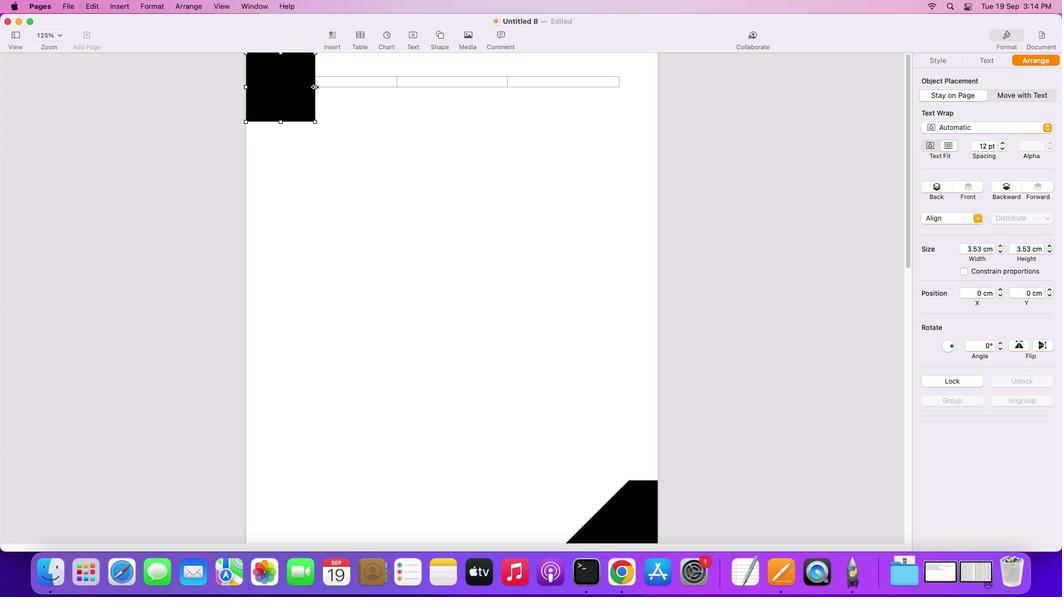 
Action: Mouse pressed left at (315, 86)
Screenshot: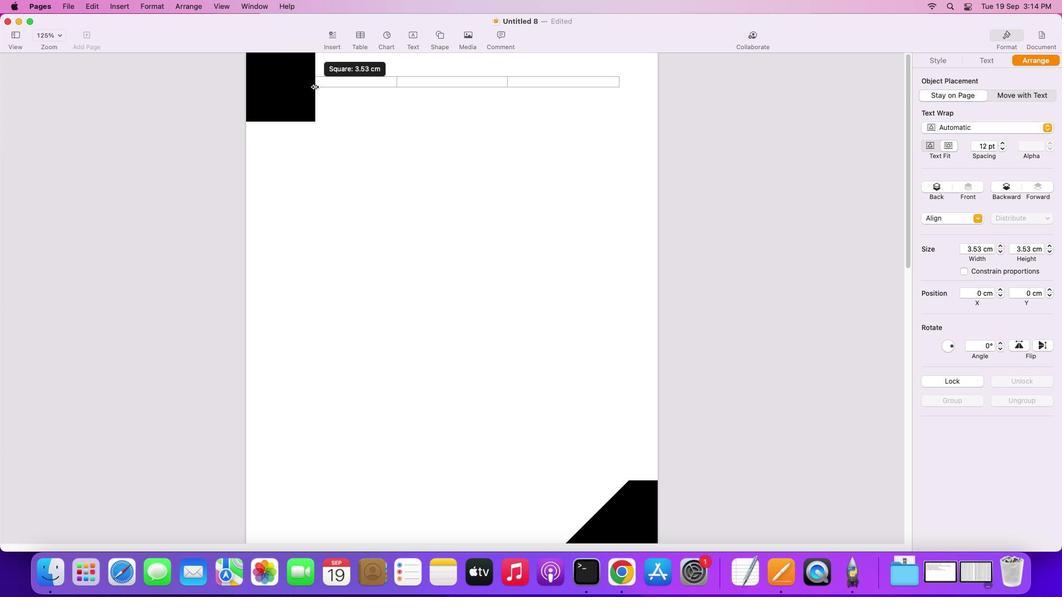 
Action: Mouse moved to (332, 88)
Screenshot: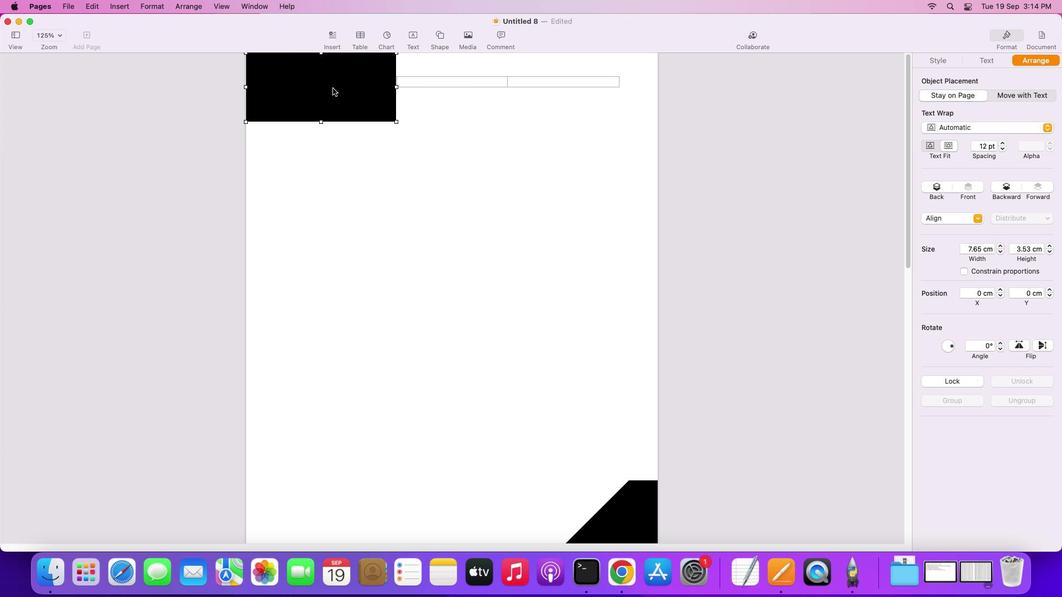 
Action: Key pressed Key.alt
Screenshot: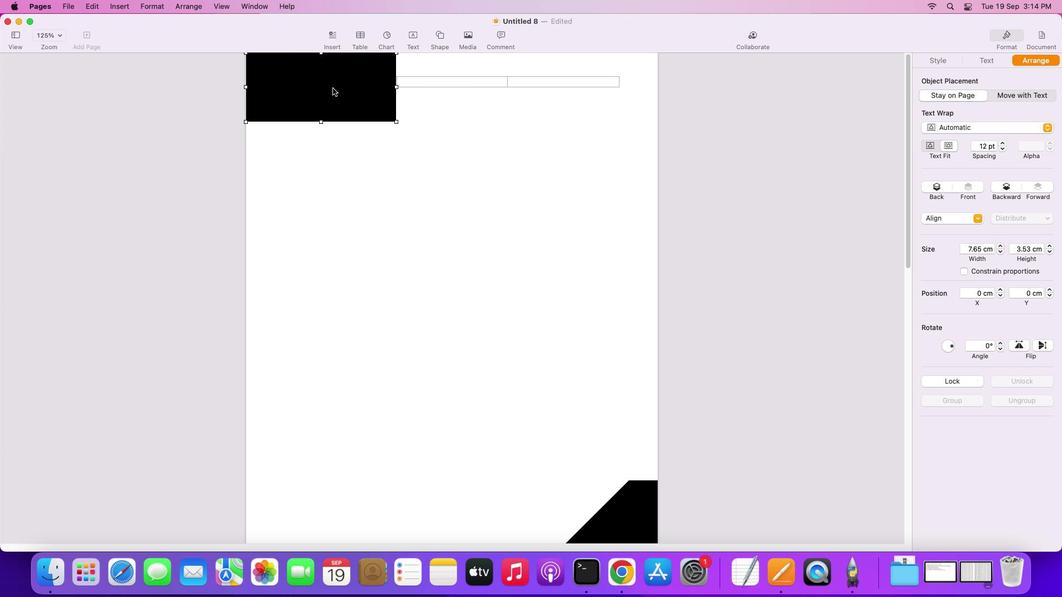 
Action: Mouse pressed left at (332, 88)
Screenshot: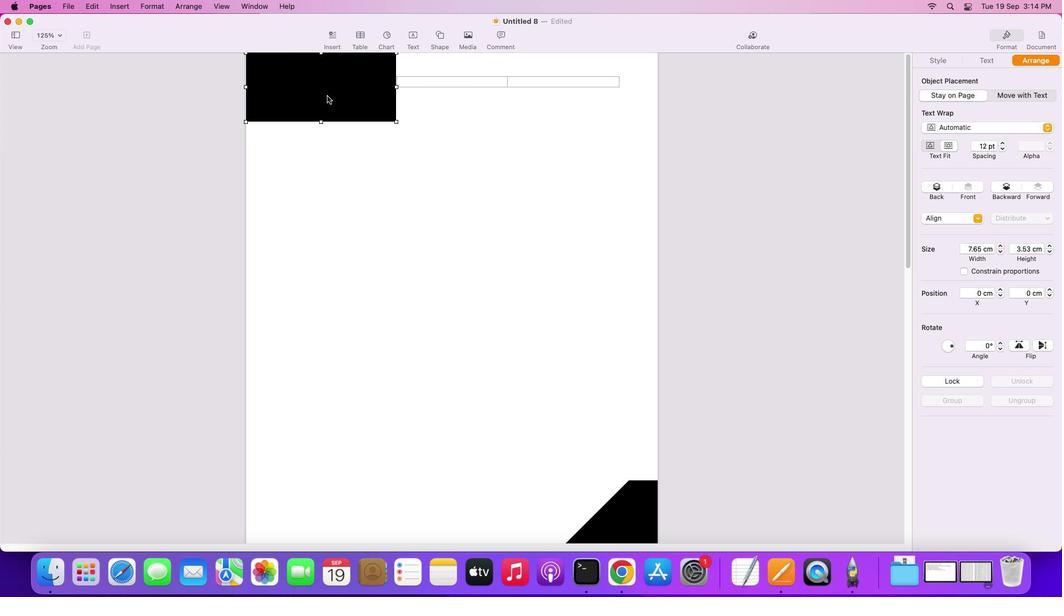 
Action: Mouse moved to (276, 138)
Screenshot: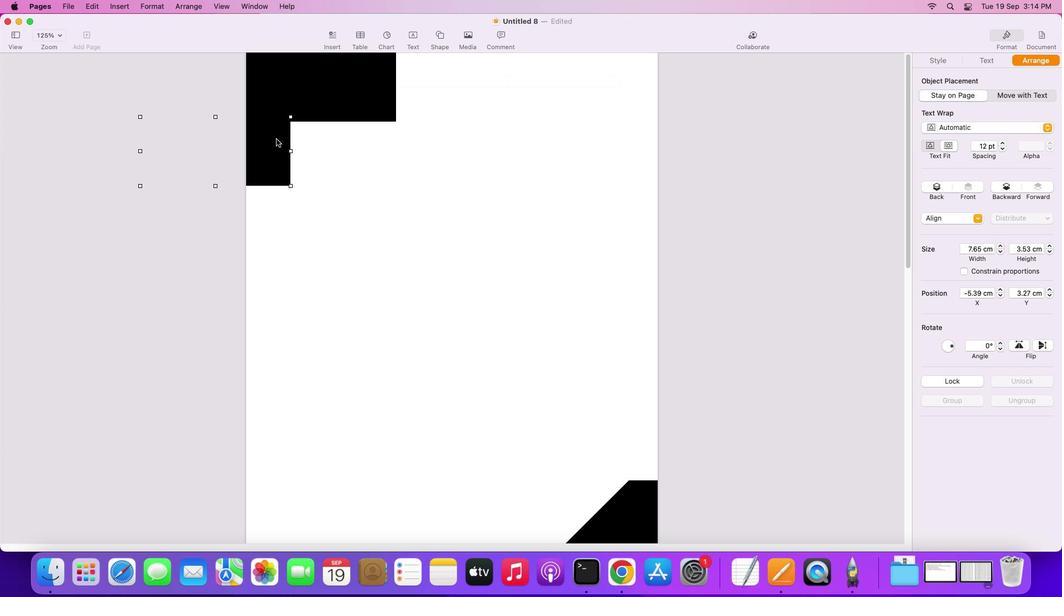 
Action: Mouse pressed left at (276, 138)
Screenshot: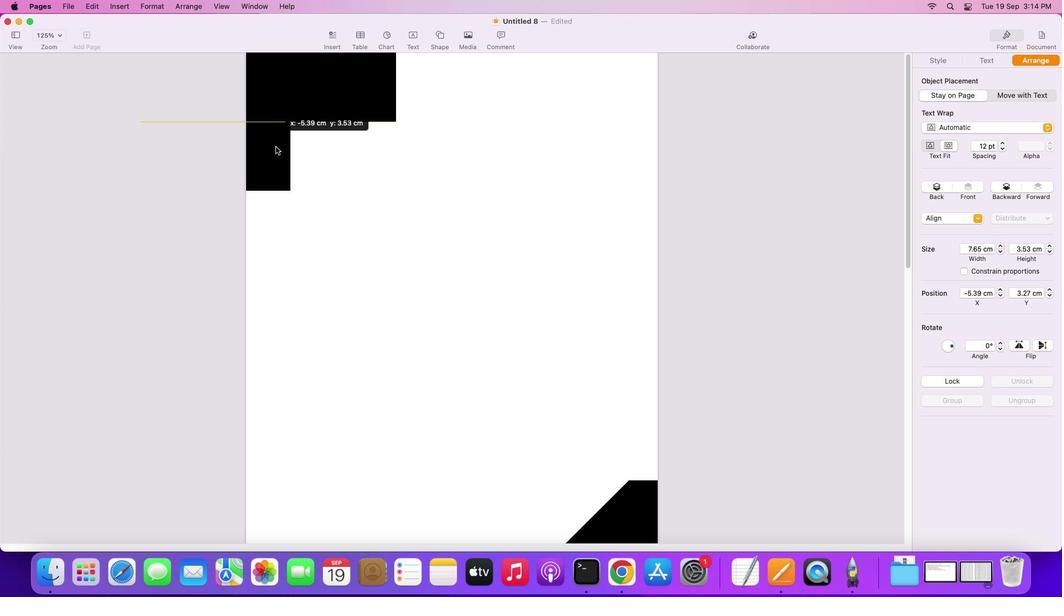 
Action: Mouse moved to (302, 87)
Screenshot: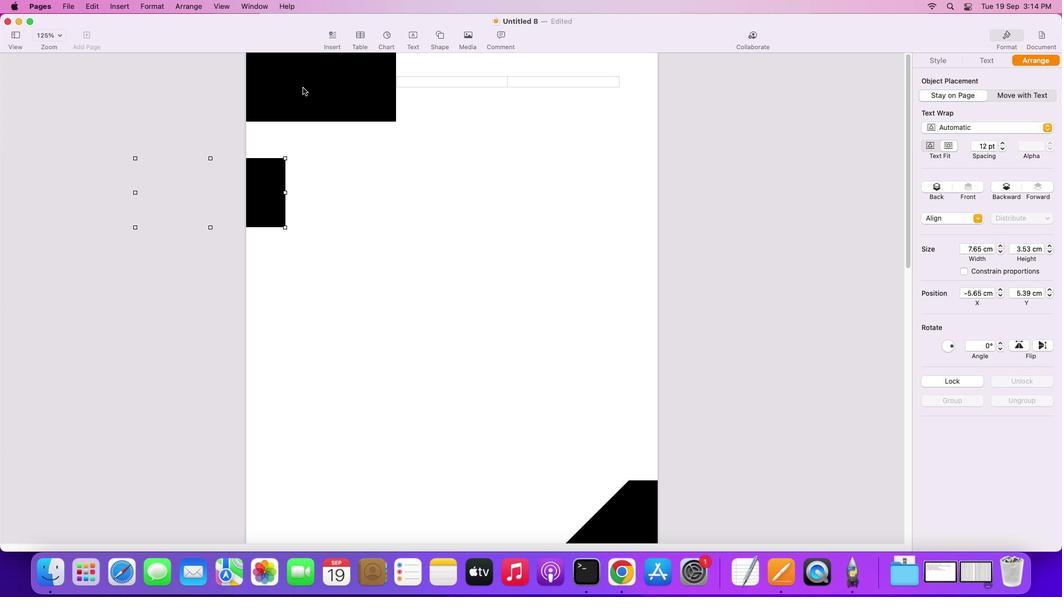 
Action: Mouse pressed left at (302, 87)
Screenshot: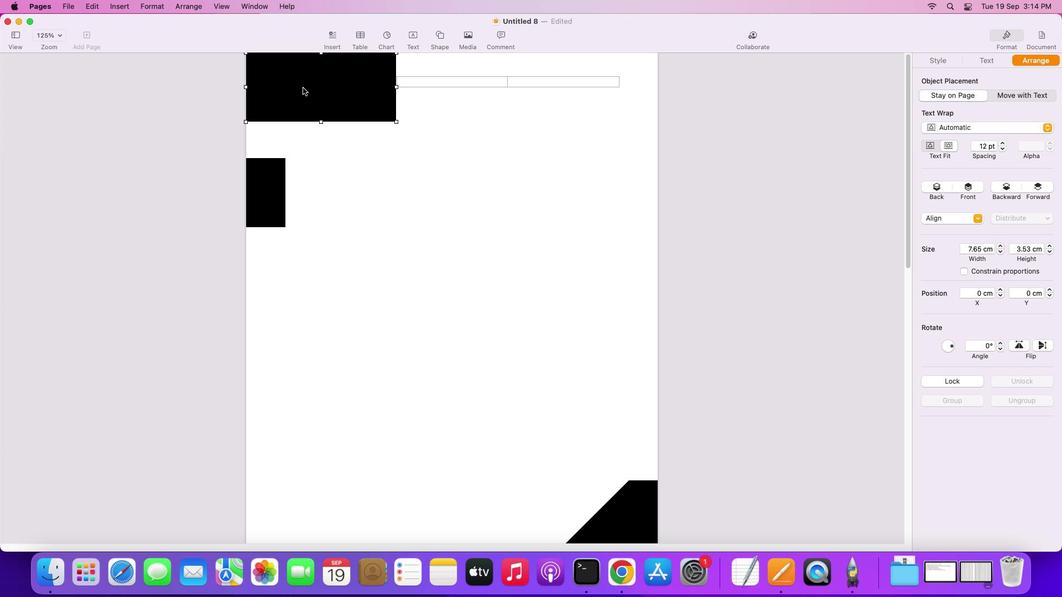
Action: Mouse moved to (321, 122)
Screenshot: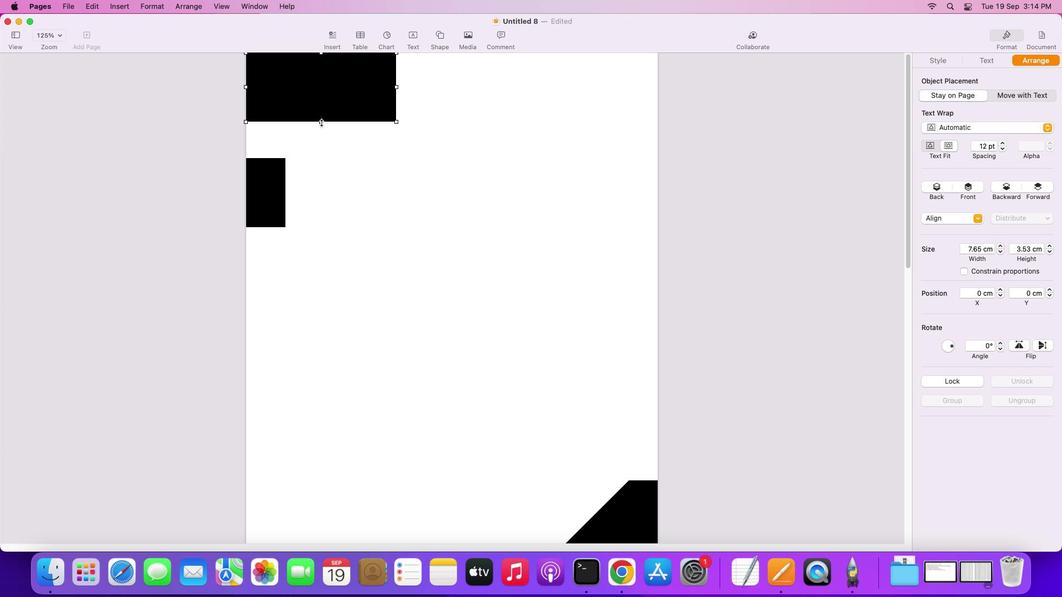 
Action: Mouse pressed left at (321, 122)
Screenshot: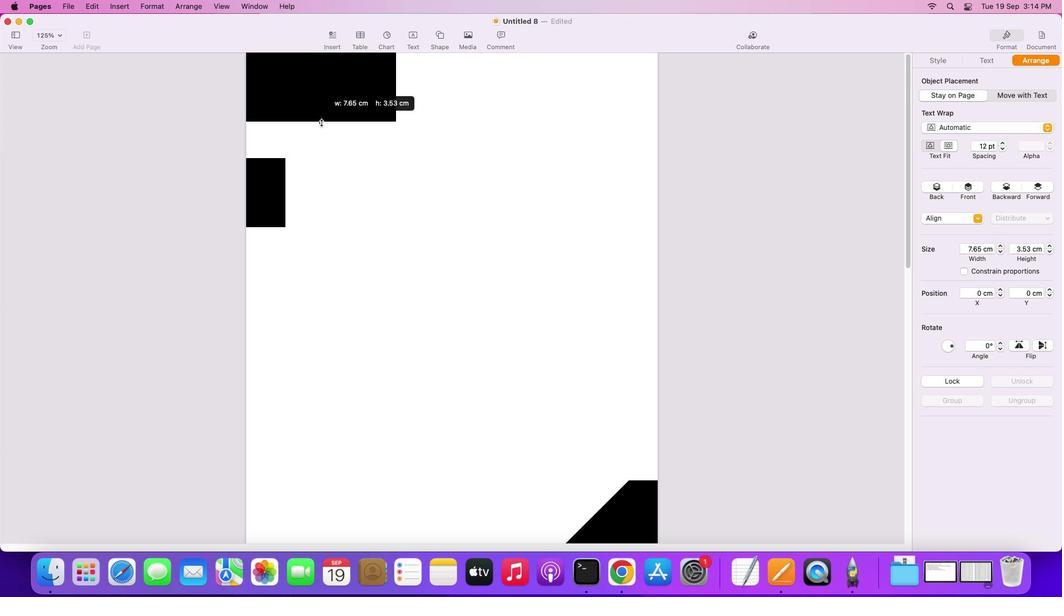 
Action: Mouse moved to (267, 189)
Screenshot: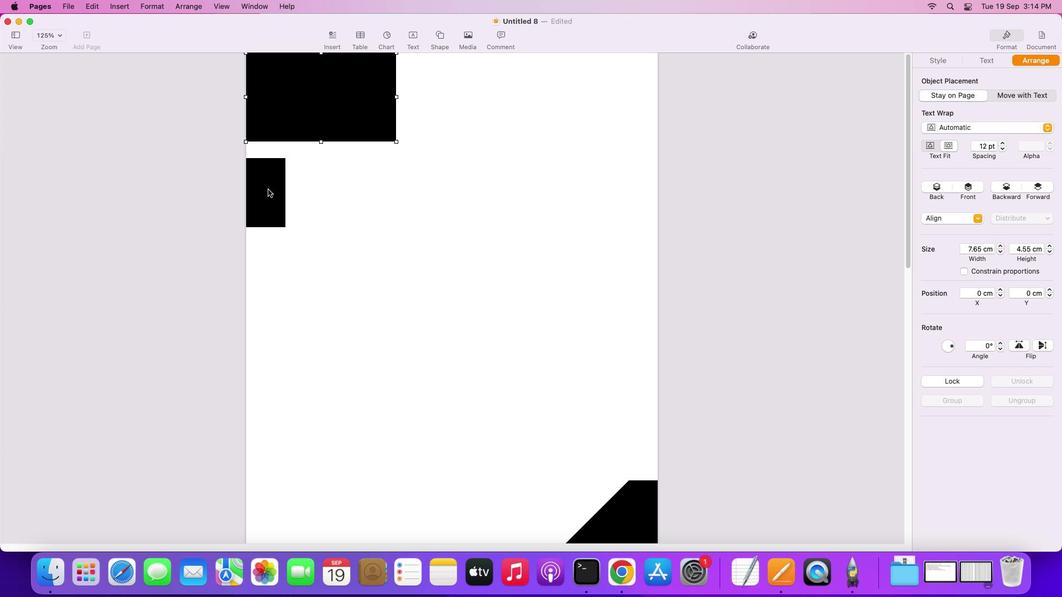 
Action: Mouse pressed left at (267, 189)
Screenshot: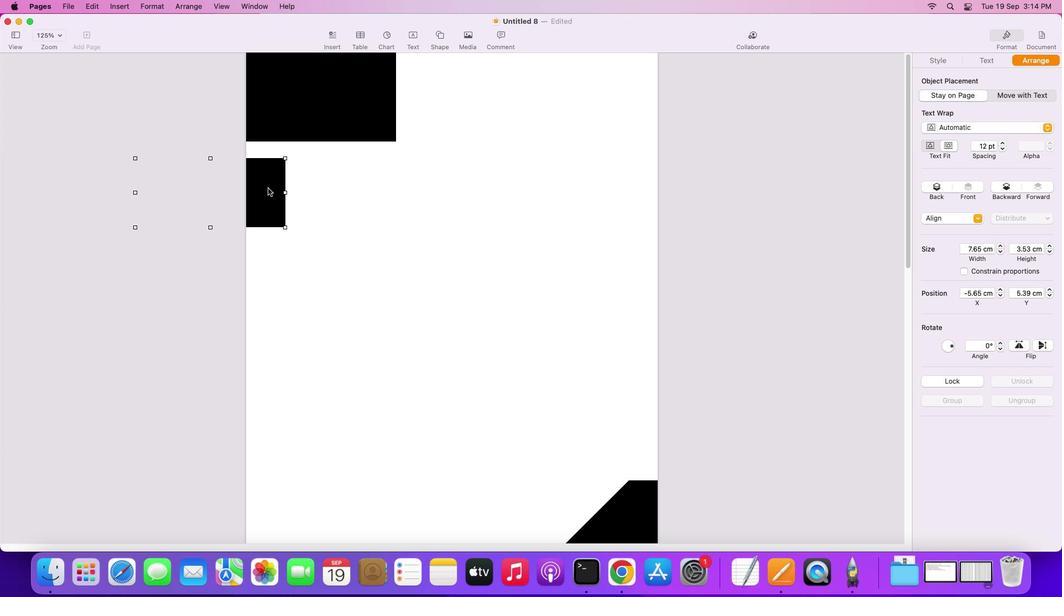
Action: Mouse moved to (349, 188)
Screenshot: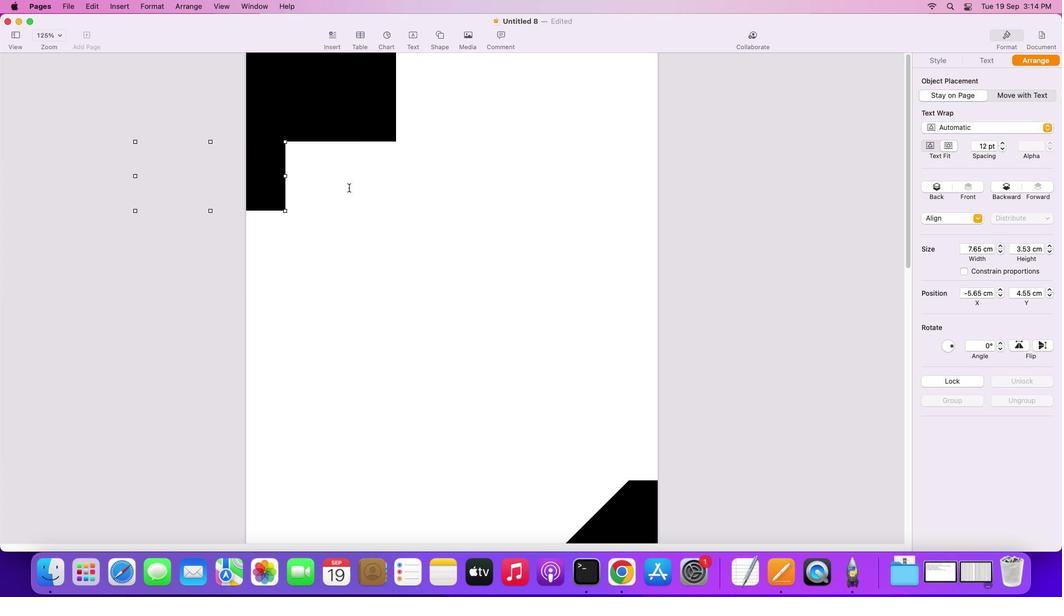 
Action: Mouse pressed left at (349, 188)
Screenshot: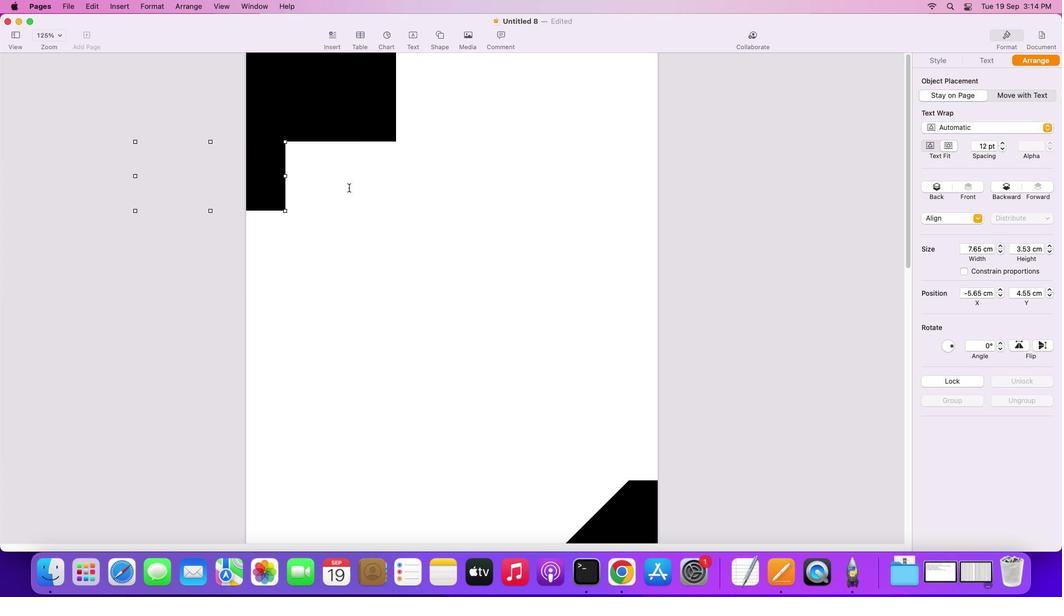 
Action: Mouse scrolled (349, 188) with delta (0, 0)
Screenshot: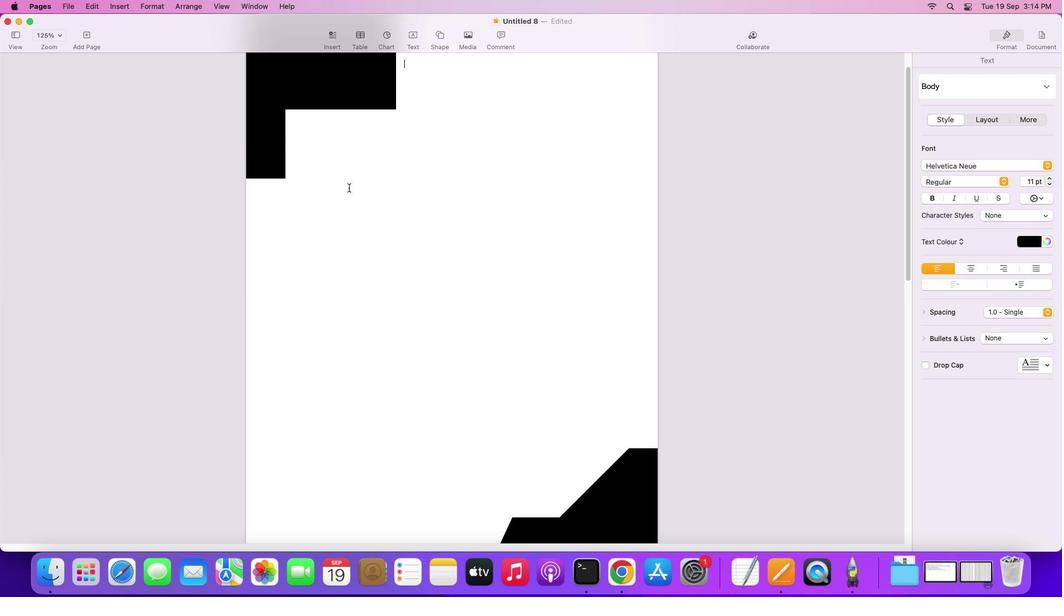 
Action: Mouse scrolled (349, 188) with delta (0, 0)
Screenshot: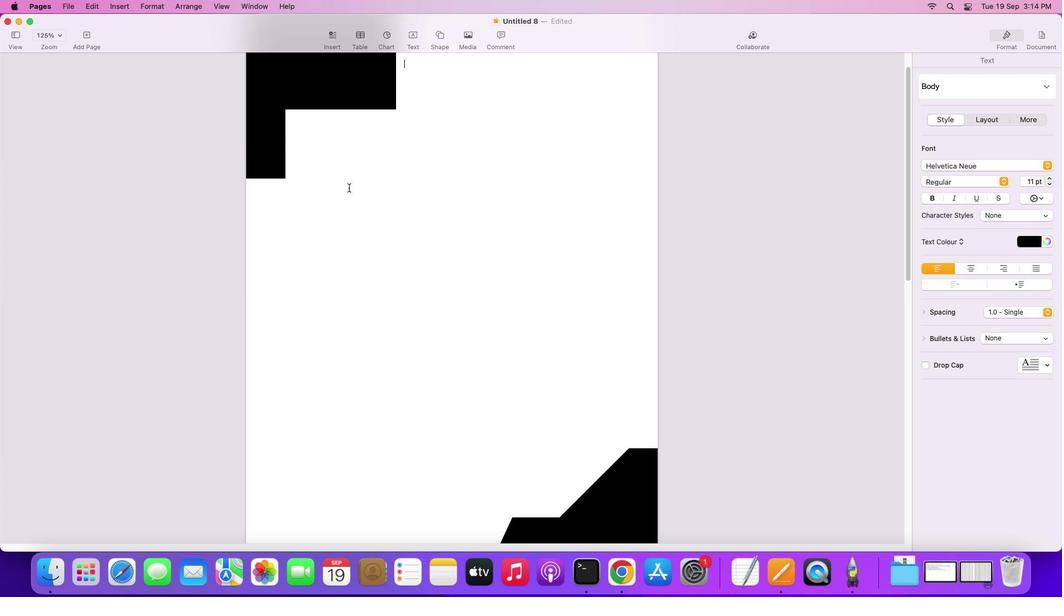 
Action: Mouse scrolled (349, 188) with delta (0, -1)
Screenshot: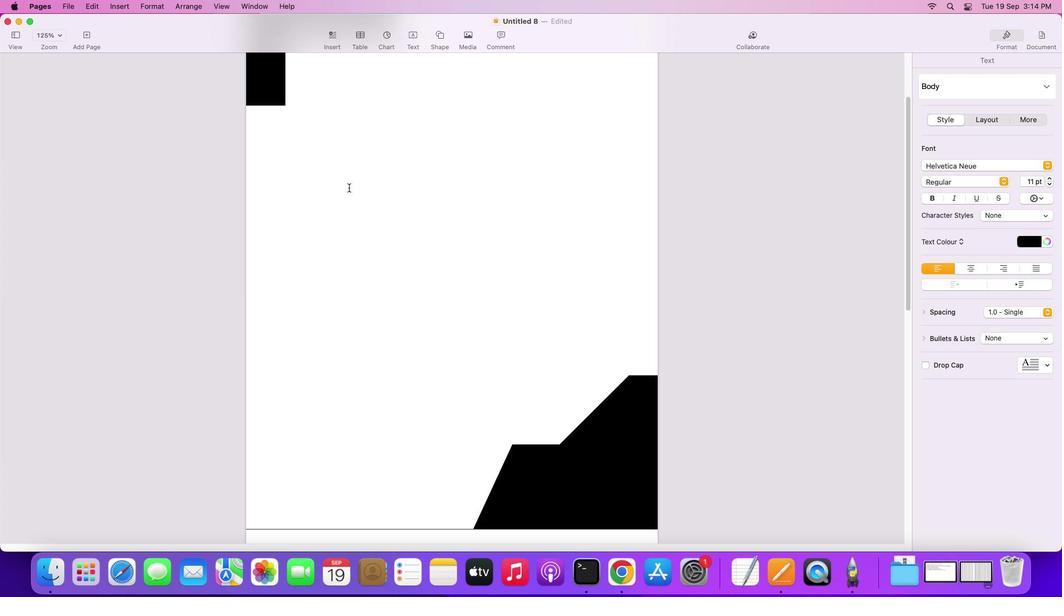 
Action: Mouse scrolled (349, 188) with delta (0, -2)
Screenshot: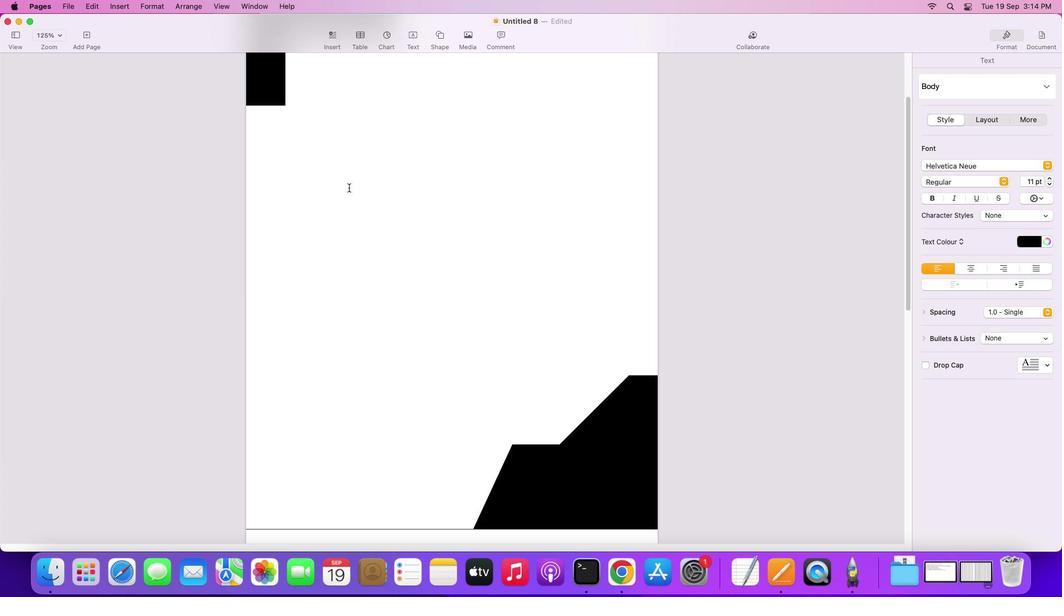 
Action: Mouse scrolled (349, 188) with delta (0, -3)
Screenshot: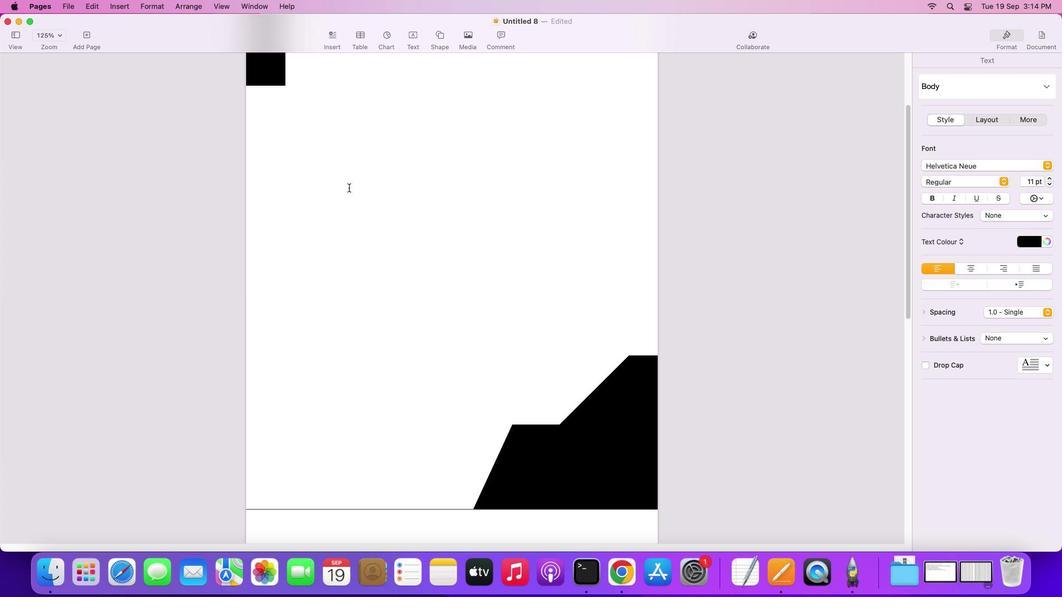 
Action: Mouse scrolled (349, 188) with delta (0, -3)
Screenshot: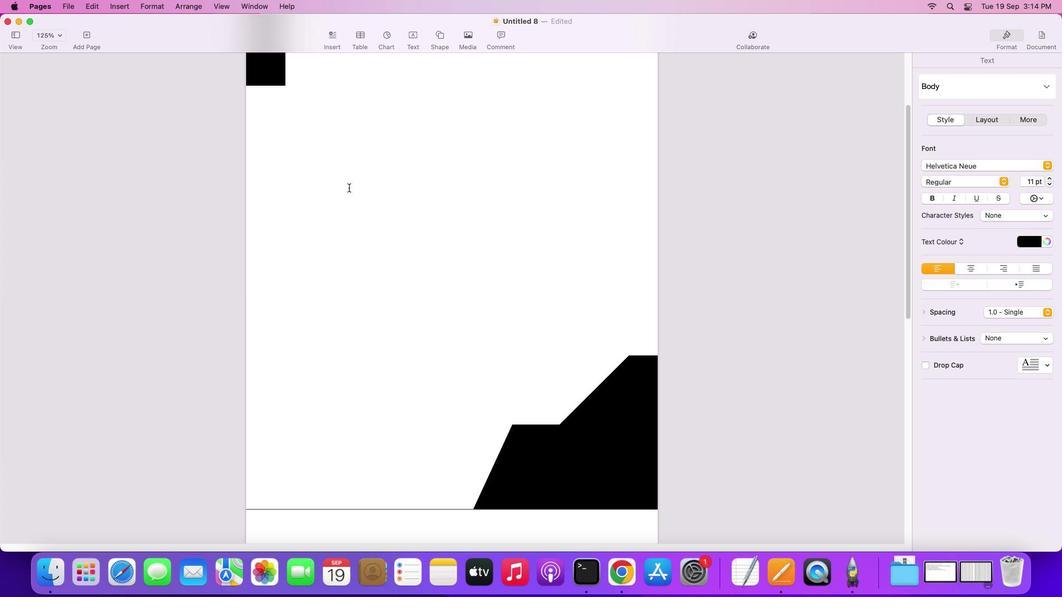 
Action: Mouse scrolled (349, 188) with delta (0, 0)
Screenshot: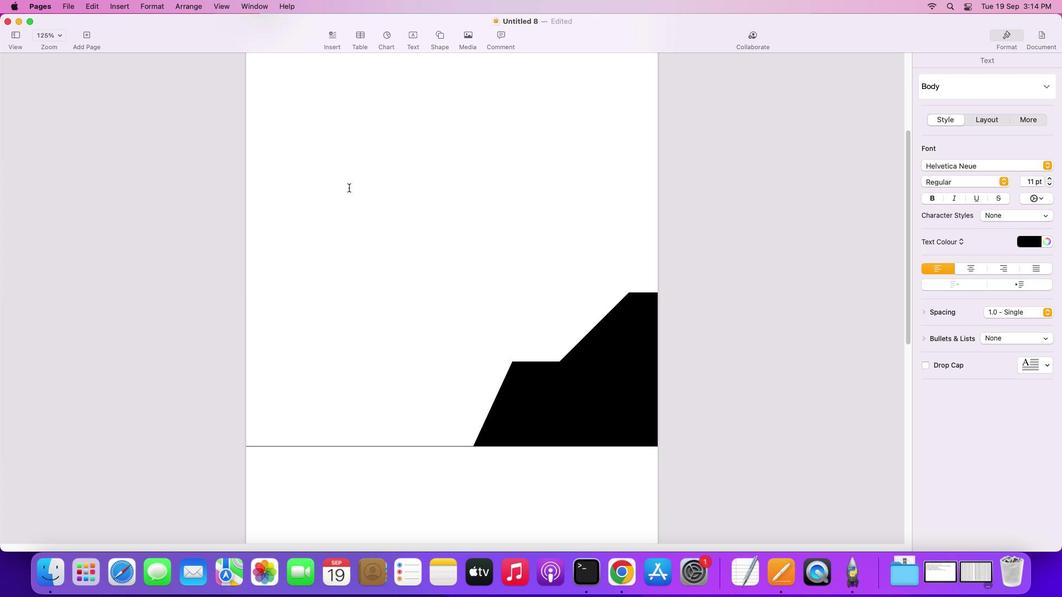 
Action: Mouse scrolled (349, 188) with delta (0, 0)
Screenshot: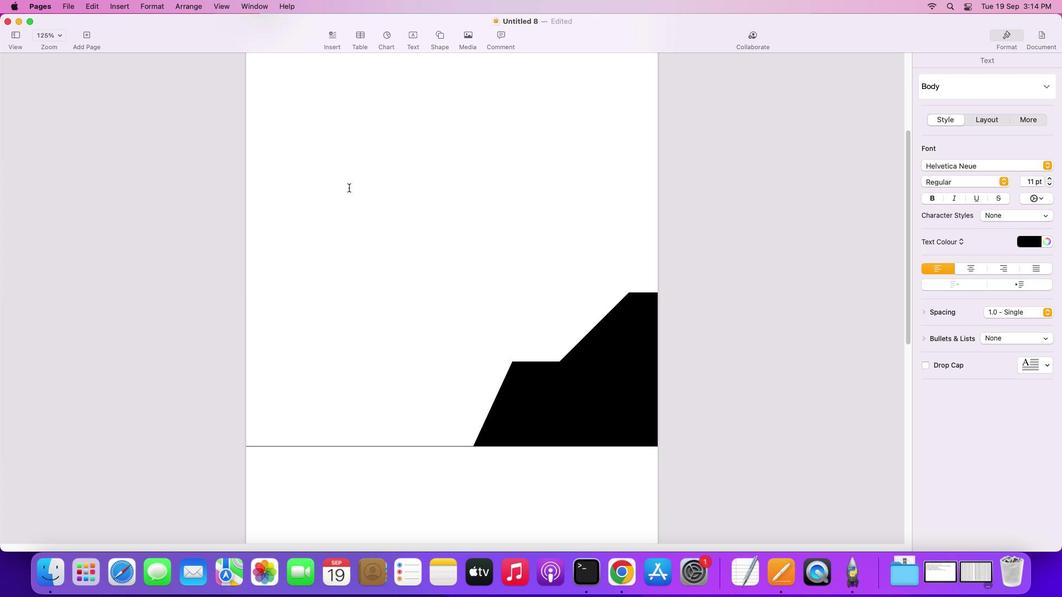 
Action: Mouse scrolled (349, 188) with delta (0, -1)
Screenshot: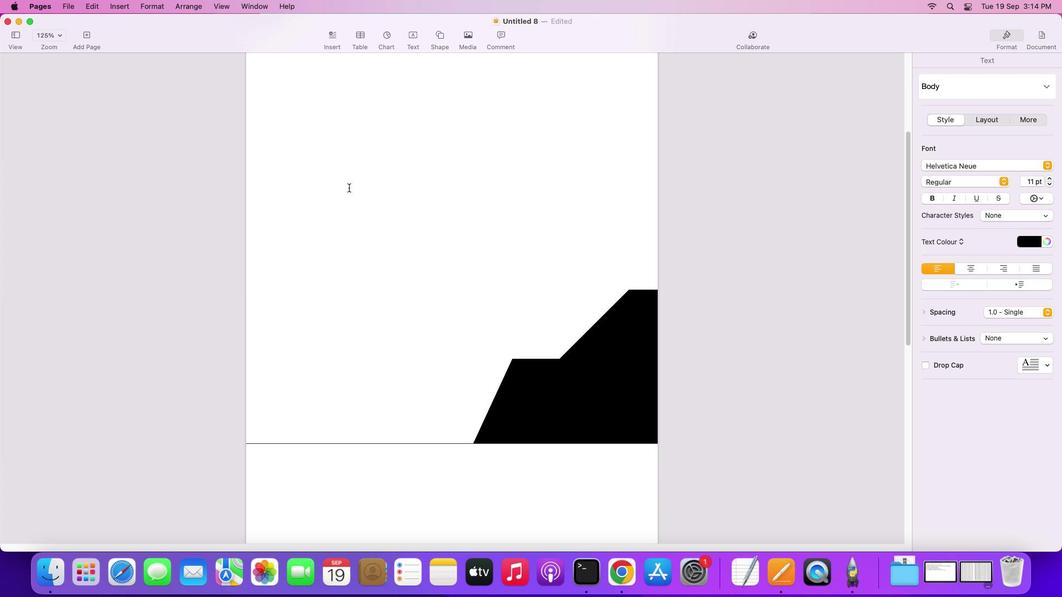 
Action: Mouse scrolled (349, 188) with delta (0, -2)
Screenshot: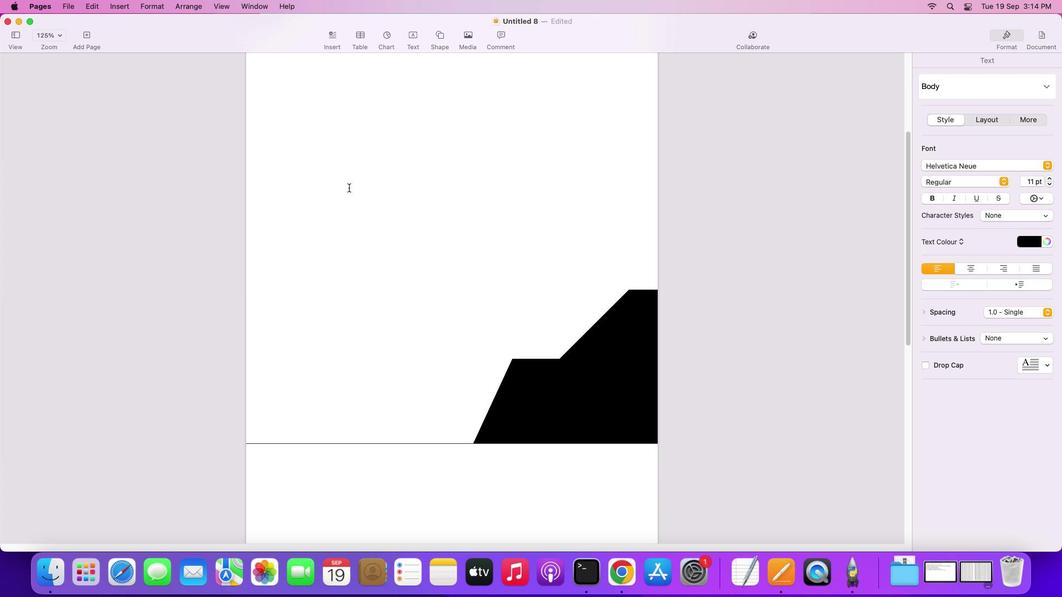 
Action: Mouse scrolled (349, 188) with delta (0, 0)
